 Task: Get directions from Chattahoochee National Forest, Georgia, United States to Myrtle Beach, South Carolina, United States  and reverse  starting point and destination and check the driving options
Action: Mouse moved to (184, 94)
Screenshot: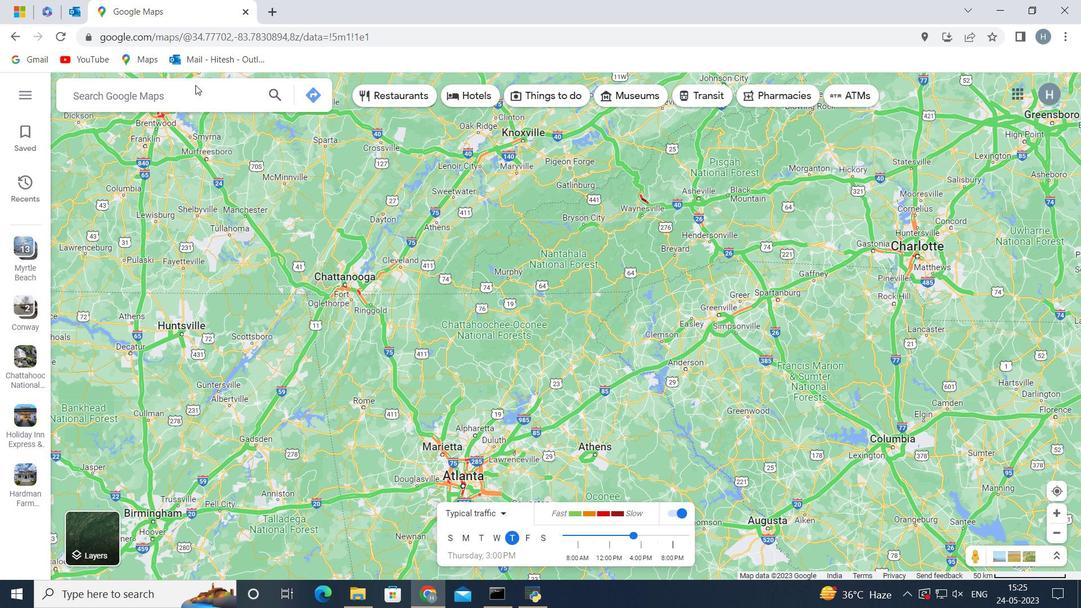 
Action: Mouse pressed left at (184, 94)
Screenshot: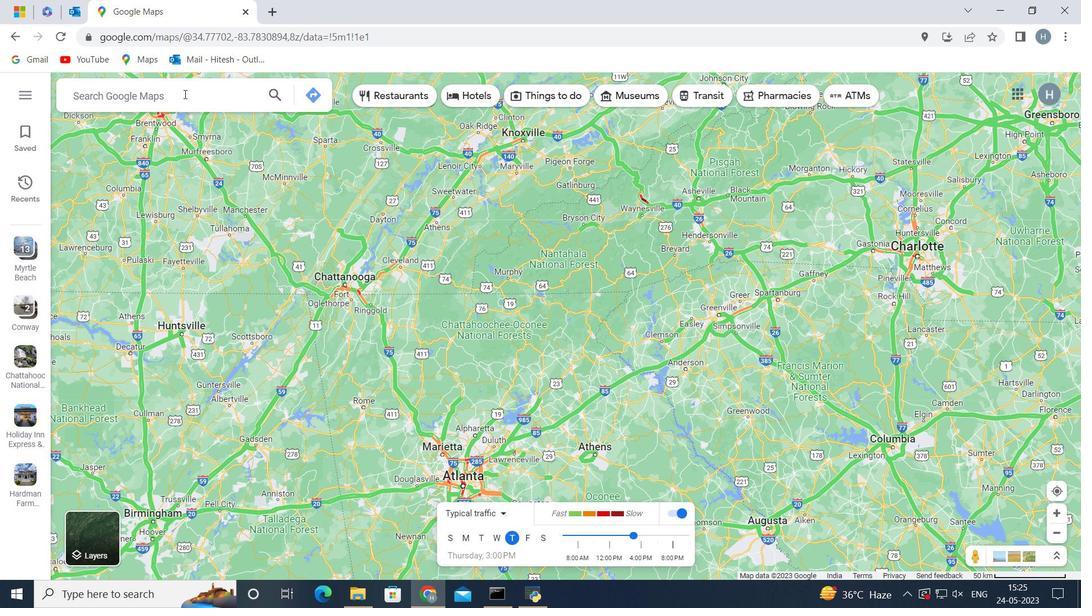
Action: Key pressed chattahoochee<Key.space>national<Key.space>forest<Key.space>georgia<Key.space>united<Key.space>states
Screenshot: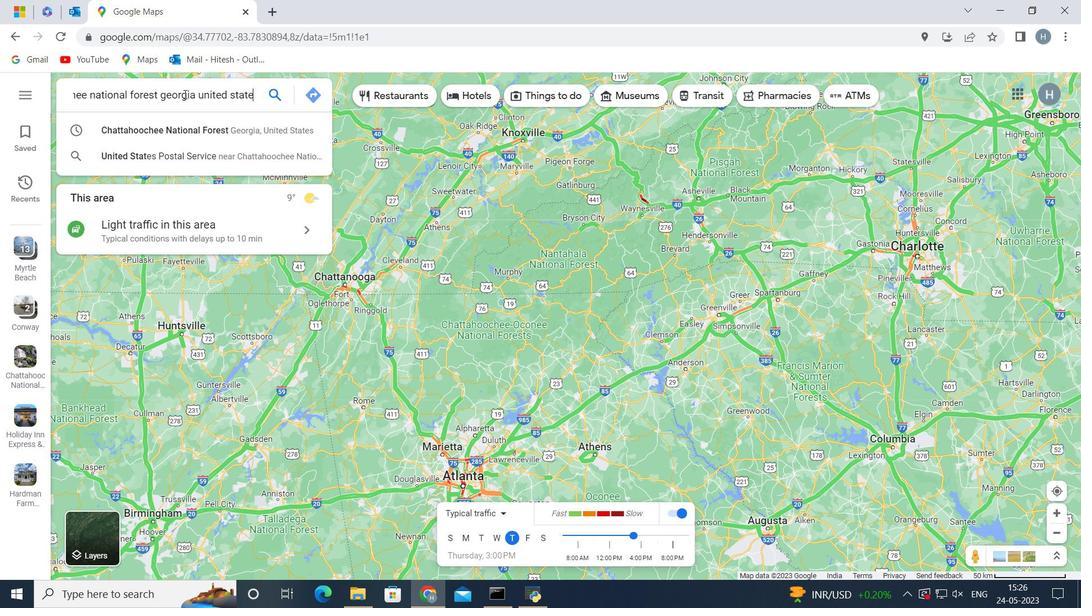 
Action: Mouse moved to (213, 81)
Screenshot: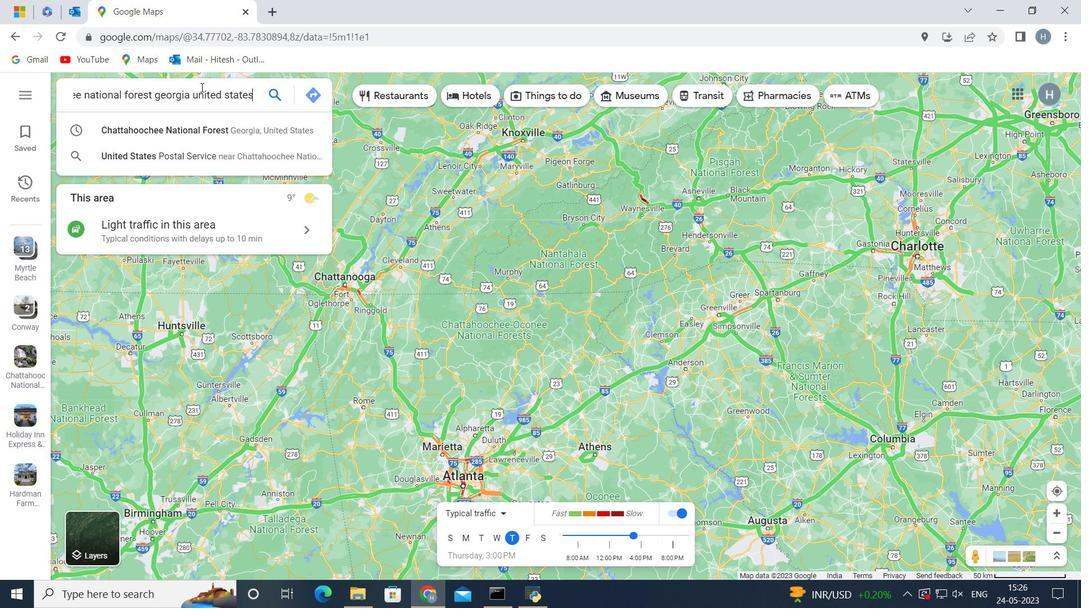 
Action: Key pressed <Key.space>
Screenshot: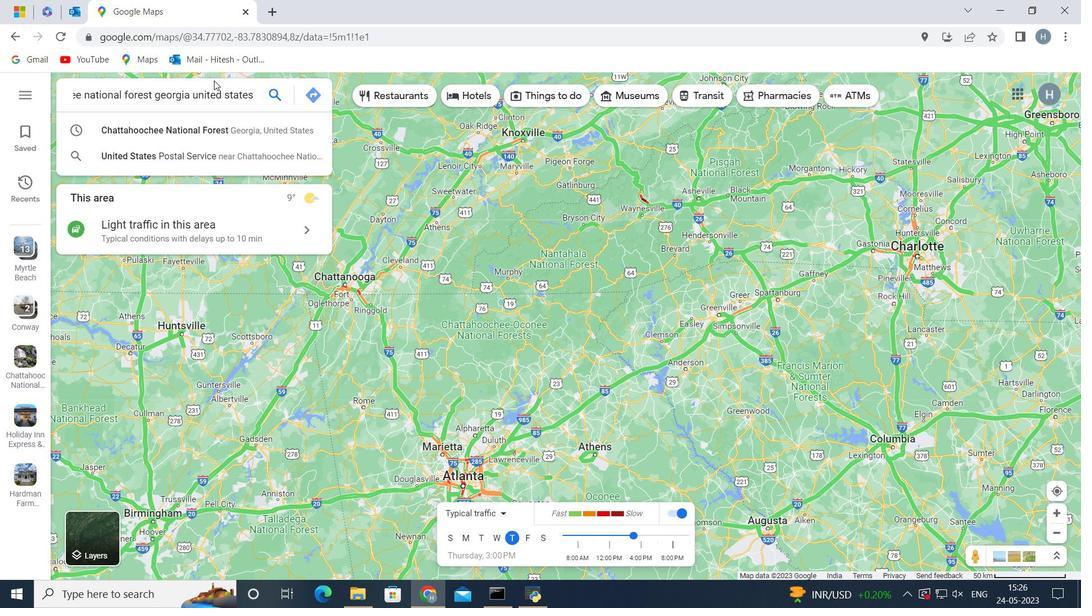 
Action: Mouse moved to (311, 94)
Screenshot: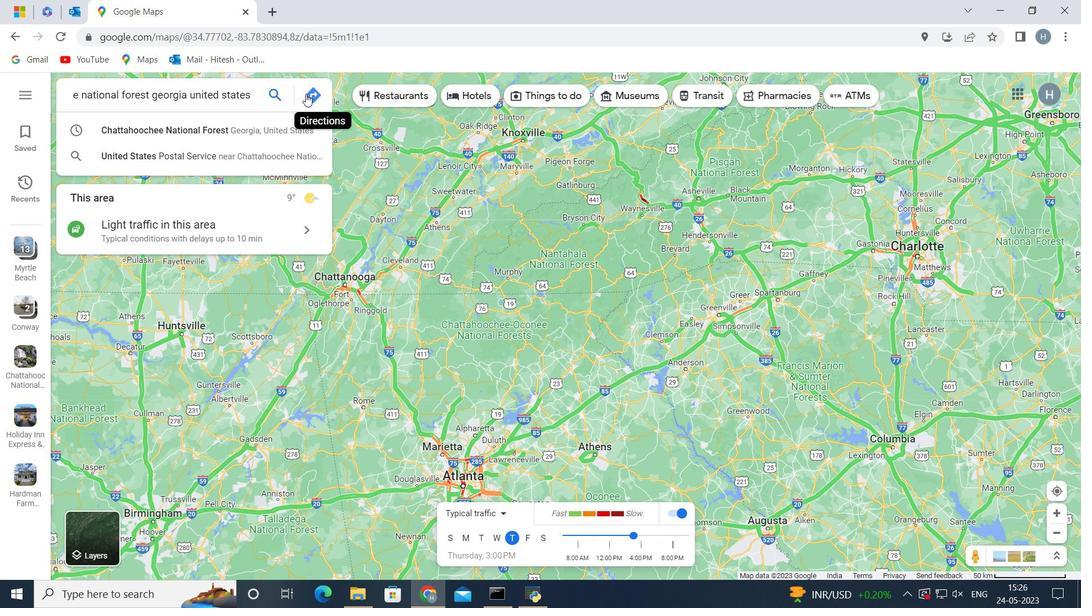 
Action: Mouse pressed left at (311, 94)
Screenshot: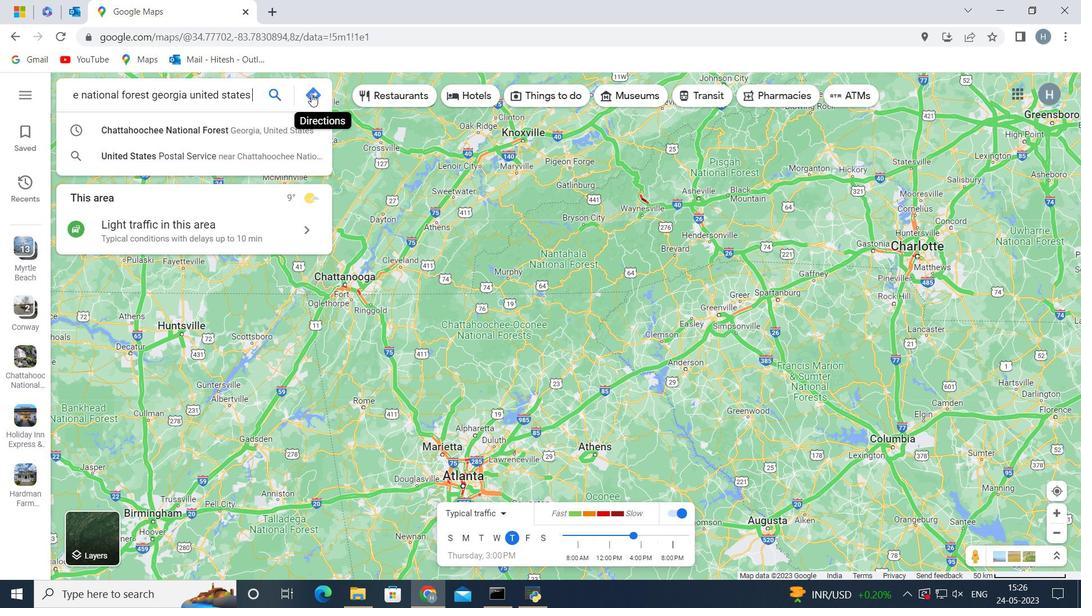 
Action: Mouse moved to (313, 153)
Screenshot: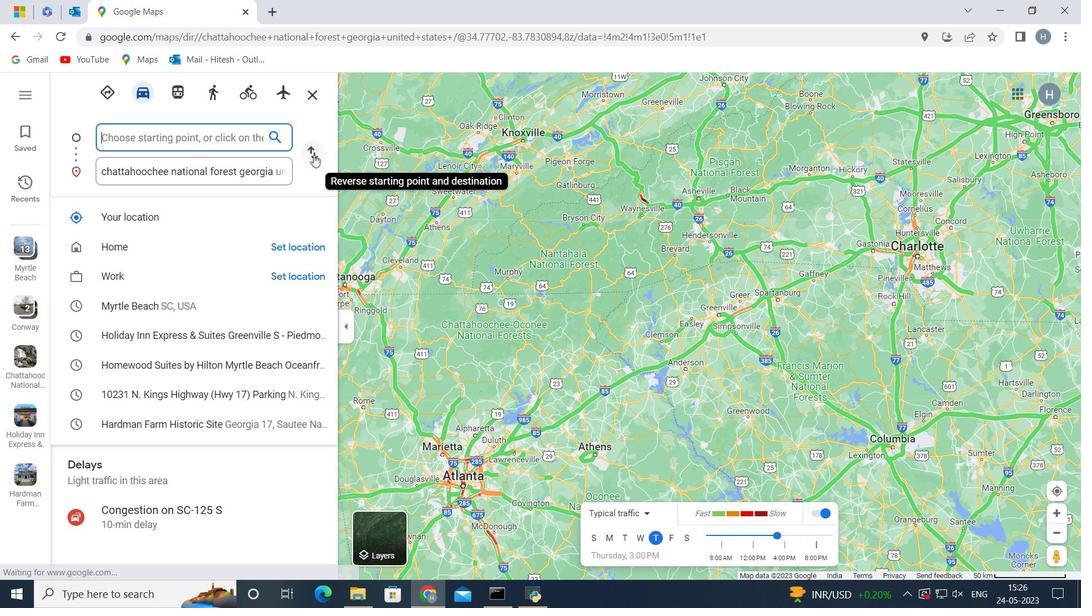 
Action: Mouse pressed left at (313, 153)
Screenshot: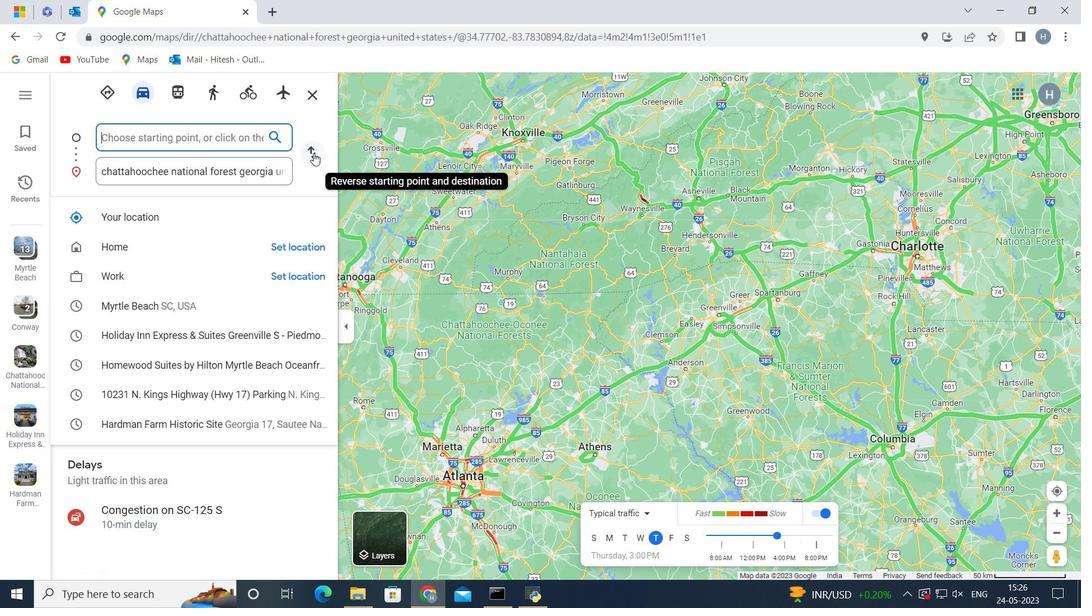 
Action: Mouse moved to (201, 168)
Screenshot: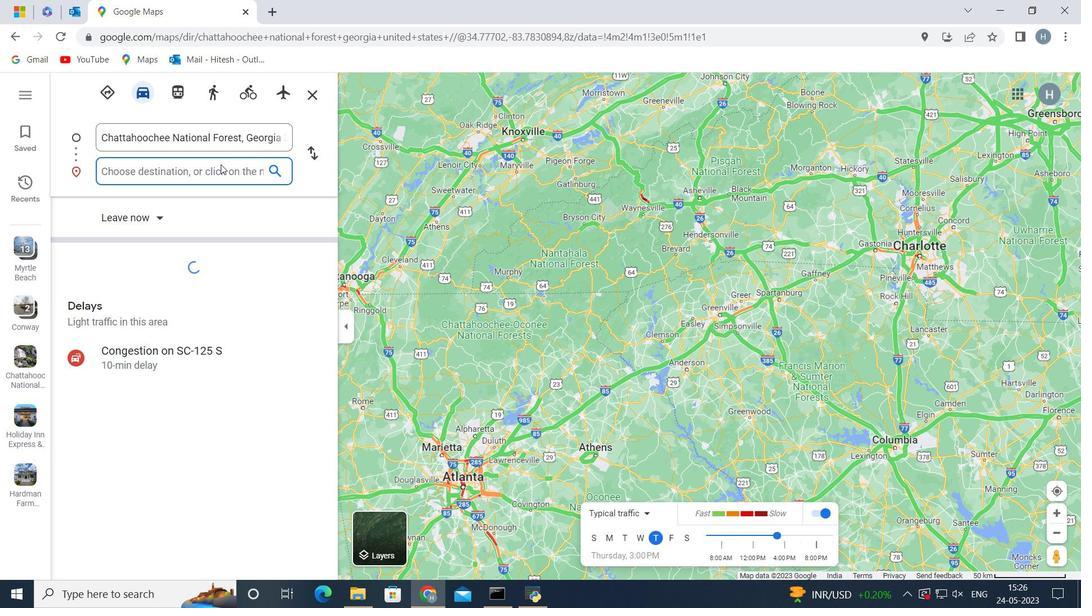 
Action: Mouse pressed left at (201, 168)
Screenshot: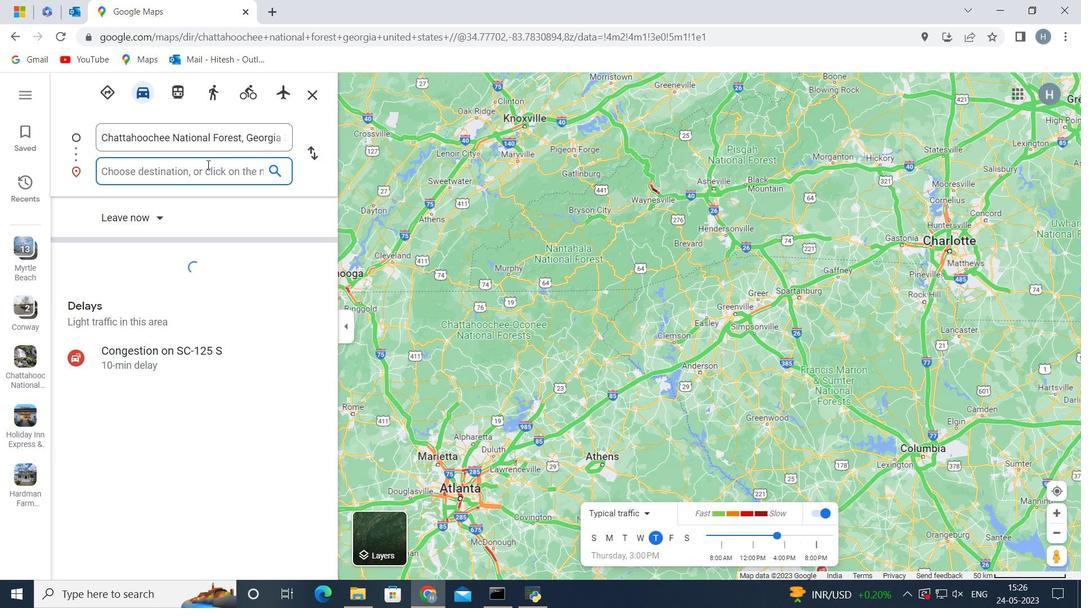 
Action: Mouse moved to (195, 169)
Screenshot: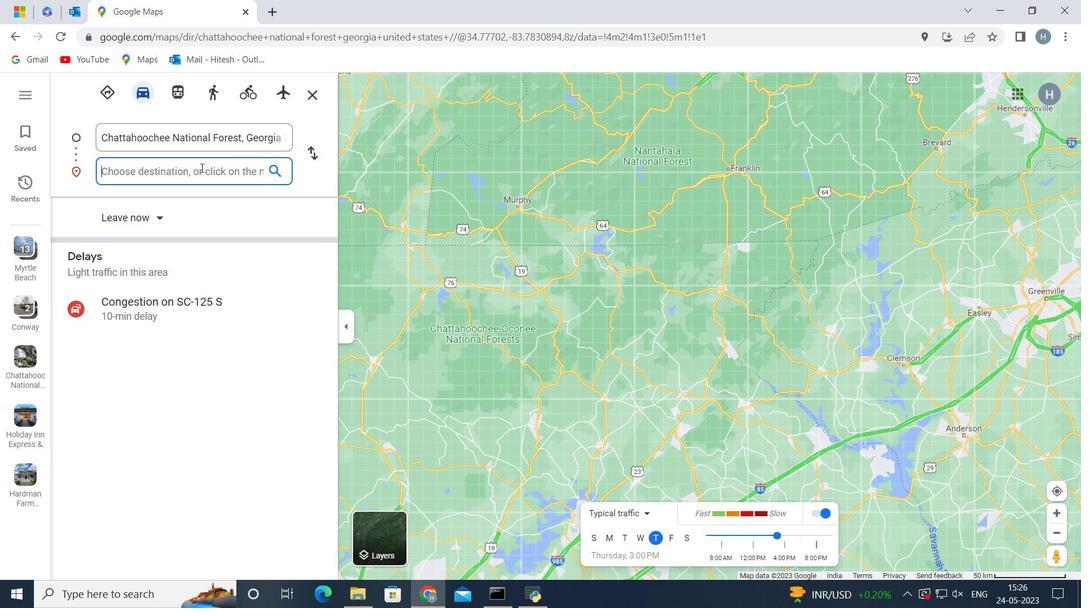 
Action: Key pressed <Key.shift>Myrtle<Key.space>beach<Key.space>south<Key.space>carolina<Key.space>united<Key.space>states<Key.space>
Screenshot: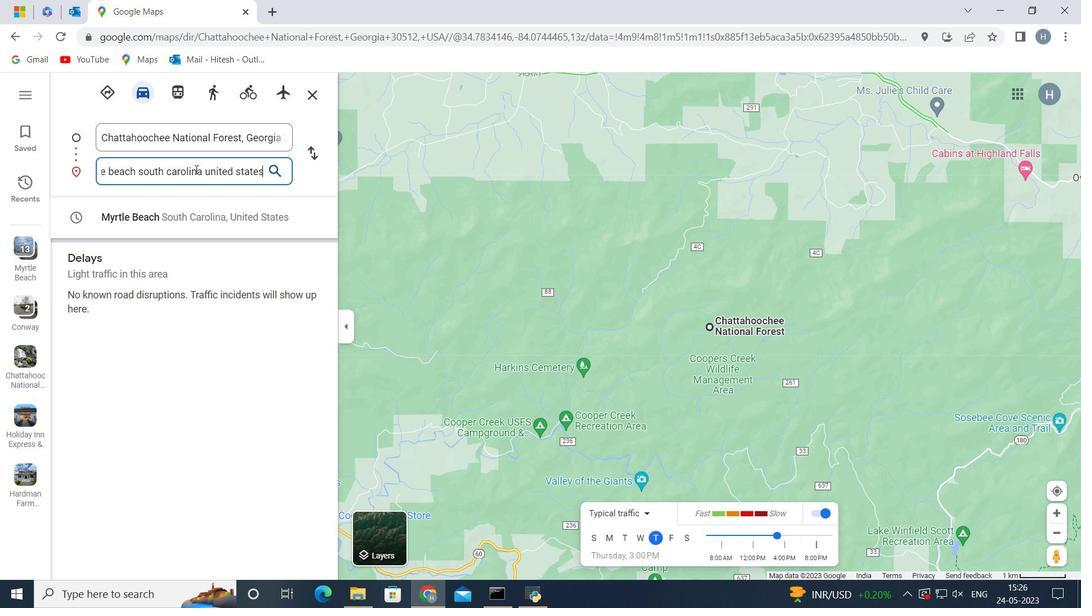 
Action: Mouse moved to (312, 151)
Screenshot: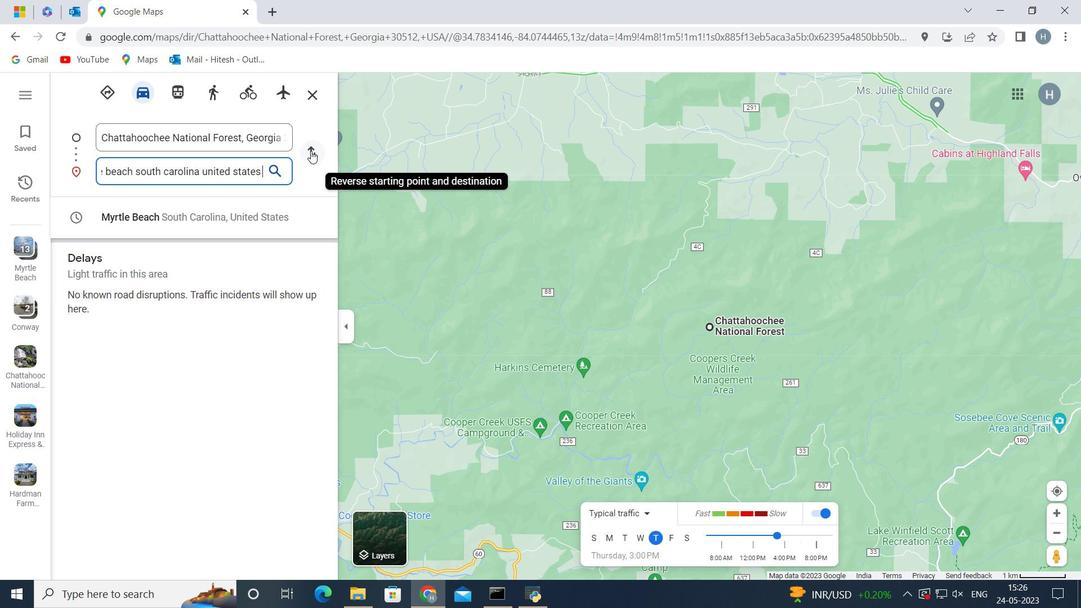
Action: Mouse pressed left at (312, 151)
Screenshot: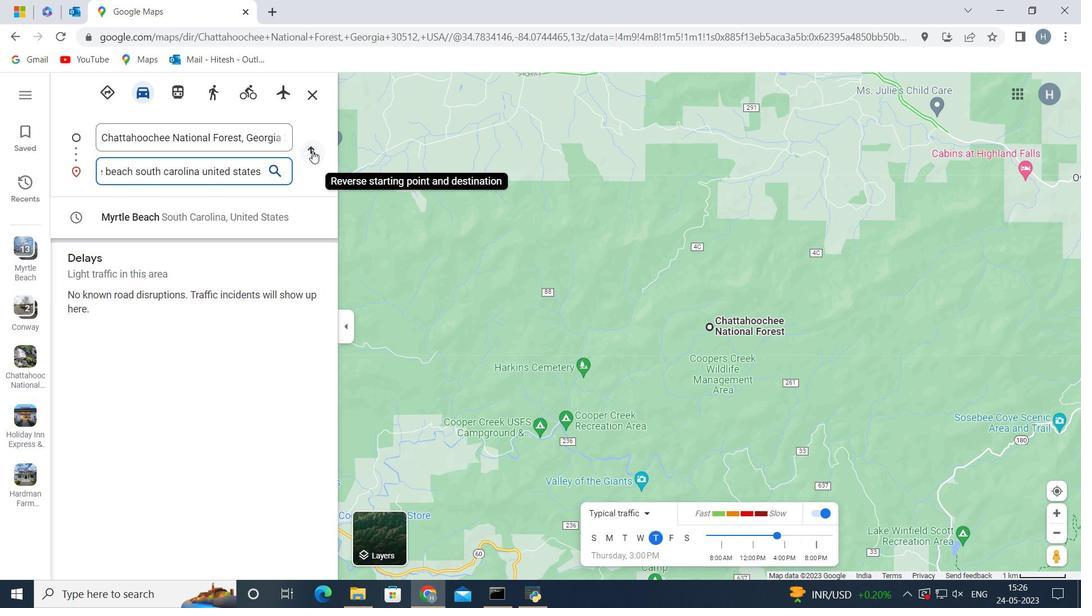 
Action: Mouse moved to (176, 313)
Screenshot: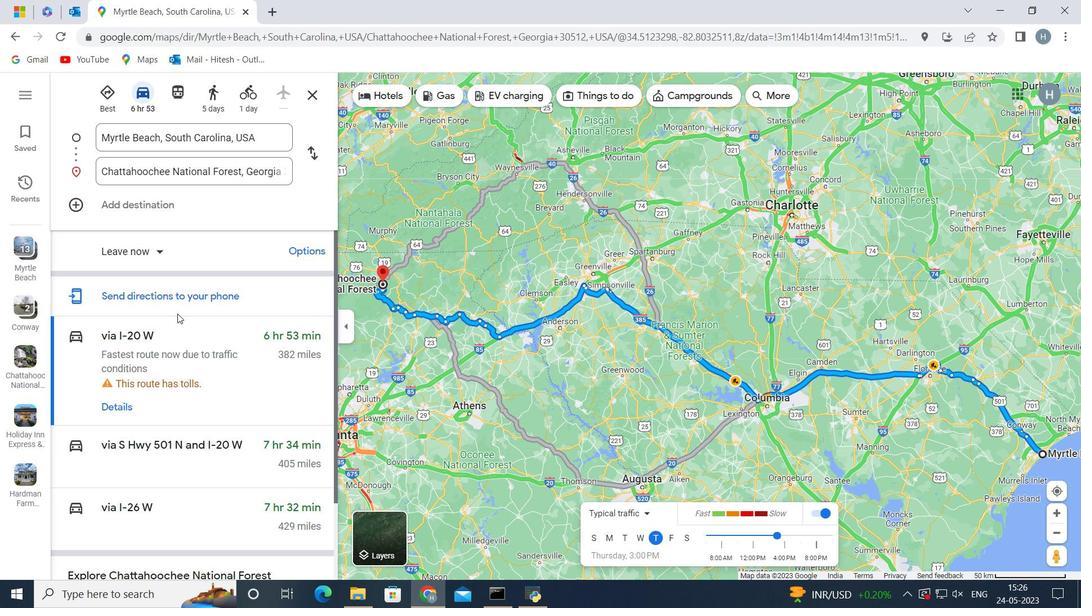 
Action: Mouse scrolled (176, 313) with delta (0, 0)
Screenshot: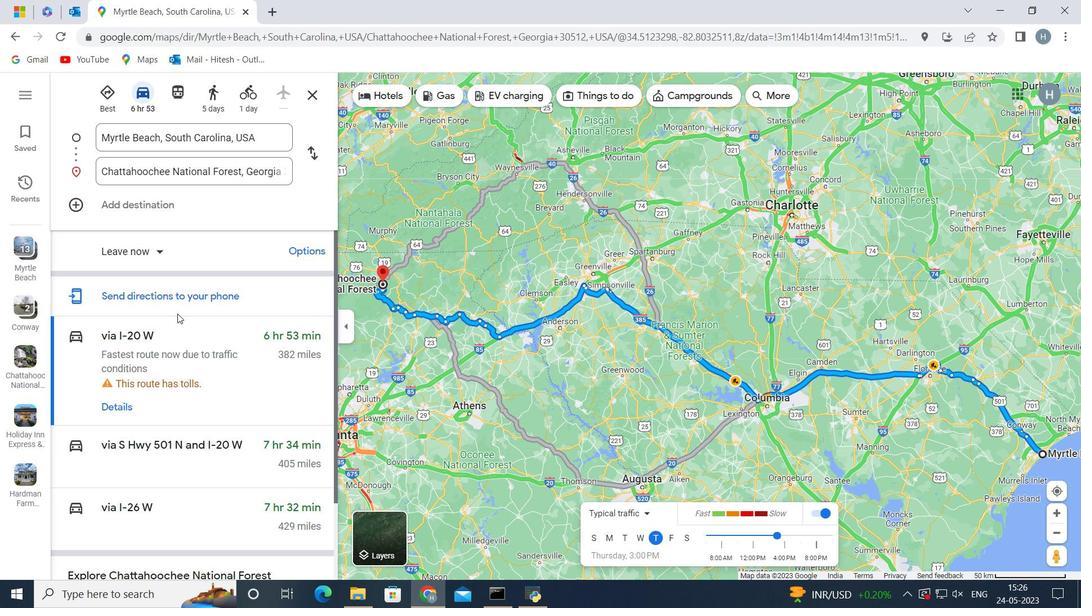 
Action: Mouse scrolled (176, 313) with delta (0, 0)
Screenshot: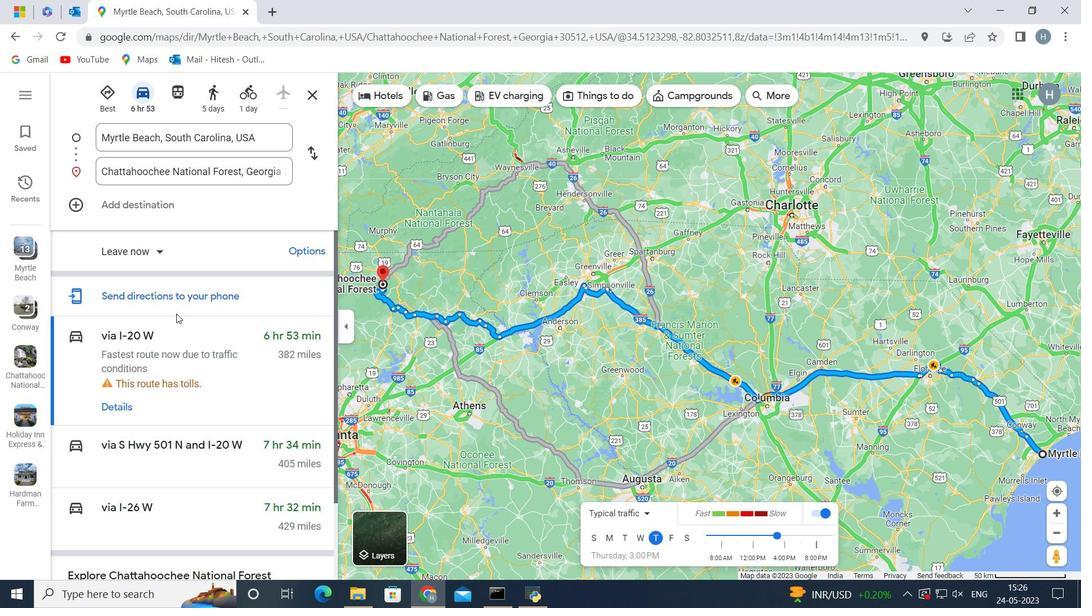 
Action: Mouse scrolled (176, 313) with delta (0, 0)
Screenshot: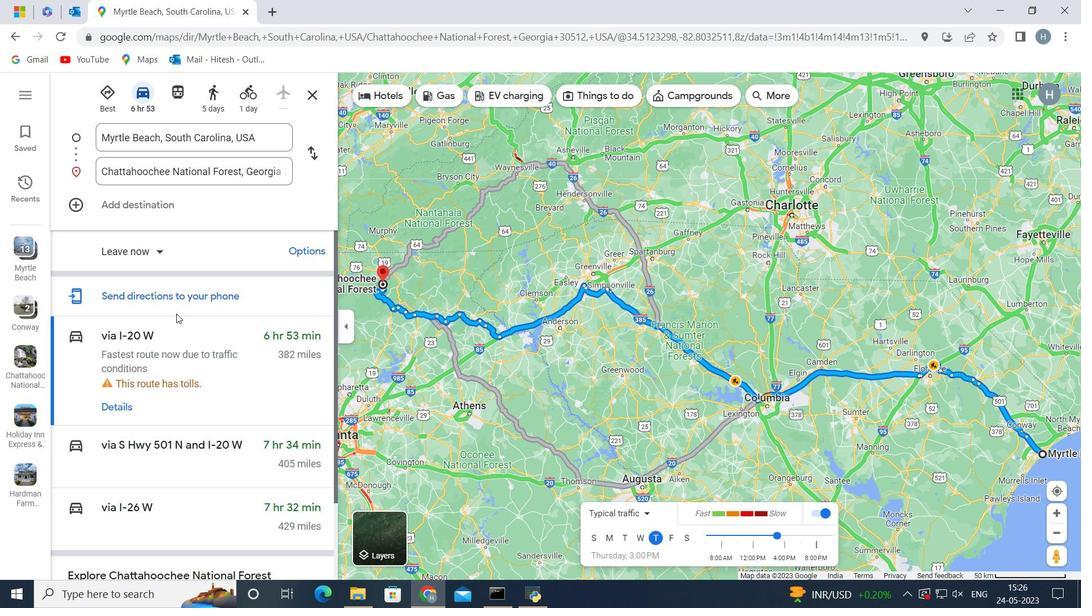 
Action: Mouse moved to (179, 295)
Screenshot: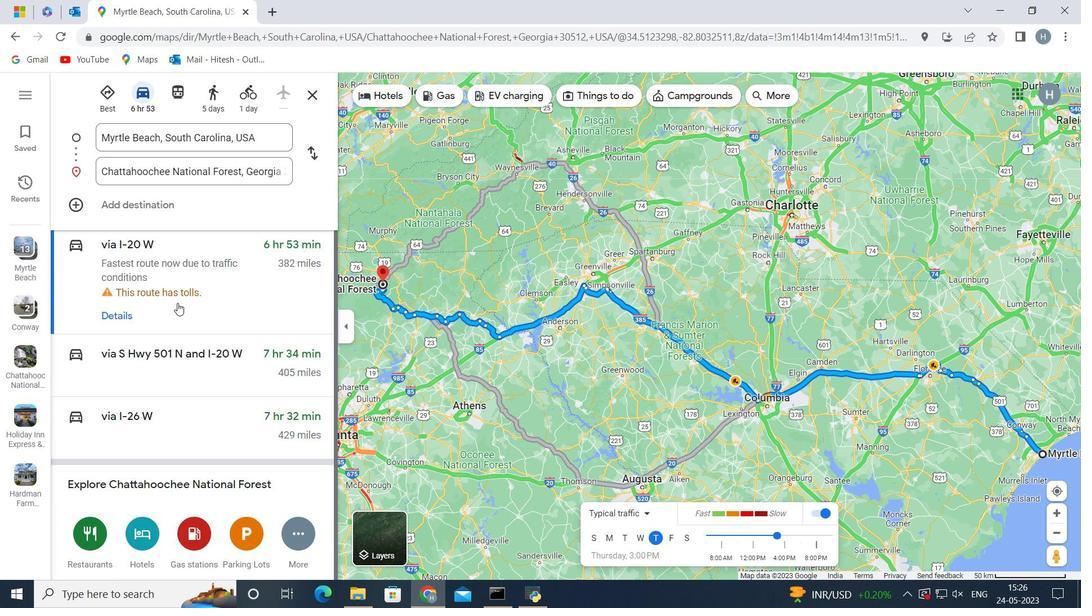 
Action: Mouse scrolled (179, 295) with delta (0, 0)
Screenshot: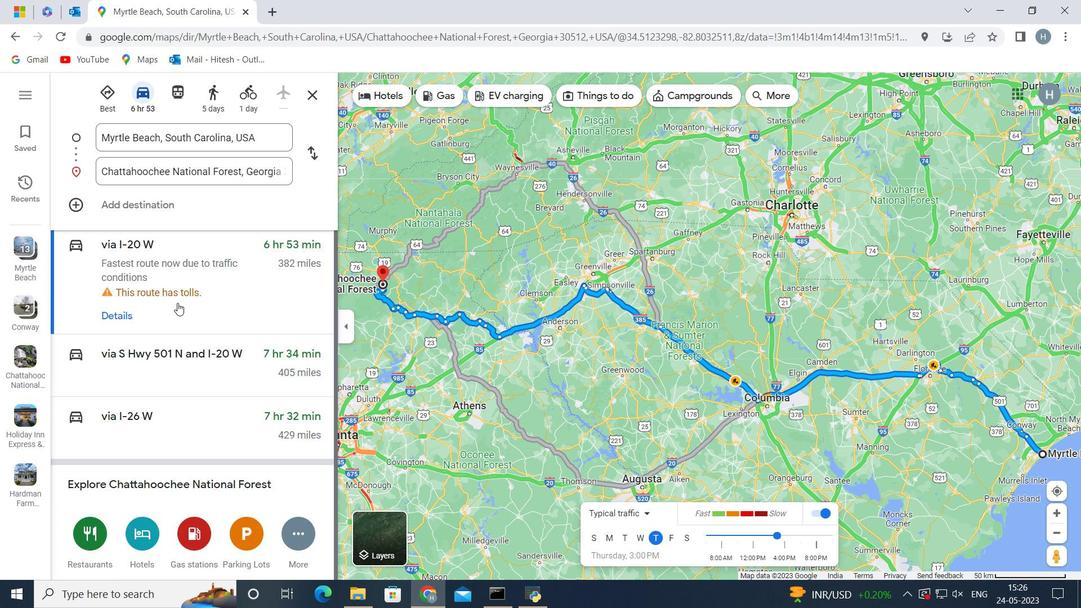
Action: Mouse scrolled (179, 295) with delta (0, 0)
Screenshot: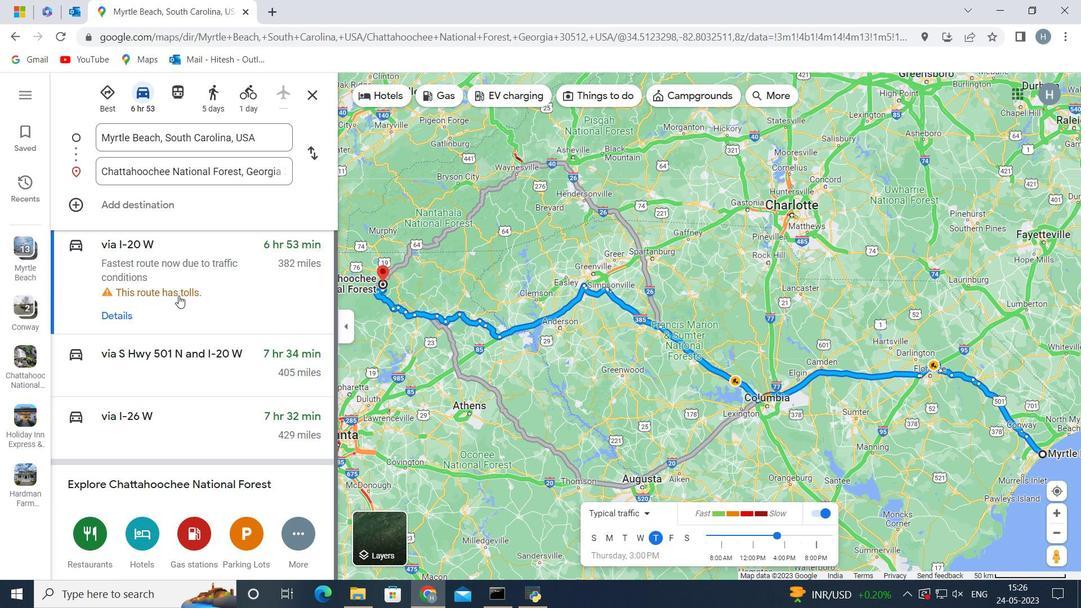 
Action: Mouse moved to (199, 261)
Screenshot: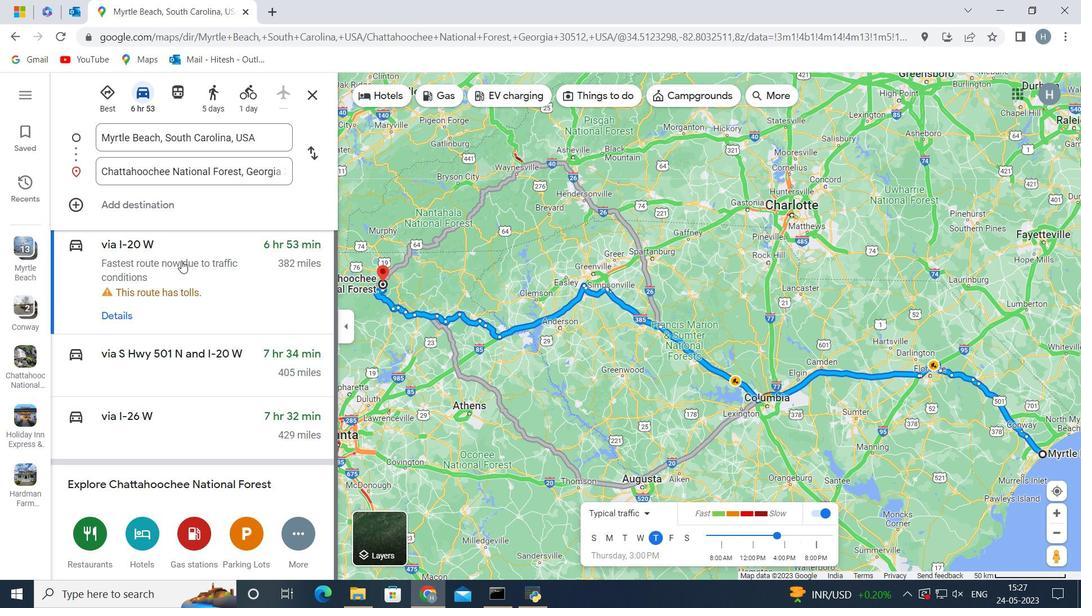 
Action: Mouse scrolled (199, 261) with delta (0, 0)
Screenshot: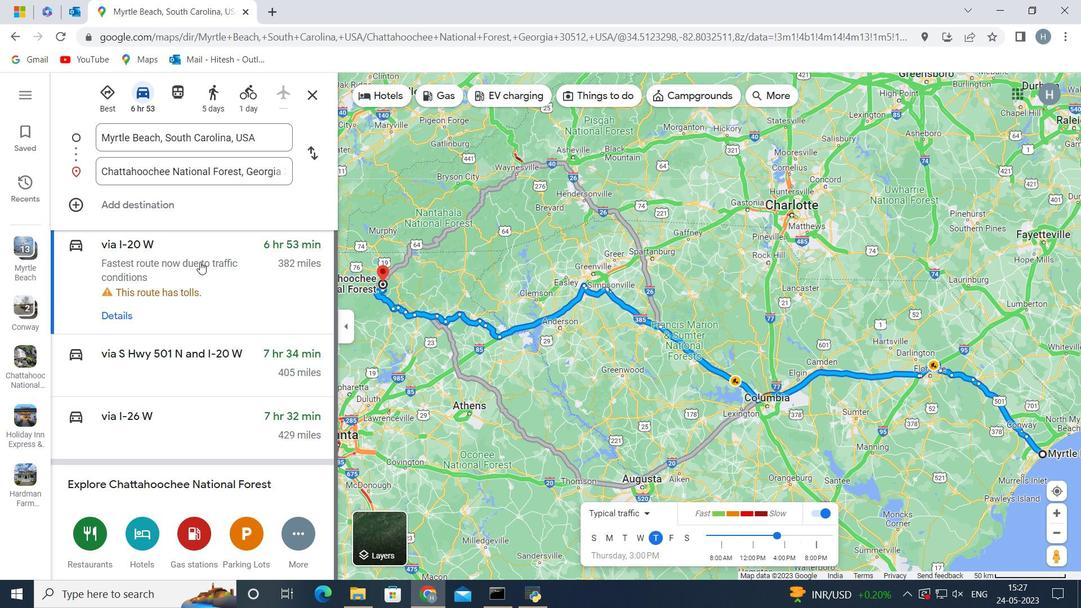 
Action: Mouse scrolled (199, 261) with delta (0, 0)
Screenshot: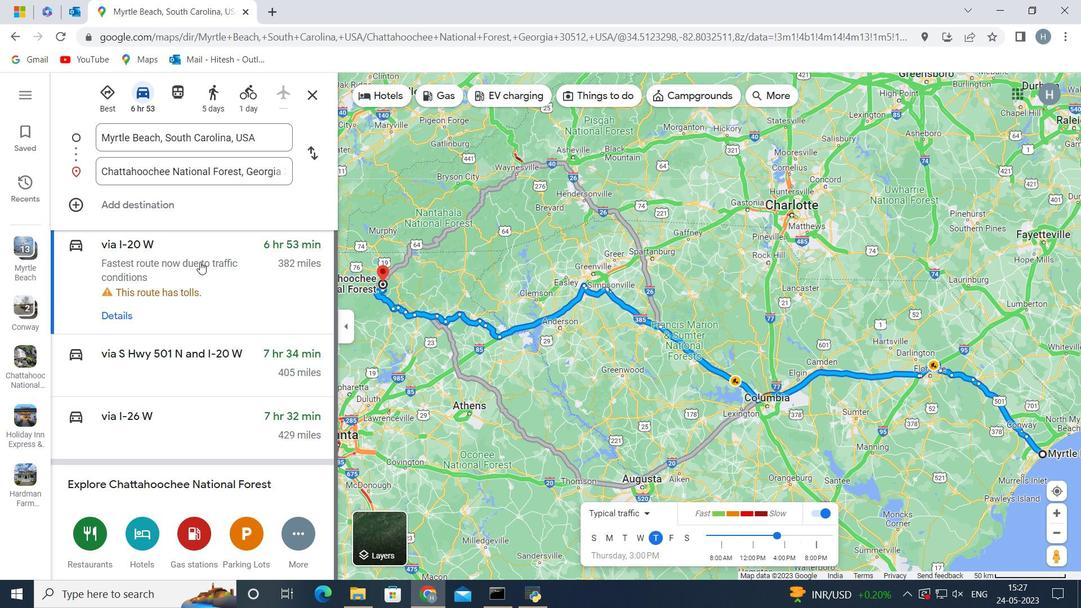 
Action: Mouse scrolled (199, 261) with delta (0, 0)
Screenshot: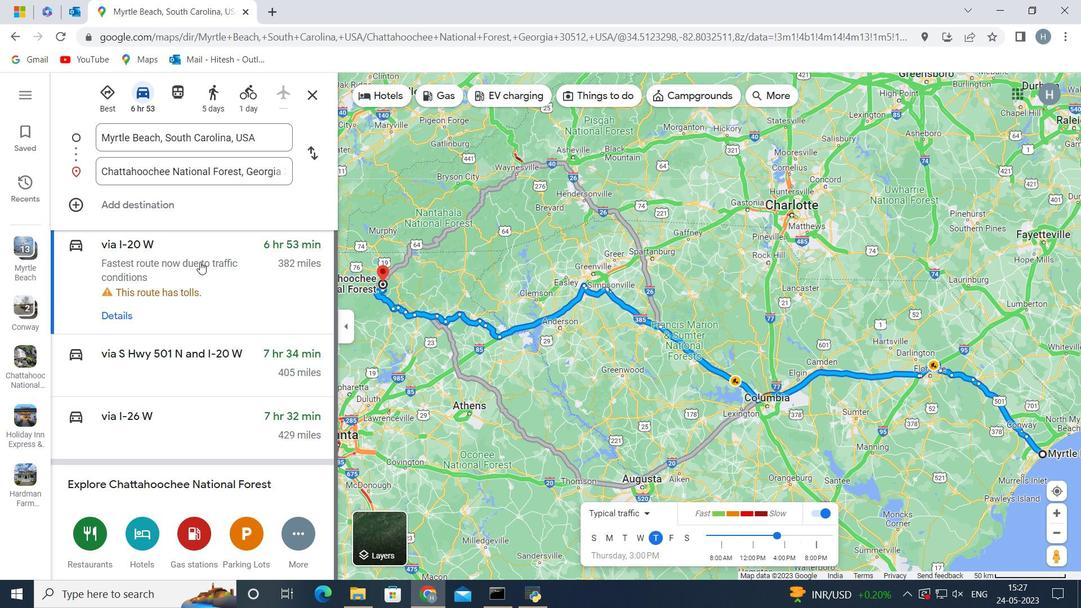 
Action: Mouse scrolled (199, 261) with delta (0, 0)
Screenshot: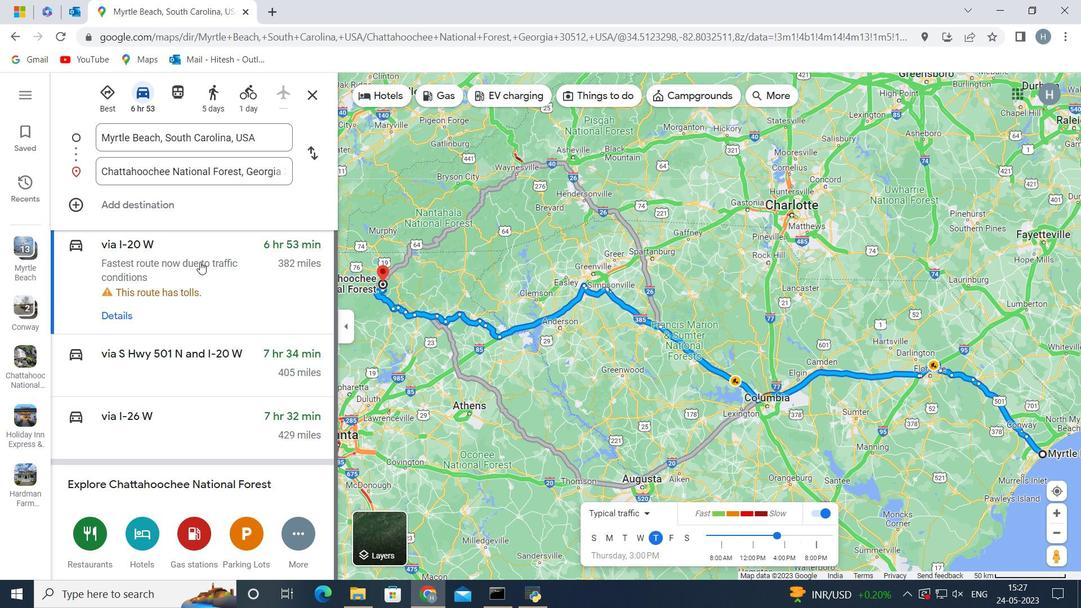 
Action: Mouse moved to (199, 262)
Screenshot: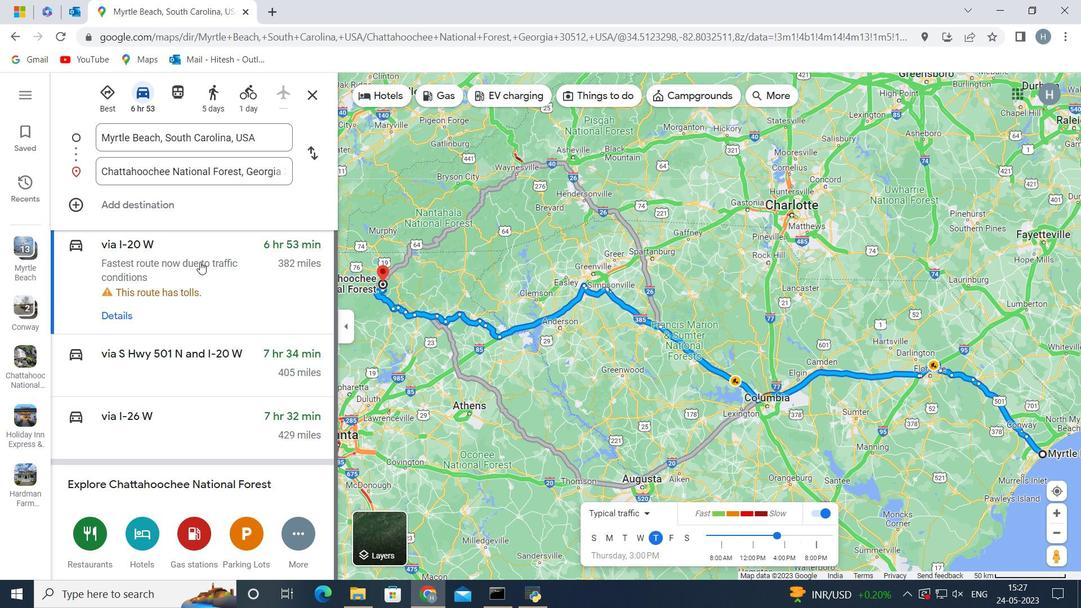 
Action: Mouse scrolled (199, 262) with delta (0, 0)
Screenshot: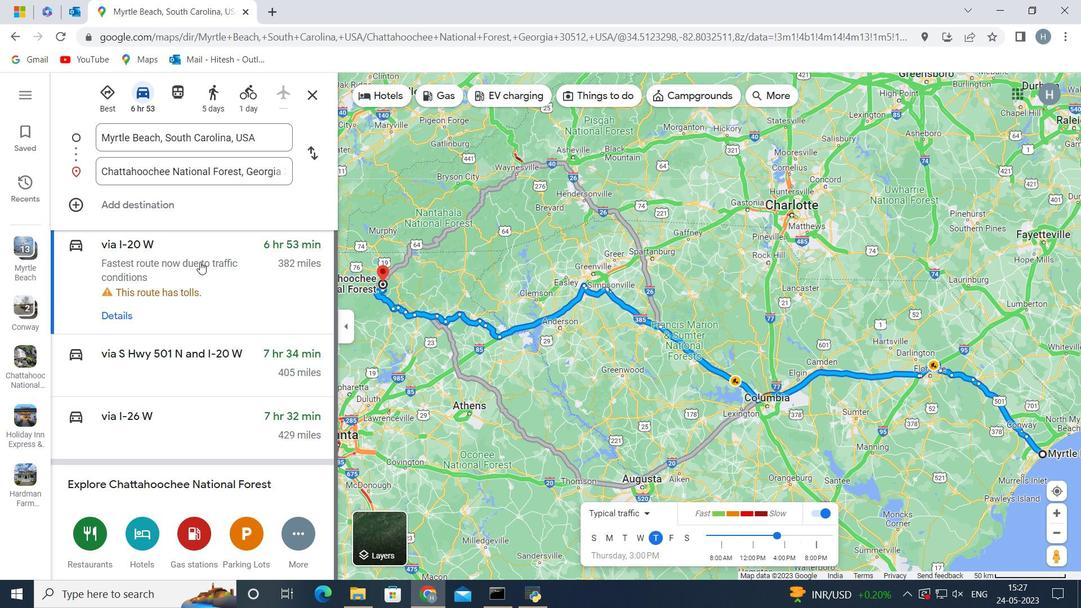 
Action: Mouse moved to (198, 263)
Screenshot: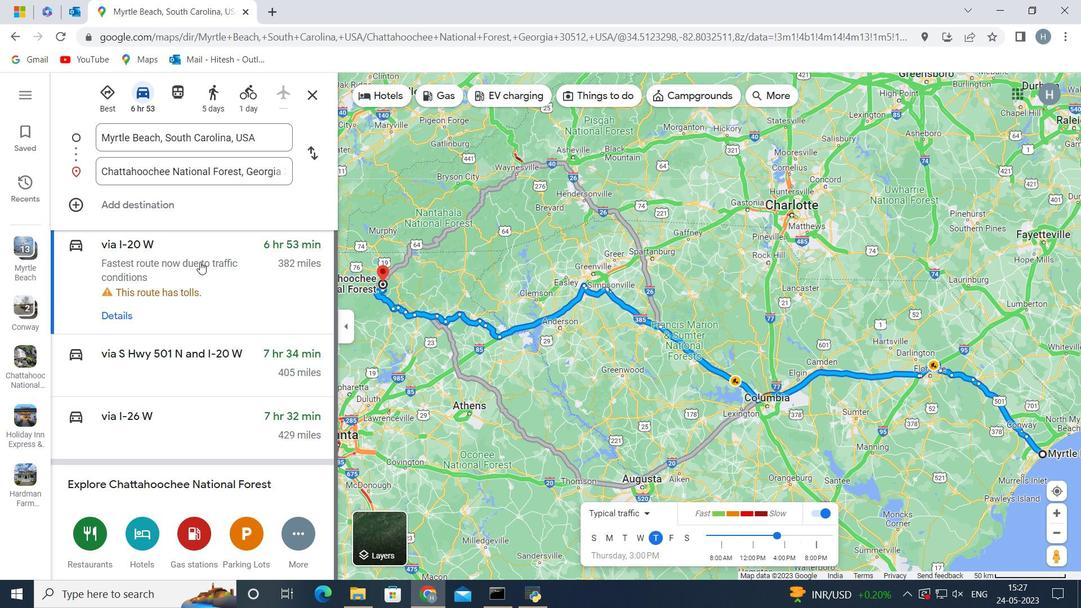 
Action: Mouse scrolled (198, 264) with delta (0, 0)
Screenshot: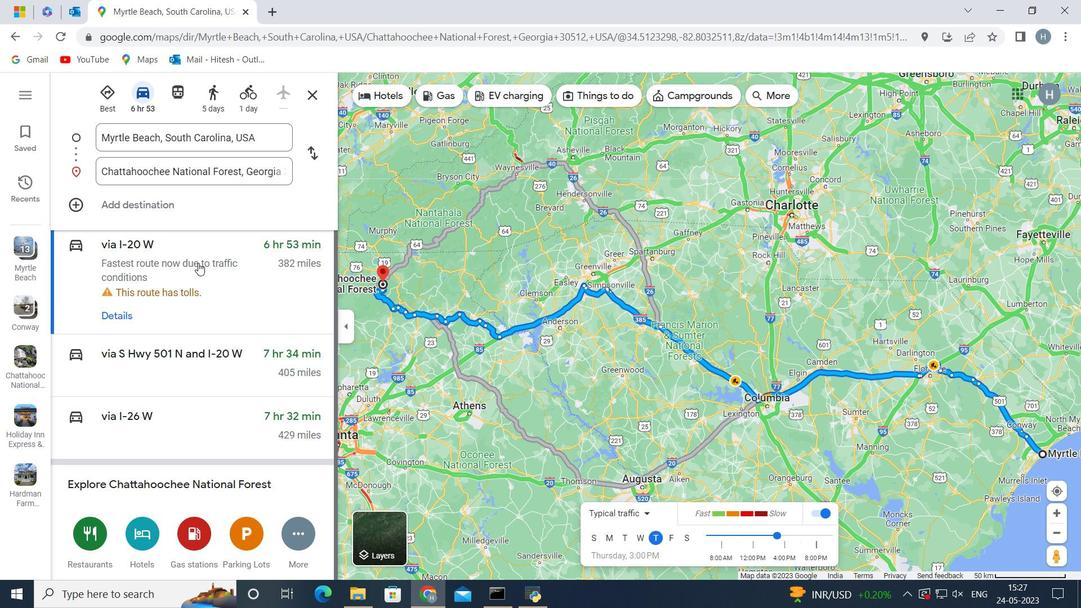 
Action: Mouse moved to (196, 254)
Screenshot: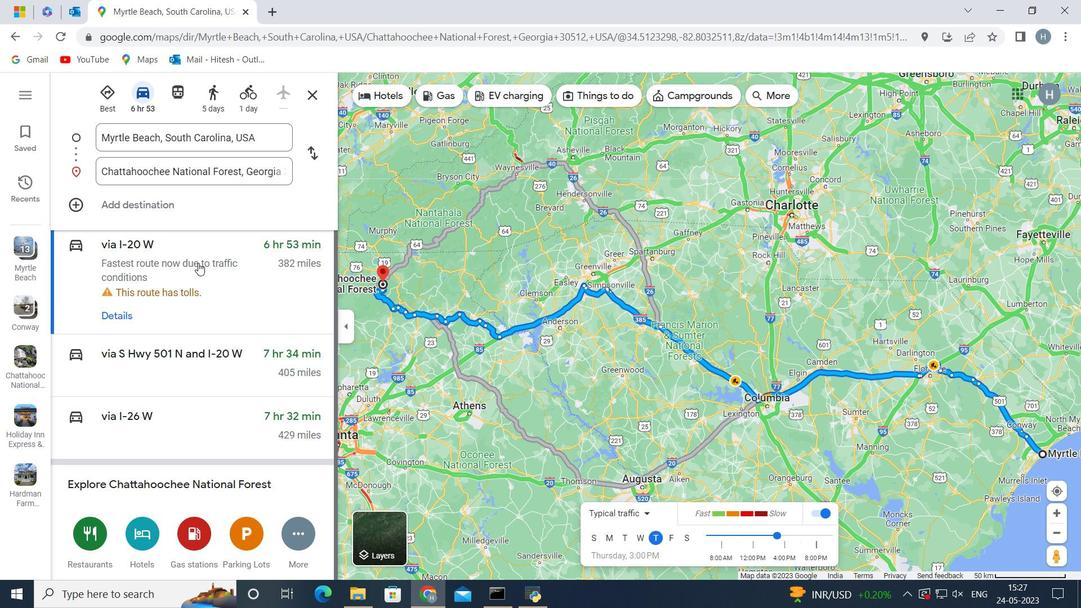 
Action: Mouse scrolled (196, 255) with delta (0, 0)
Screenshot: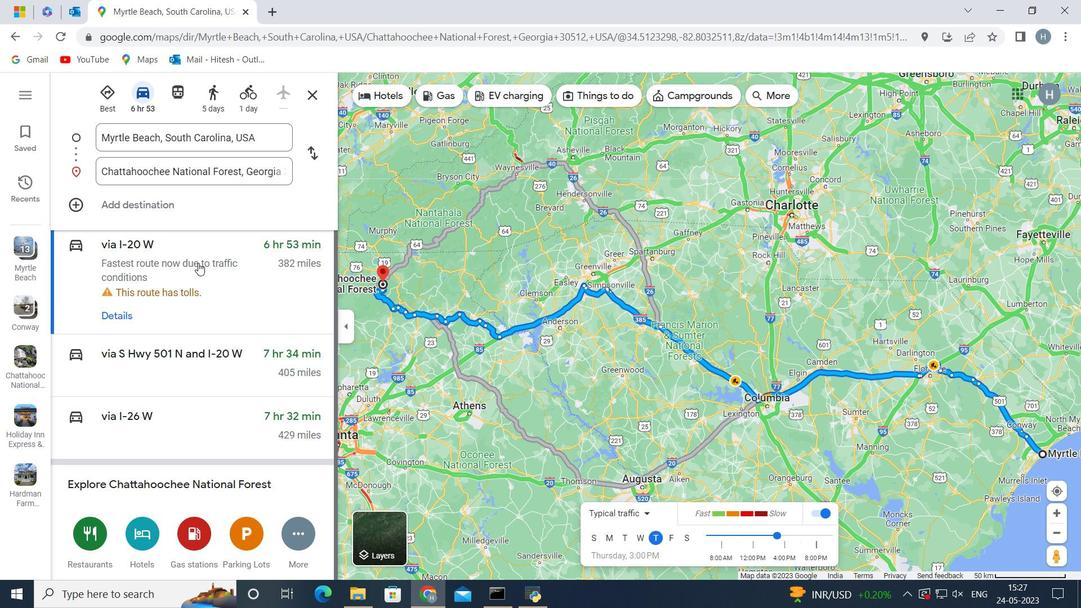 
Action: Mouse moved to (180, 235)
Screenshot: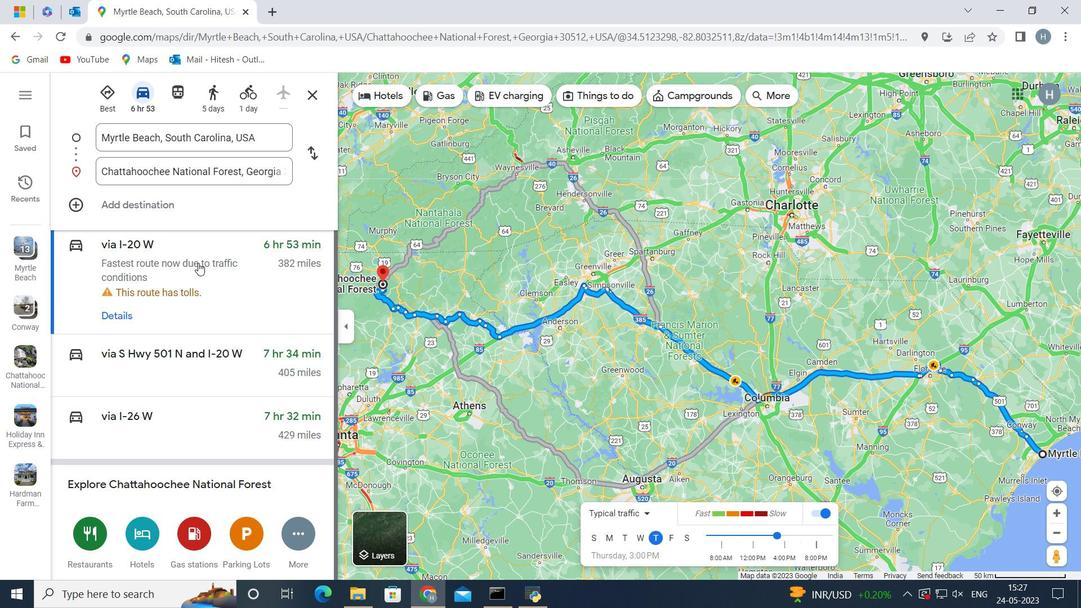 
Action: Mouse scrolled (186, 244) with delta (0, 0)
Screenshot: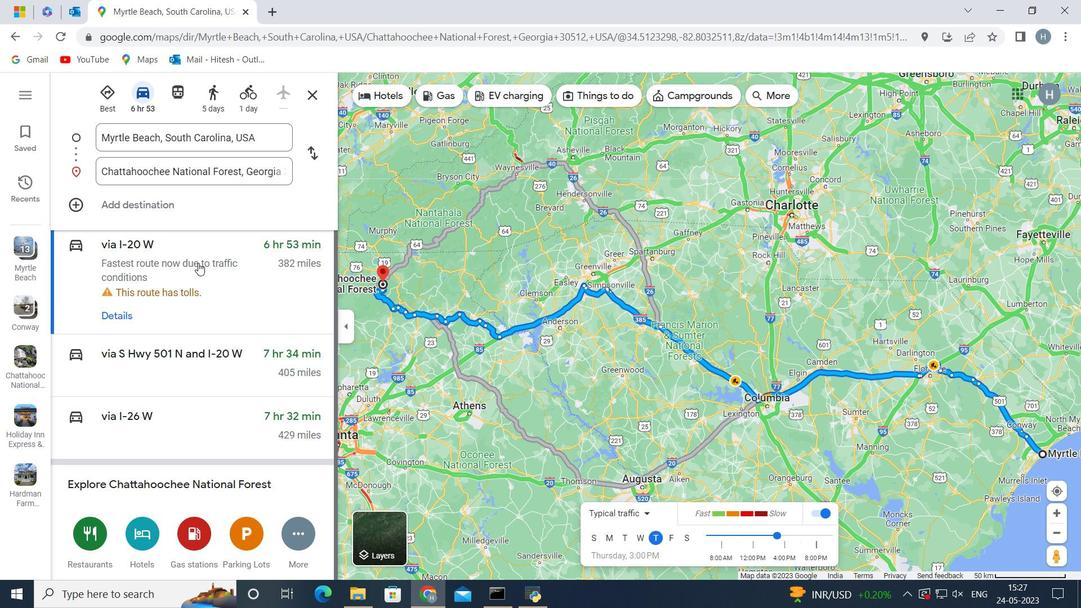 
Action: Mouse moved to (109, 94)
Screenshot: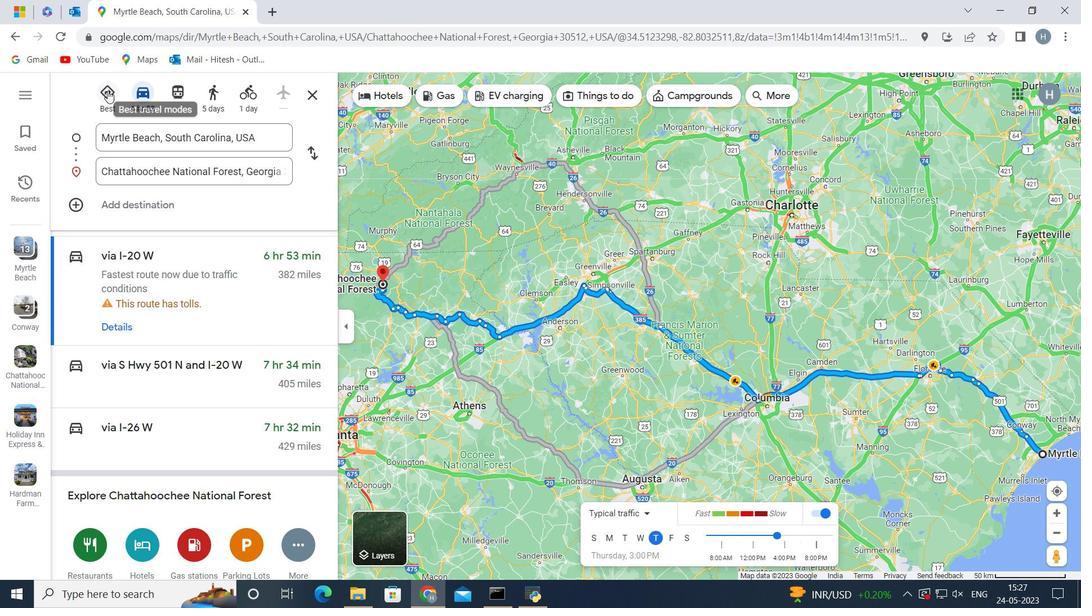 
Action: Mouse pressed left at (109, 94)
Screenshot: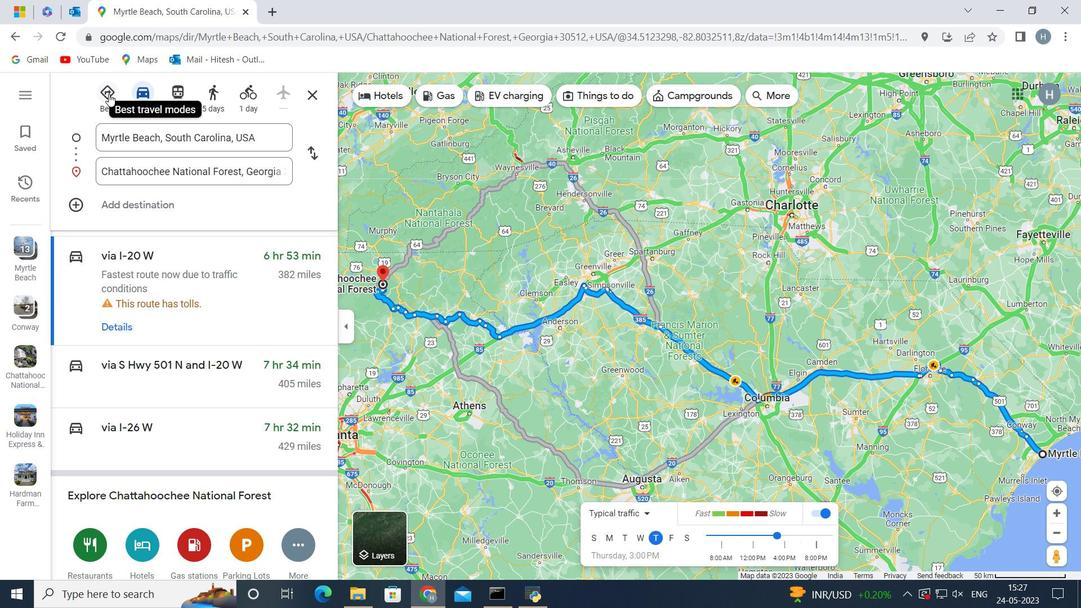 
Action: Mouse pressed left at (109, 94)
Screenshot: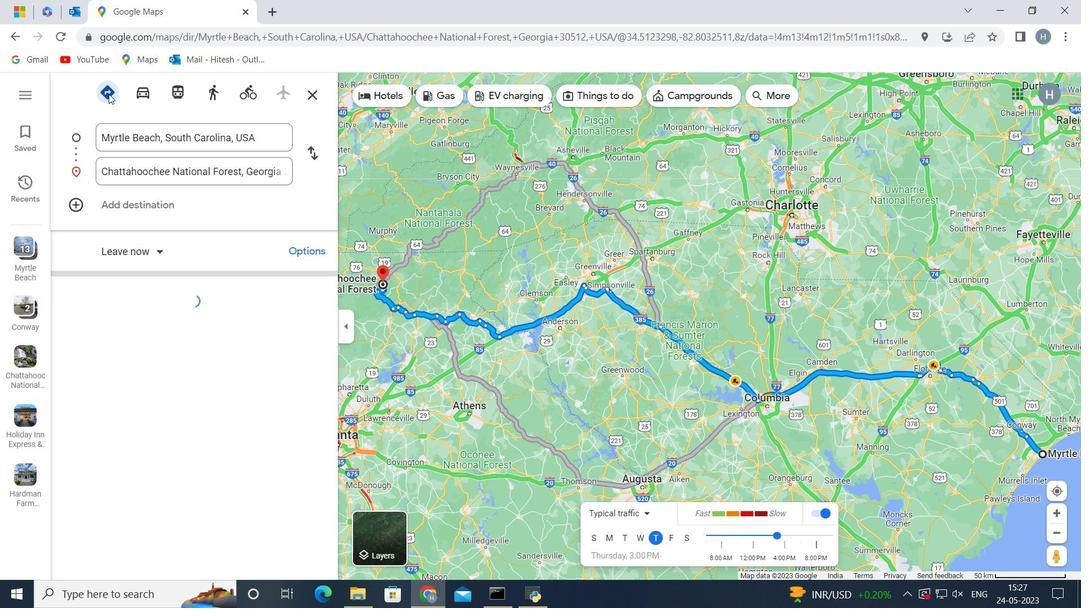 
Action: Mouse moved to (104, 92)
Screenshot: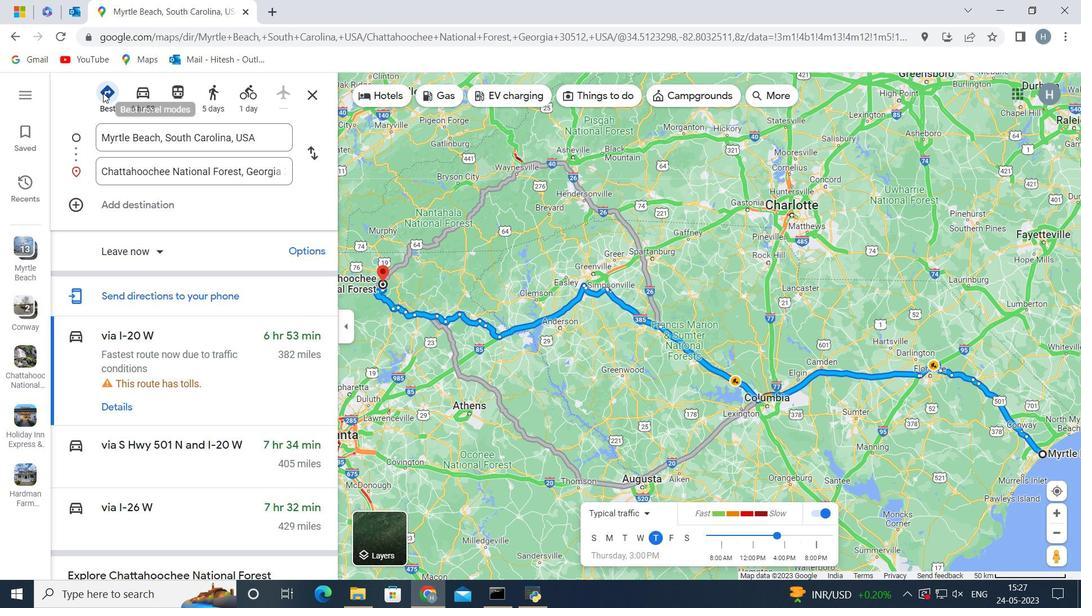 
Action: Mouse pressed left at (104, 92)
Screenshot: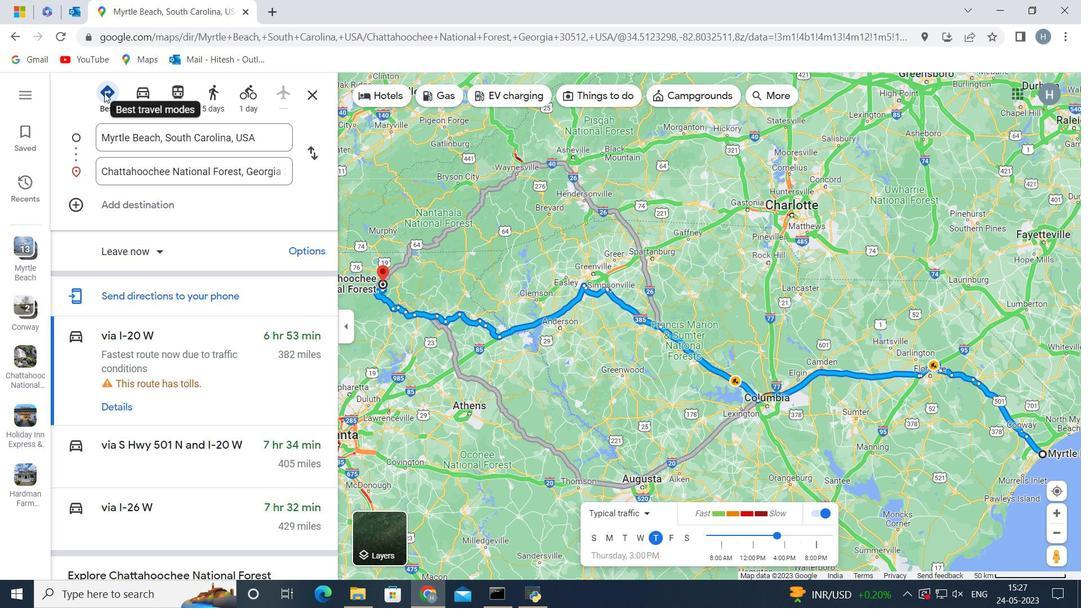 
Action: Mouse moved to (222, 369)
Screenshot: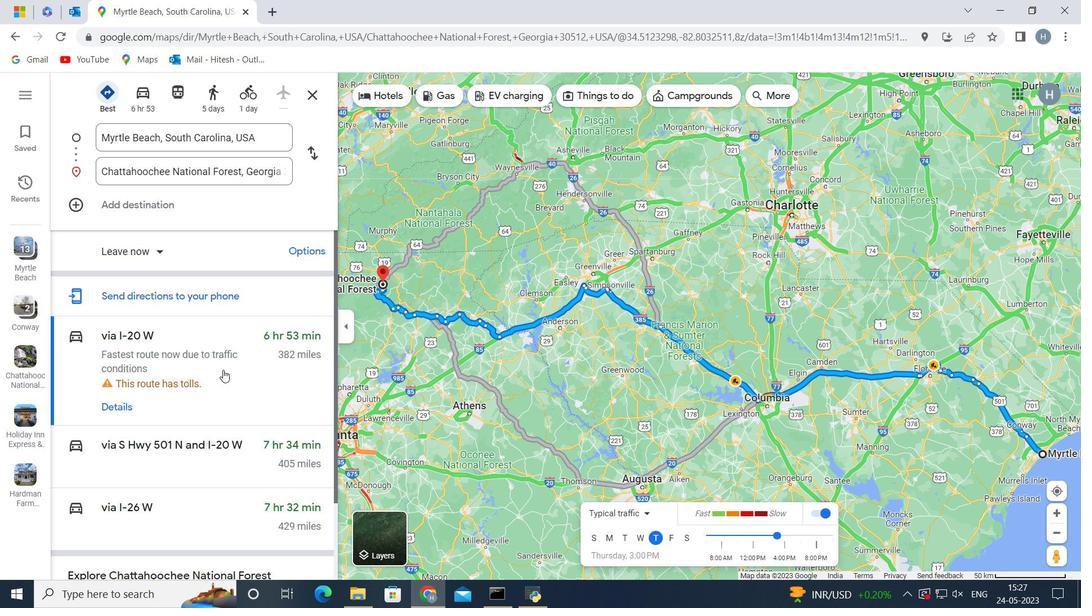 
Action: Mouse pressed left at (222, 369)
Screenshot: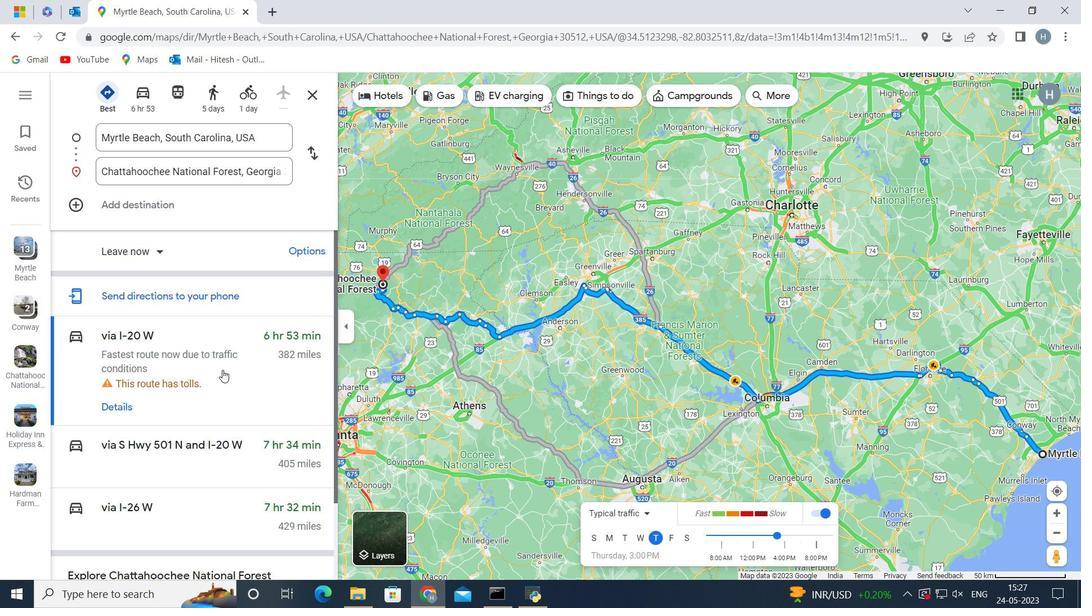 
Action: Mouse moved to (208, 301)
Screenshot: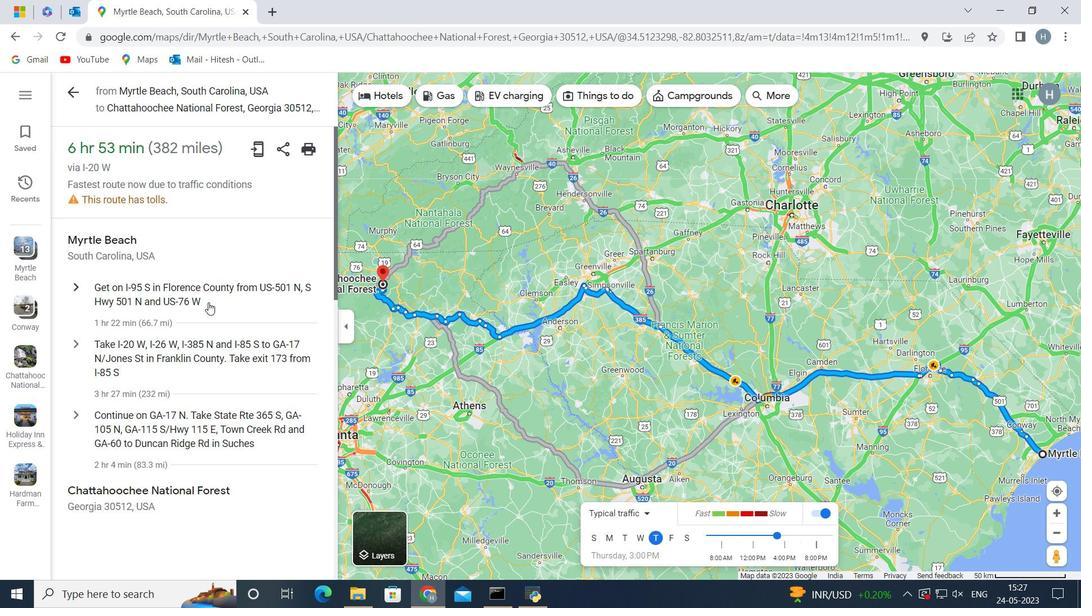 
Action: Mouse pressed left at (208, 301)
Screenshot: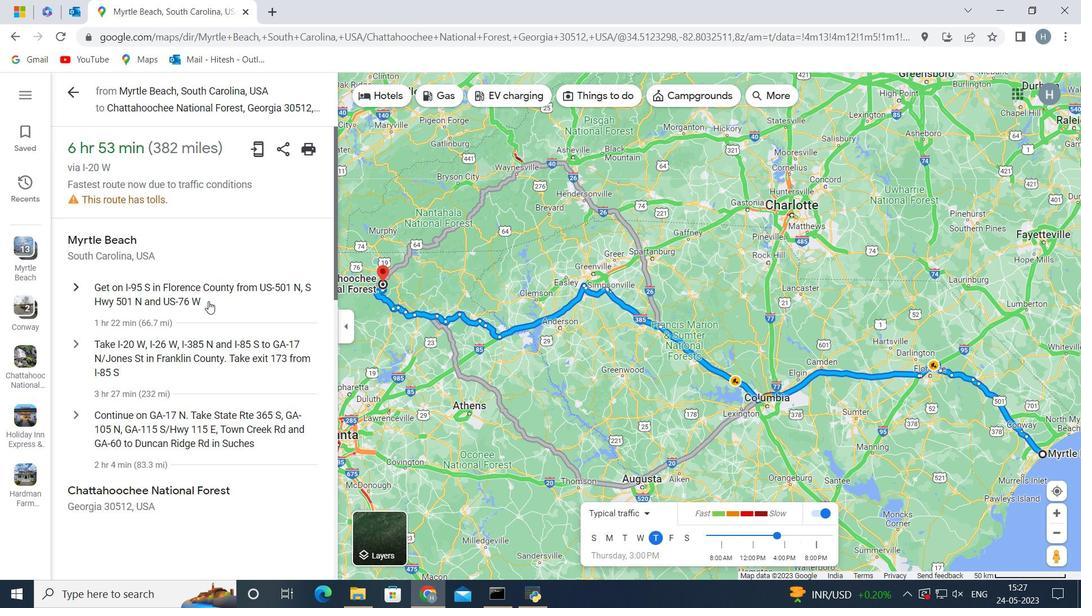 
Action: Mouse moved to (270, 337)
Screenshot: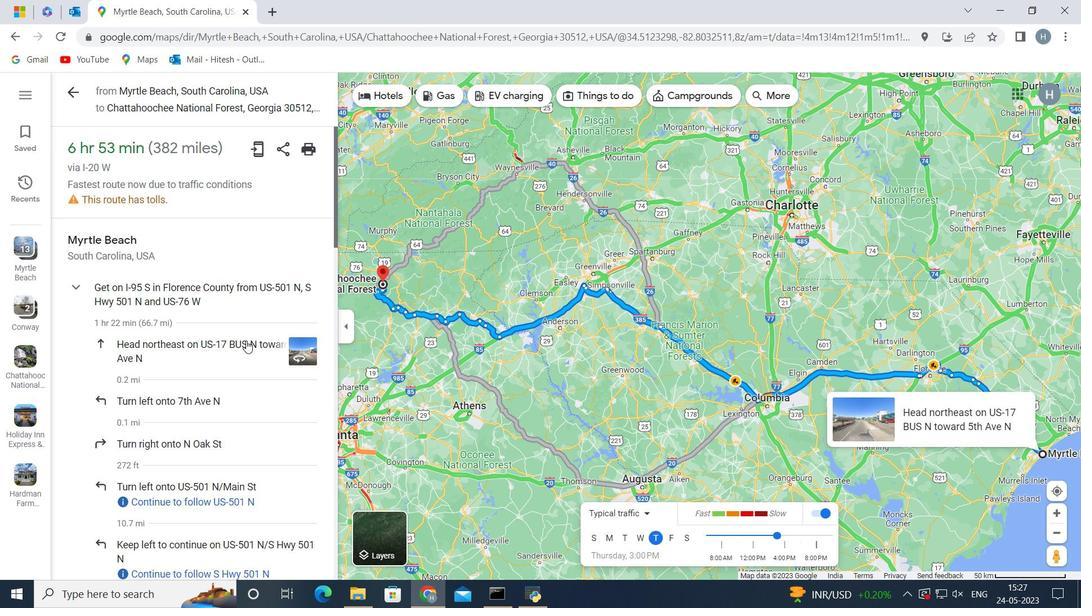 
Action: Mouse scrolled (270, 337) with delta (0, 0)
Screenshot: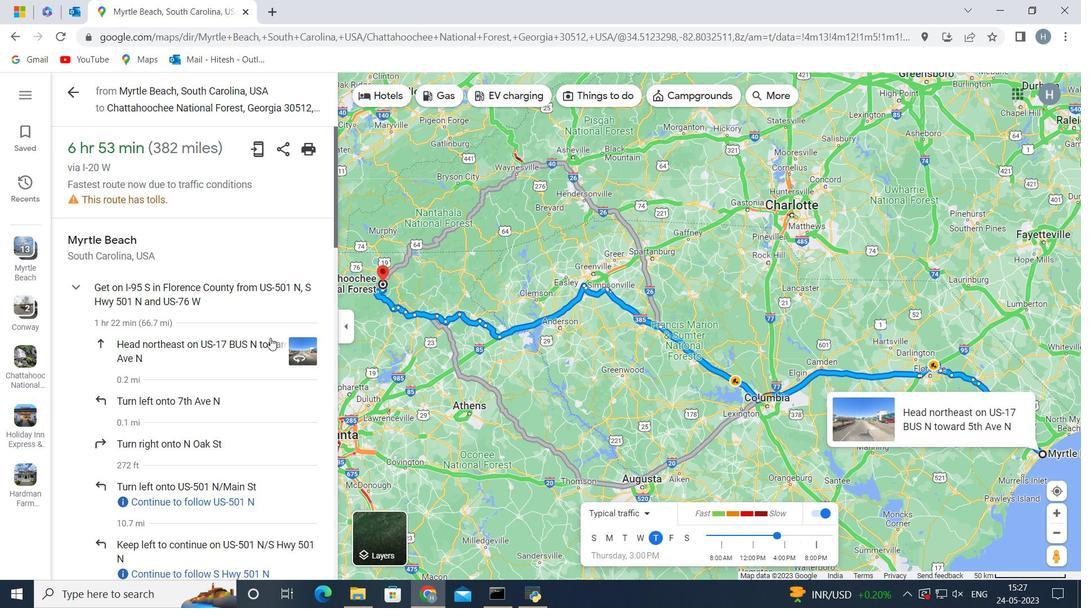
Action: Mouse moved to (295, 283)
Screenshot: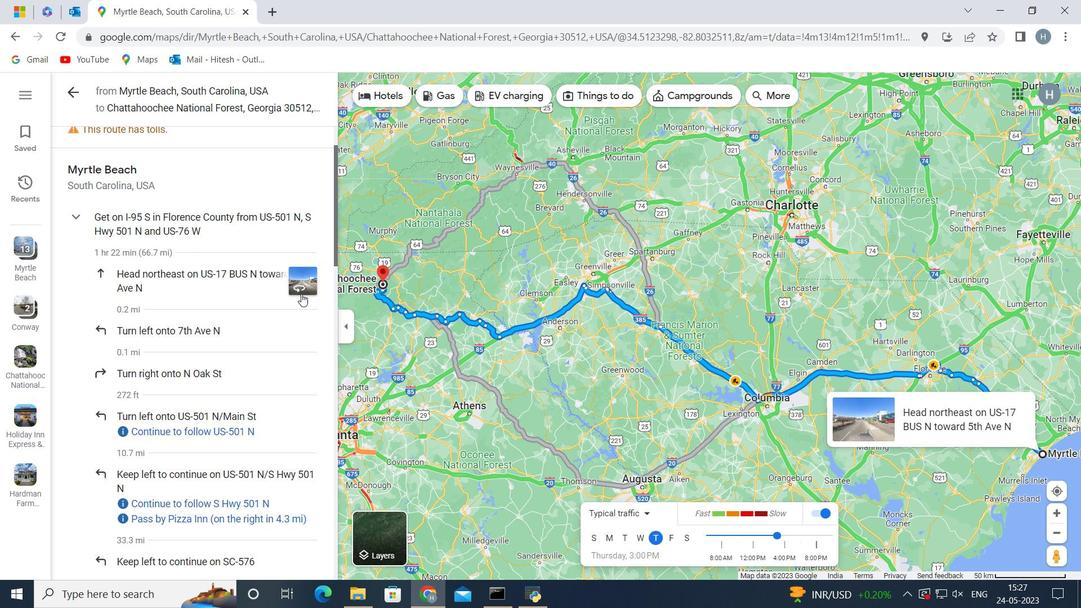 
Action: Mouse pressed left at (295, 283)
Screenshot: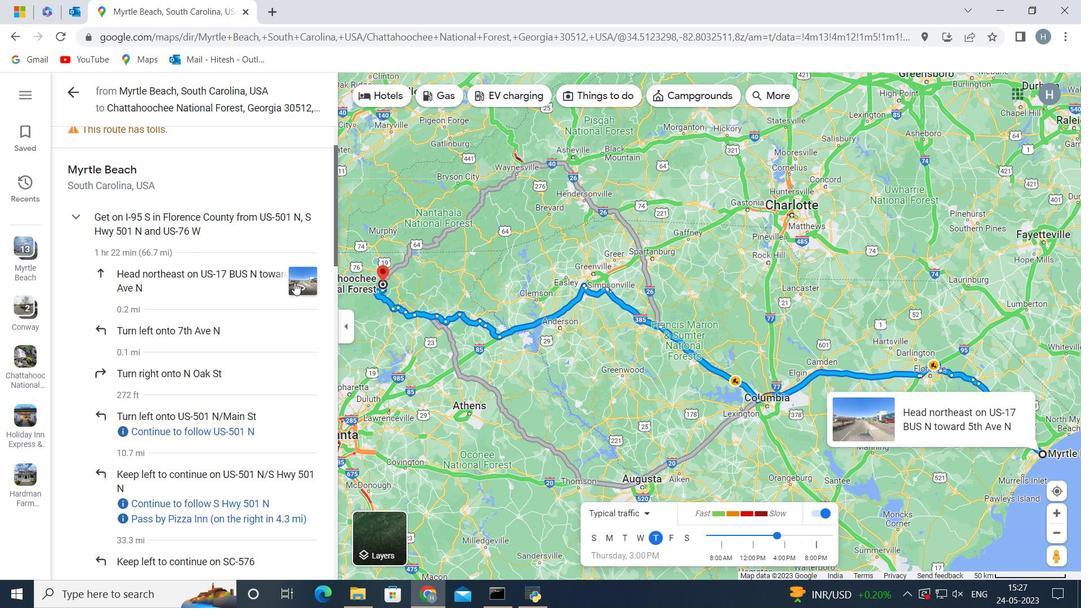 
Action: Mouse moved to (541, 270)
Screenshot: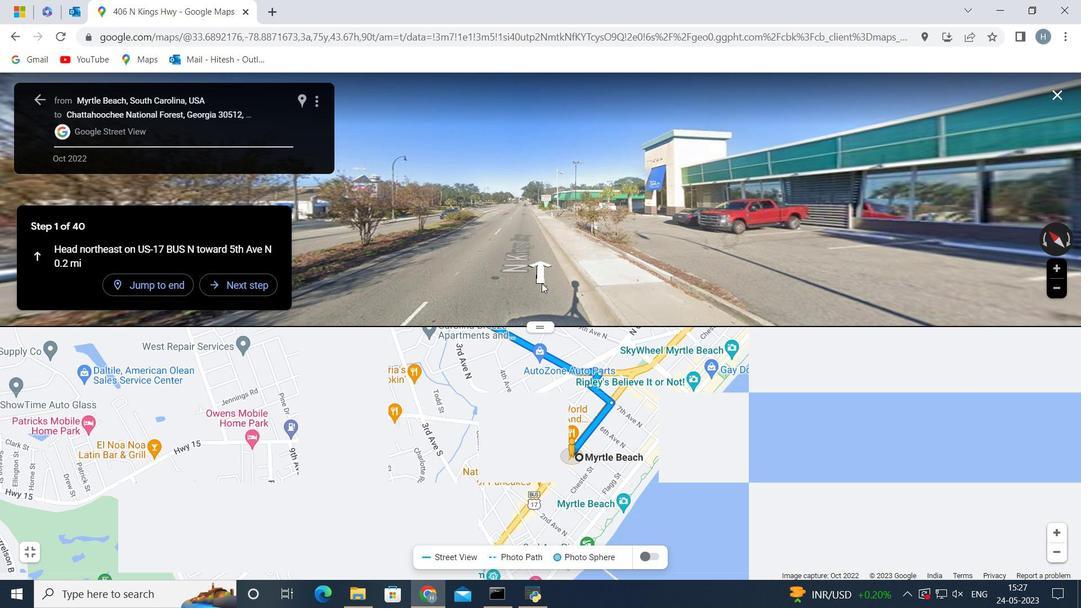 
Action: Key pressed <Key.up>
Screenshot: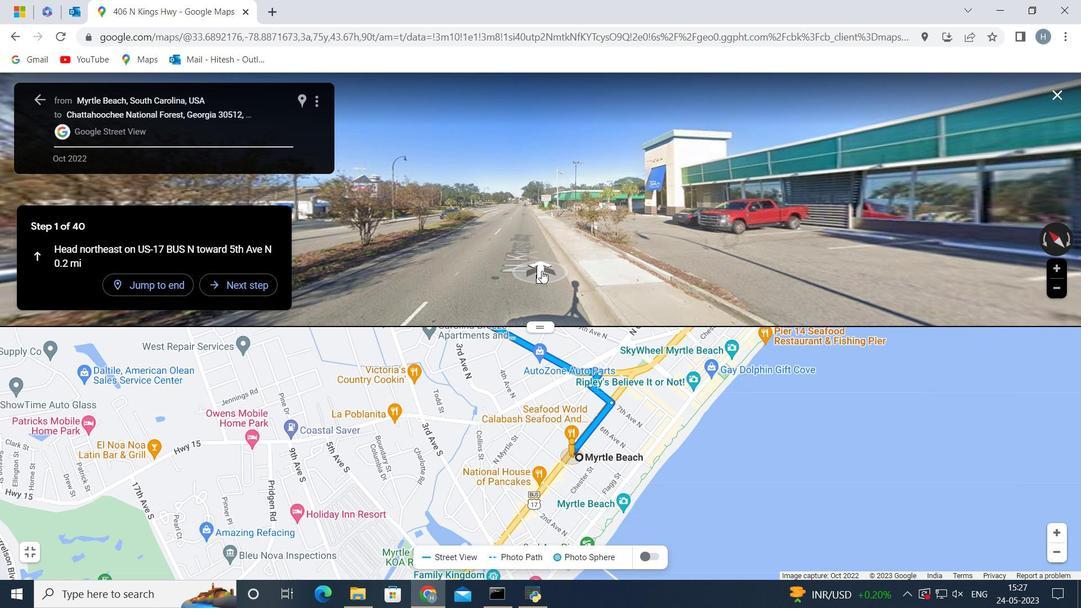 
Action: Mouse moved to (542, 264)
Screenshot: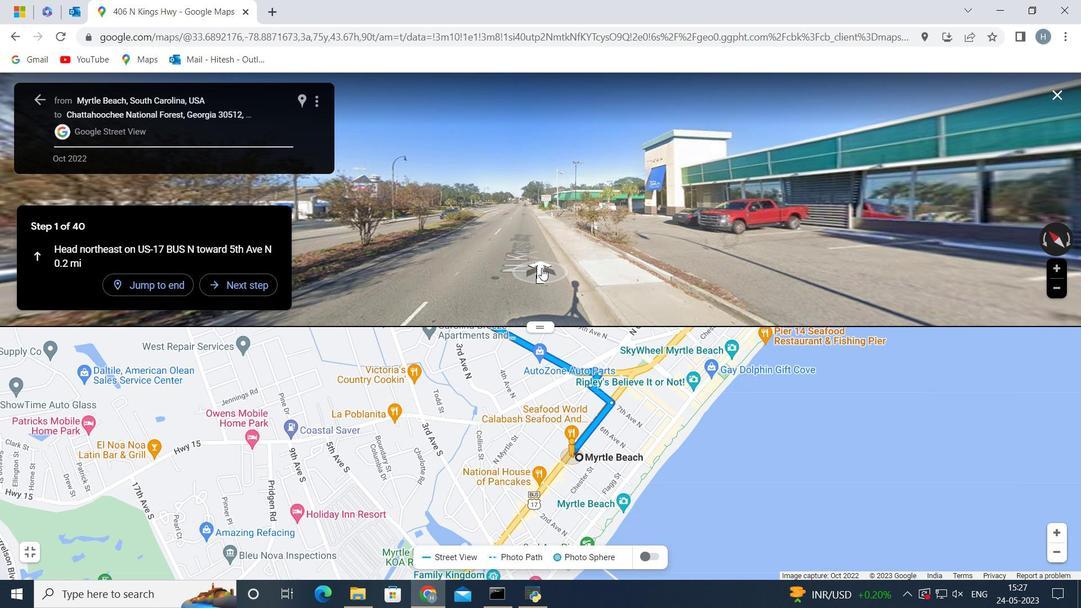 
Action: Mouse pressed left at (542, 264)
Screenshot: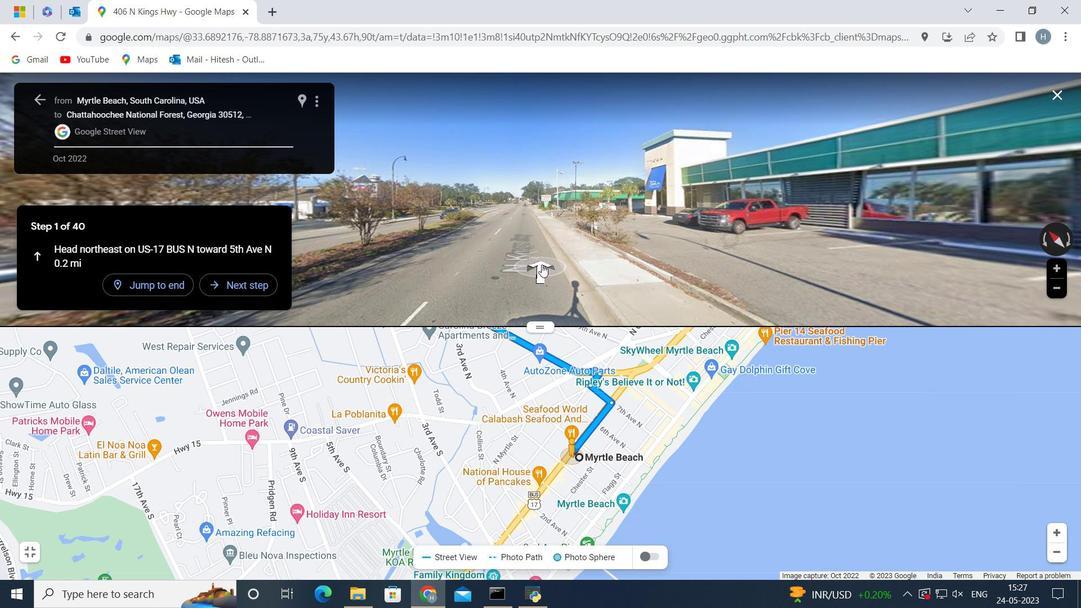 
Action: Mouse moved to (534, 234)
Screenshot: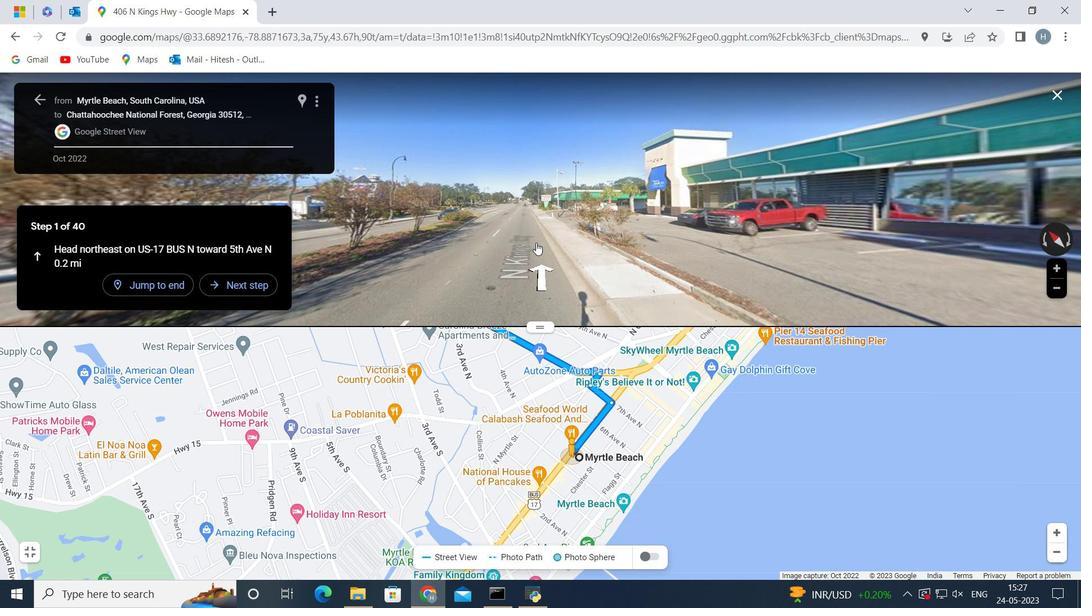 
Action: Mouse pressed left at (534, 234)
Screenshot: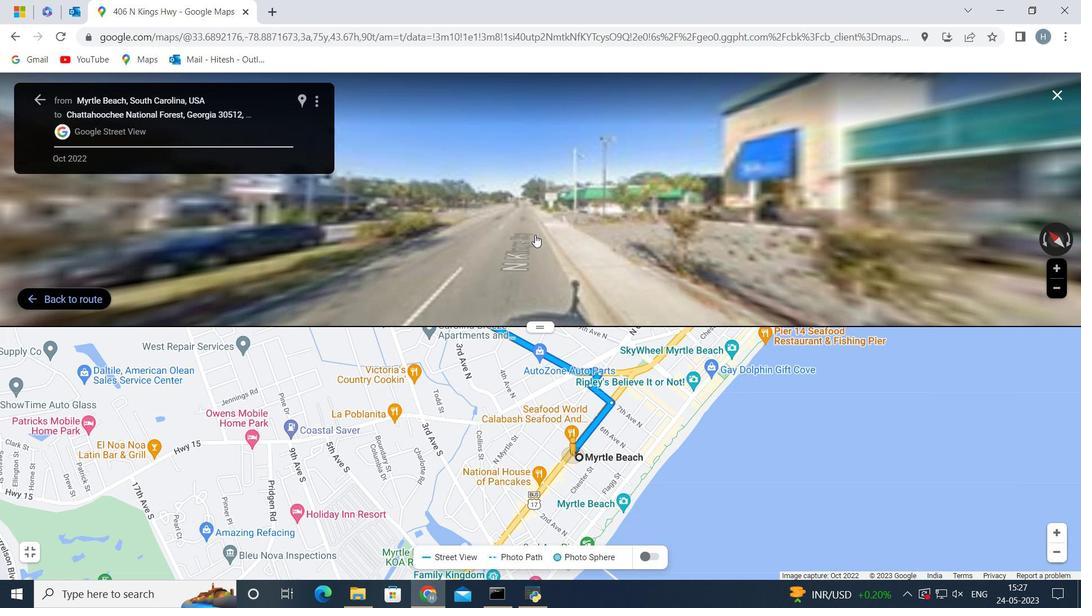 
Action: Mouse moved to (526, 222)
Screenshot: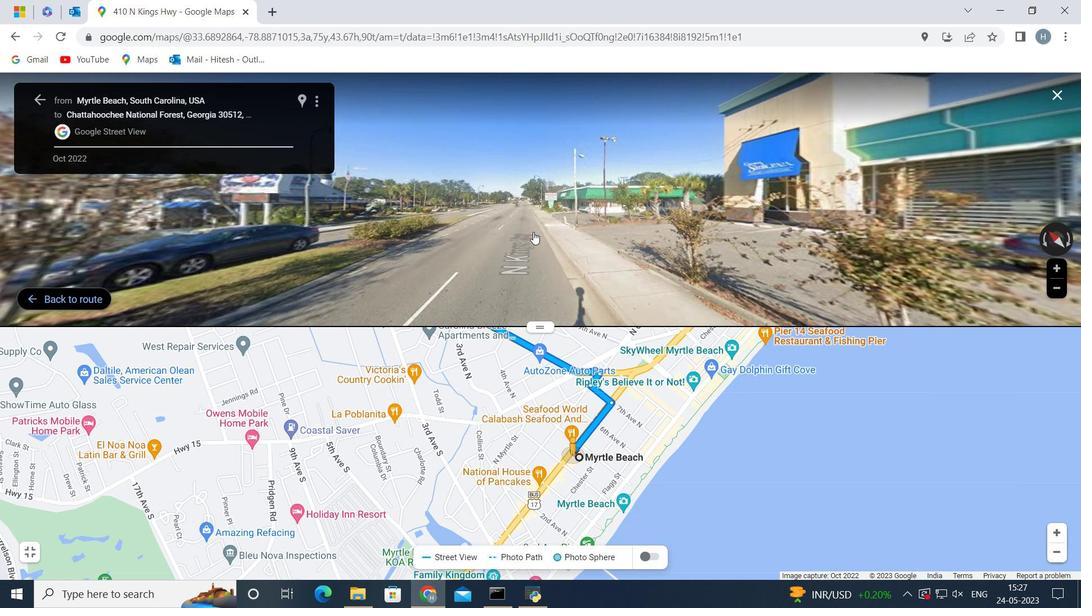 
Action: Mouse pressed left at (526, 222)
Screenshot: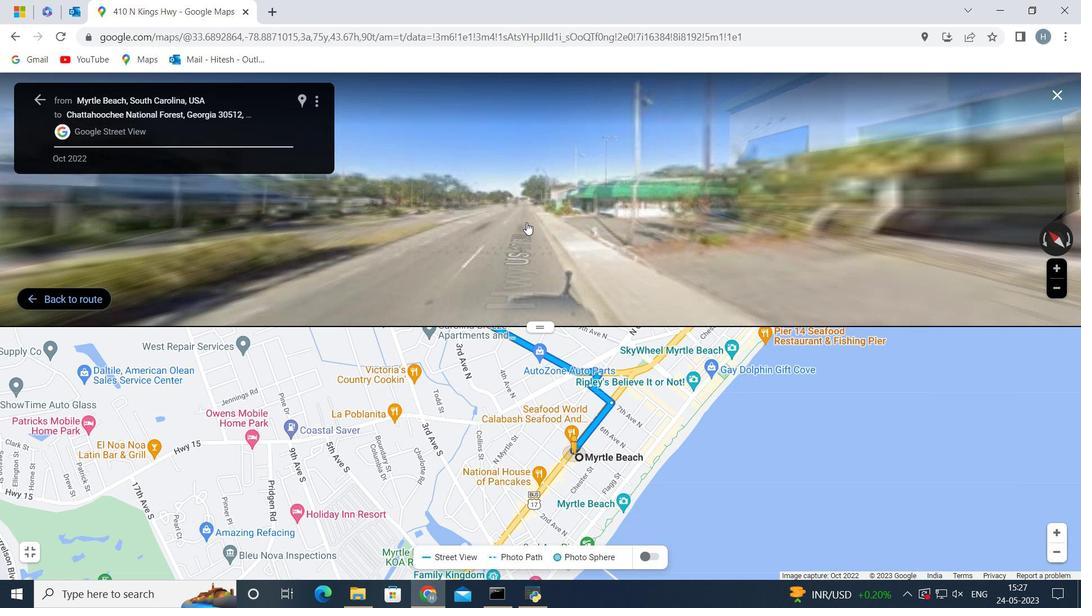 
Action: Mouse moved to (525, 221)
Screenshot: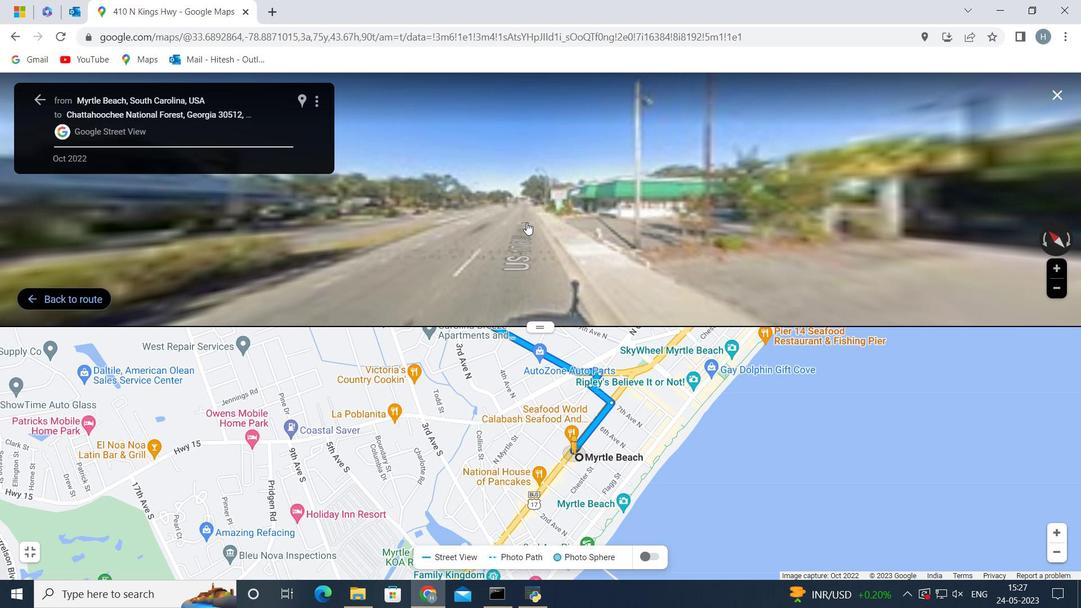 
Action: Mouse pressed left at (525, 221)
Screenshot: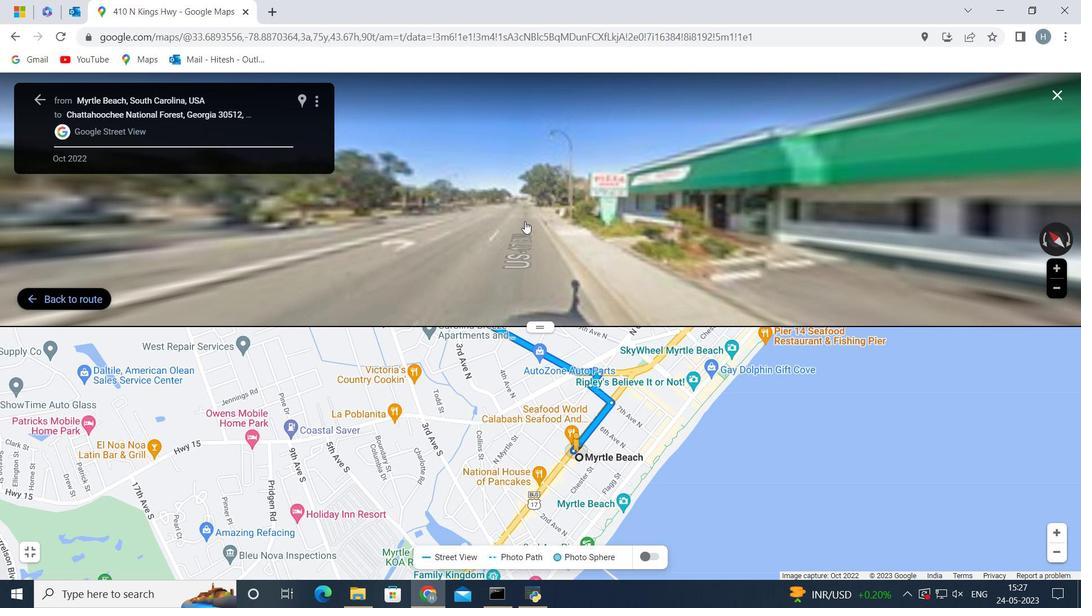 
Action: Mouse pressed left at (525, 221)
Screenshot: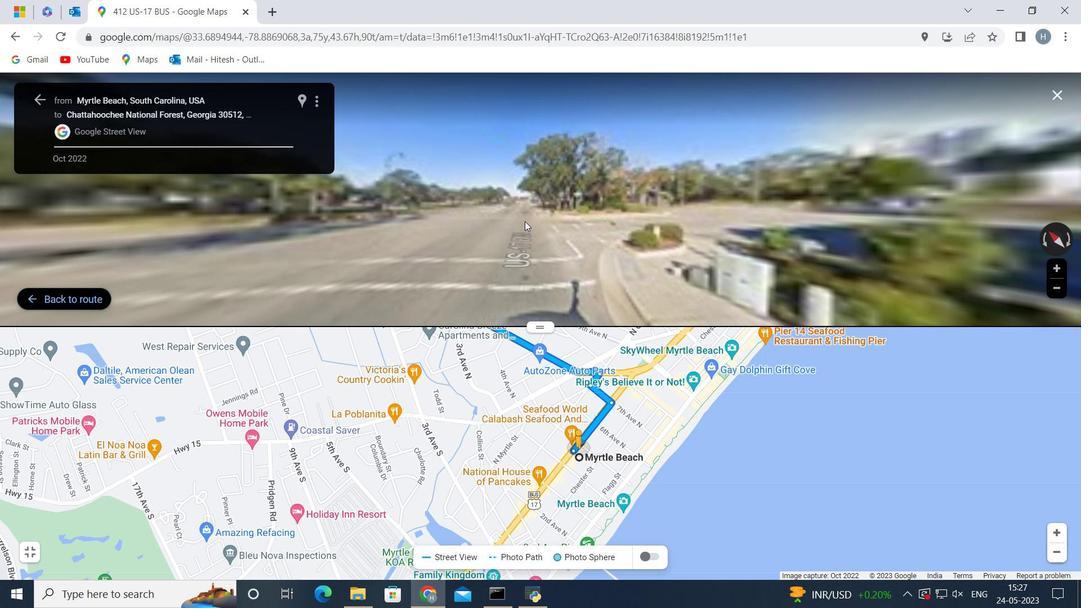 
Action: Mouse pressed left at (525, 221)
Screenshot: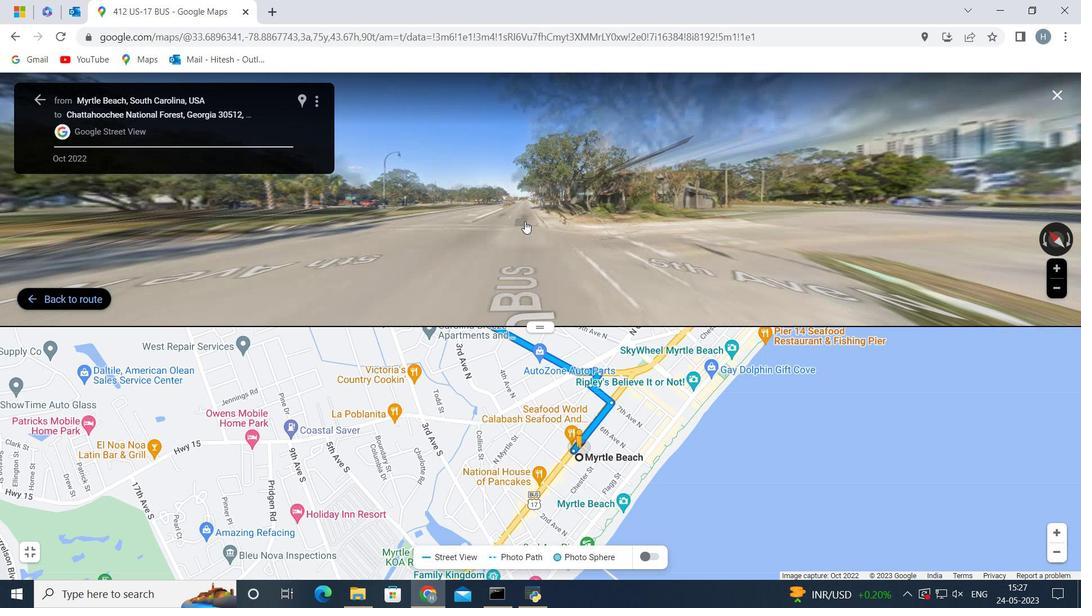 
Action: Mouse pressed left at (525, 221)
Screenshot: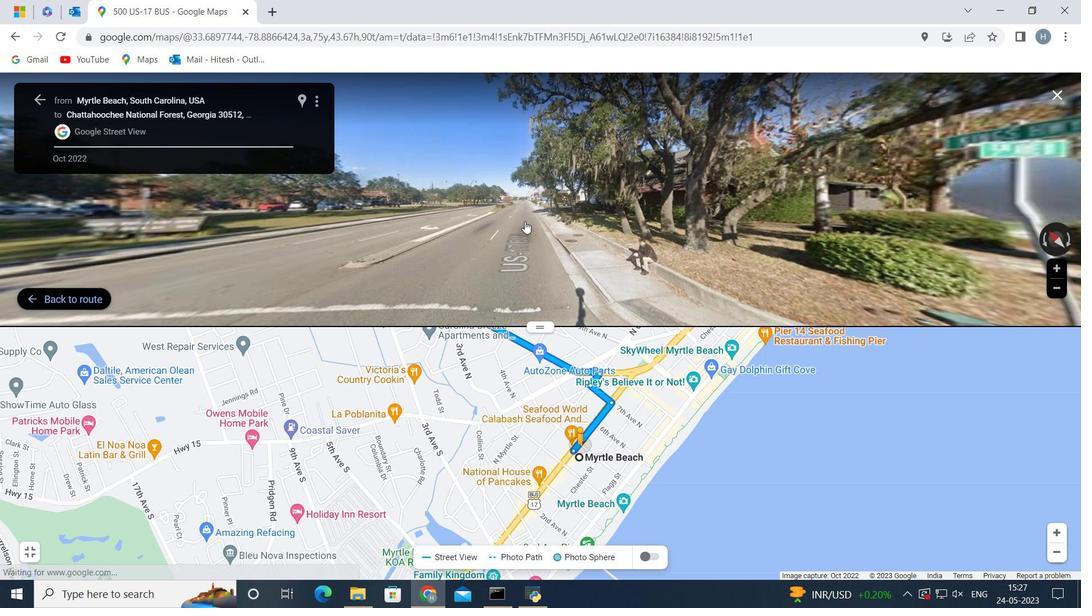 
Action: Mouse pressed left at (525, 221)
Screenshot: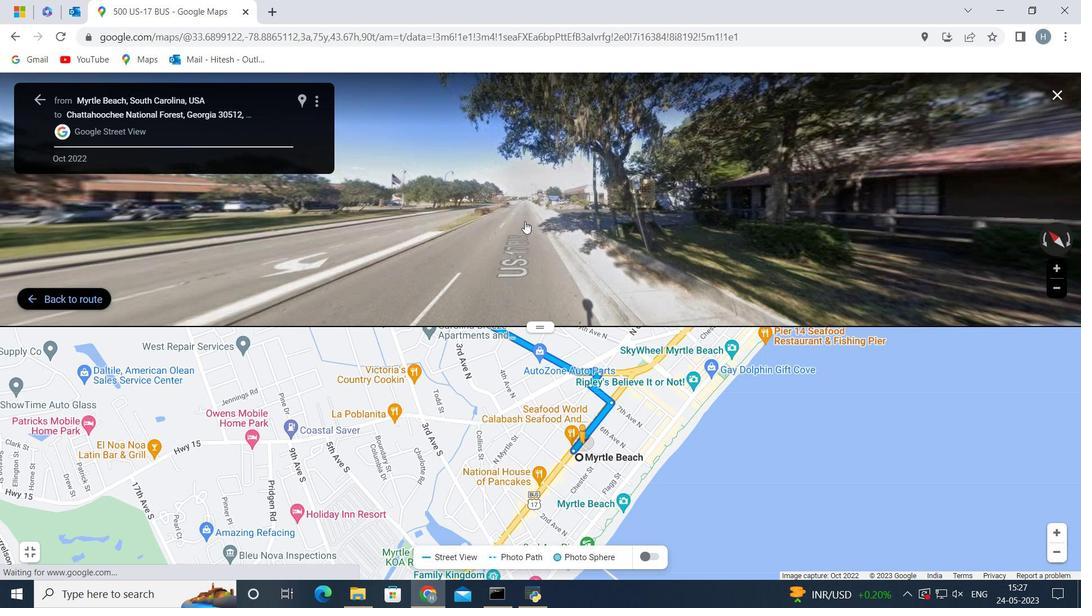 
Action: Mouse pressed left at (525, 221)
Screenshot: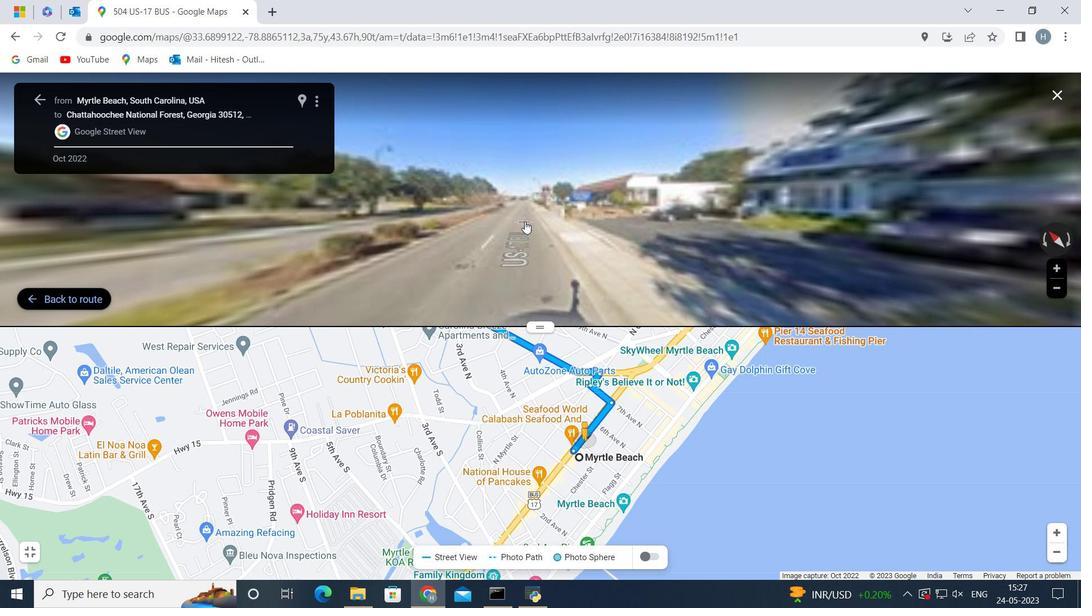
Action: Mouse pressed left at (525, 221)
Screenshot: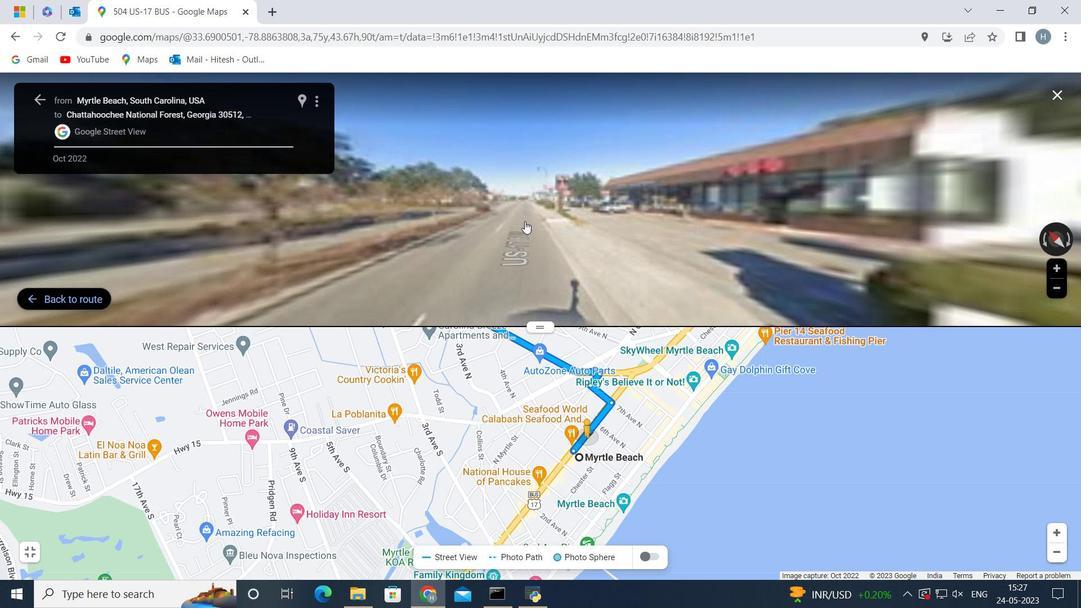 
Action: Mouse pressed left at (525, 221)
Screenshot: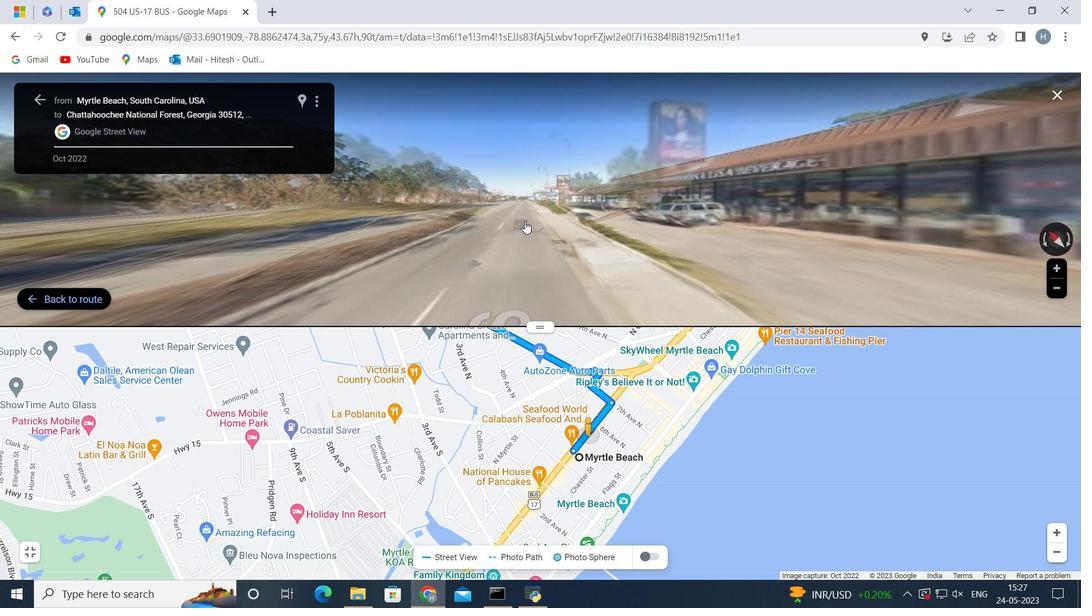 
Action: Mouse pressed left at (525, 221)
Screenshot: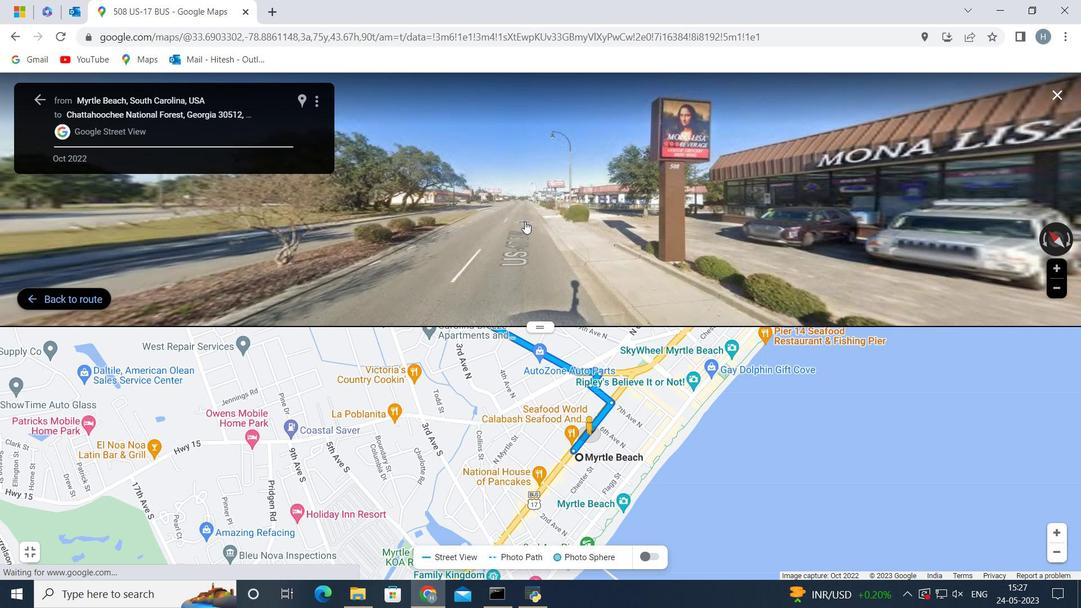 
Action: Mouse moved to (303, 102)
Screenshot: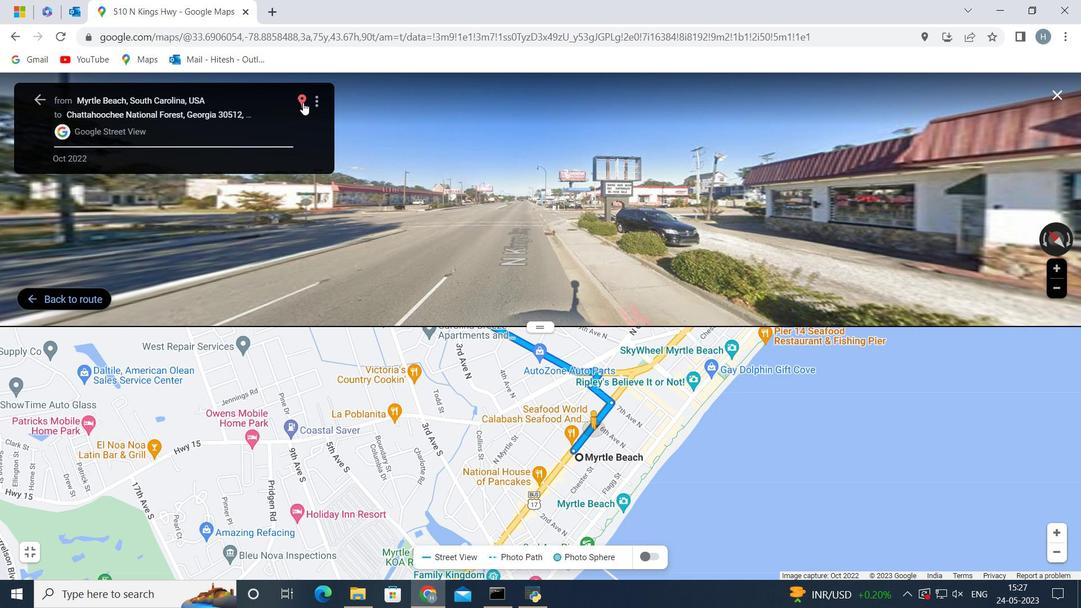 
Action: Mouse pressed left at (303, 102)
Screenshot: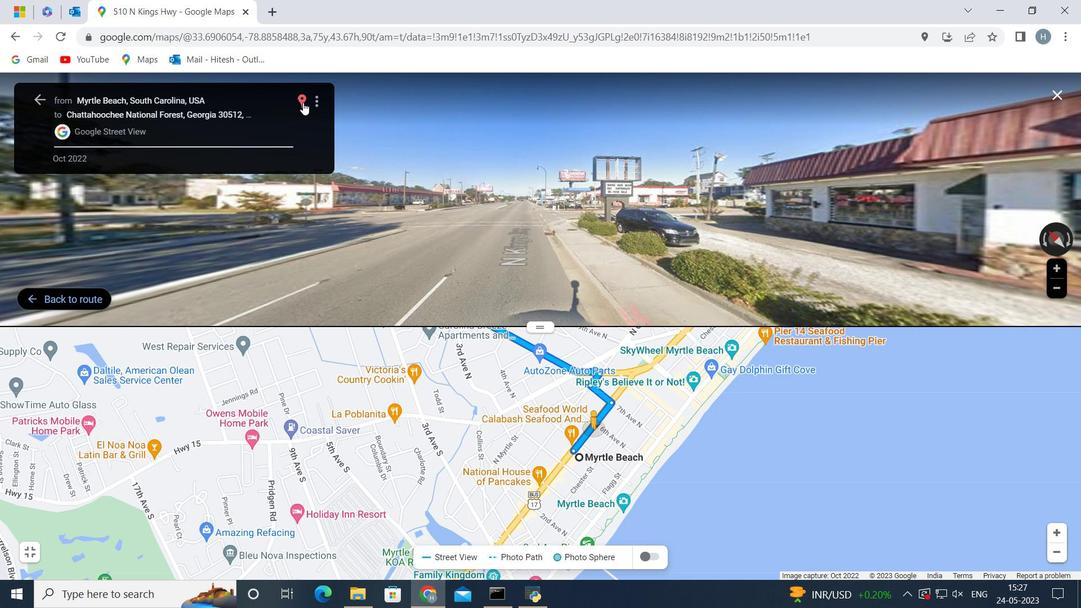 
Action: Mouse moved to (308, 97)
Screenshot: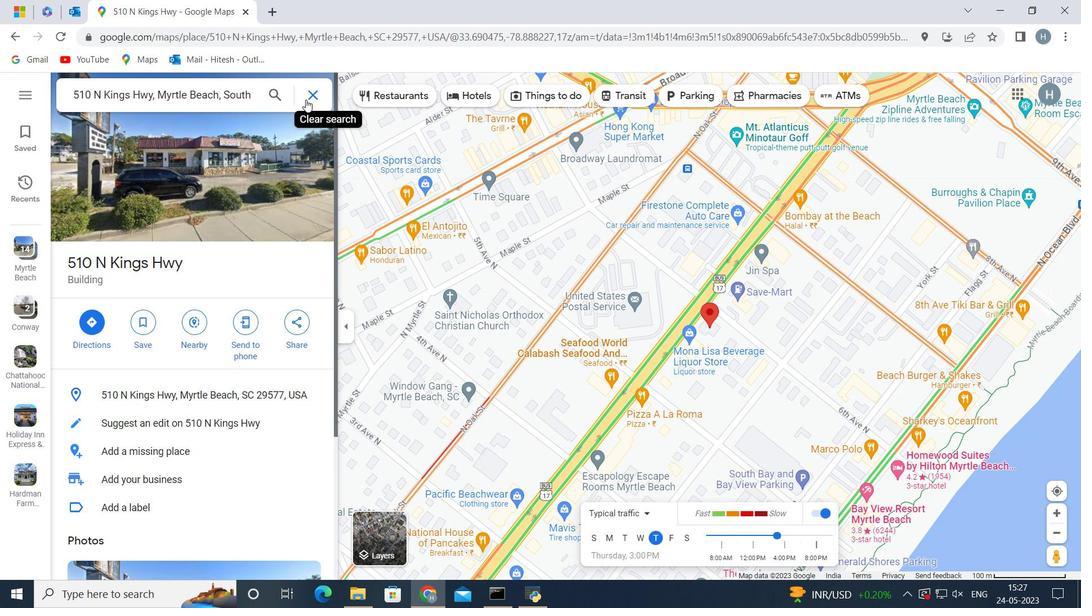 
Action: Mouse pressed left at (308, 97)
Screenshot: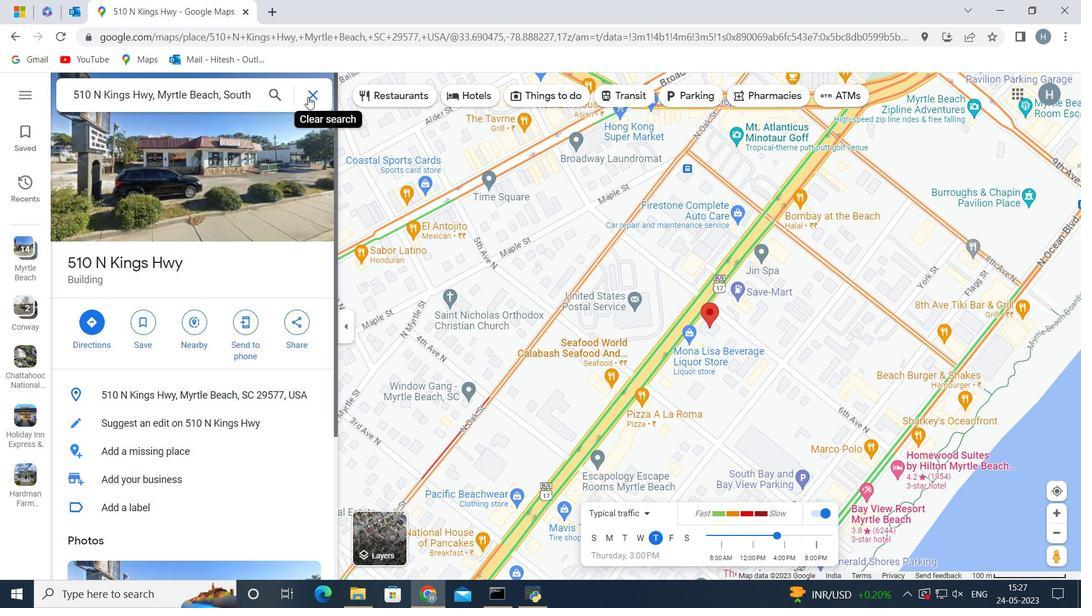 
Action: Mouse moved to (190, 119)
Screenshot: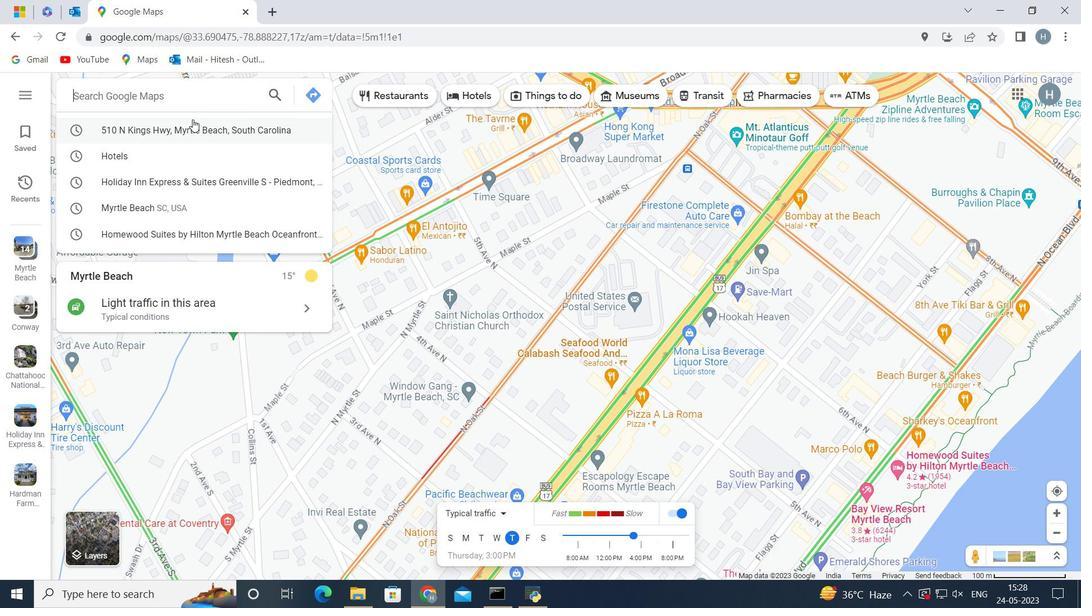 
Action: Key pressed ch
Screenshot: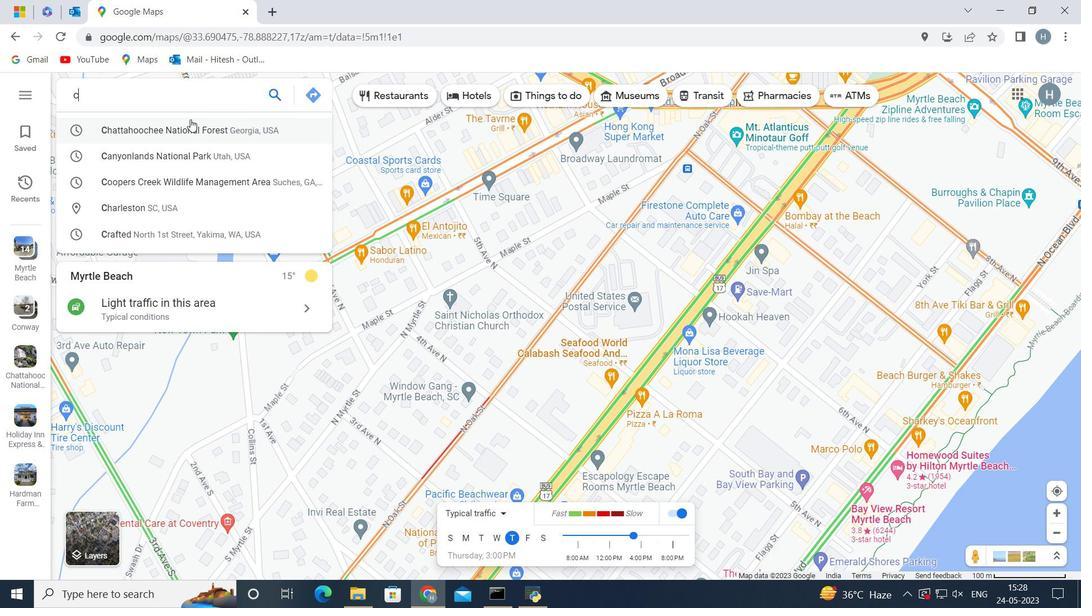 
Action: Mouse moved to (195, 129)
Screenshot: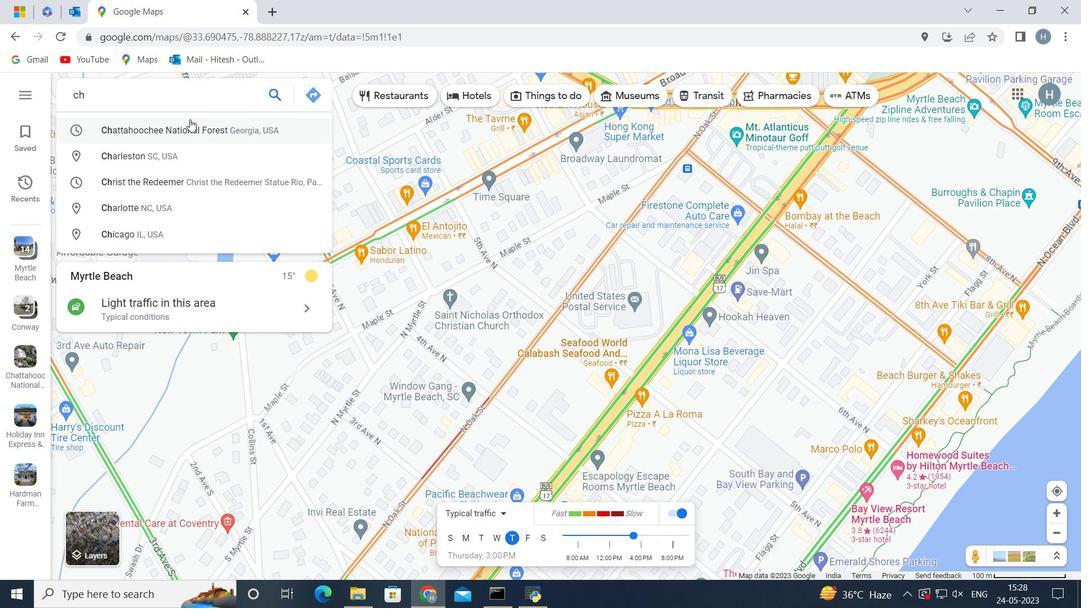 
Action: Mouse pressed left at (195, 129)
Screenshot: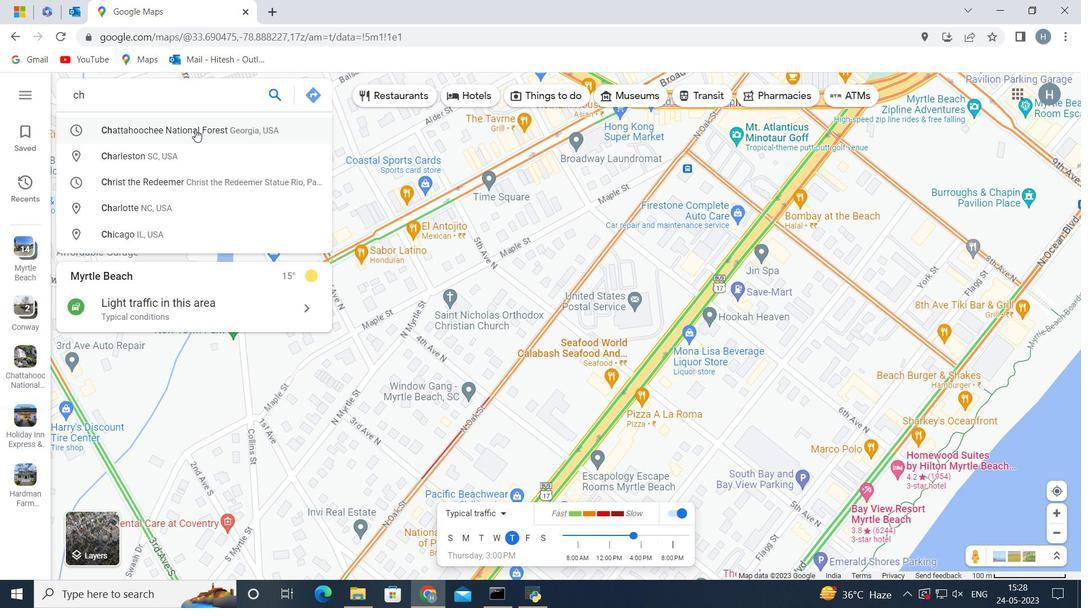 
Action: Mouse moved to (90, 360)
Screenshot: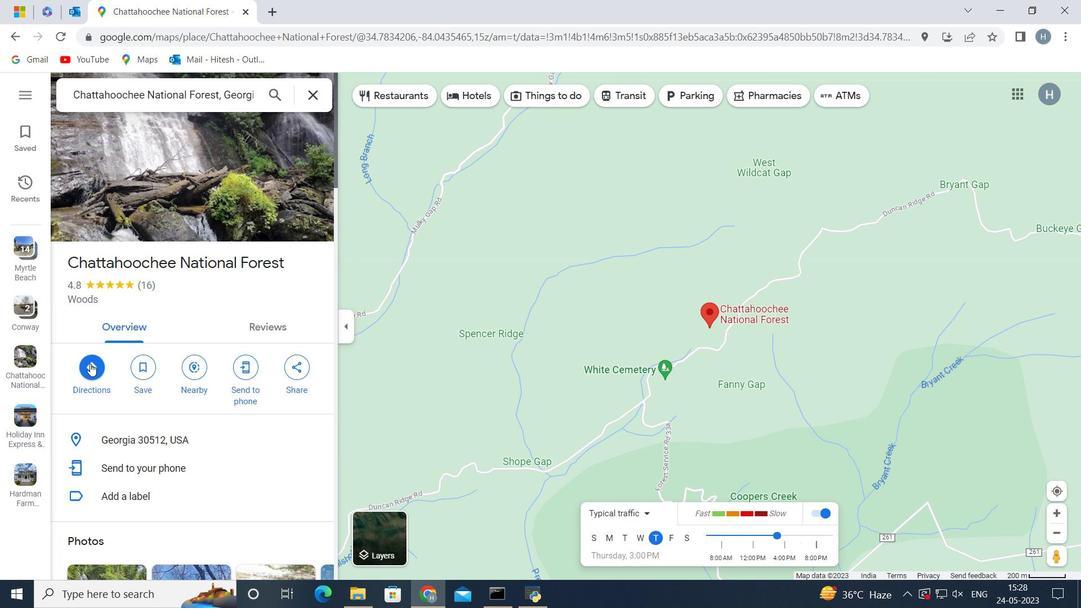 
Action: Mouse pressed left at (90, 360)
Screenshot: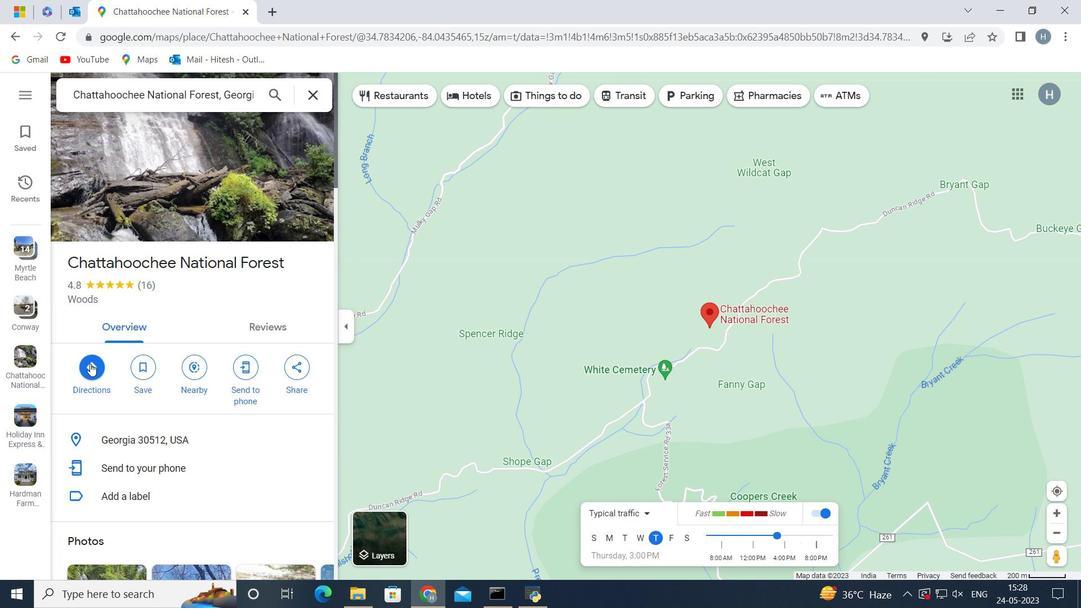 
Action: Mouse moved to (309, 150)
Screenshot: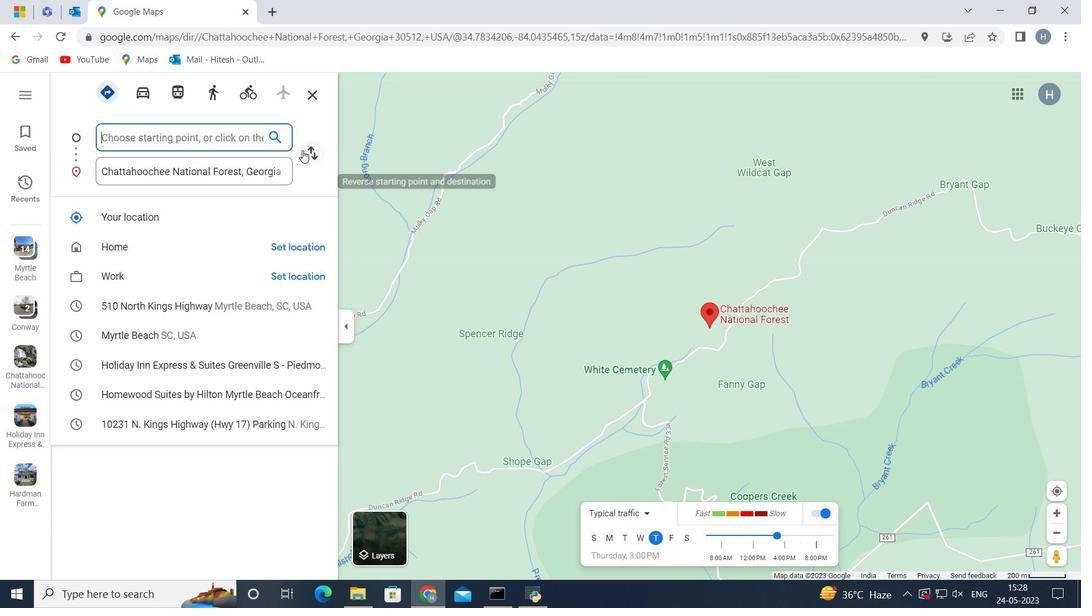 
Action: Mouse pressed left at (309, 150)
Screenshot: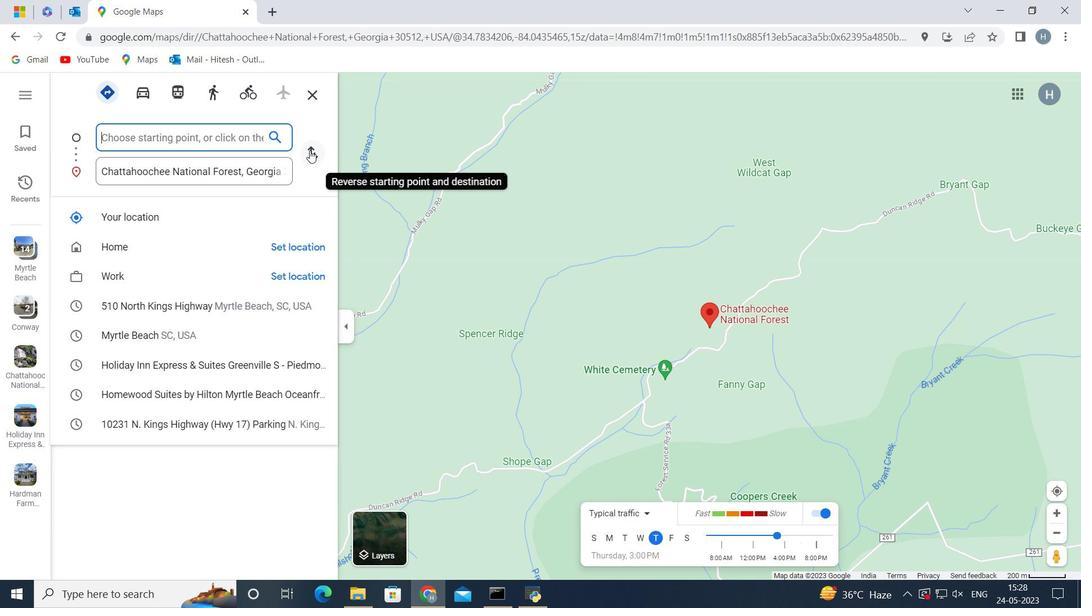 
Action: Mouse moved to (211, 164)
Screenshot: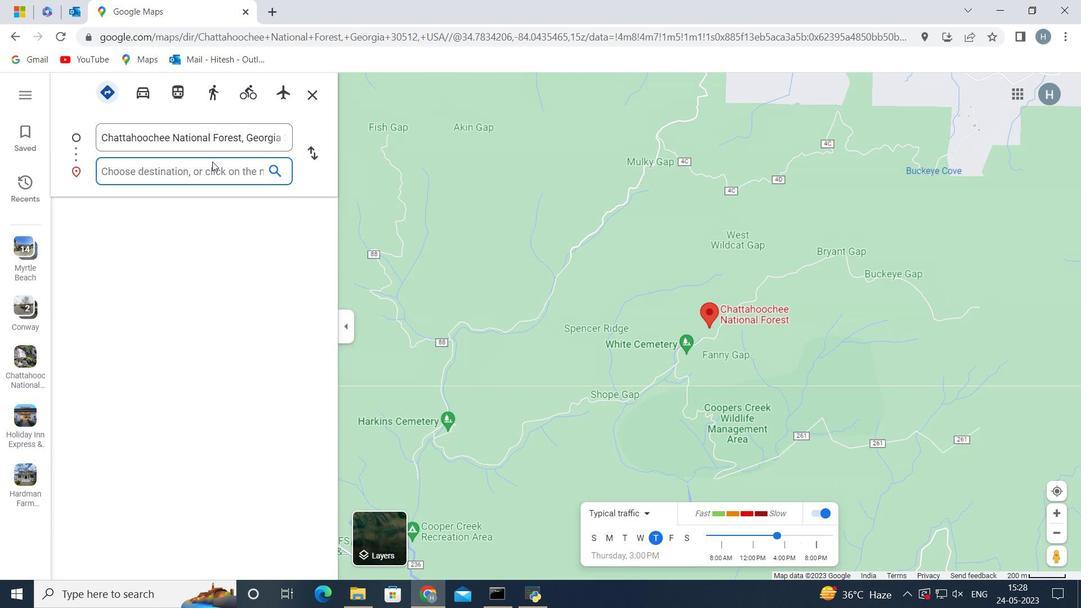 
Action: Mouse pressed left at (211, 164)
Screenshot: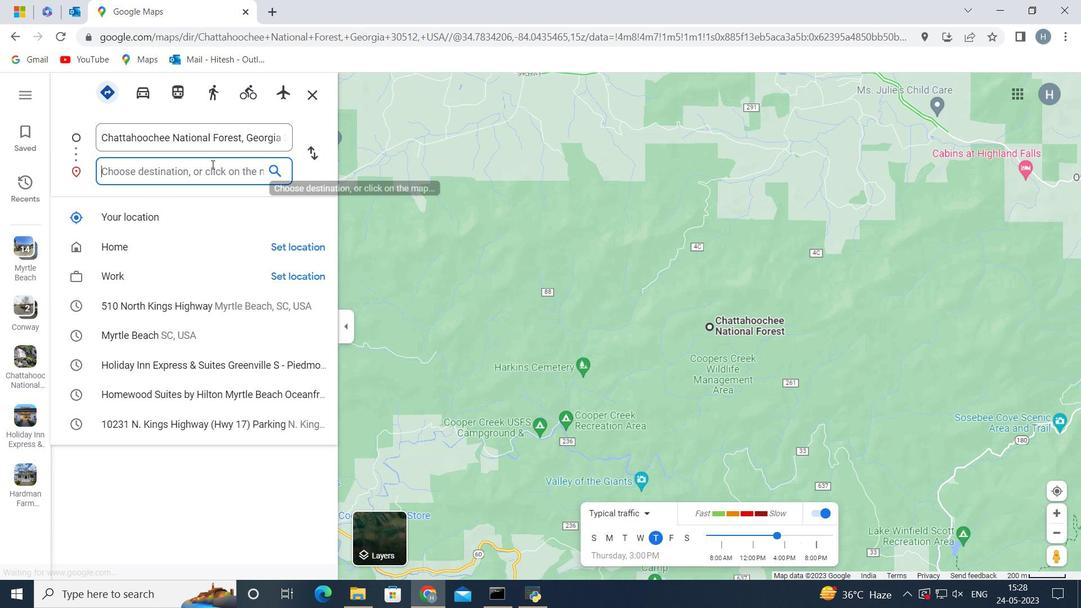 
Action: Key pressed m
Screenshot: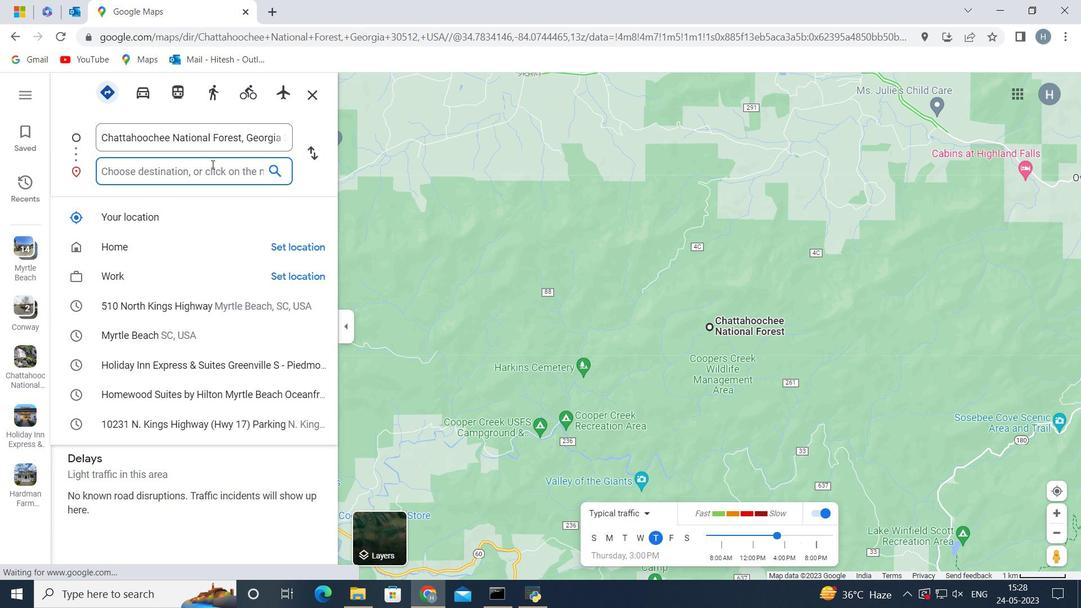 
Action: Mouse moved to (207, 211)
Screenshot: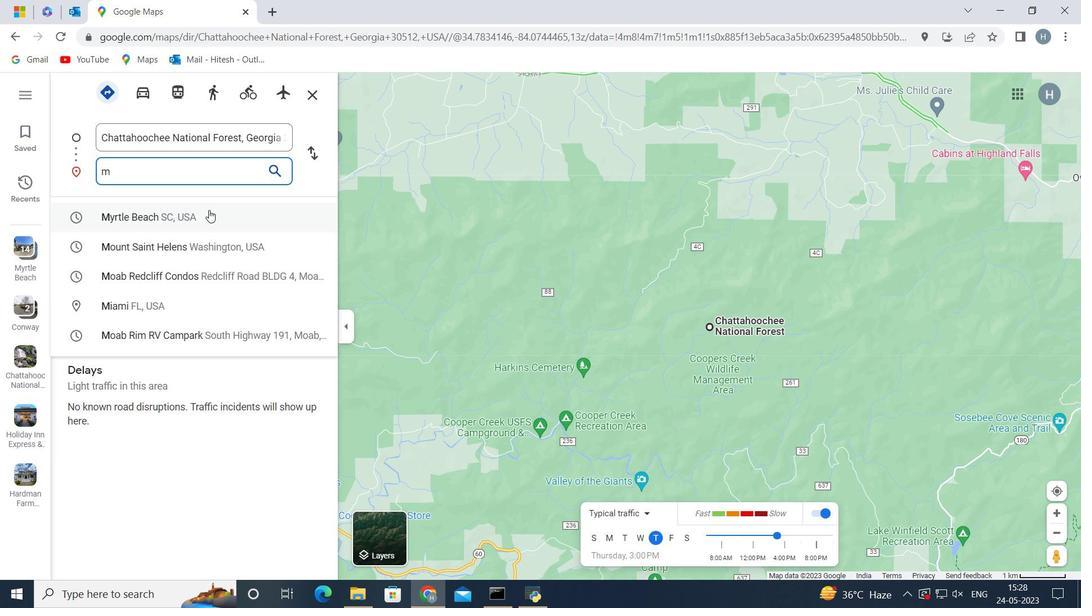 
Action: Key pressed yetle
Screenshot: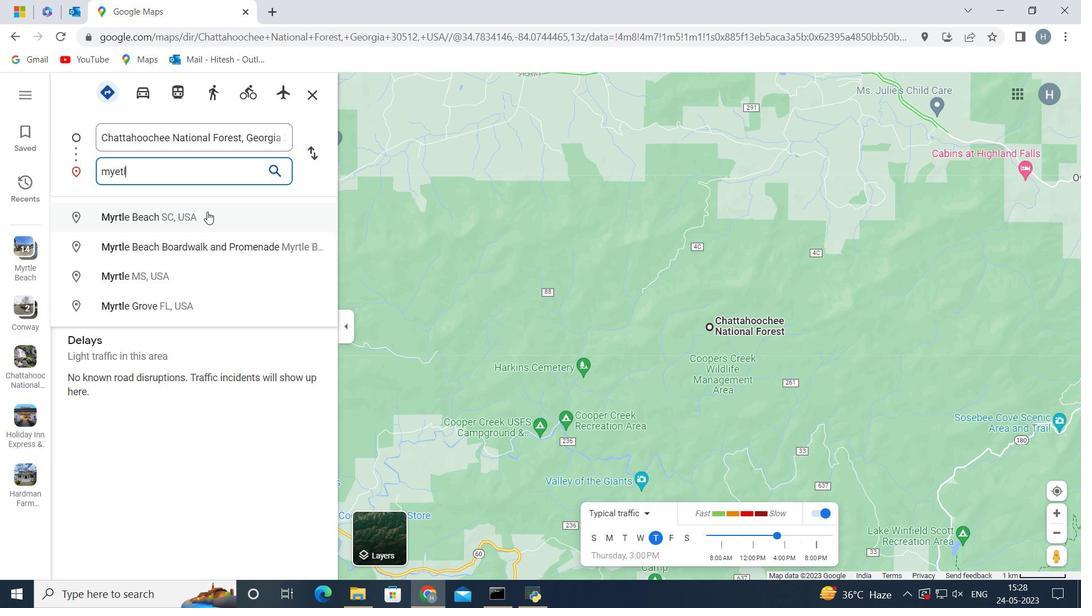 
Action: Mouse moved to (210, 215)
Screenshot: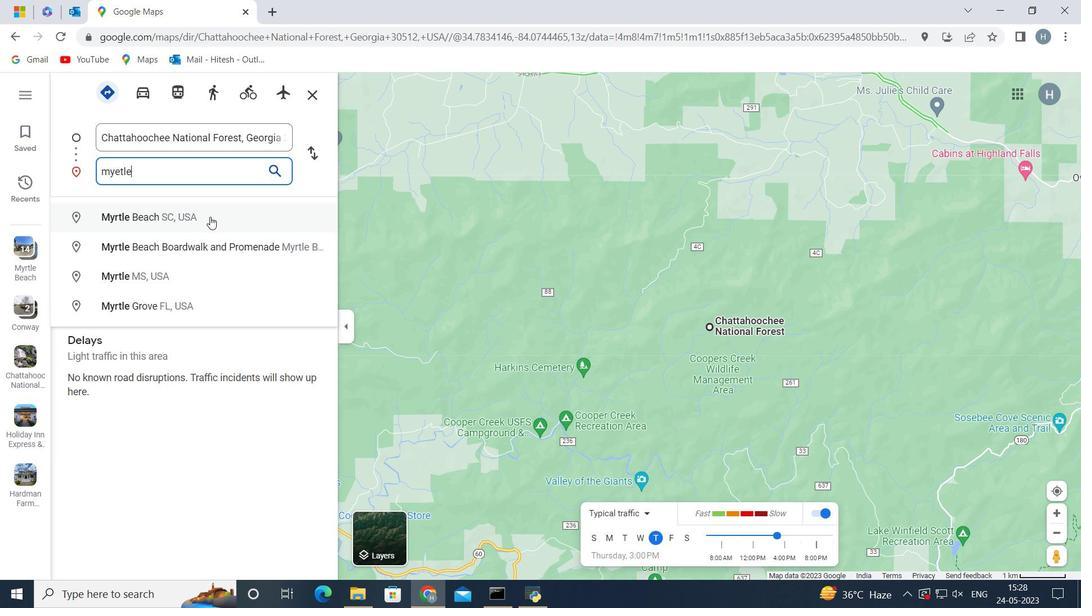 
Action: Key pressed e
Screenshot: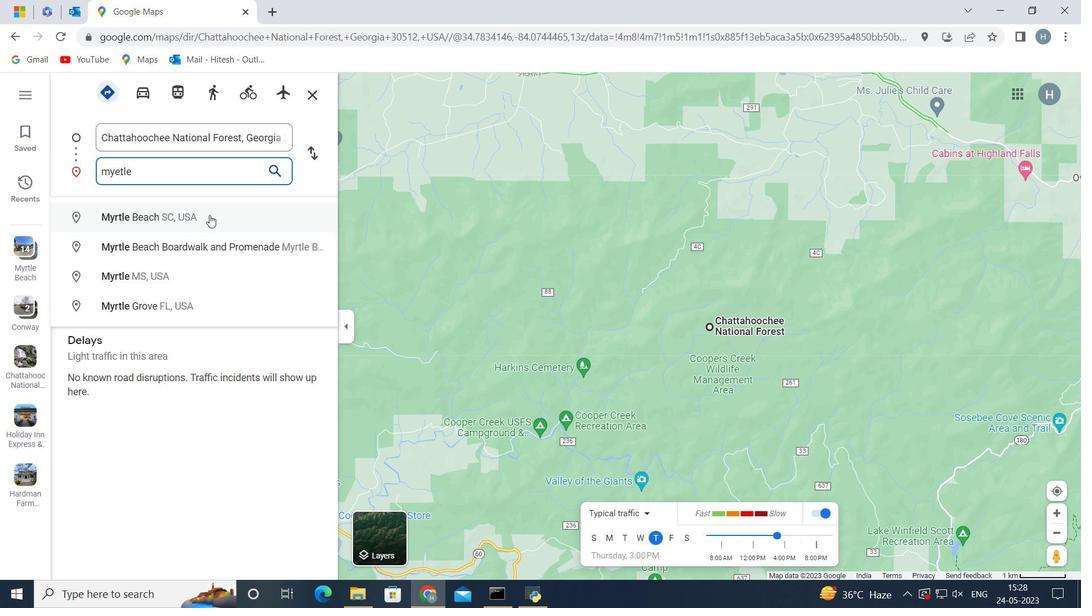 
Action: Mouse moved to (207, 214)
Screenshot: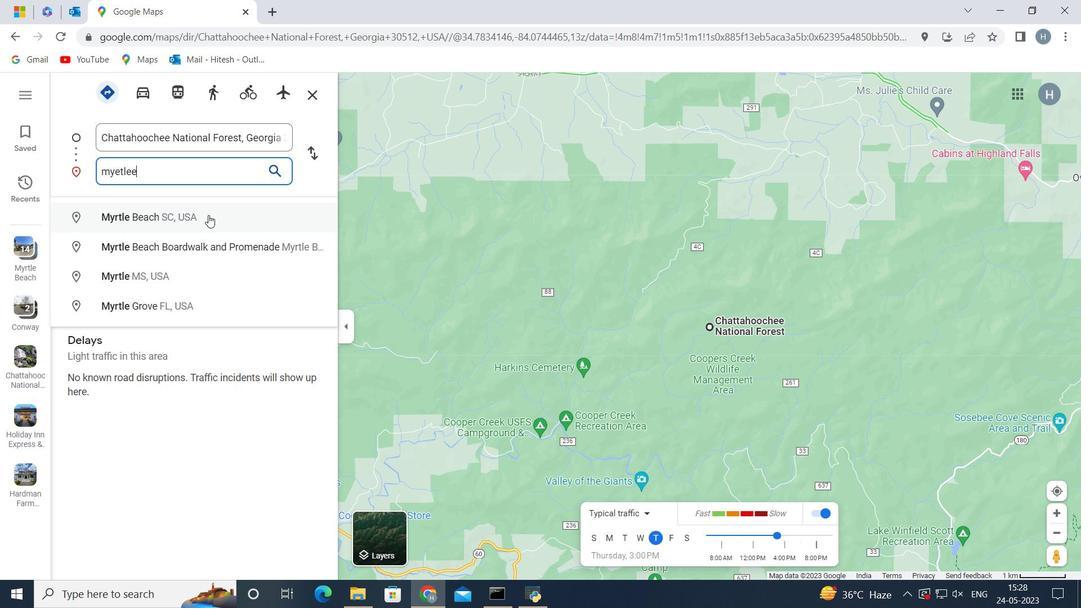 
Action: Key pressed <Key.backspace><Key.space>beach<Key.space>
Screenshot: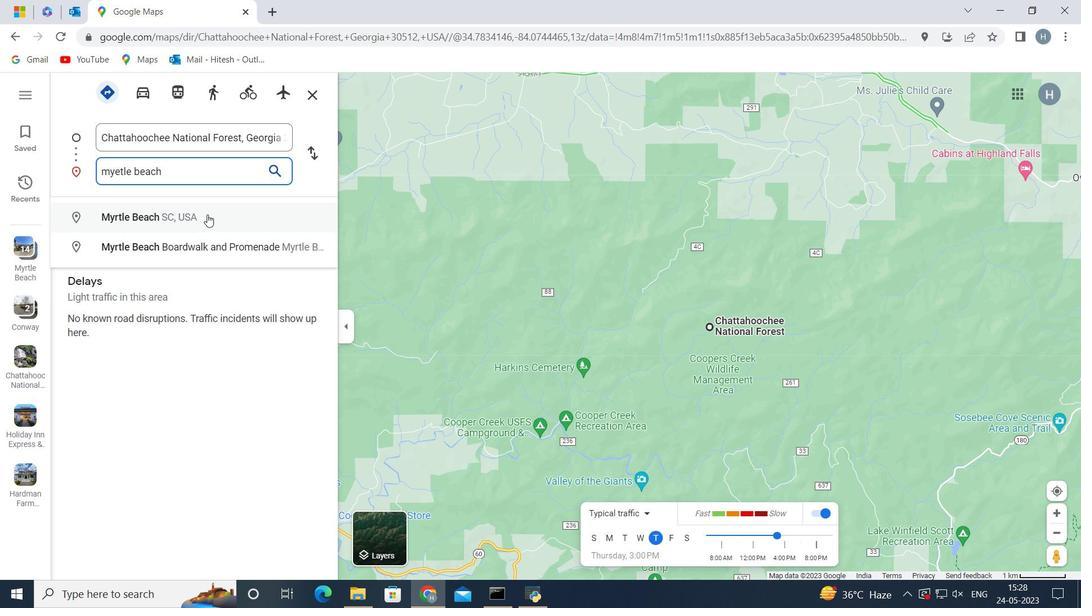 
Action: Mouse moved to (188, 174)
Screenshot: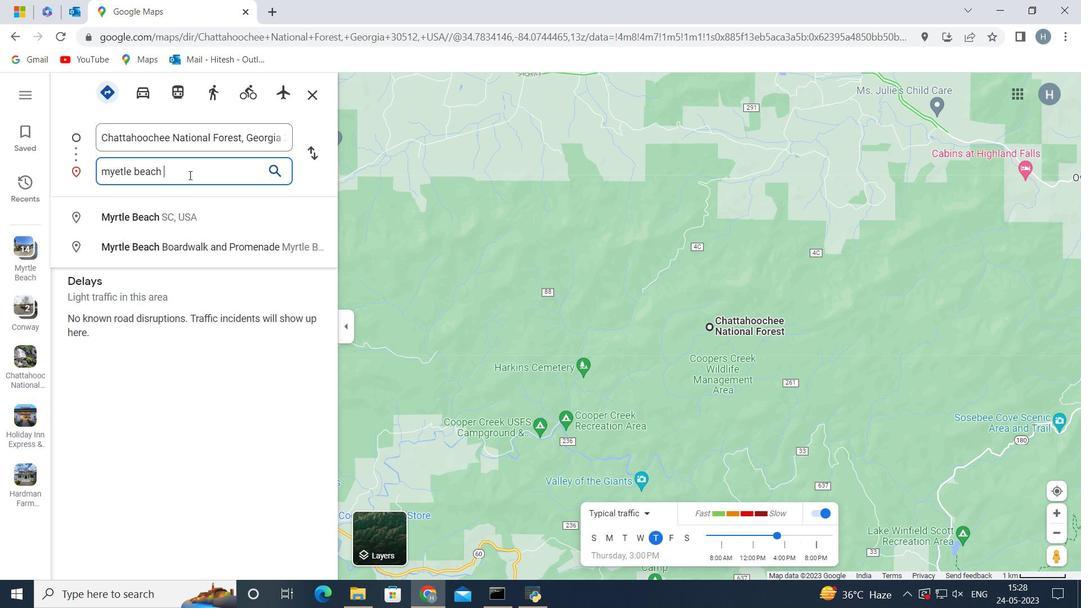 
Action: Key pressed <Key.space>
Screenshot: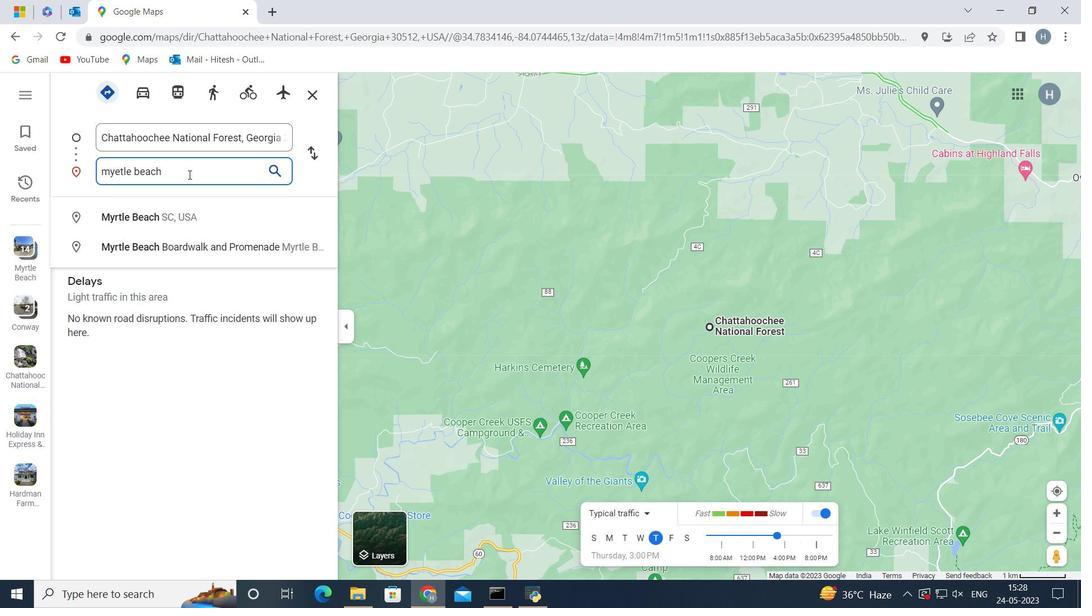 
Action: Mouse moved to (187, 174)
Screenshot: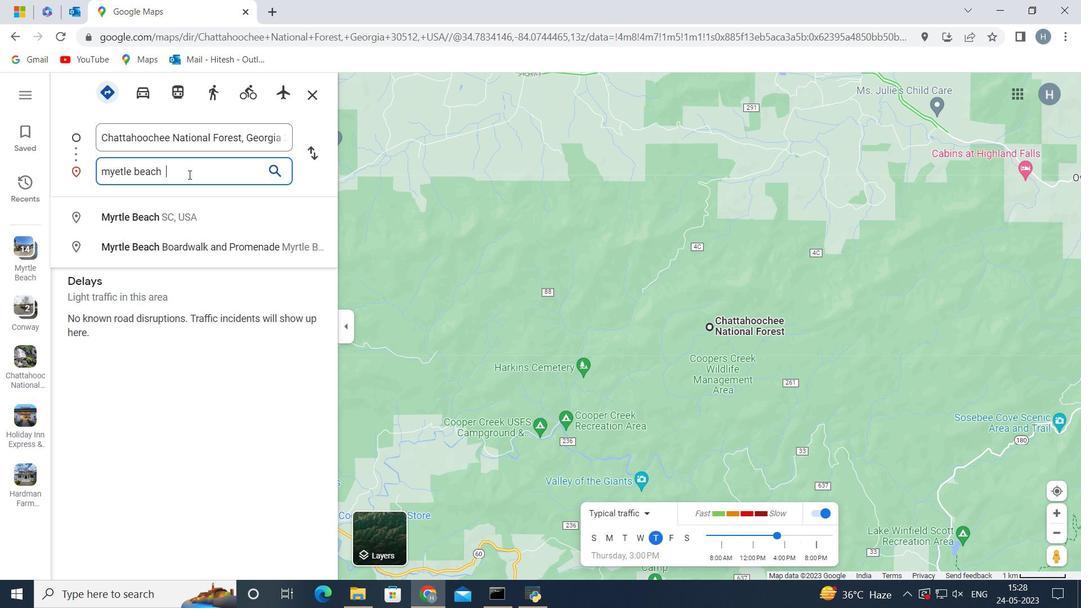
Action: Key pressed south<Key.space>caroline<Key.space>unitr<Key.backspace>ed<Key.space>states
Screenshot: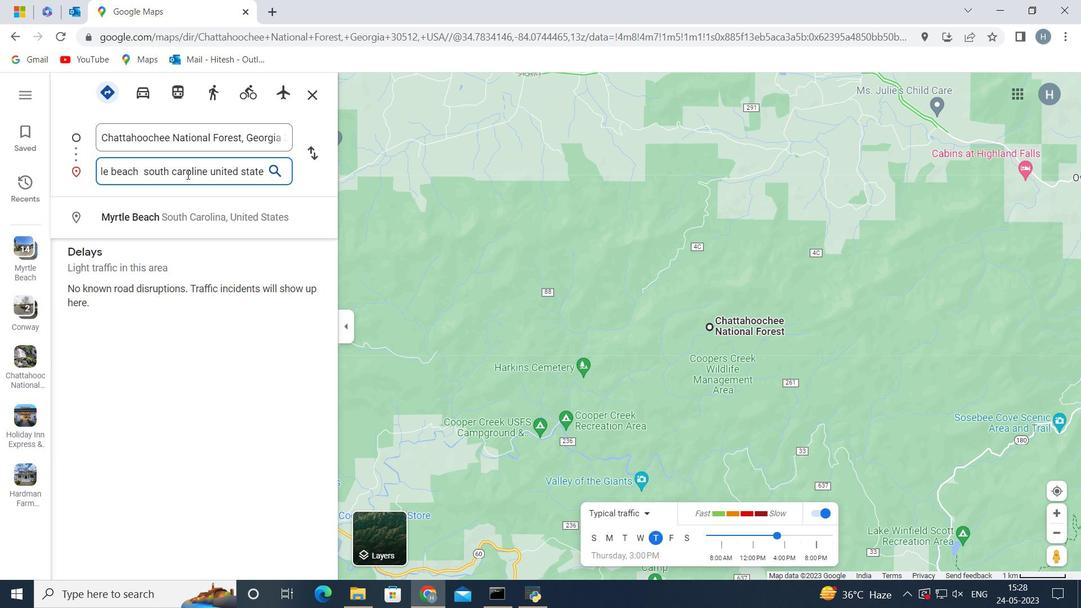 
Action: Mouse moved to (213, 214)
Screenshot: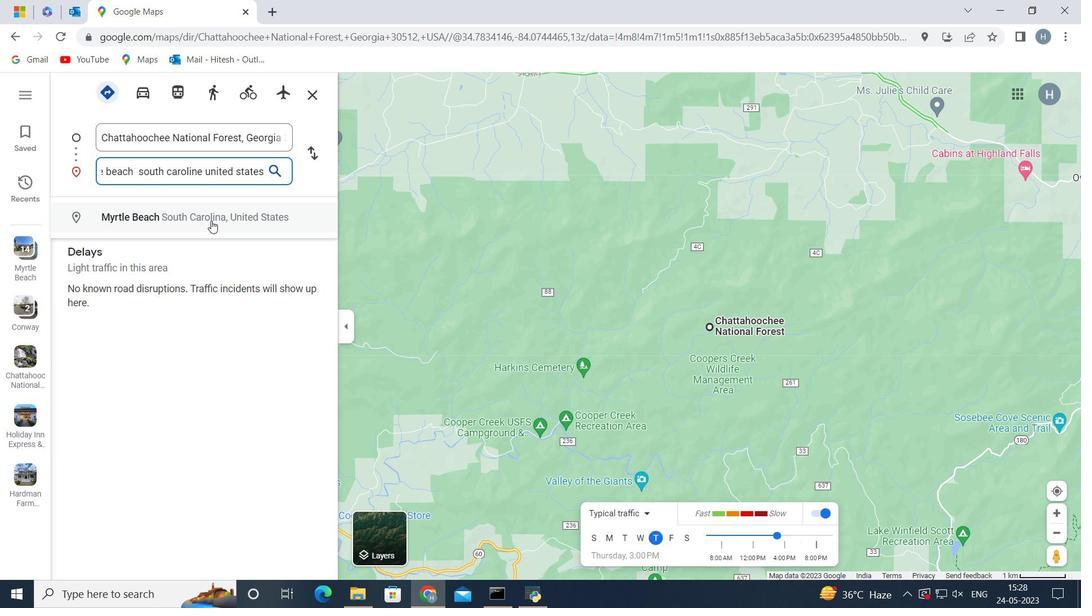 
Action: Mouse pressed left at (213, 214)
Screenshot: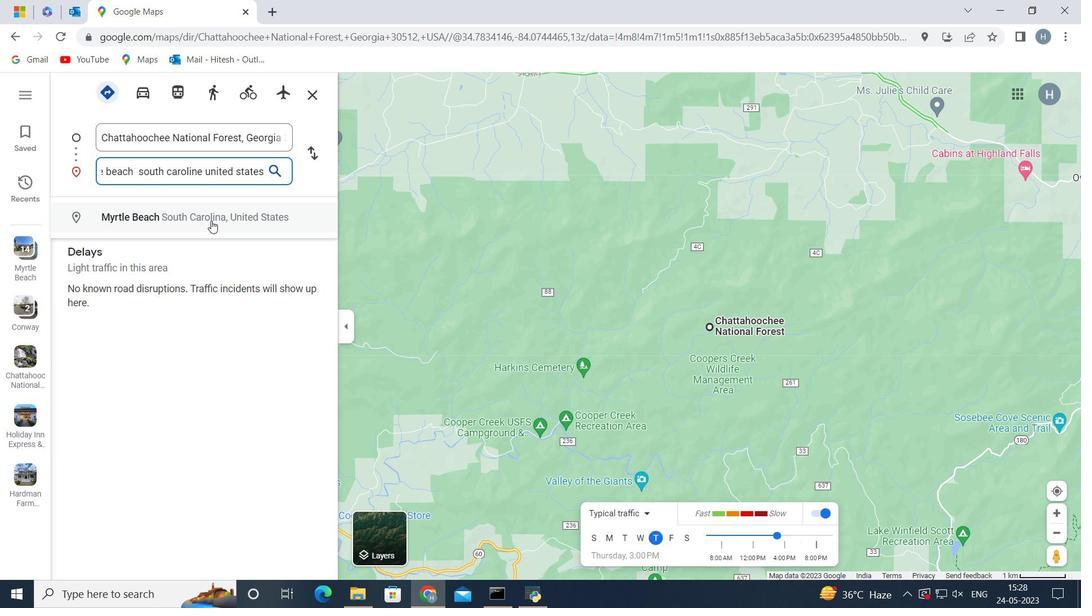 
Action: Mouse moved to (311, 154)
Screenshot: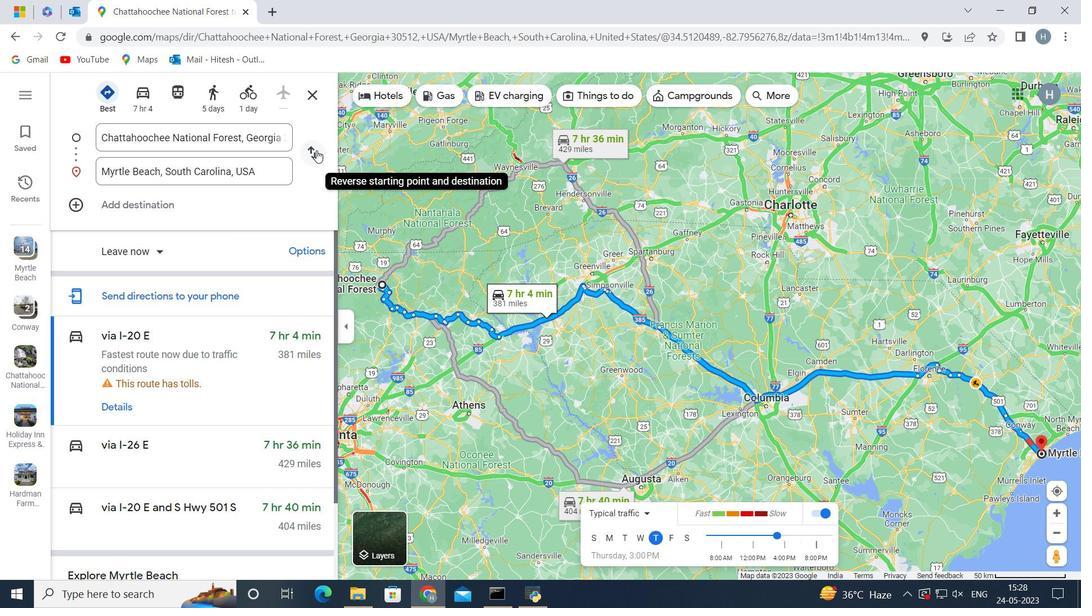 
Action: Mouse pressed left at (311, 154)
Screenshot: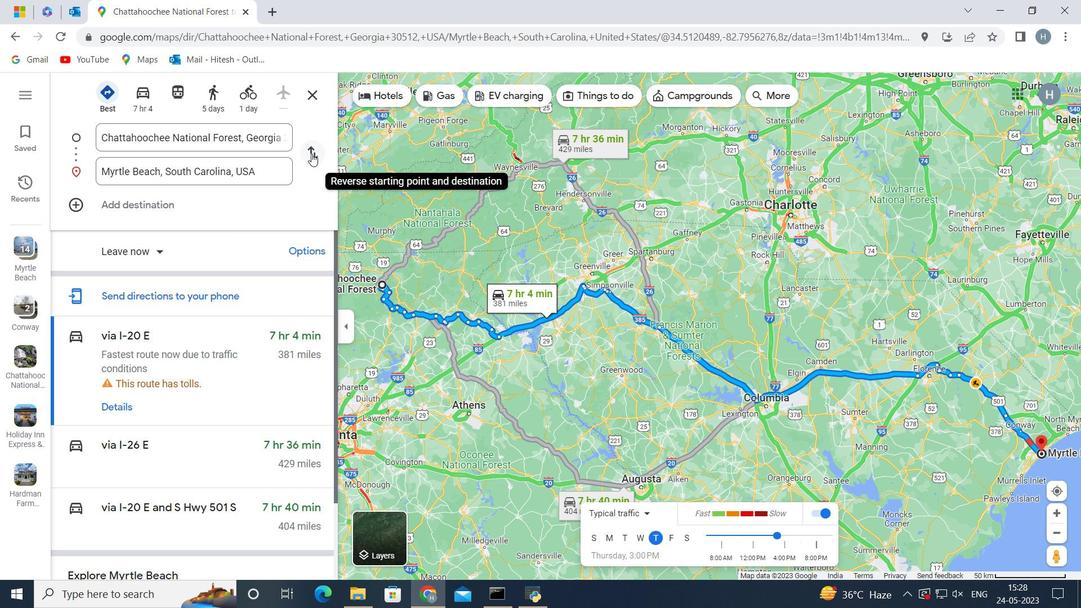 
Action: Mouse moved to (216, 346)
Screenshot: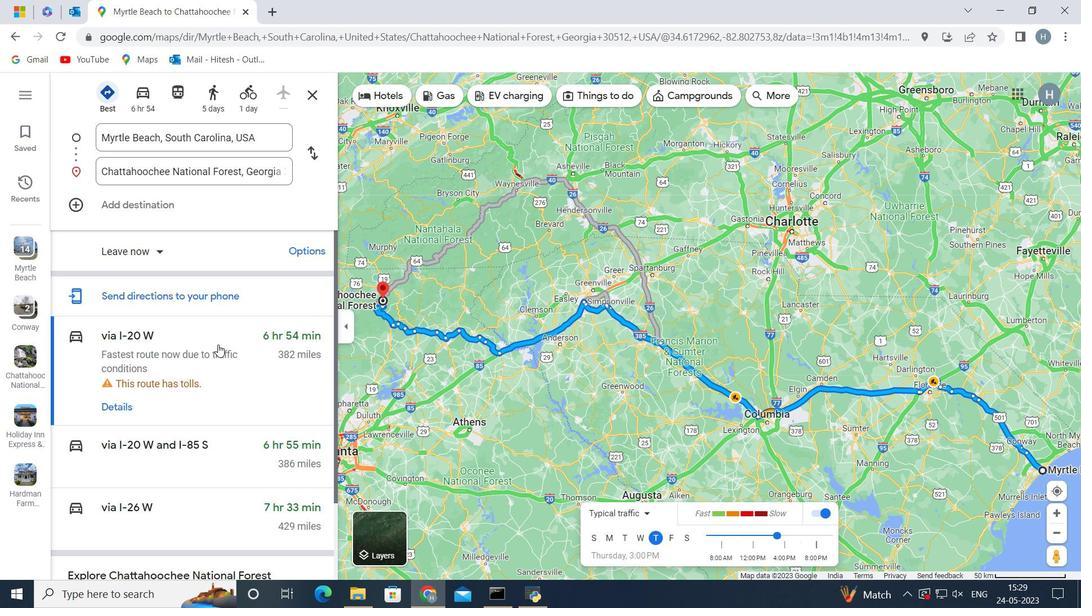 
Action: Mouse pressed left at (216, 346)
Screenshot: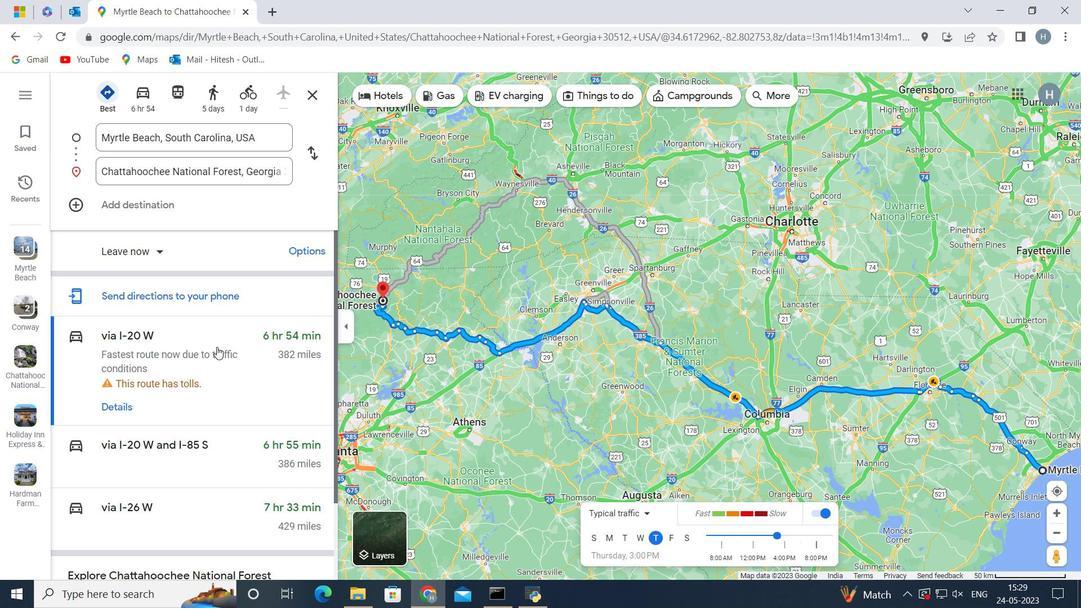 
Action: Mouse moved to (235, 398)
Screenshot: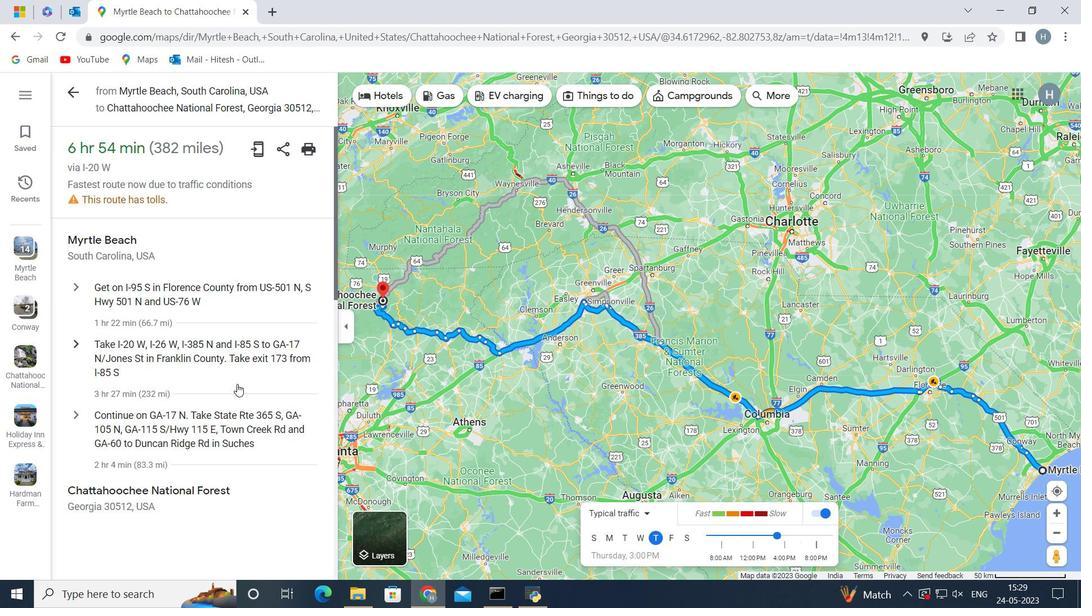 
Action: Mouse scrolled (235, 398) with delta (0, 0)
Screenshot: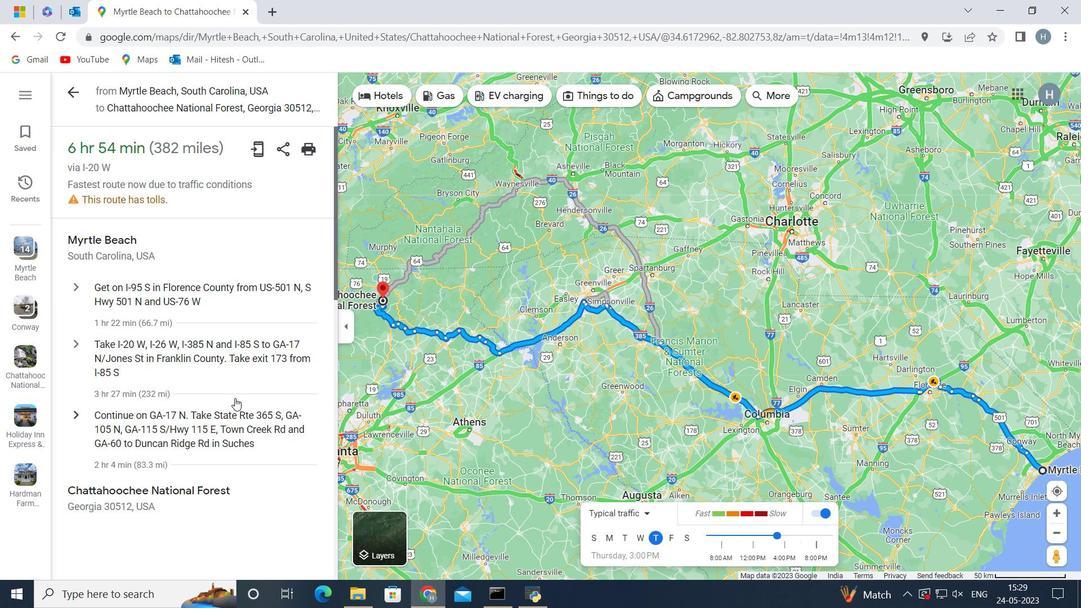 
Action: Mouse scrolled (235, 398) with delta (0, 0)
Screenshot: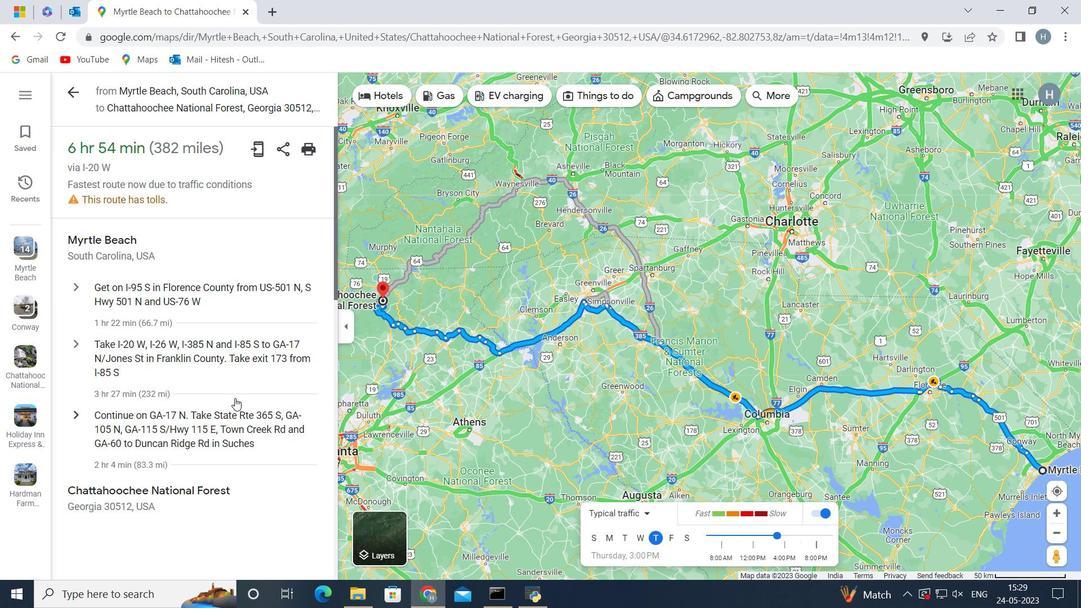 
Action: Mouse moved to (221, 395)
Screenshot: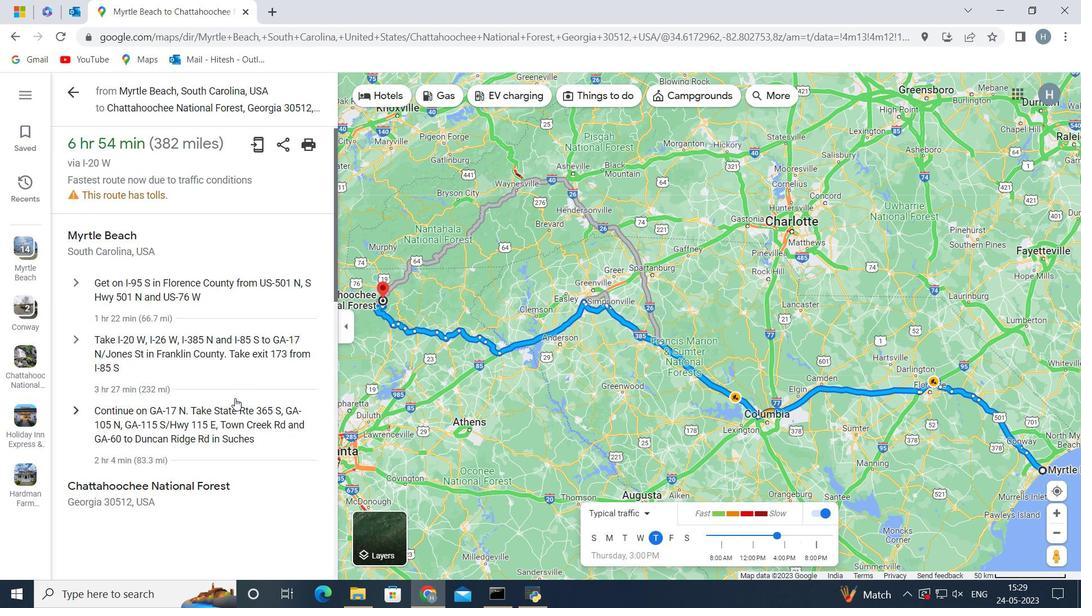 
Action: Mouse scrolled (221, 395) with delta (0, 0)
Screenshot: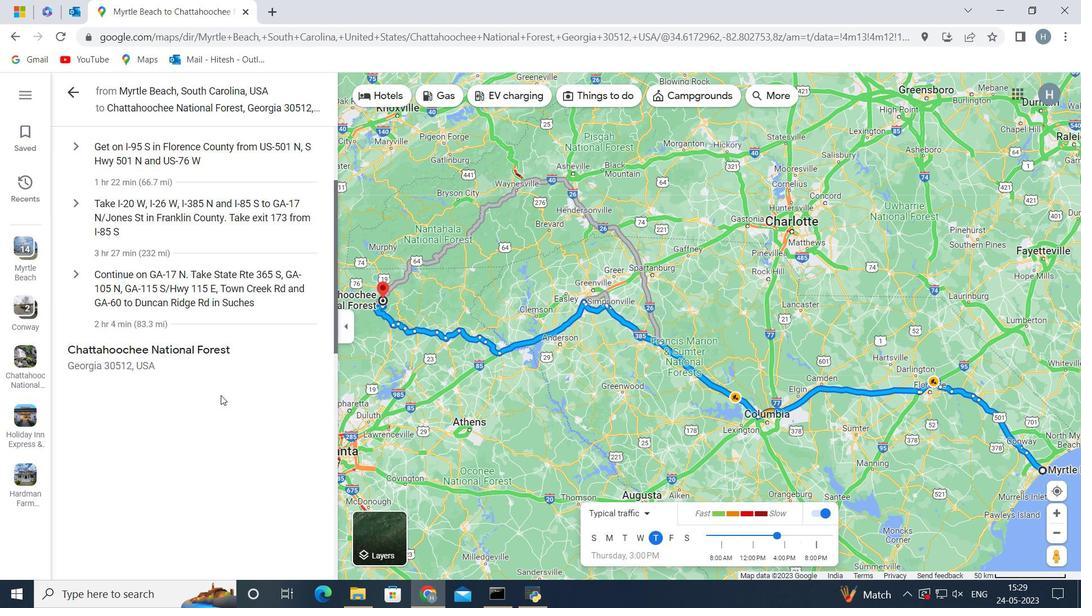 
Action: Mouse scrolled (221, 395) with delta (0, 0)
Screenshot: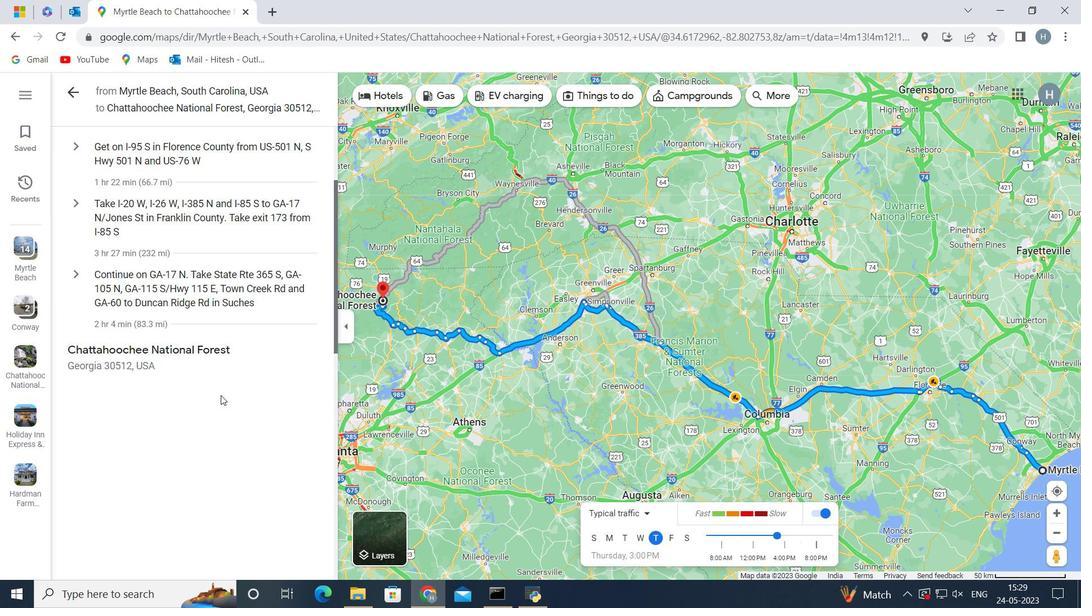 
Action: Mouse moved to (217, 384)
Screenshot: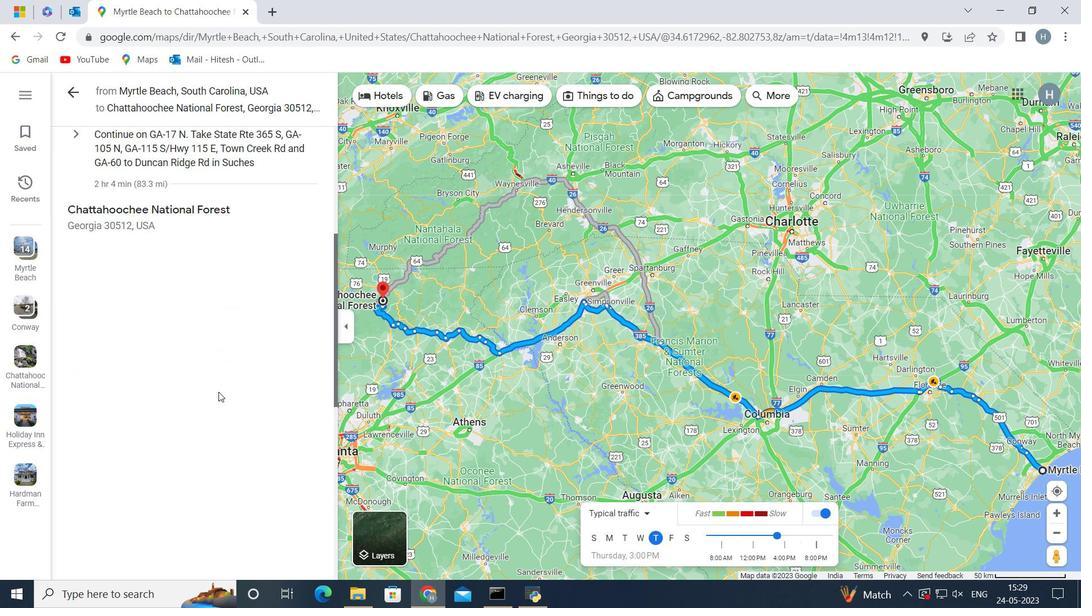 
Action: Mouse scrolled (217, 384) with delta (0, 0)
Screenshot: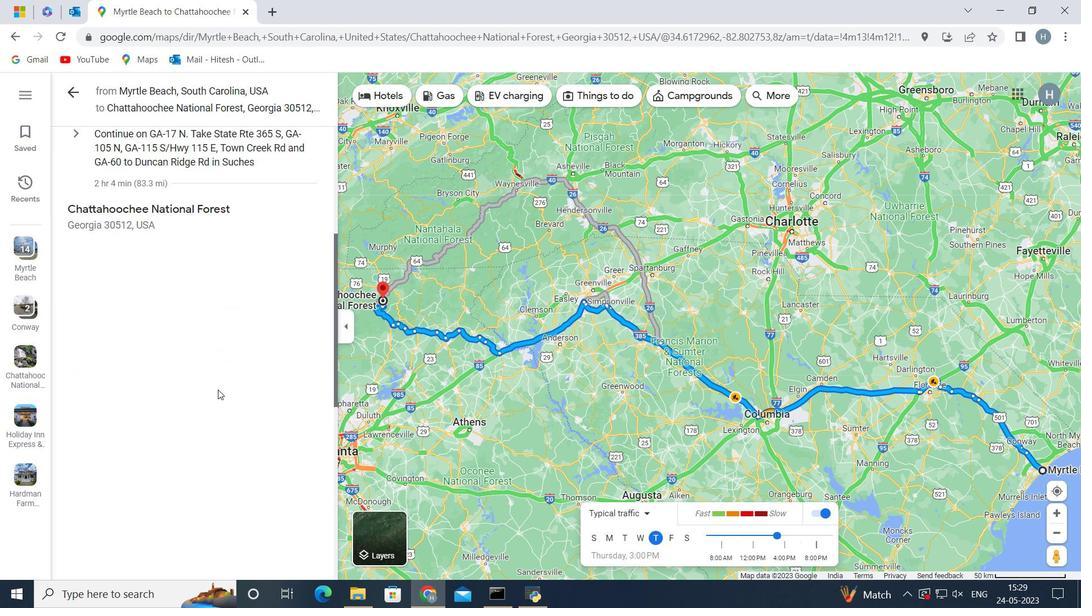 
Action: Mouse scrolled (217, 384) with delta (0, 0)
Screenshot: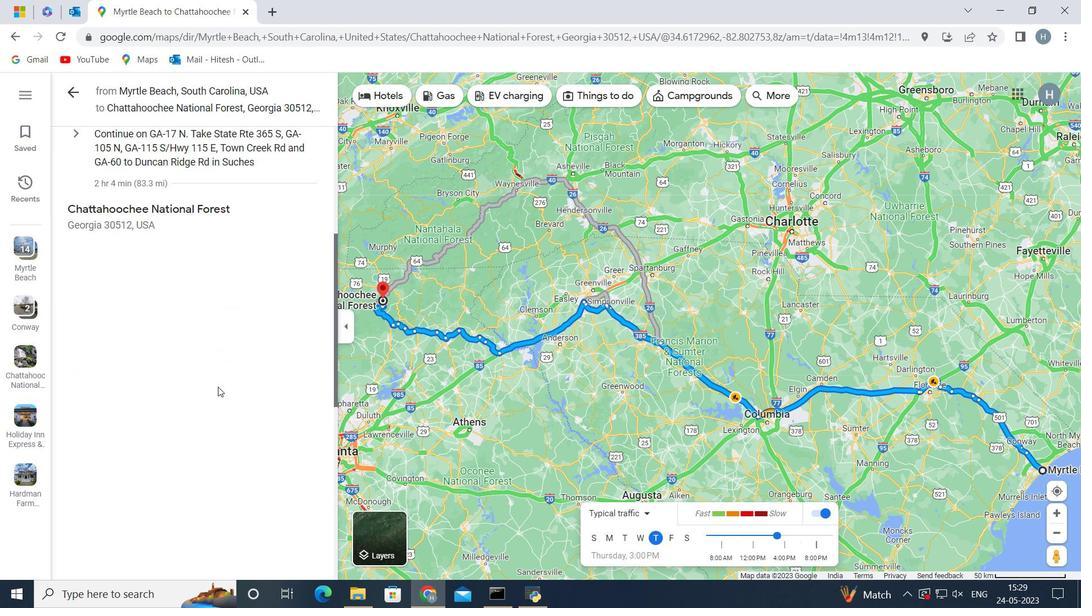 
Action: Mouse scrolled (217, 384) with delta (0, 0)
Screenshot: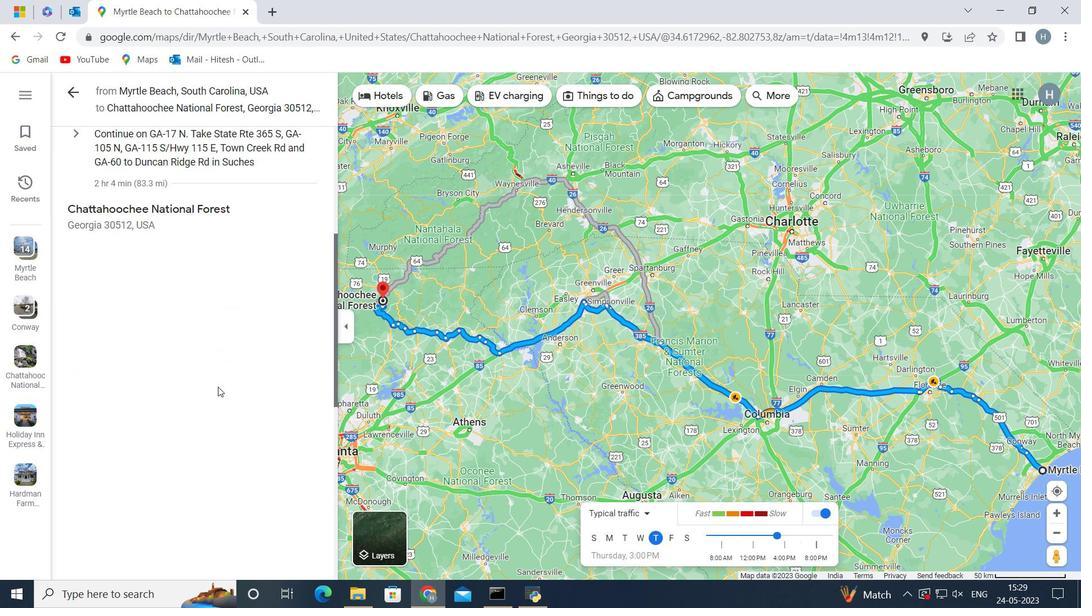 
Action: Mouse scrolled (217, 384) with delta (0, 0)
Screenshot: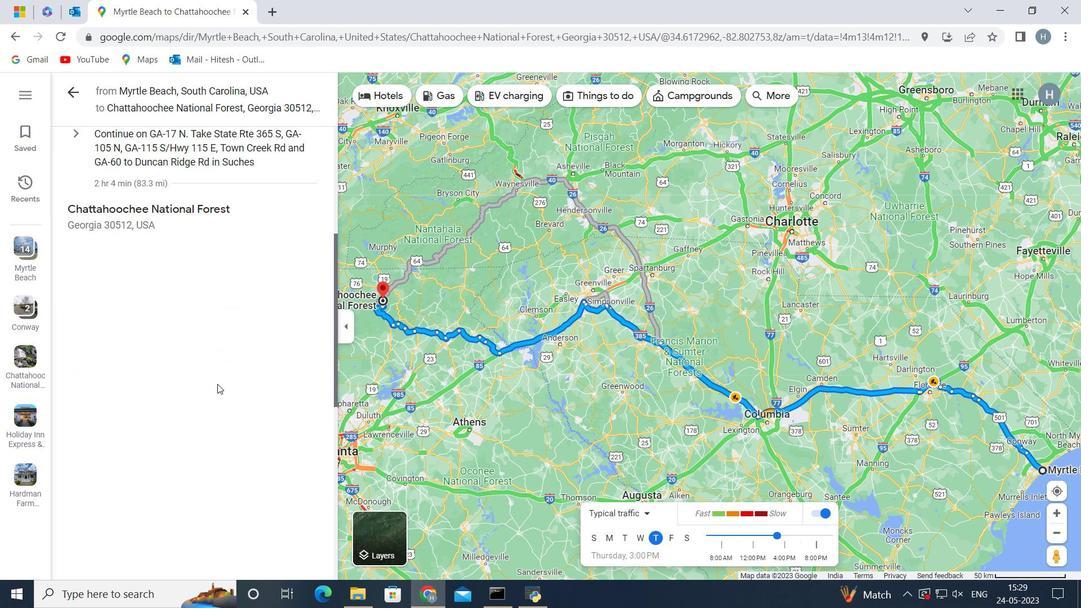 
Action: Mouse scrolled (217, 384) with delta (0, 0)
Screenshot: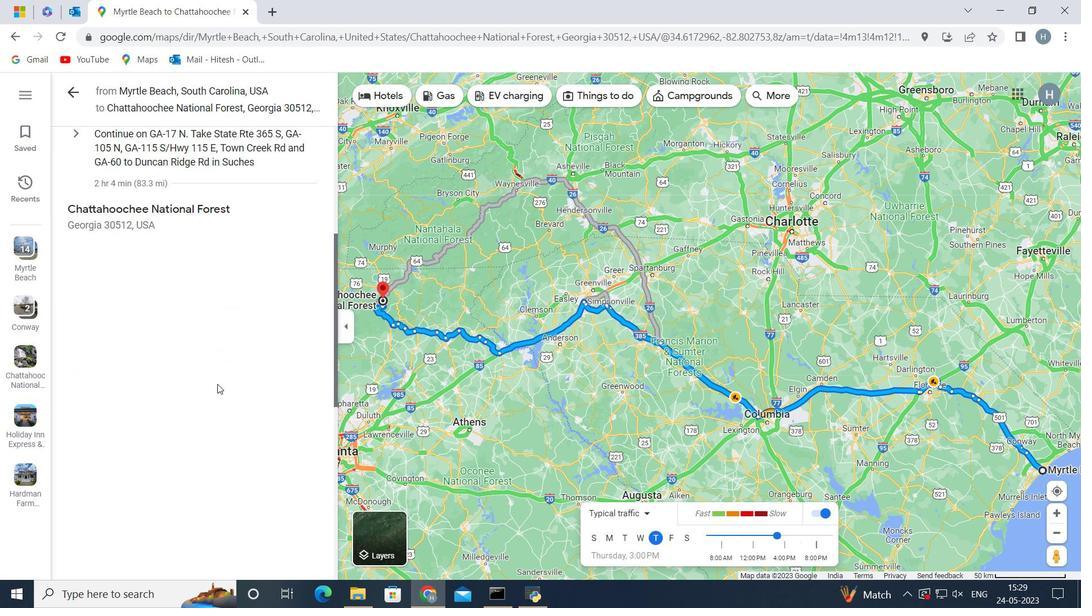 
Action: Mouse moved to (75, 342)
Screenshot: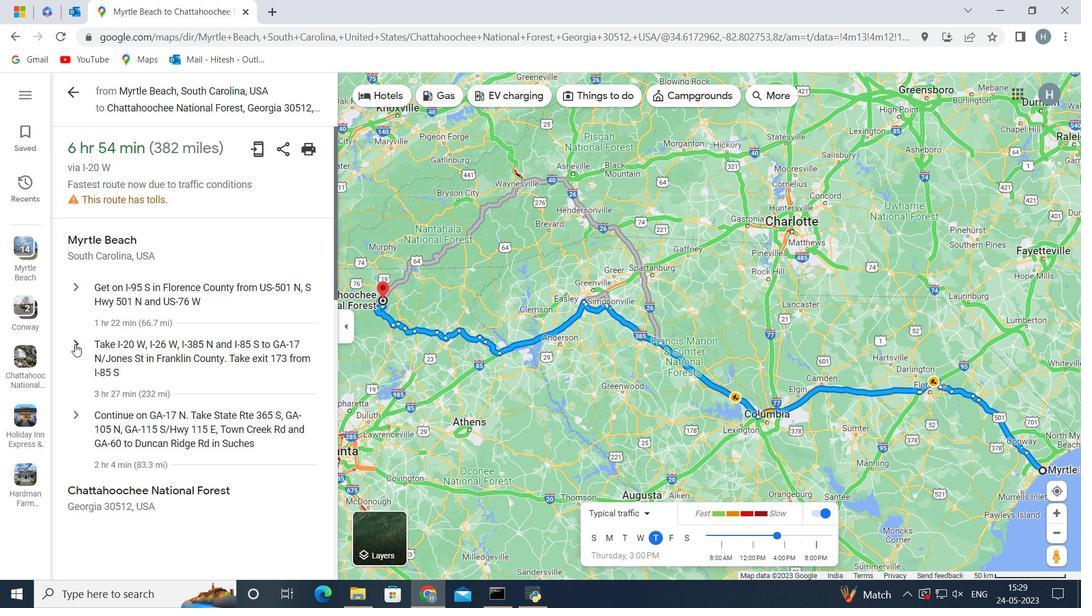 
Action: Mouse pressed left at (75, 342)
Screenshot: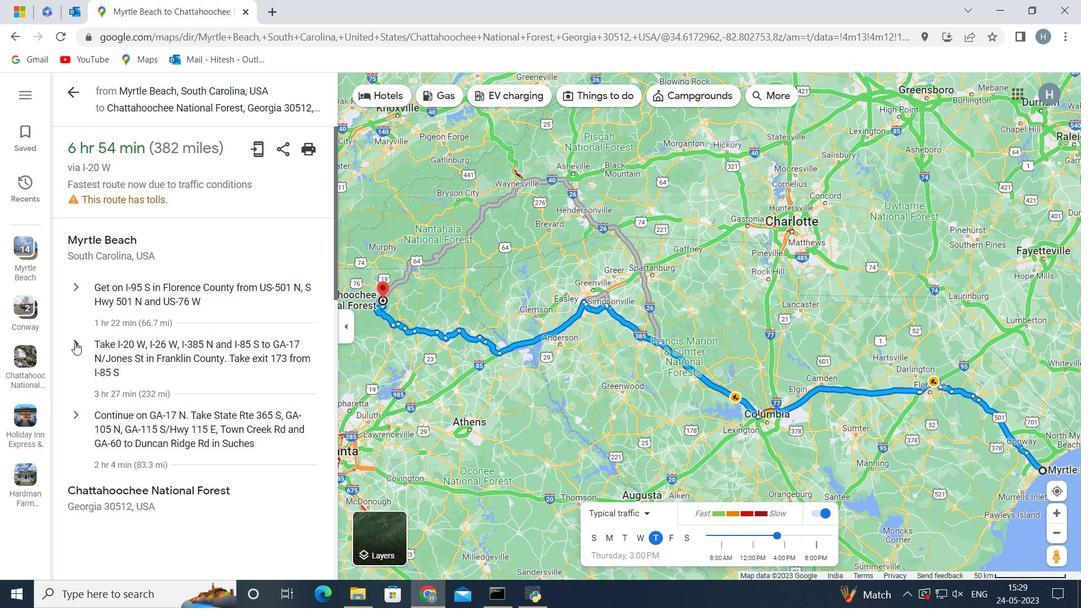 
Action: Mouse moved to (183, 372)
Screenshot: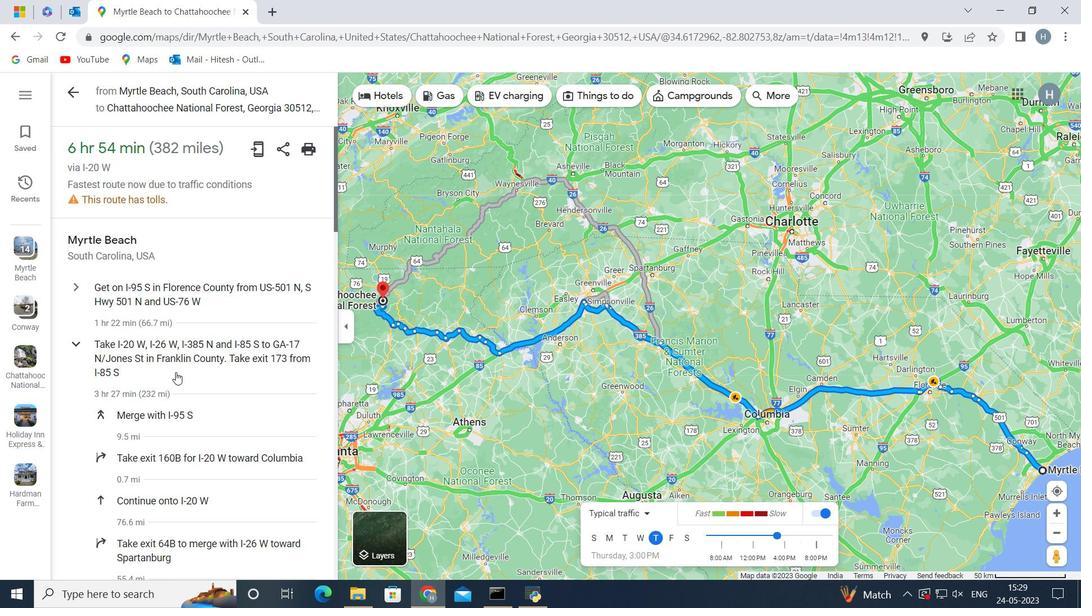 
Action: Mouse scrolled (183, 372) with delta (0, 0)
Screenshot: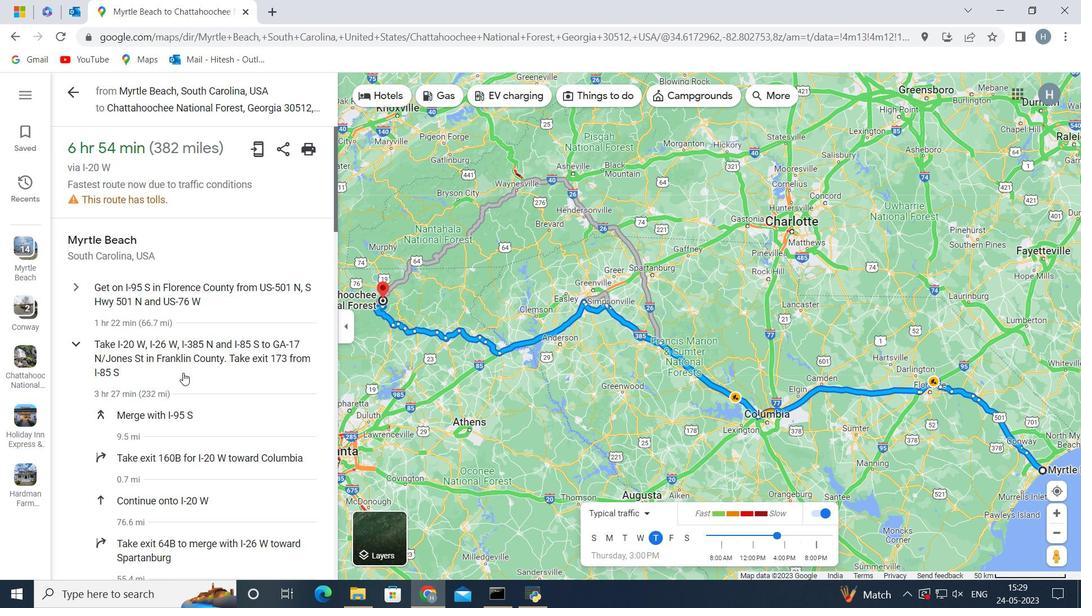 
Action: Mouse scrolled (183, 372) with delta (0, 0)
Screenshot: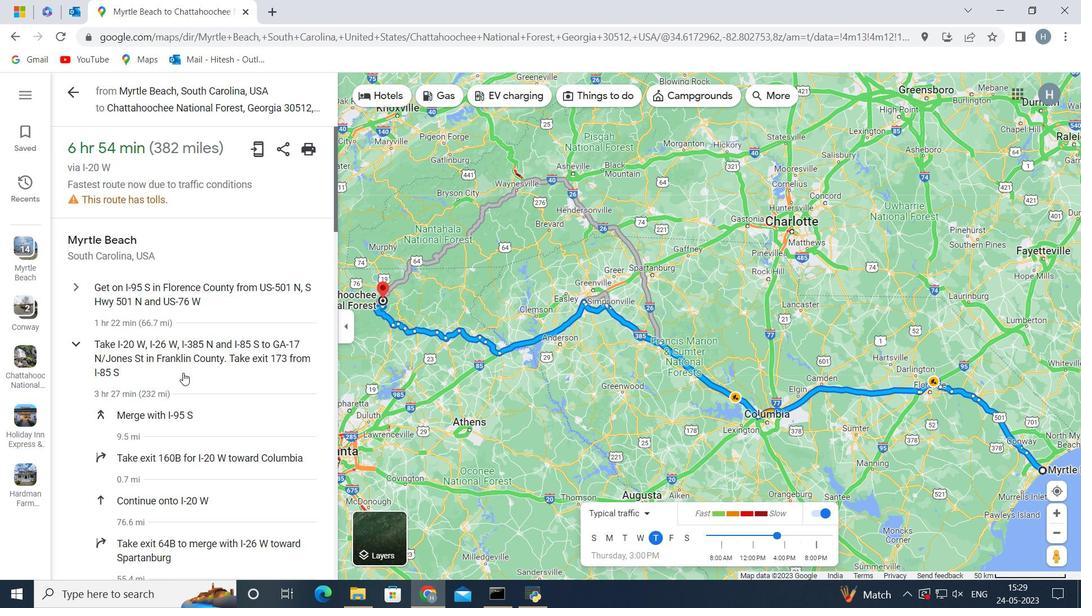 
Action: Mouse moved to (174, 501)
Screenshot: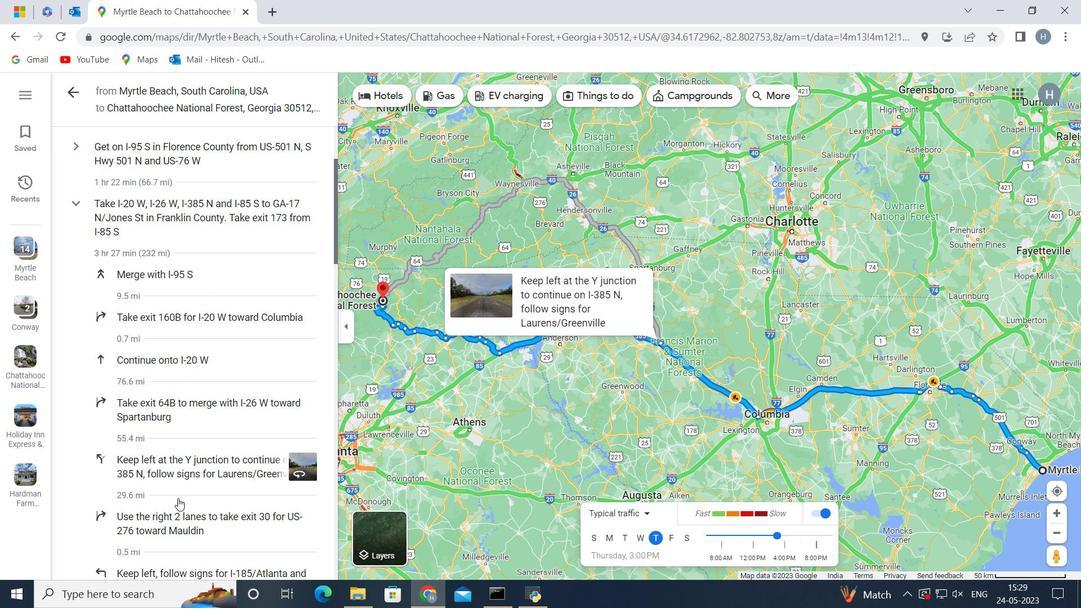
Action: Mouse scrolled (174, 501) with delta (0, 0)
Screenshot: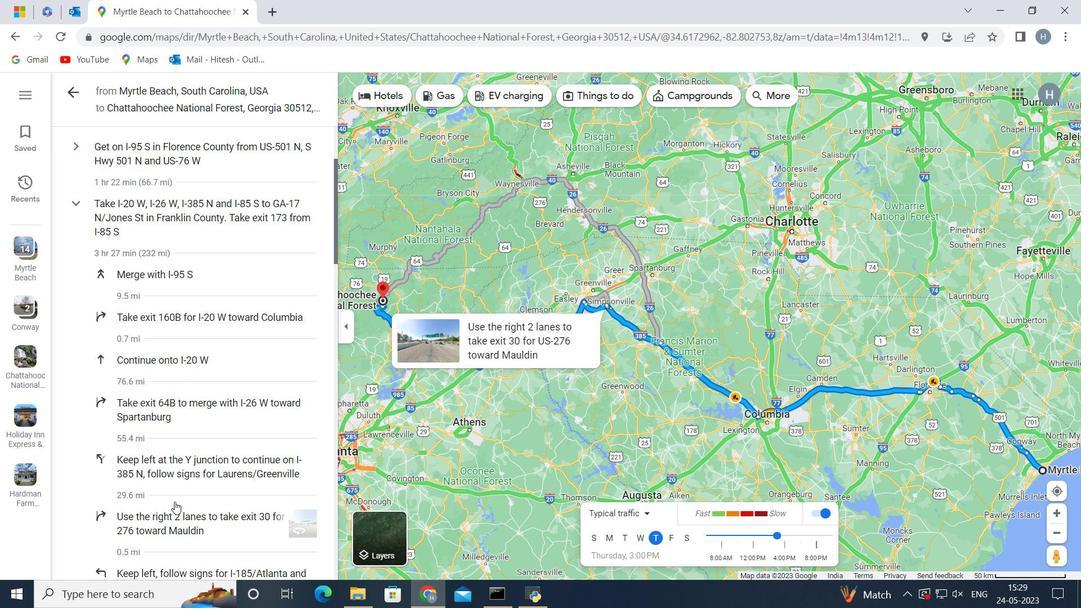 
Action: Mouse moved to (166, 467)
Screenshot: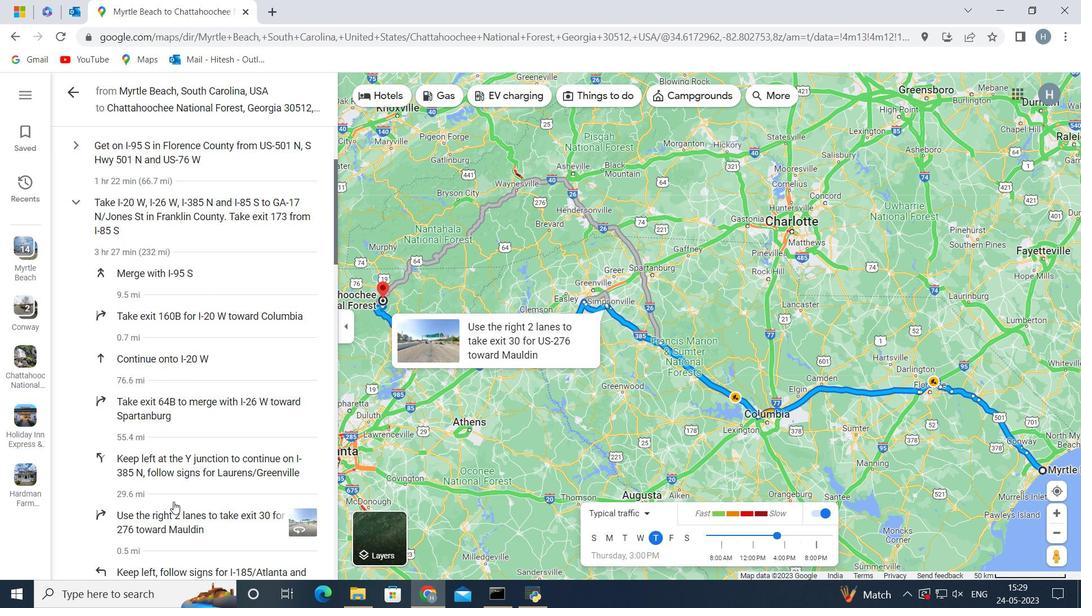 
Action: Mouse scrolled (172, 501) with delta (0, 0)
Screenshot: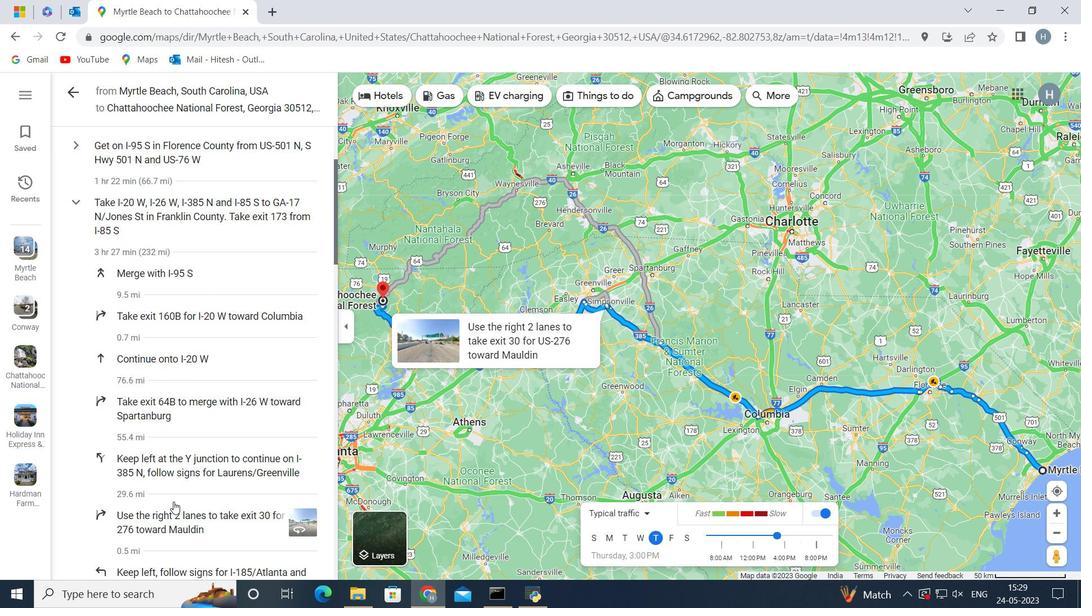 
Action: Mouse moved to (180, 346)
Screenshot: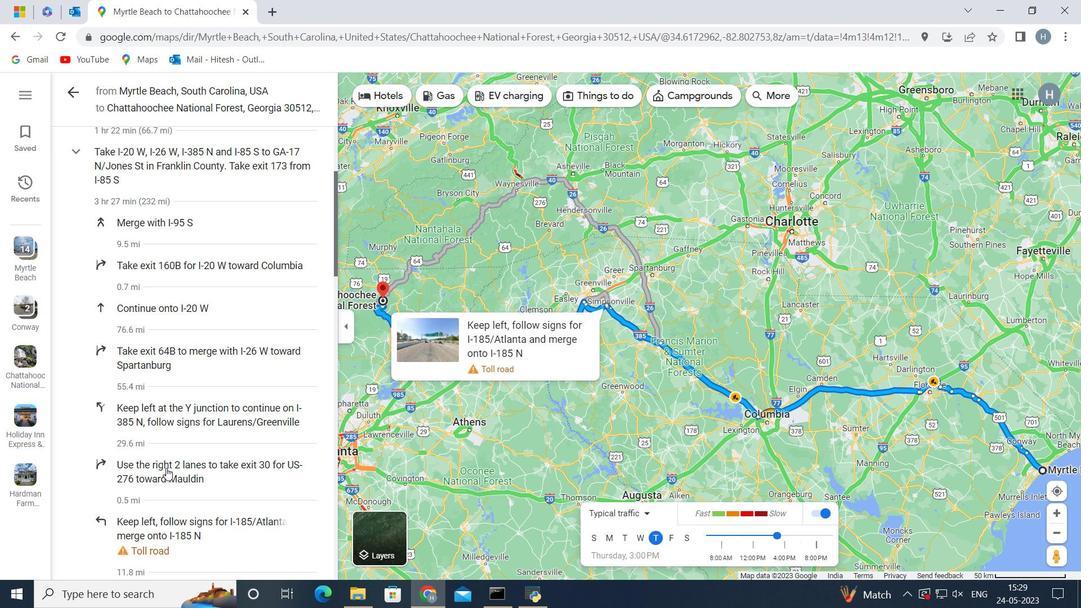 
Action: Mouse scrolled (180, 345) with delta (0, 0)
Screenshot: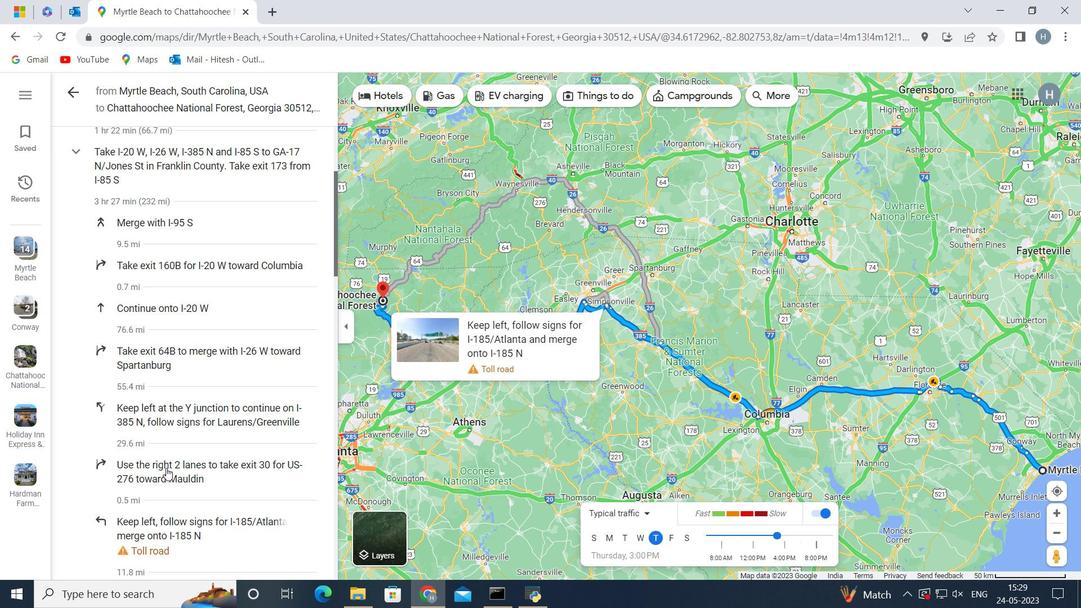 
Action: Mouse scrolled (180, 345) with delta (0, 0)
Screenshot: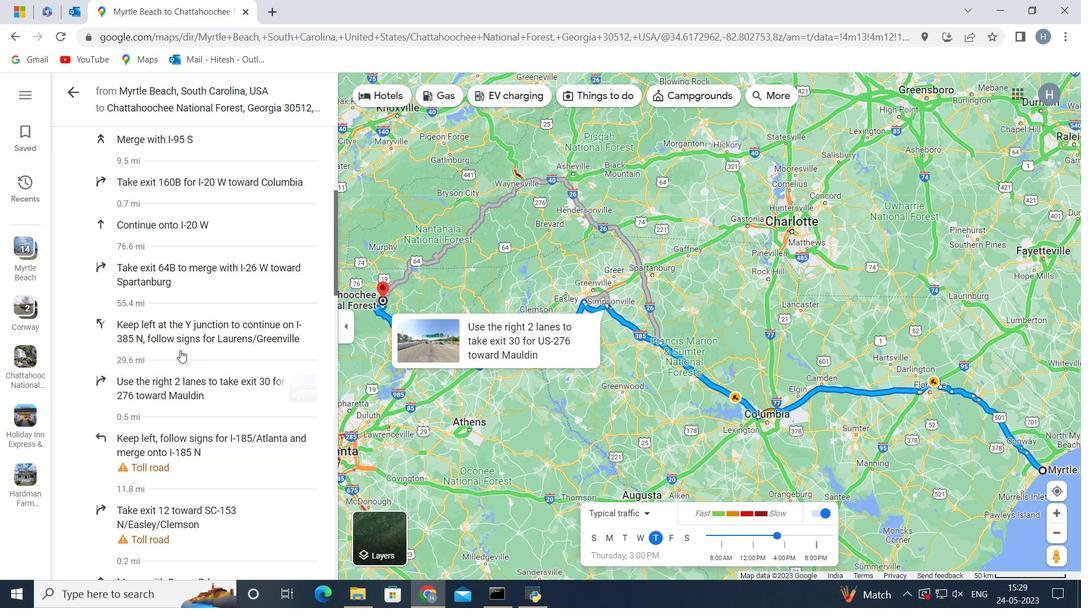 
Action: Mouse moved to (173, 310)
Screenshot: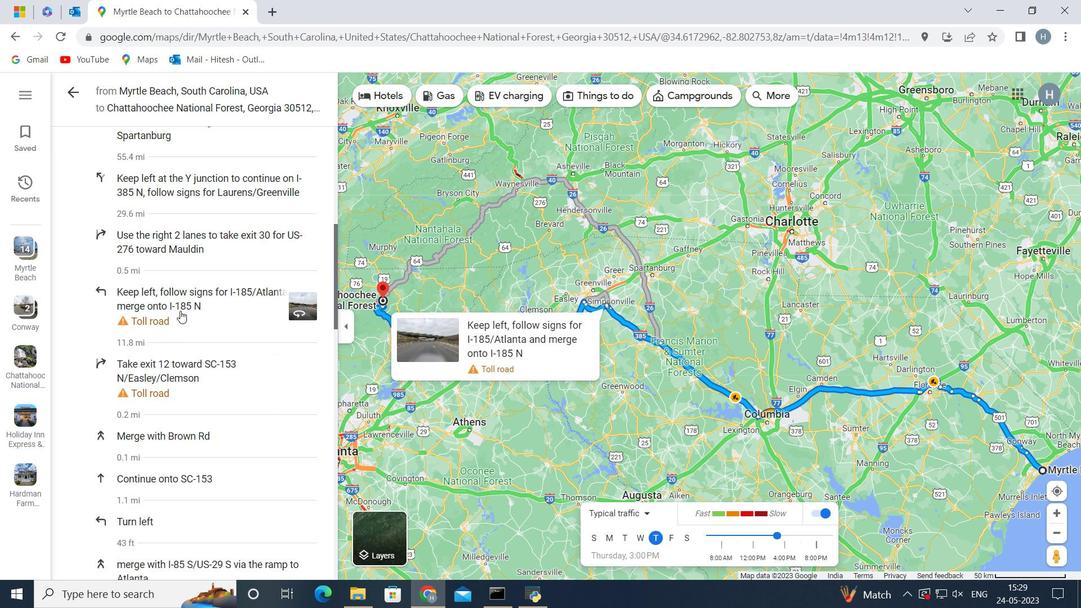 
Action: Mouse scrolled (173, 310) with delta (0, 0)
Screenshot: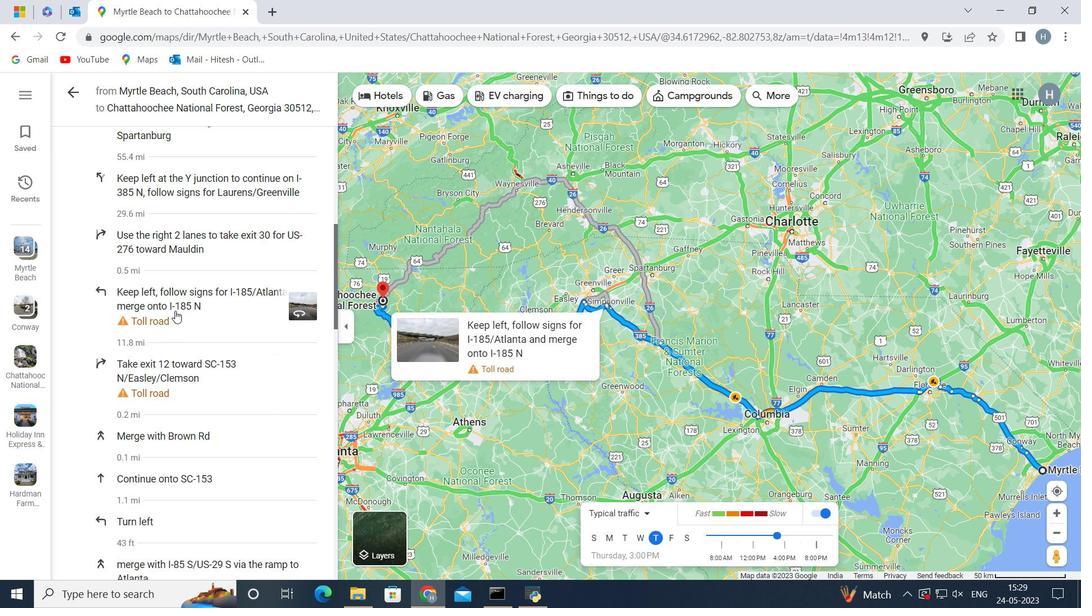 
Action: Mouse moved to (161, 326)
Screenshot: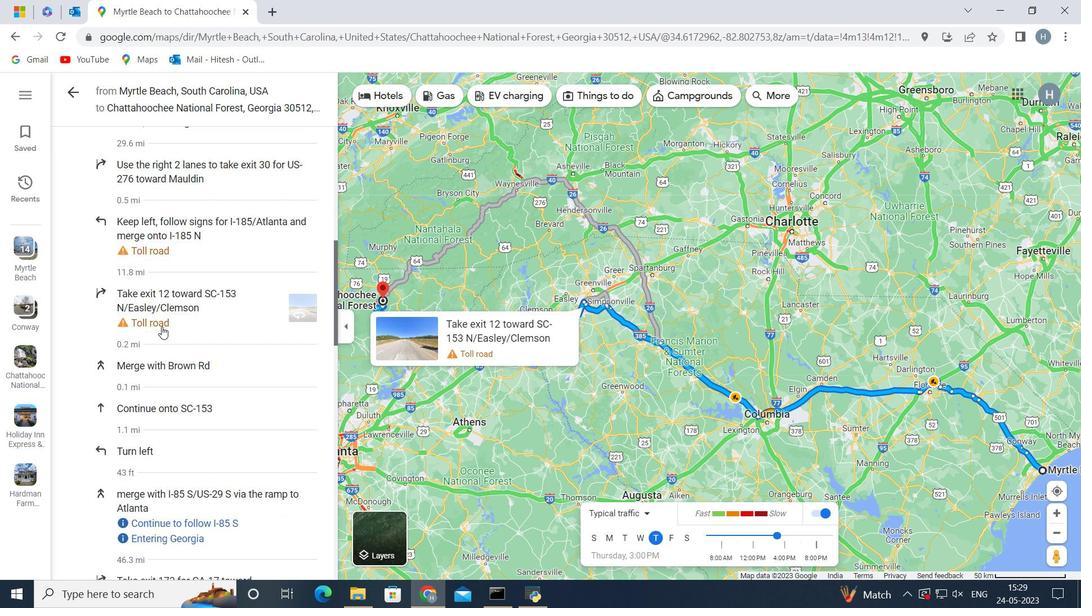 
Action: Mouse scrolled (161, 326) with delta (0, 0)
Screenshot: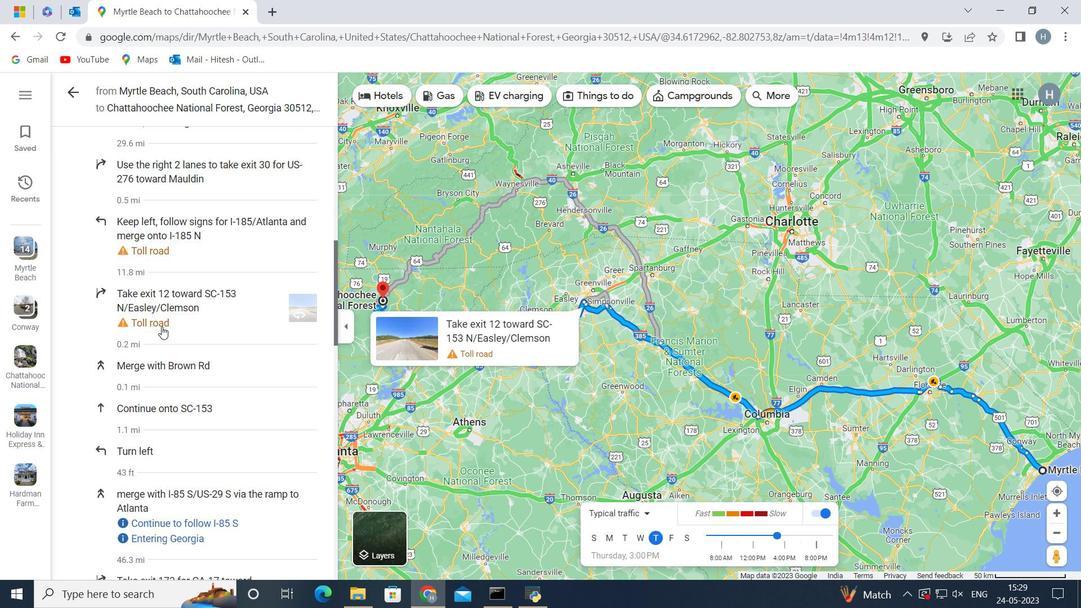 
Action: Mouse scrolled (161, 326) with delta (0, 0)
Screenshot: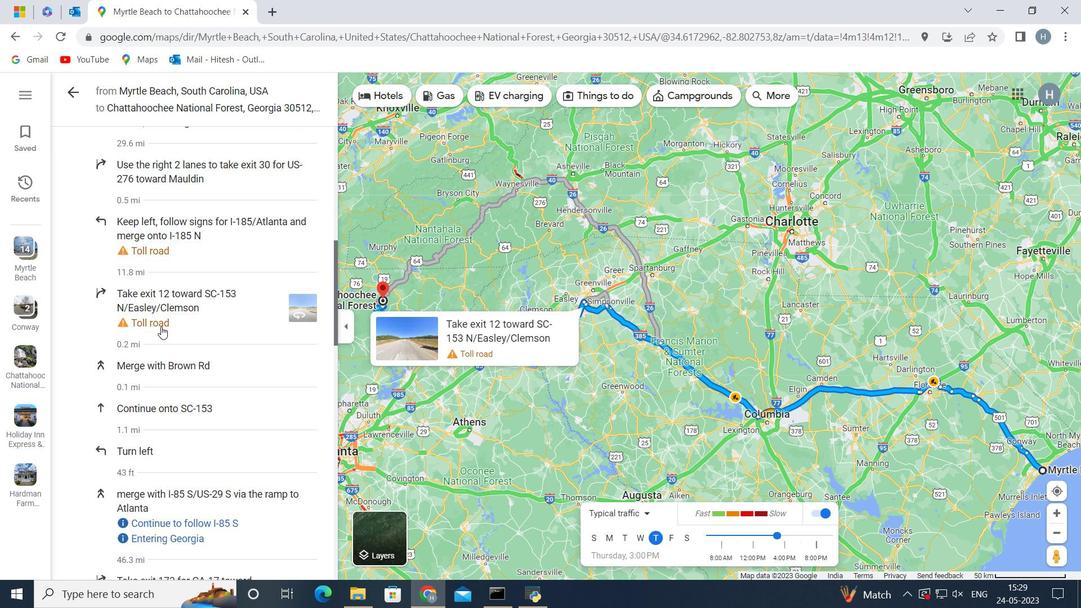 
Action: Mouse moved to (168, 306)
Screenshot: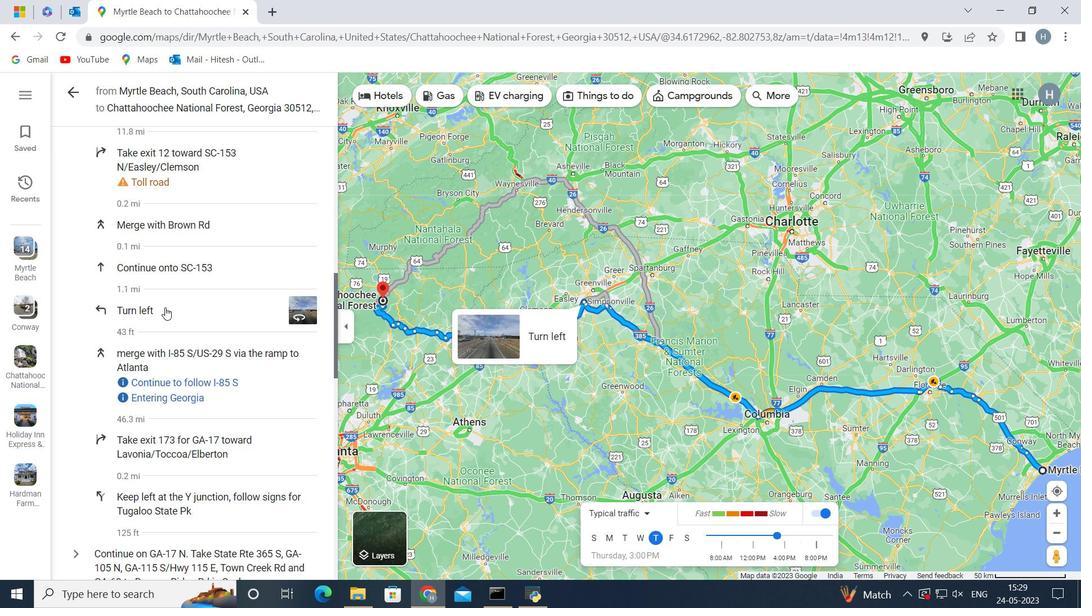 
Action: Mouse scrolled (168, 305) with delta (0, 0)
Screenshot: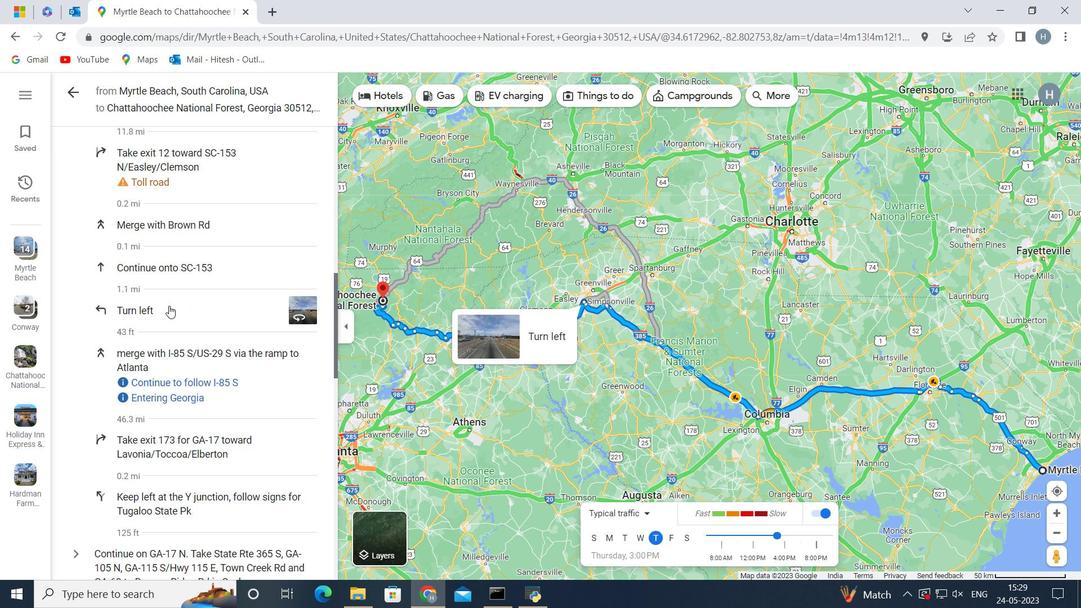 
Action: Mouse moved to (172, 288)
Screenshot: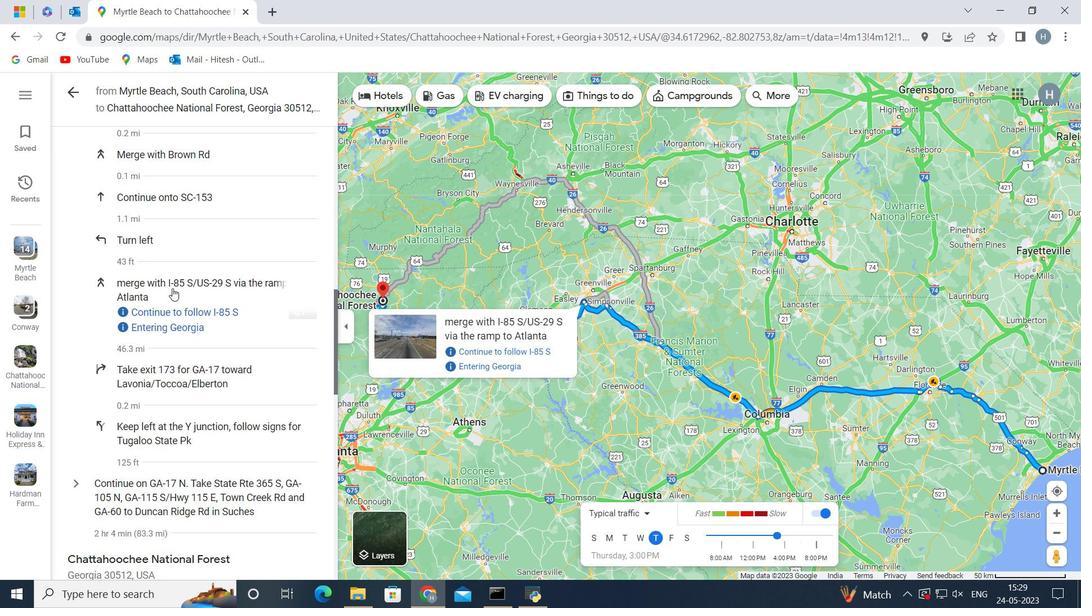 
Action: Mouse scrolled (172, 287) with delta (0, 0)
Screenshot: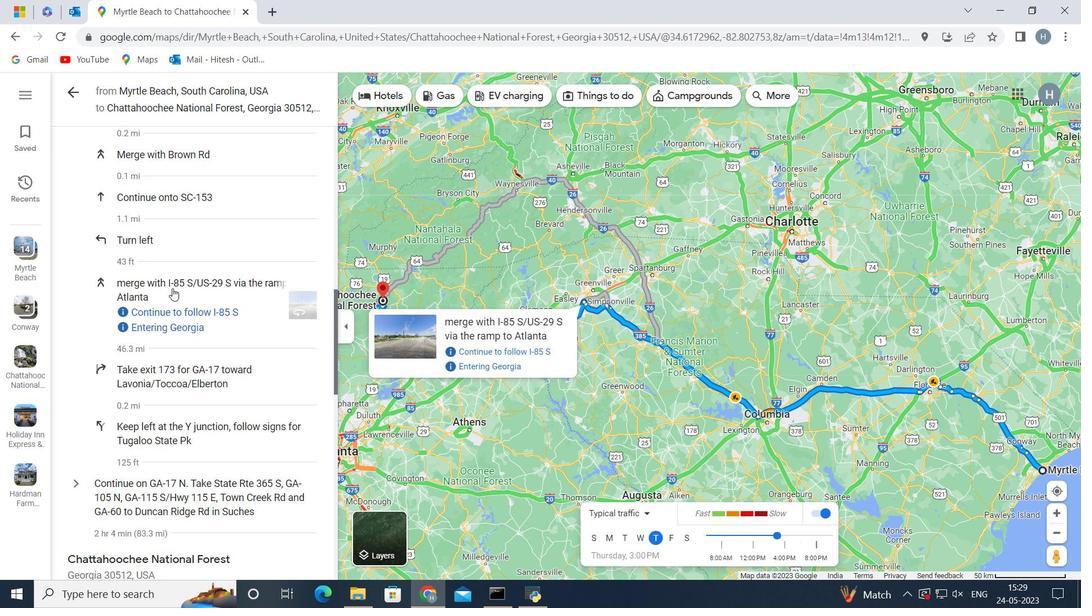
Action: Mouse moved to (184, 319)
Screenshot: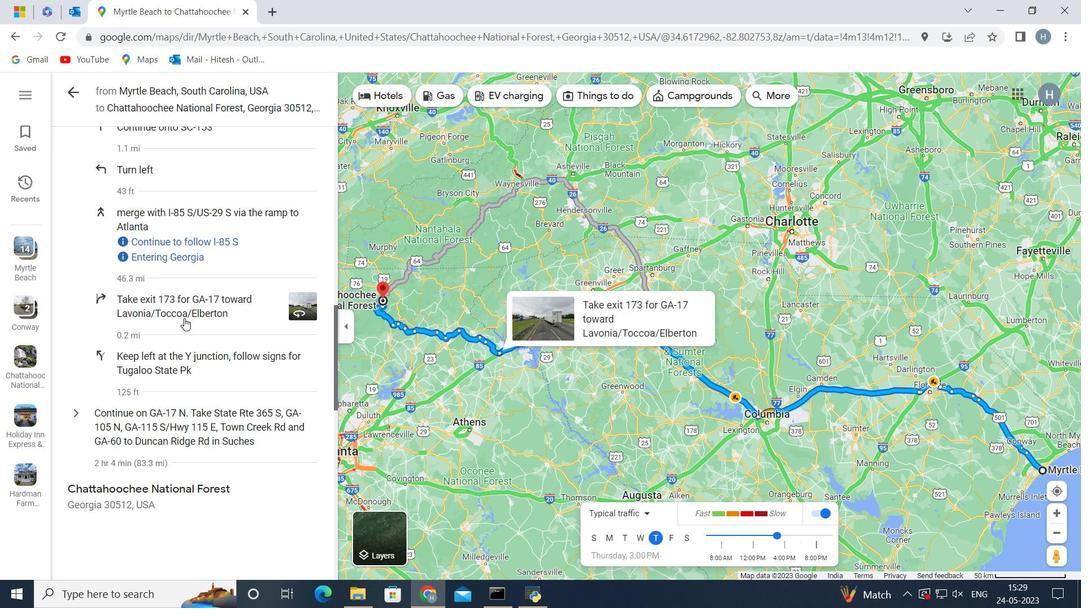 
Action: Mouse scrolled (184, 318) with delta (0, 0)
Screenshot: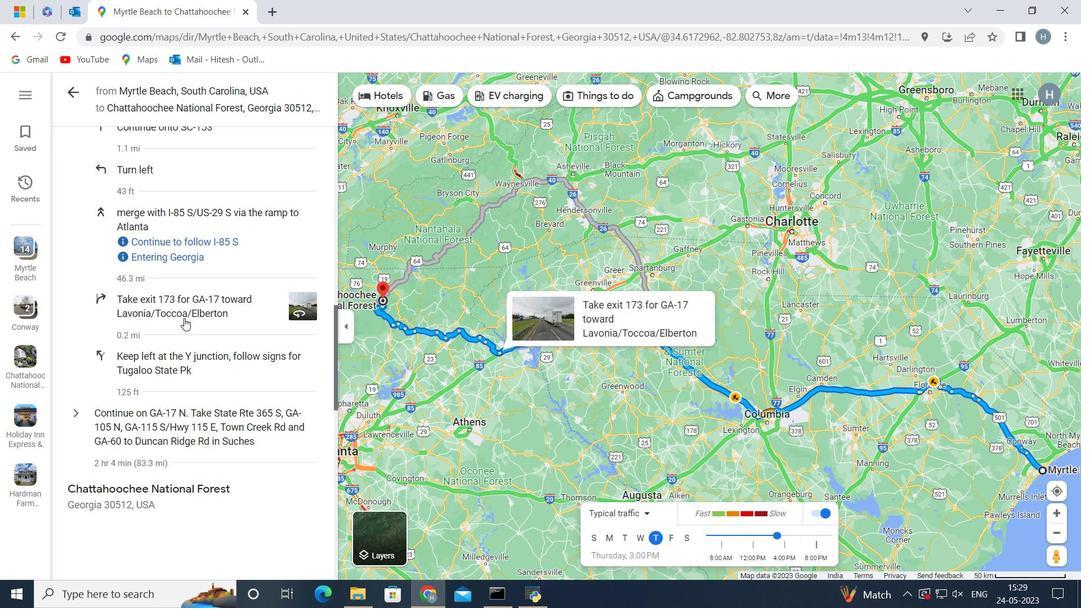 
Action: Mouse moved to (75, 340)
Screenshot: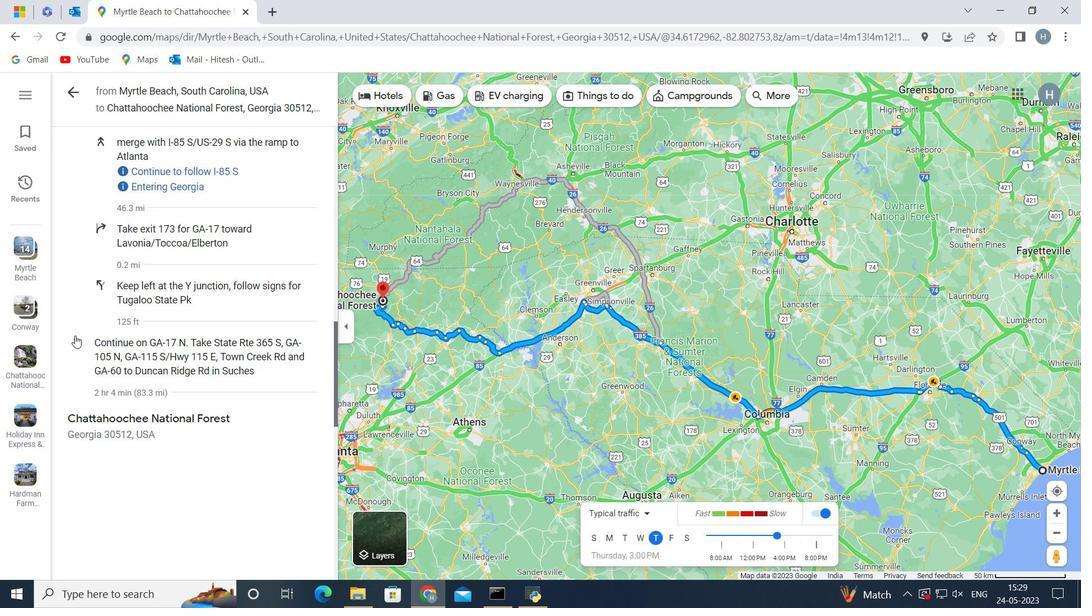 
Action: Mouse pressed left at (75, 340)
Screenshot: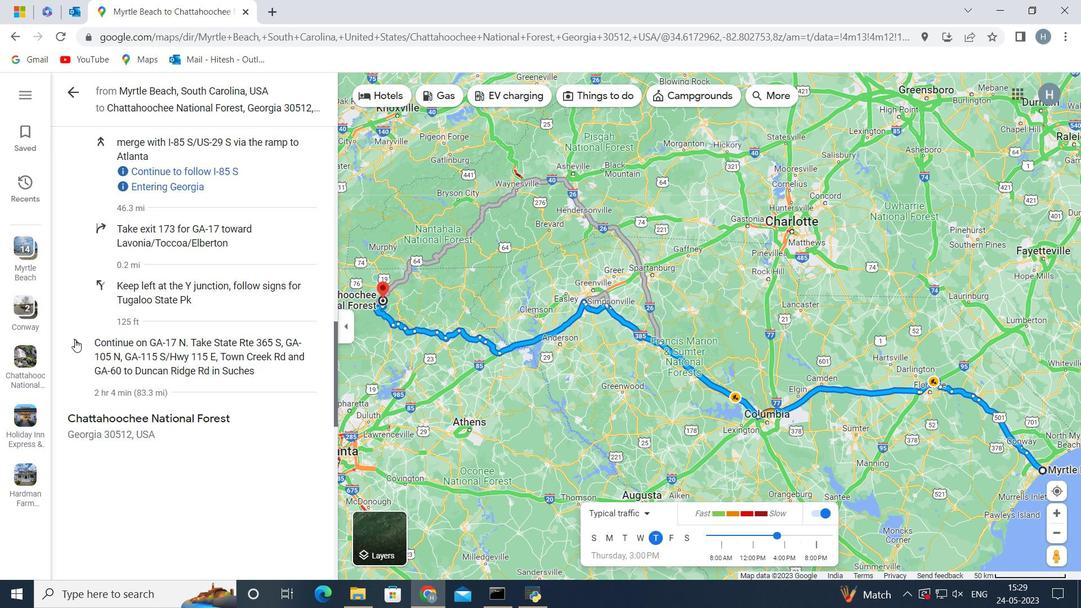 
Action: Mouse moved to (141, 367)
Screenshot: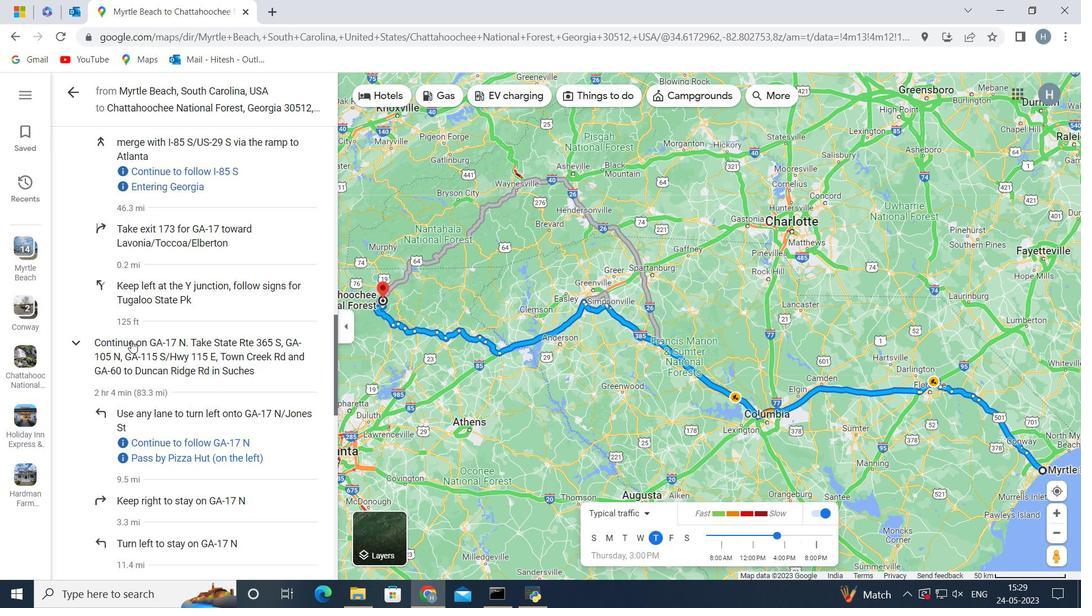 
Action: Mouse scrolled (141, 366) with delta (0, 0)
Screenshot: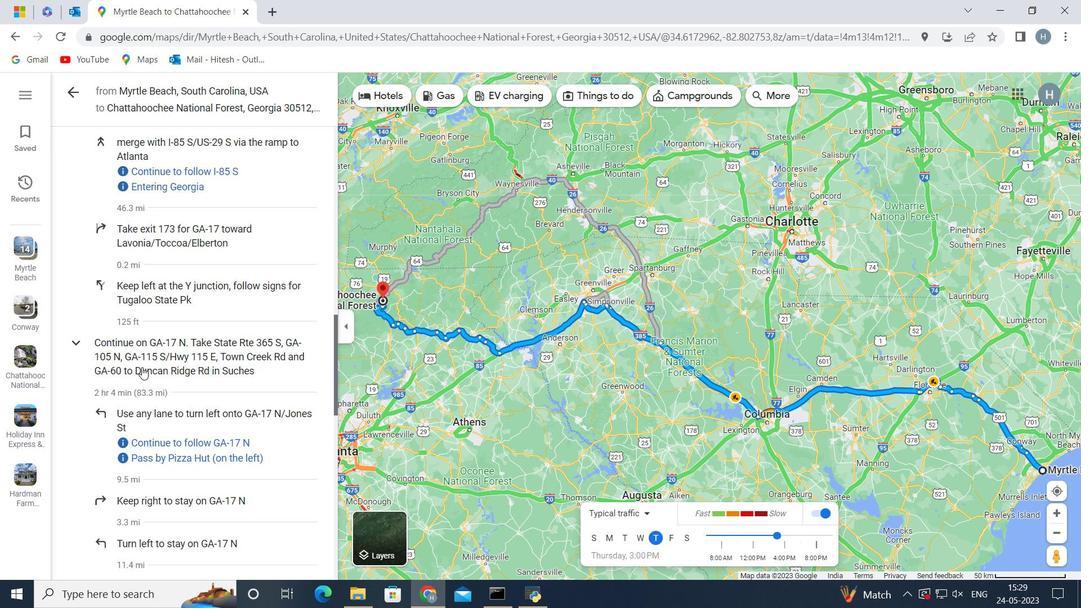 
Action: Mouse scrolled (141, 366) with delta (0, 0)
Screenshot: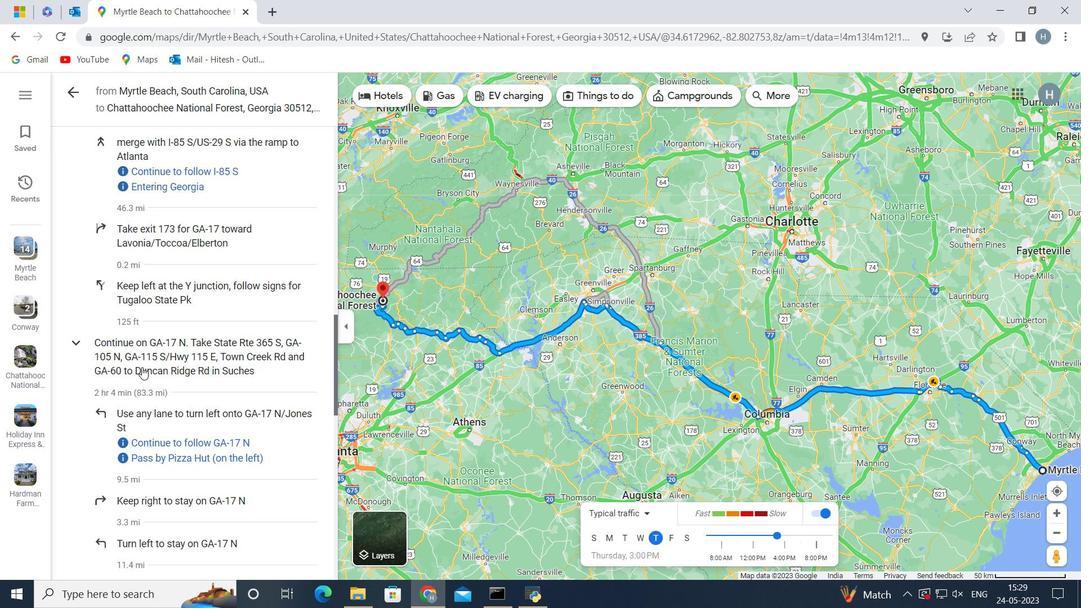 
Action: Mouse moved to (194, 315)
Screenshot: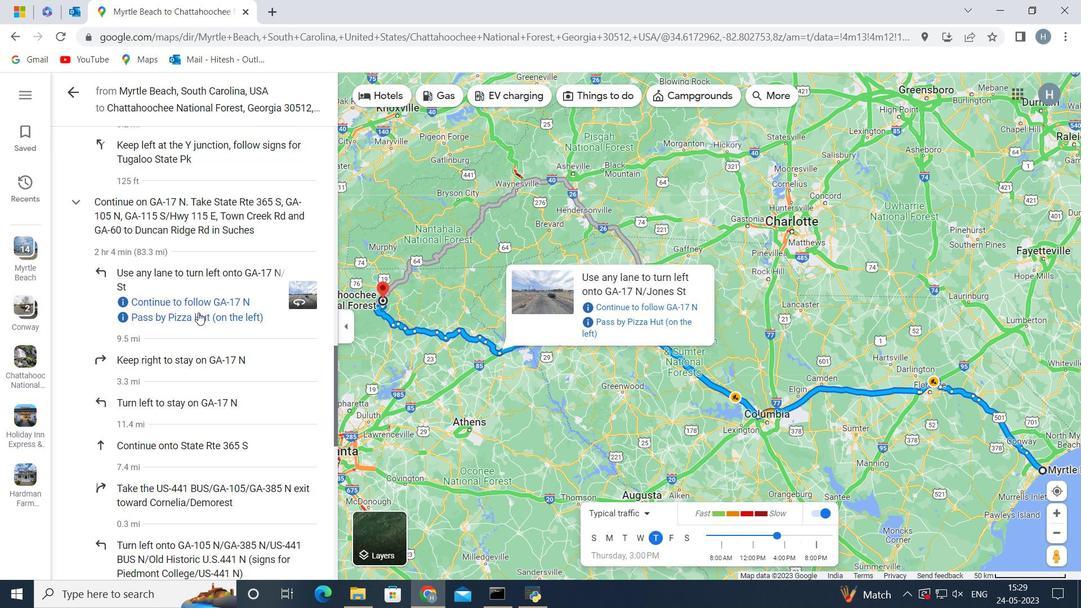 
Action: Mouse scrolled (194, 315) with delta (0, 0)
Screenshot: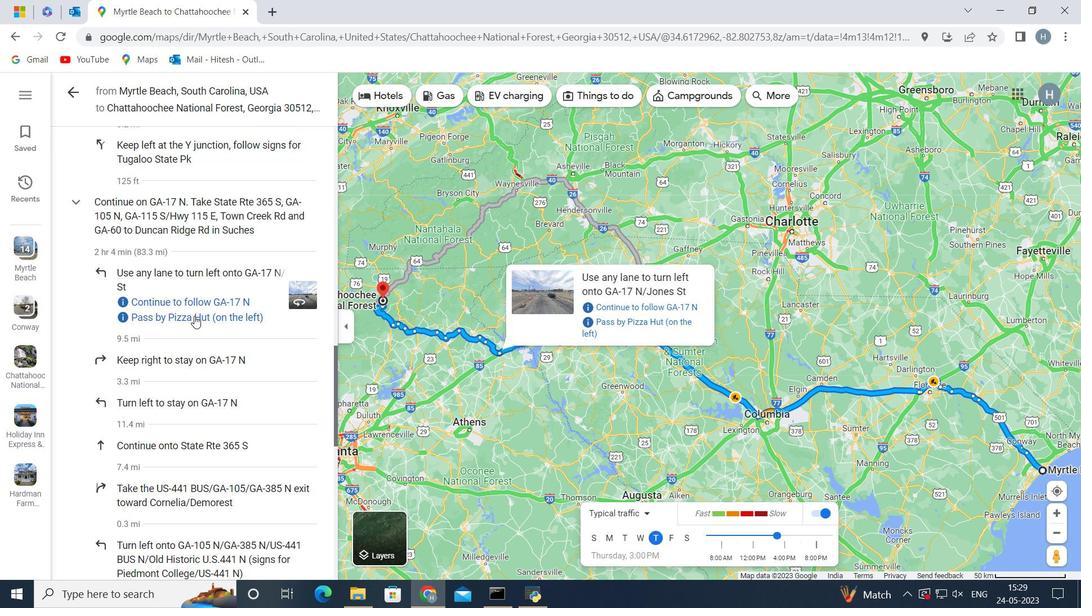 
Action: Mouse moved to (208, 296)
Screenshot: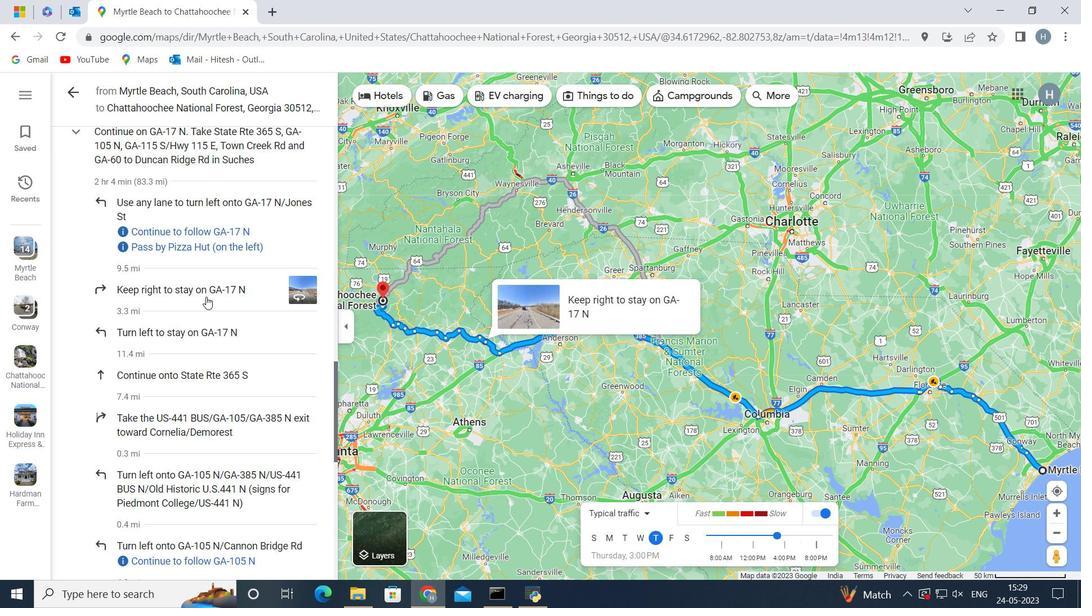 
Action: Mouse scrolled (208, 295) with delta (0, 0)
Screenshot: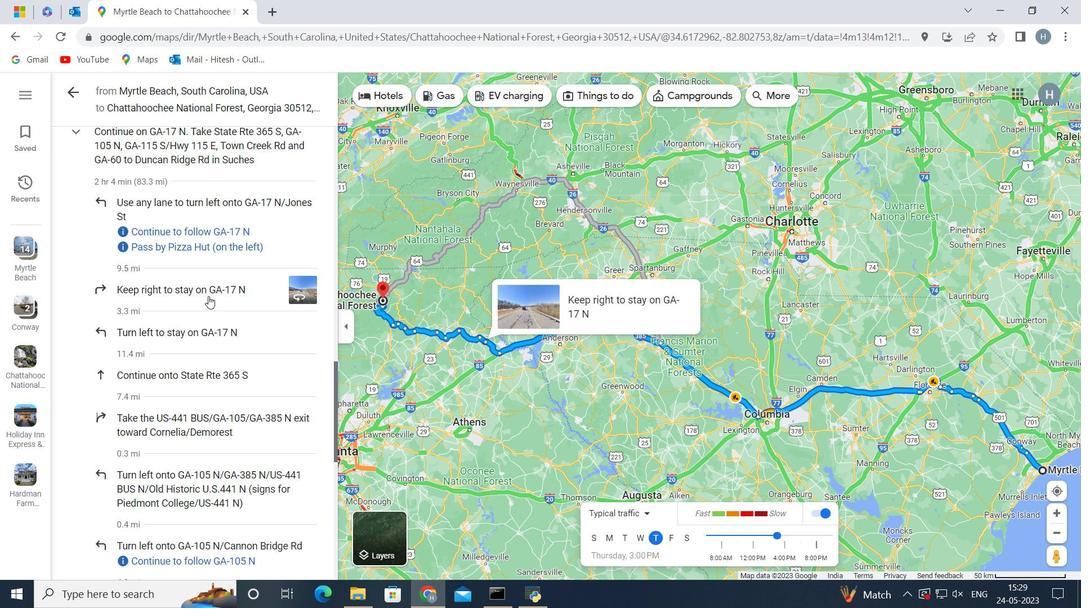 
Action: Mouse moved to (176, 283)
Screenshot: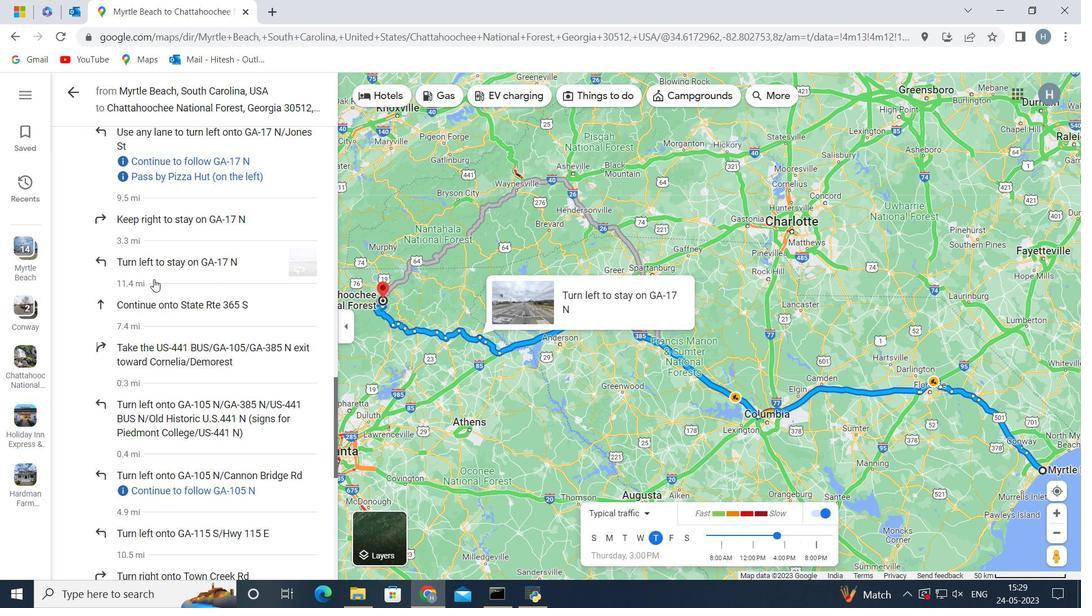
Action: Mouse scrolled (176, 282) with delta (0, 0)
Screenshot: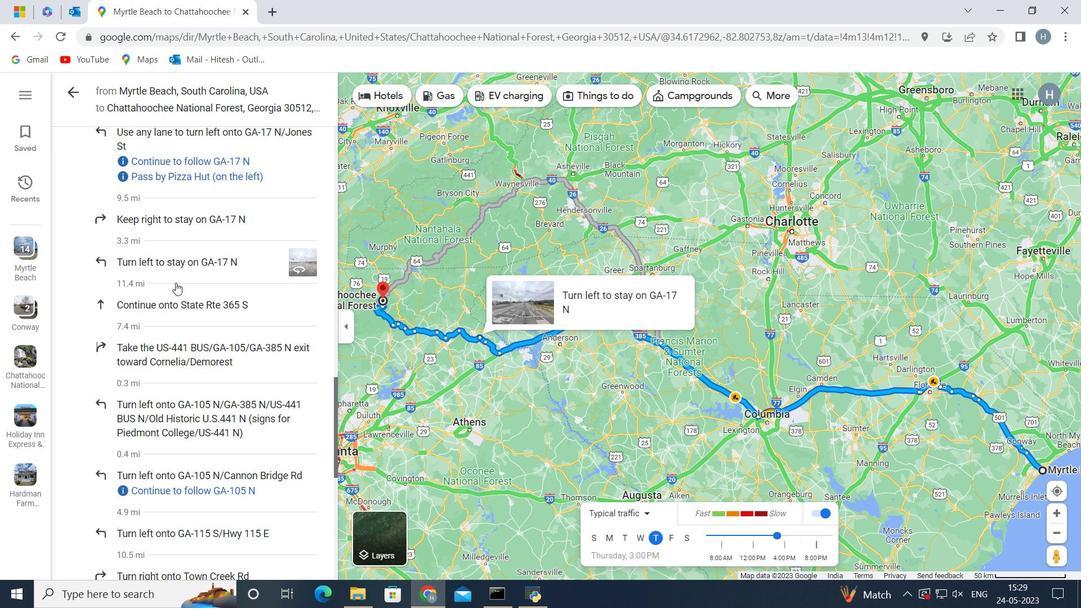 
Action: Mouse moved to (189, 259)
Screenshot: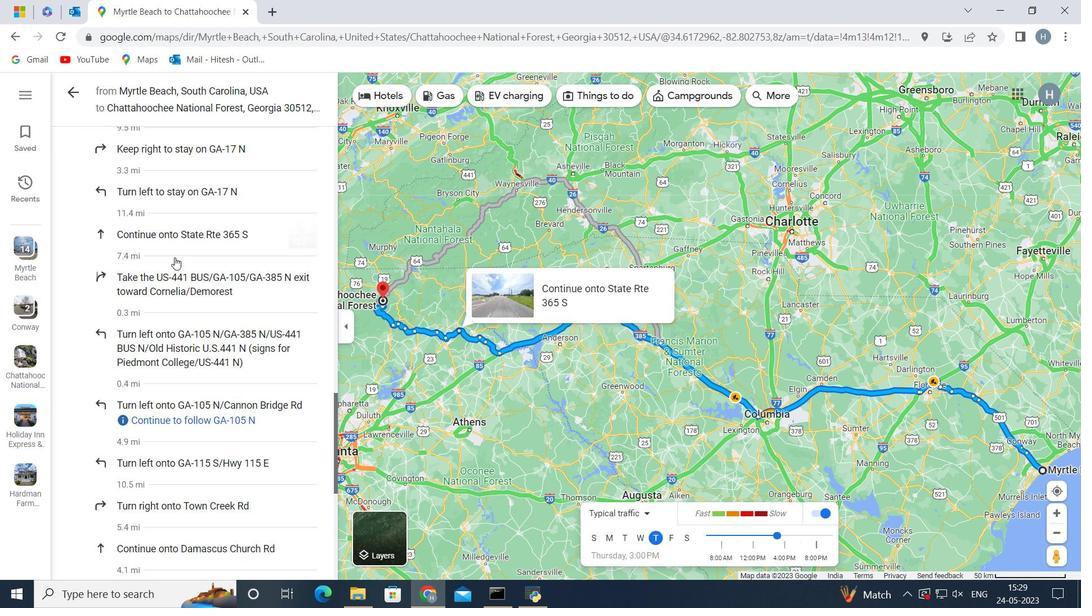 
Action: Mouse scrolled (189, 259) with delta (0, 0)
Screenshot: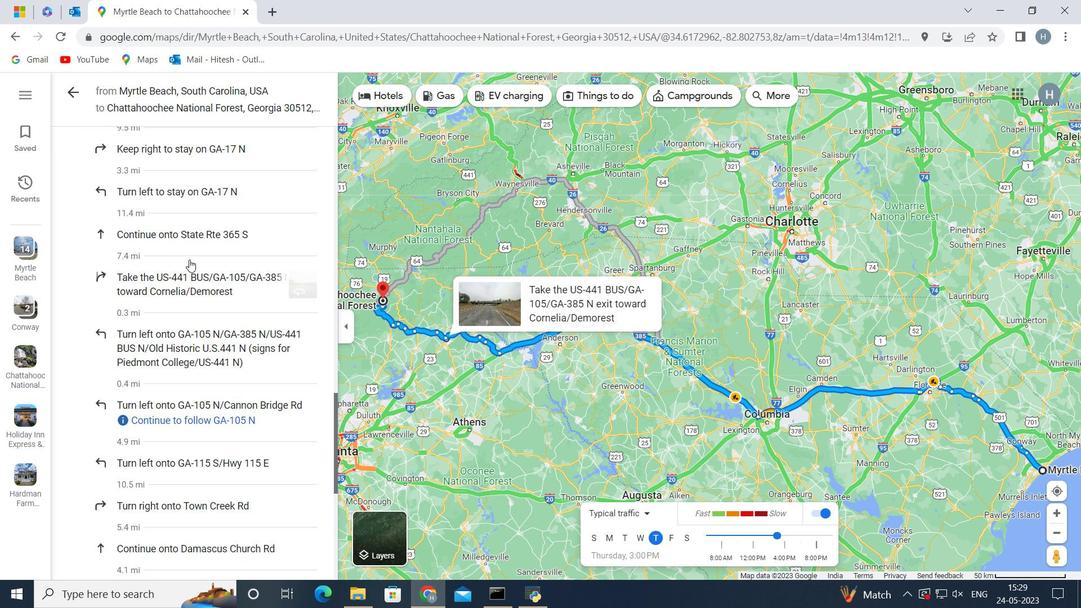 
Action: Mouse moved to (166, 341)
Screenshot: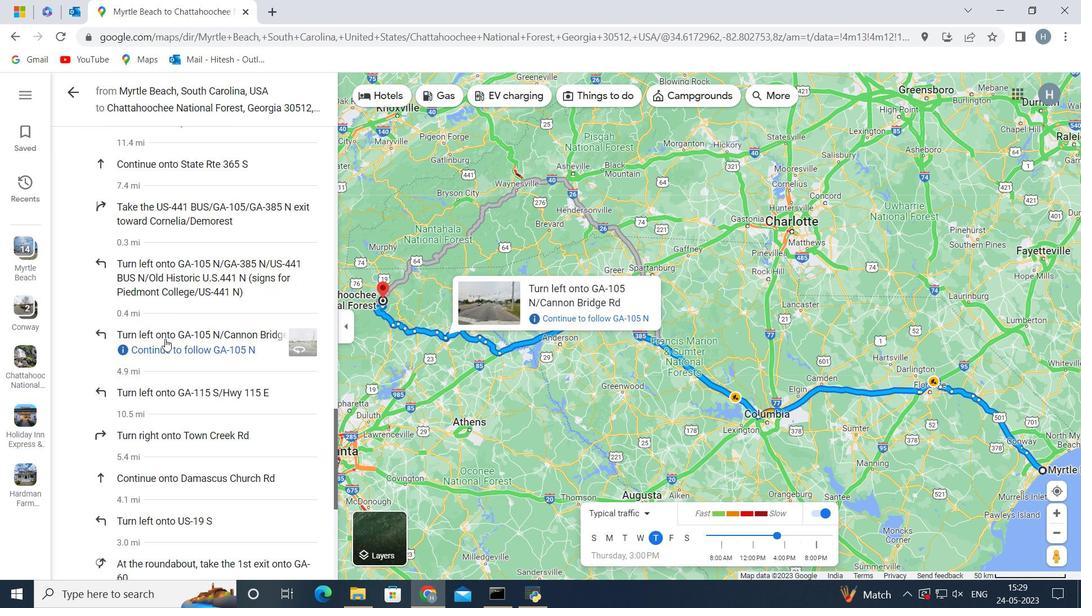 
Action: Mouse scrolled (166, 339) with delta (0, 0)
Screenshot: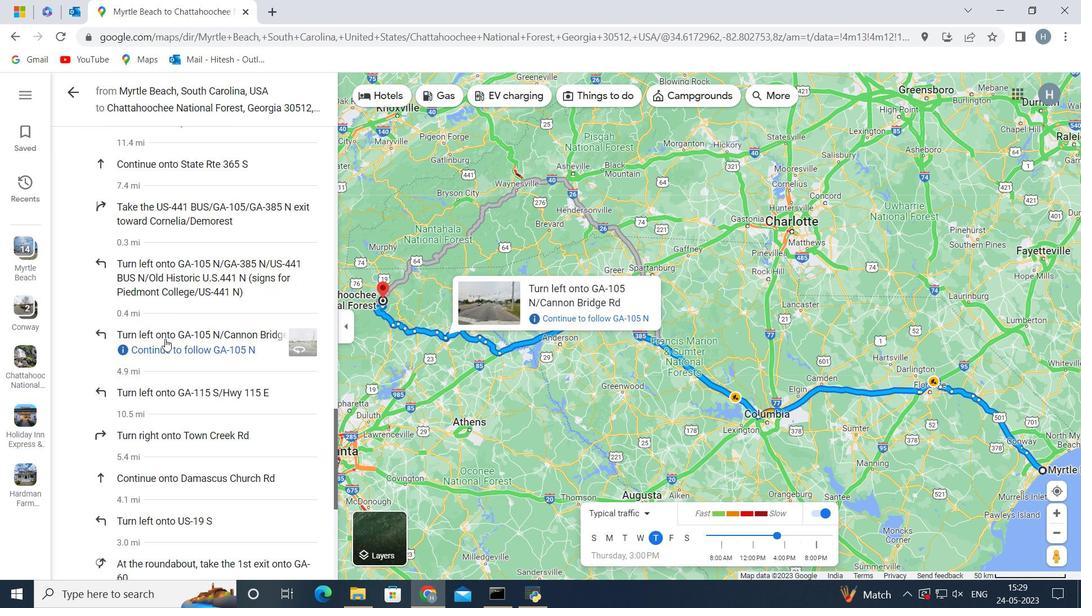 
Action: Mouse moved to (166, 341)
Screenshot: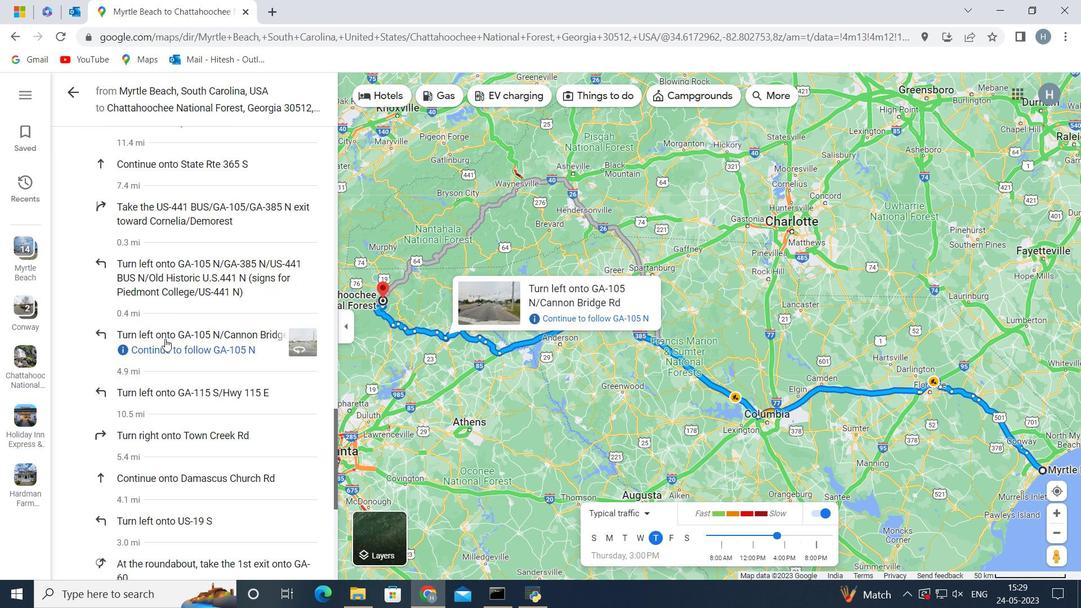 
Action: Mouse scrolled (166, 341) with delta (0, 0)
Screenshot: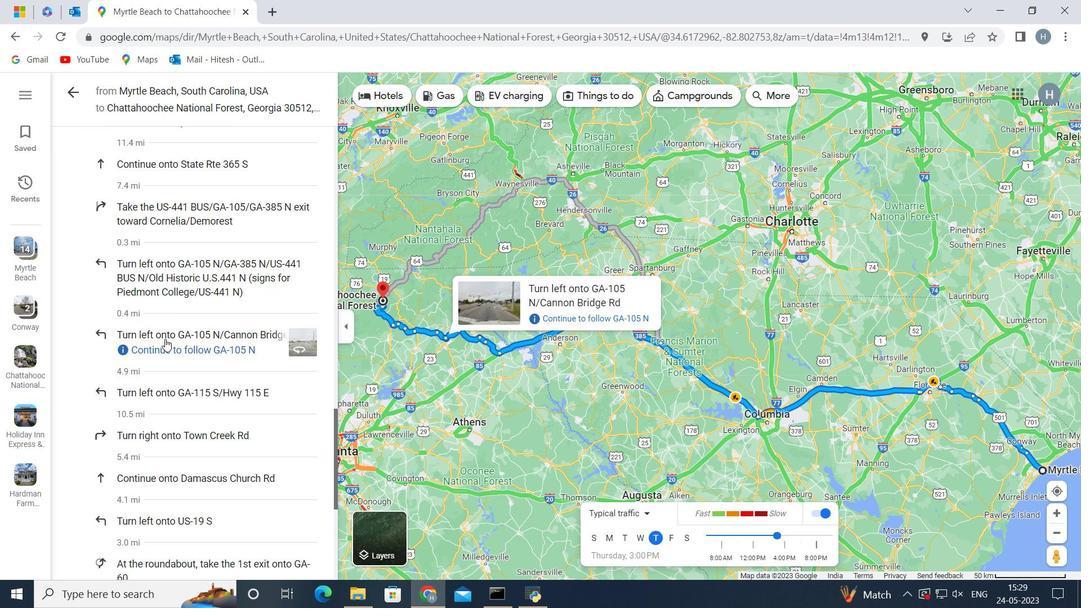 
Action: Mouse moved to (166, 342)
Screenshot: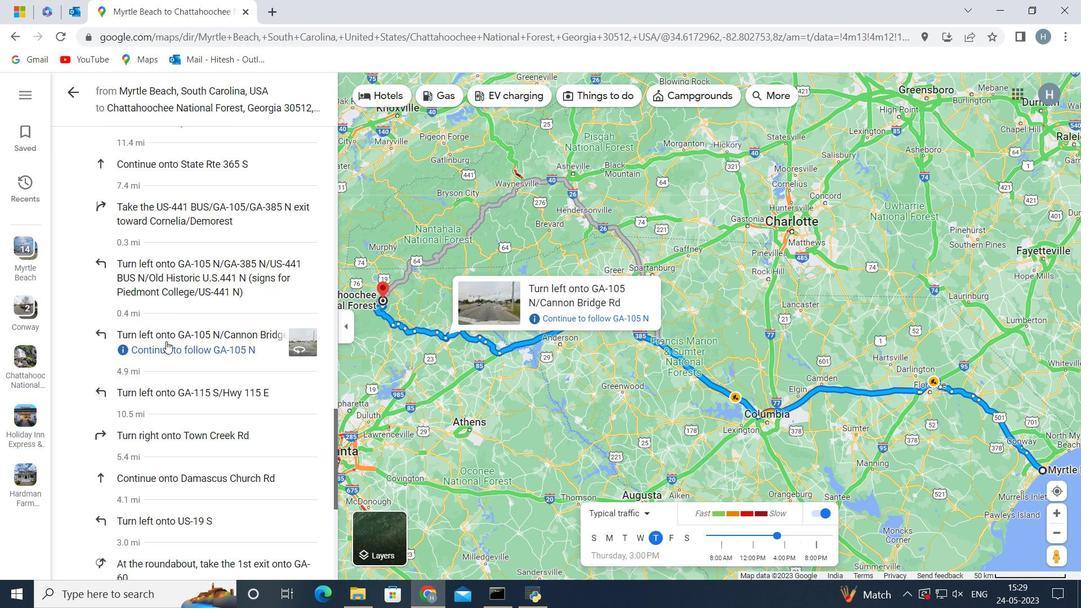 
Action: Mouse scrolled (166, 342) with delta (0, 0)
Screenshot: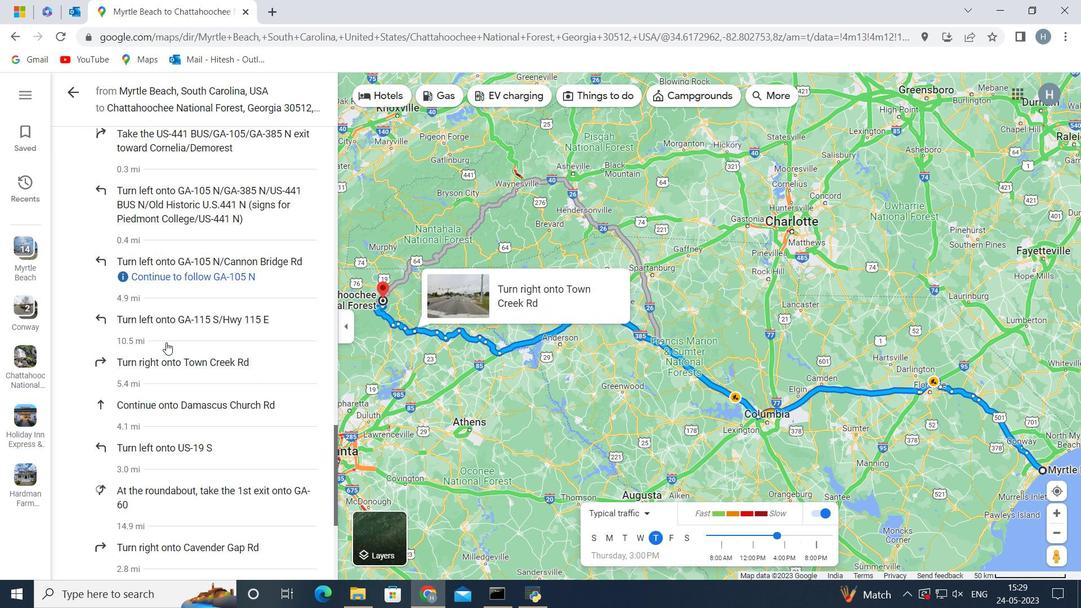 
Action: Mouse moved to (172, 344)
Screenshot: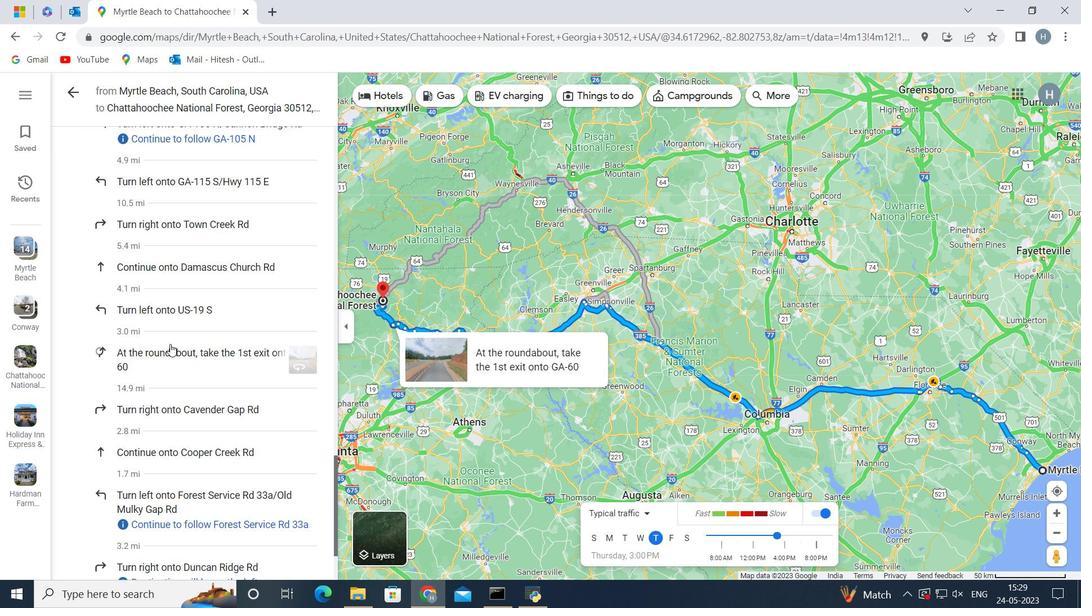 
Action: Mouse scrolled (172, 343) with delta (0, 0)
Screenshot: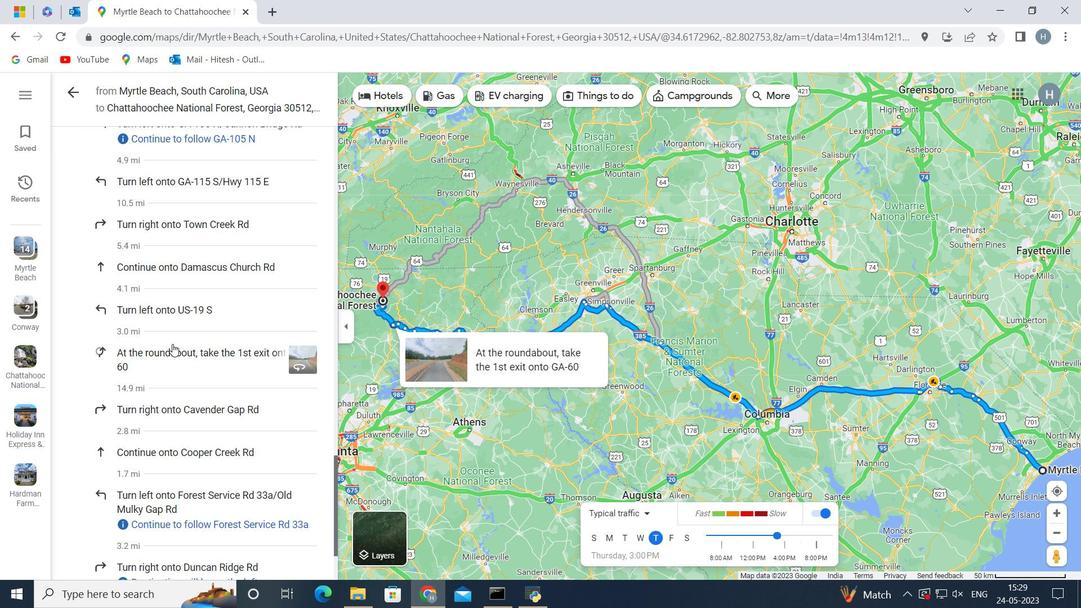 
Action: Mouse scrolled (172, 343) with delta (0, 0)
Screenshot: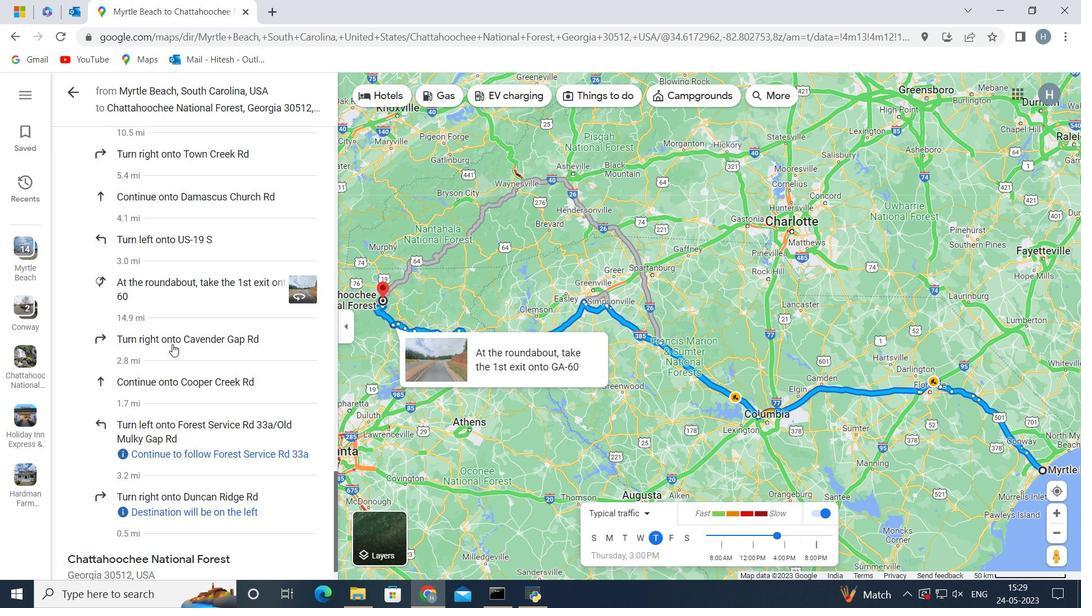 
Action: Mouse moved to (175, 342)
Screenshot: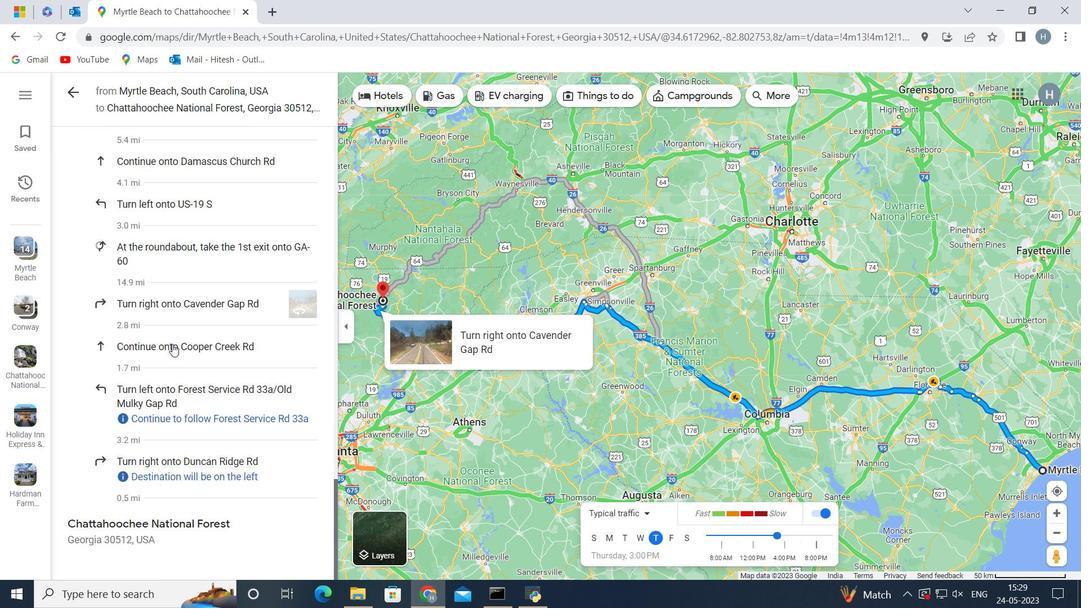 
Action: Mouse scrolled (175, 341) with delta (0, 0)
Screenshot: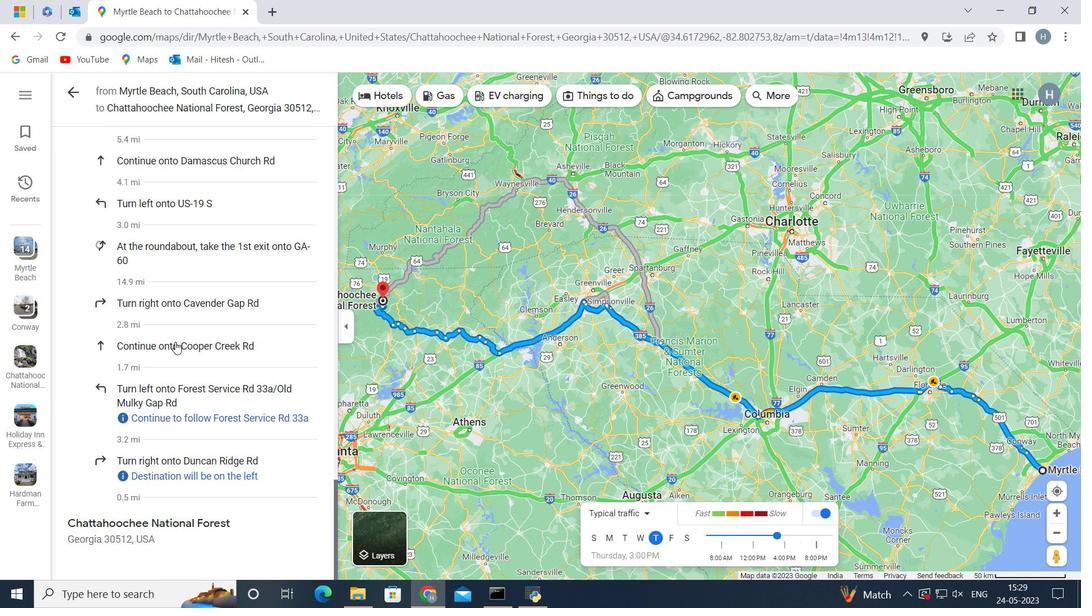 
Action: Mouse moved to (175, 342)
Screenshot: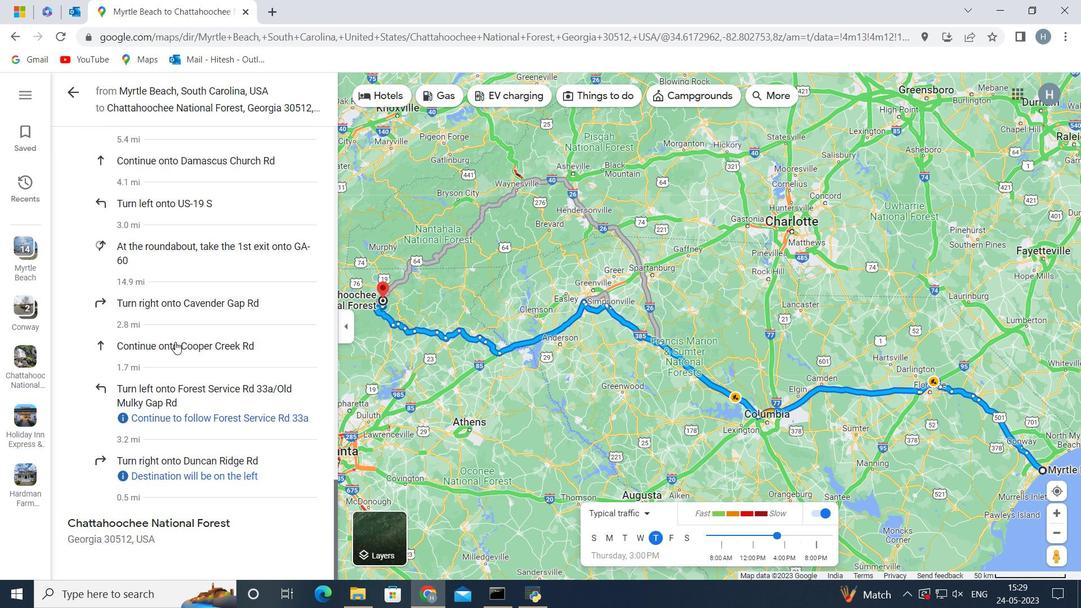 
Action: Mouse scrolled (175, 341) with delta (0, 0)
Screenshot: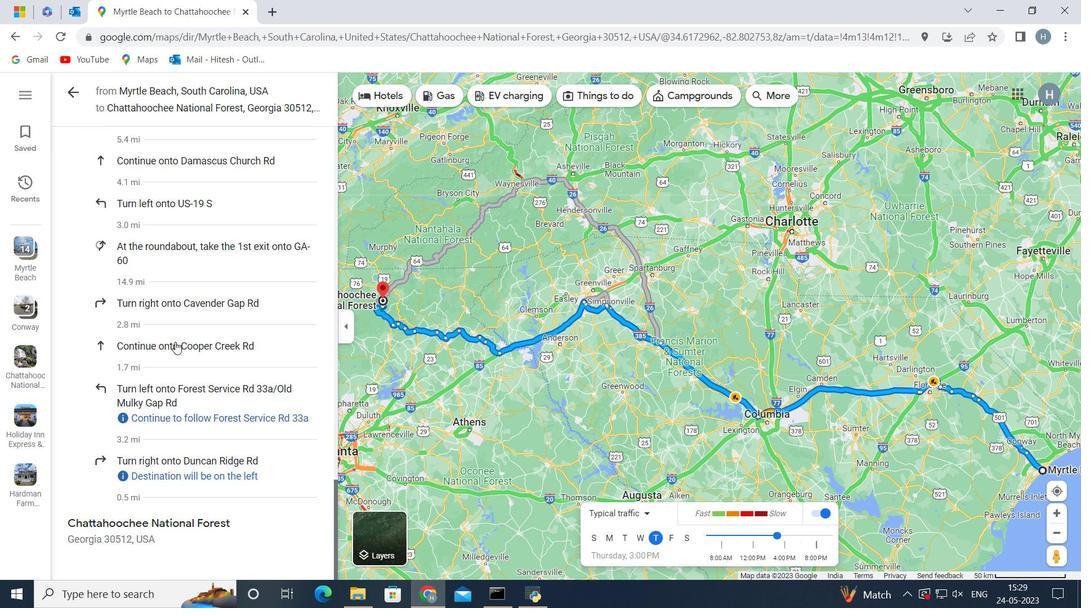 
Action: Mouse moved to (208, 455)
Screenshot: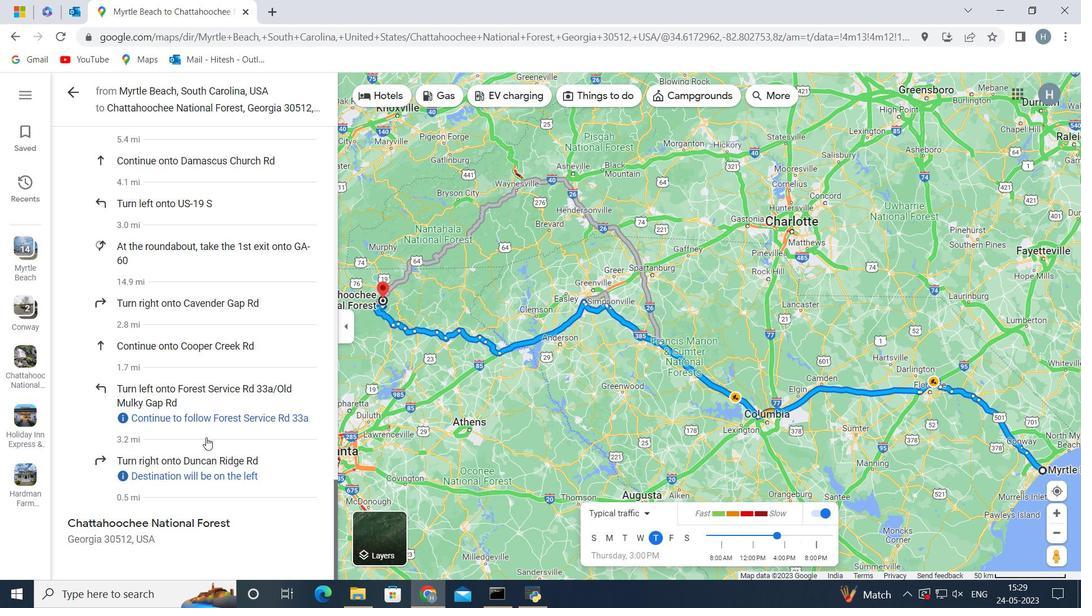
Action: Mouse scrolled (208, 456) with delta (0, 0)
Screenshot: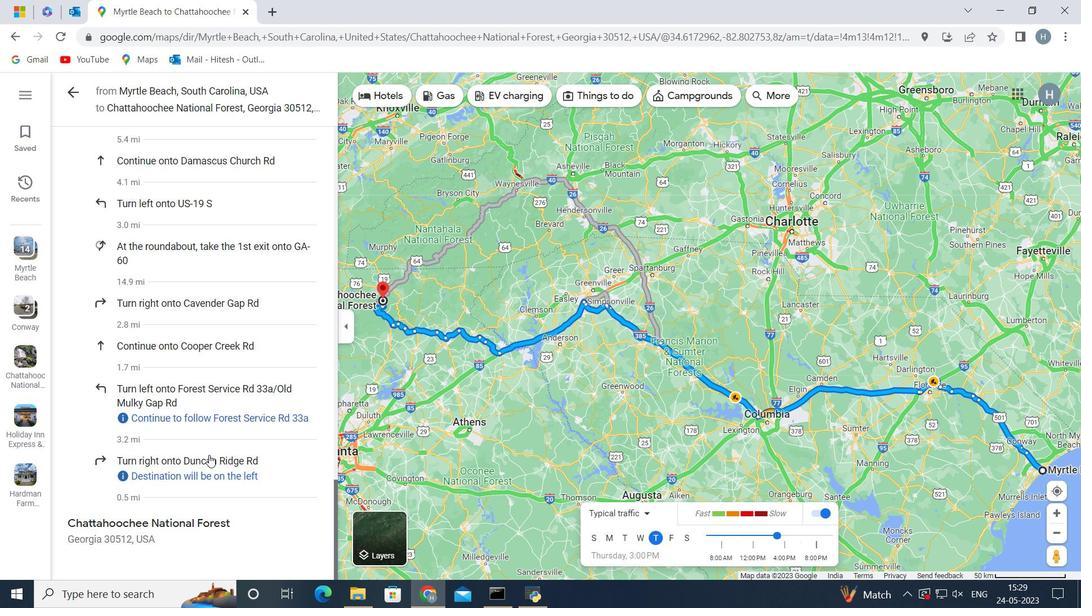 
Action: Mouse scrolled (208, 456) with delta (0, 0)
Screenshot: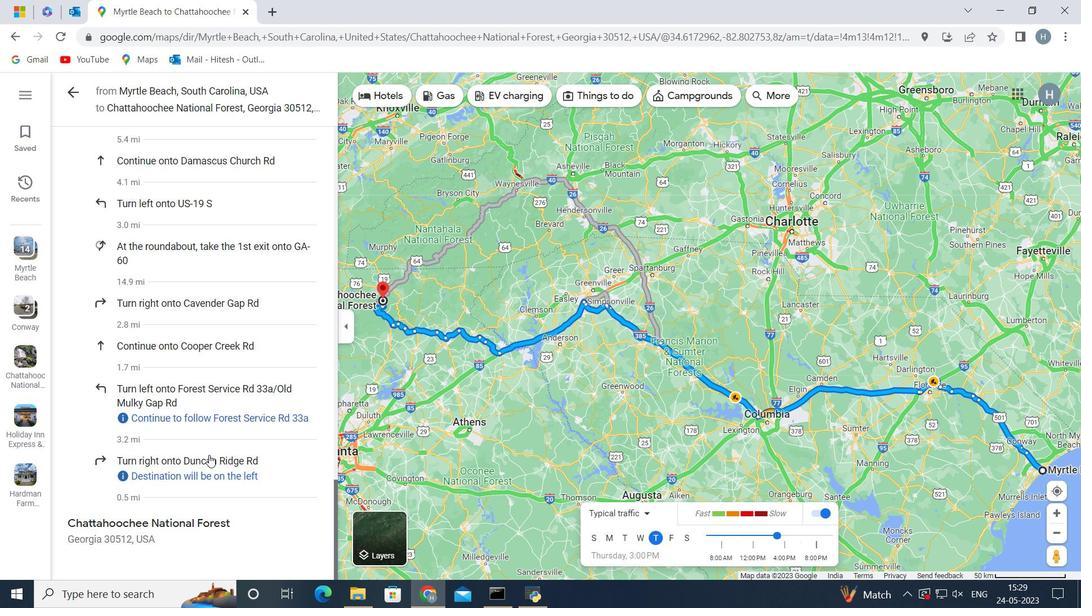 
Action: Mouse scrolled (208, 456) with delta (0, 0)
Screenshot: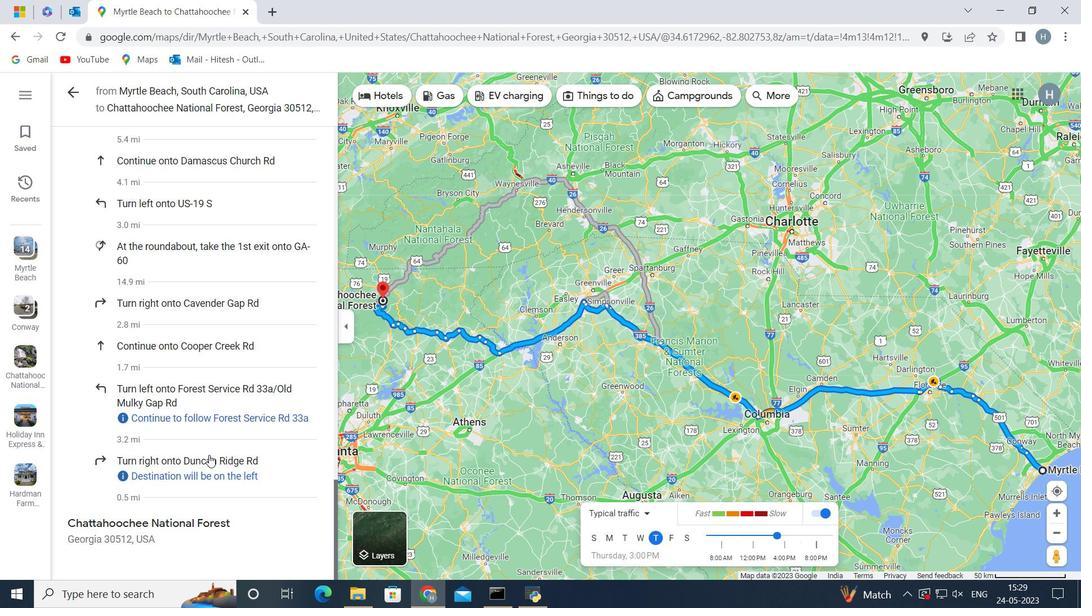 
Action: Mouse scrolled (208, 456) with delta (0, 0)
Screenshot: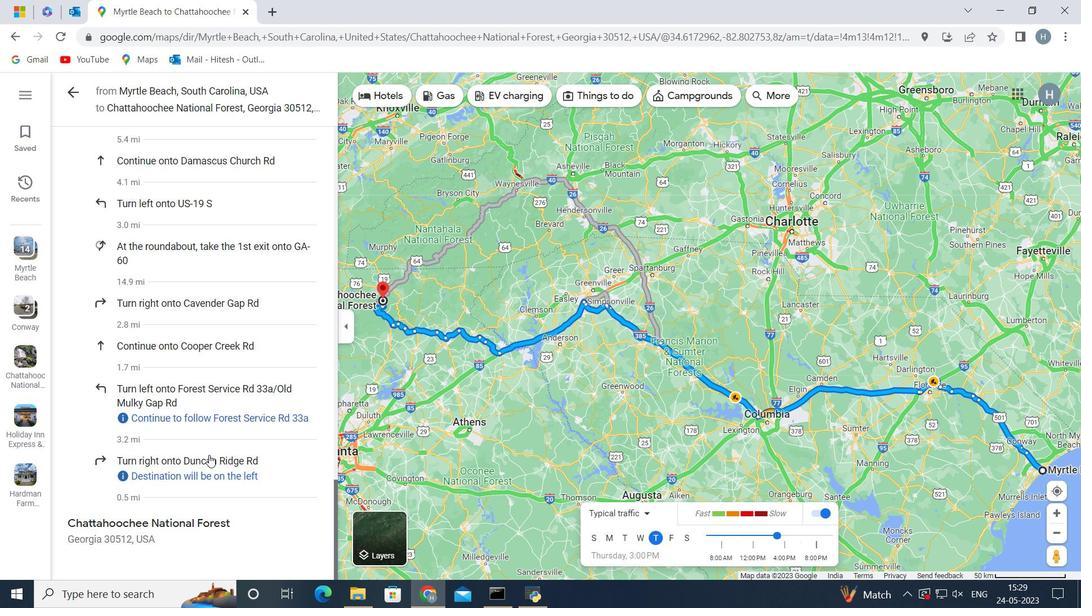 
Action: Mouse moved to (204, 447)
Screenshot: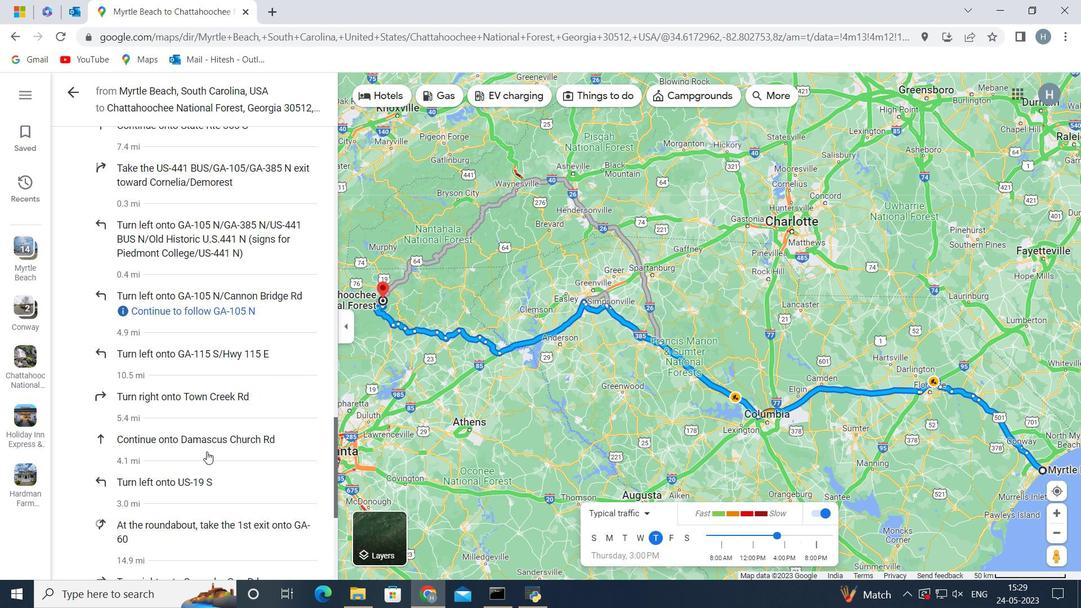 
Action: Mouse scrolled (204, 447) with delta (0, 0)
Screenshot: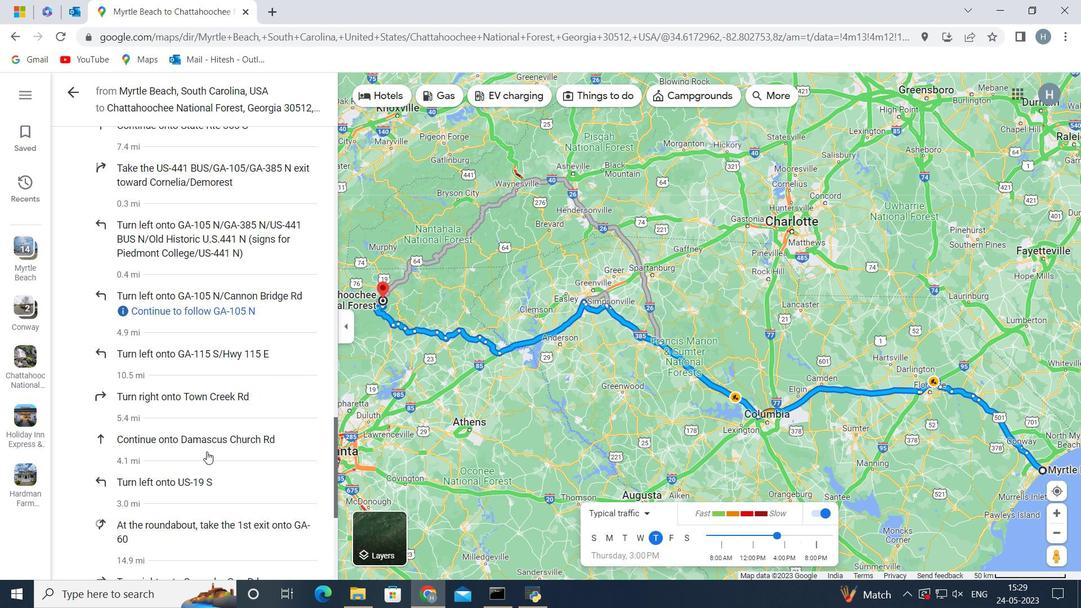
Action: Mouse moved to (203, 446)
Screenshot: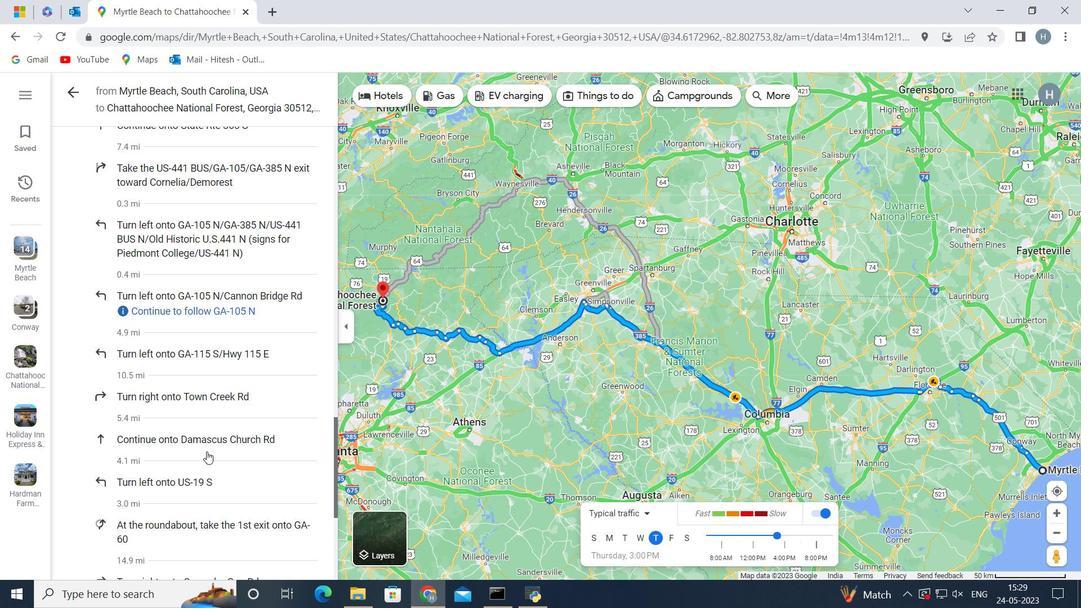 
Action: Mouse scrolled (203, 447) with delta (0, 0)
Screenshot: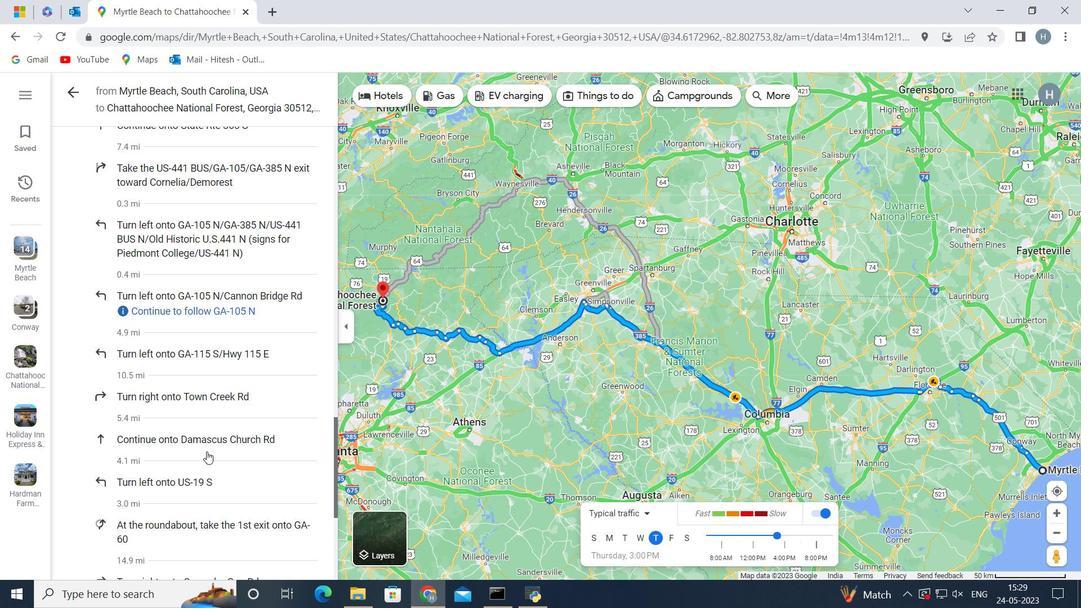 
Action: Mouse moved to (203, 444)
Screenshot: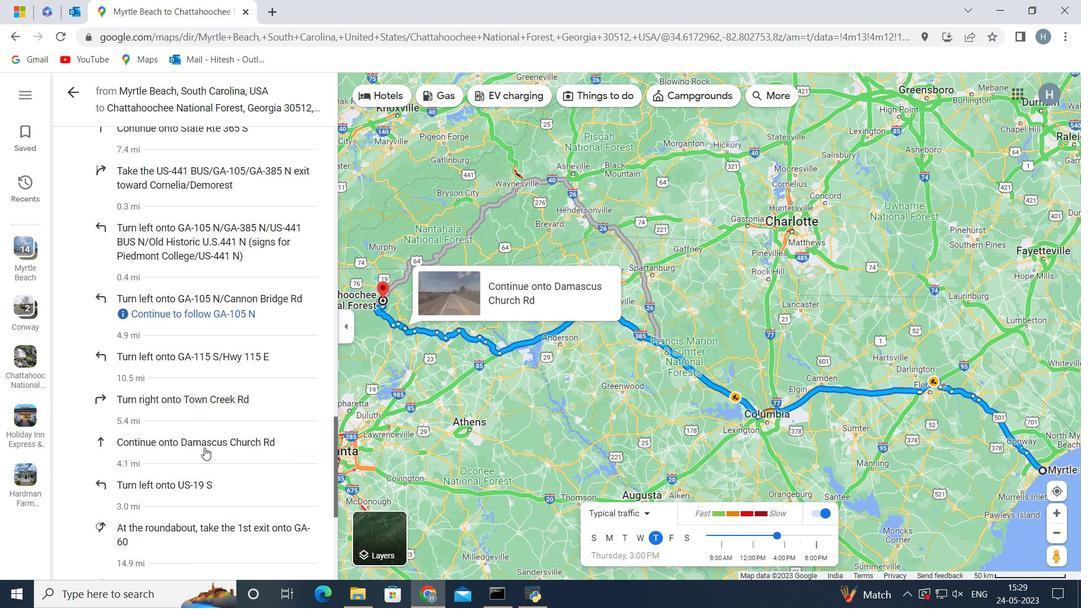 
Action: Mouse scrolled (203, 445) with delta (0, 0)
Screenshot: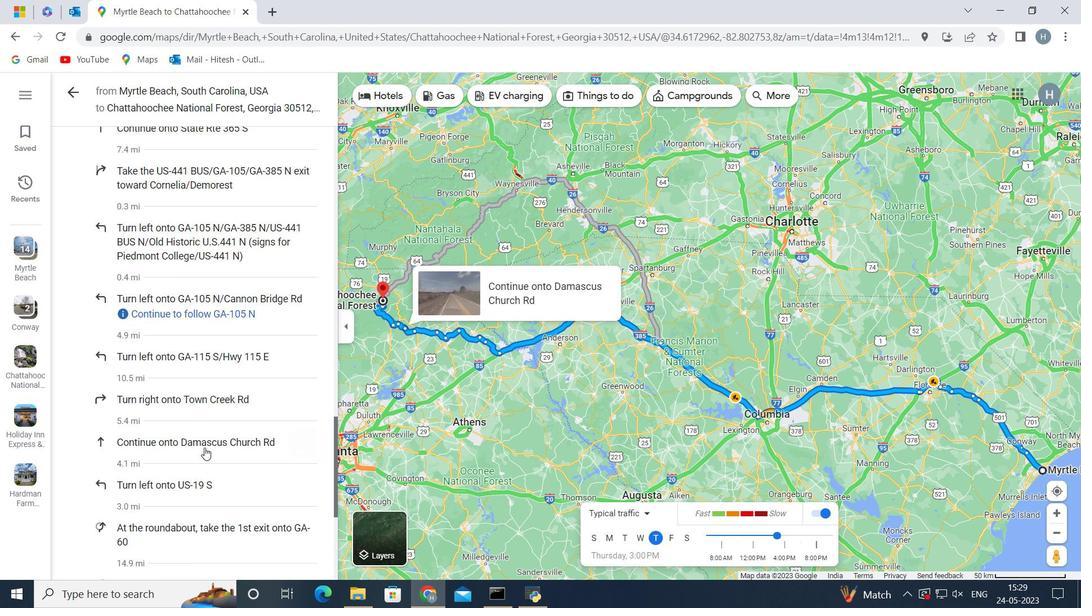 
Action: Mouse moved to (194, 420)
Screenshot: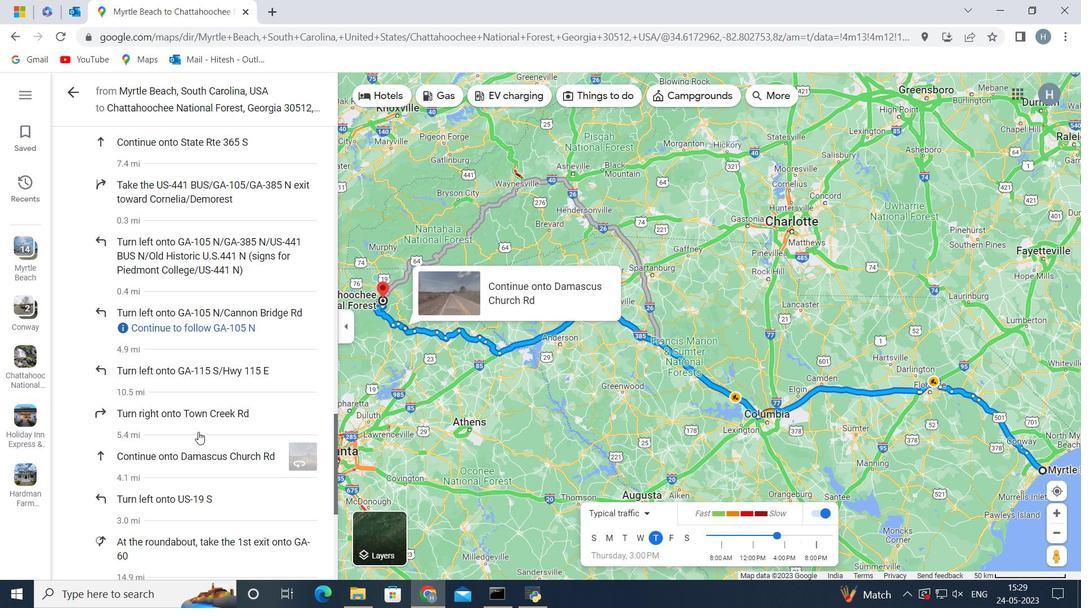 
Action: Mouse scrolled (194, 420) with delta (0, 0)
Screenshot: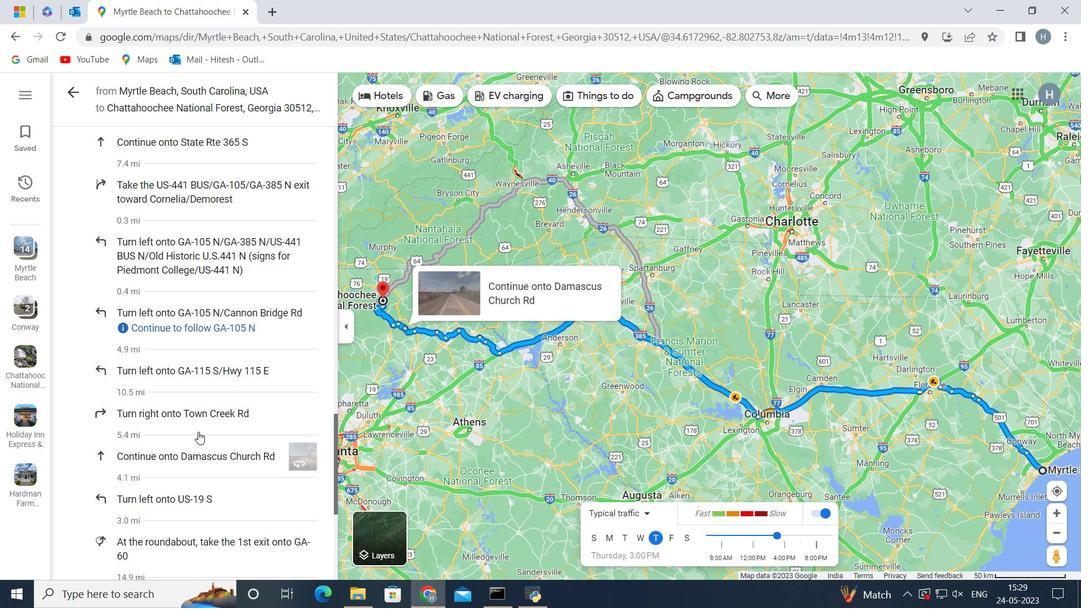
Action: Mouse scrolled (194, 420) with delta (0, 0)
Screenshot: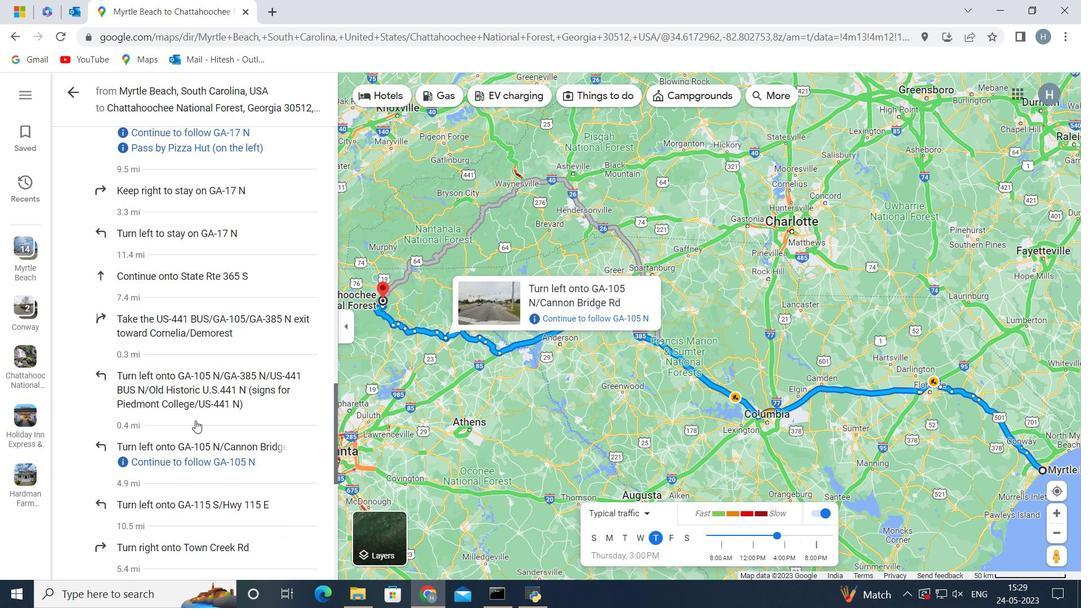
Action: Mouse moved to (204, 369)
Screenshot: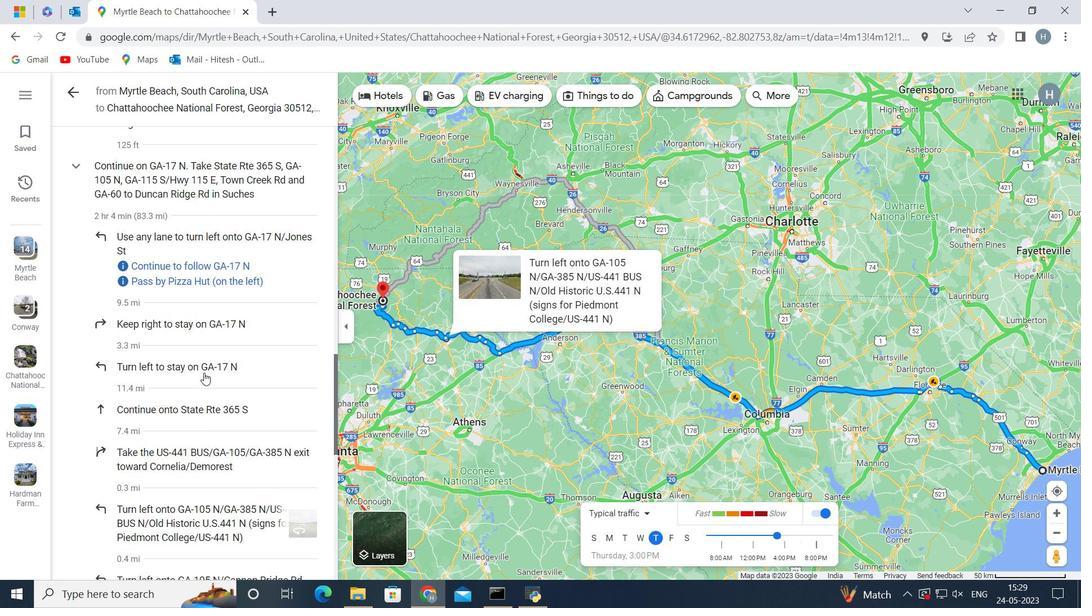 
Action: Mouse scrolled (204, 369) with delta (0, 0)
Screenshot: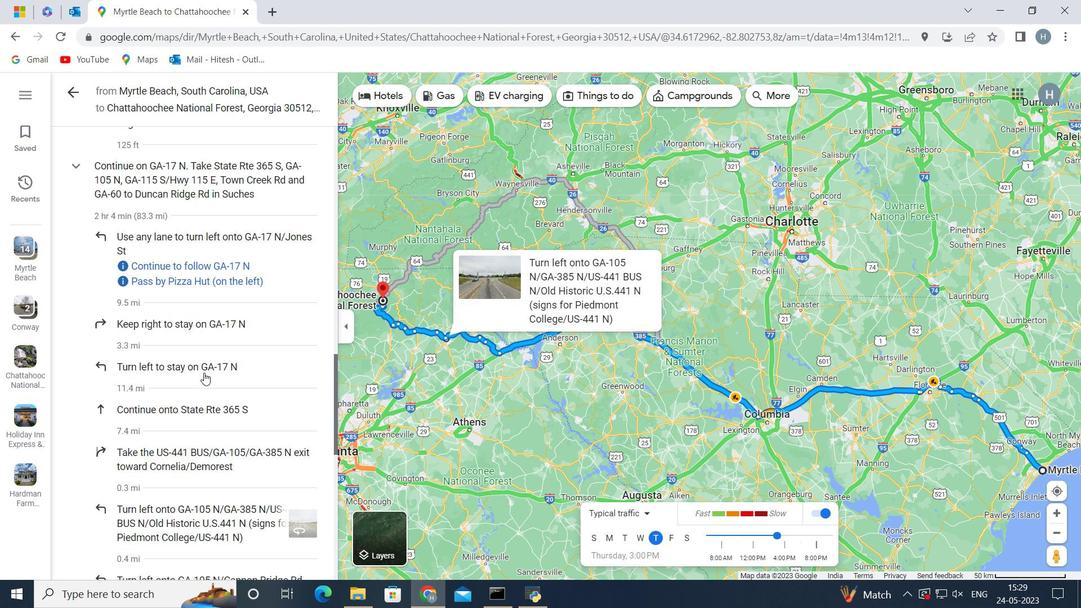
Action: Mouse scrolled (204, 369) with delta (0, 0)
Screenshot: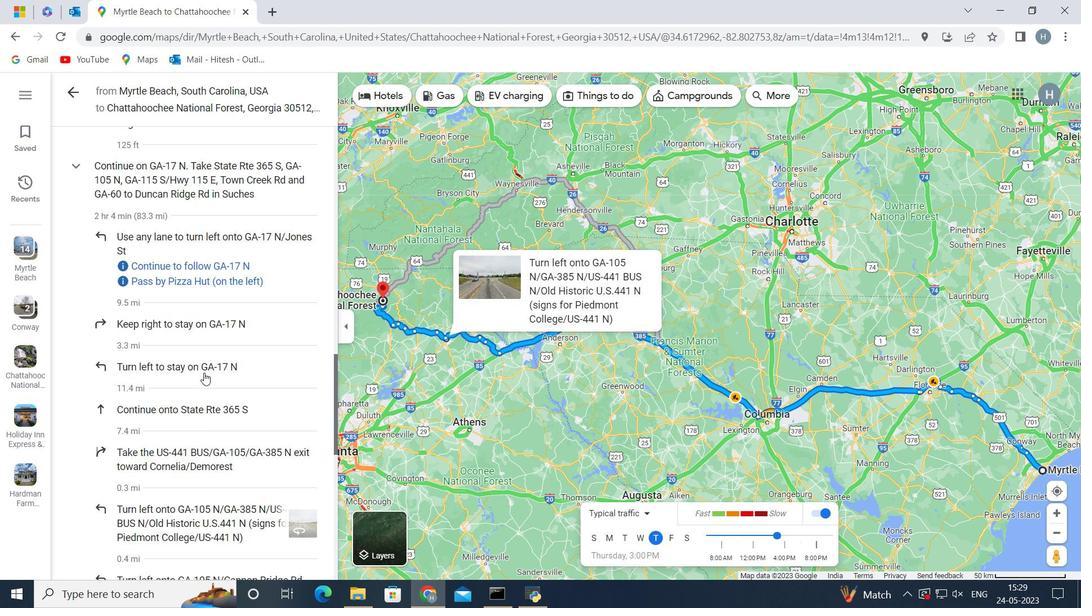 
Action: Mouse scrolled (204, 369) with delta (0, 0)
Screenshot: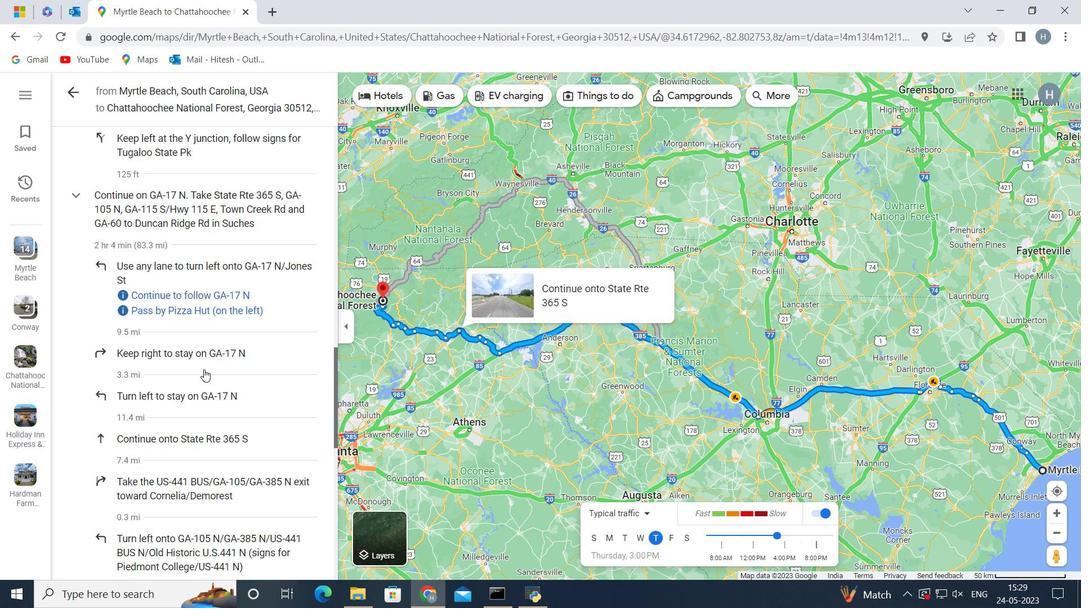 
Action: Mouse scrolled (204, 369) with delta (0, 0)
Screenshot: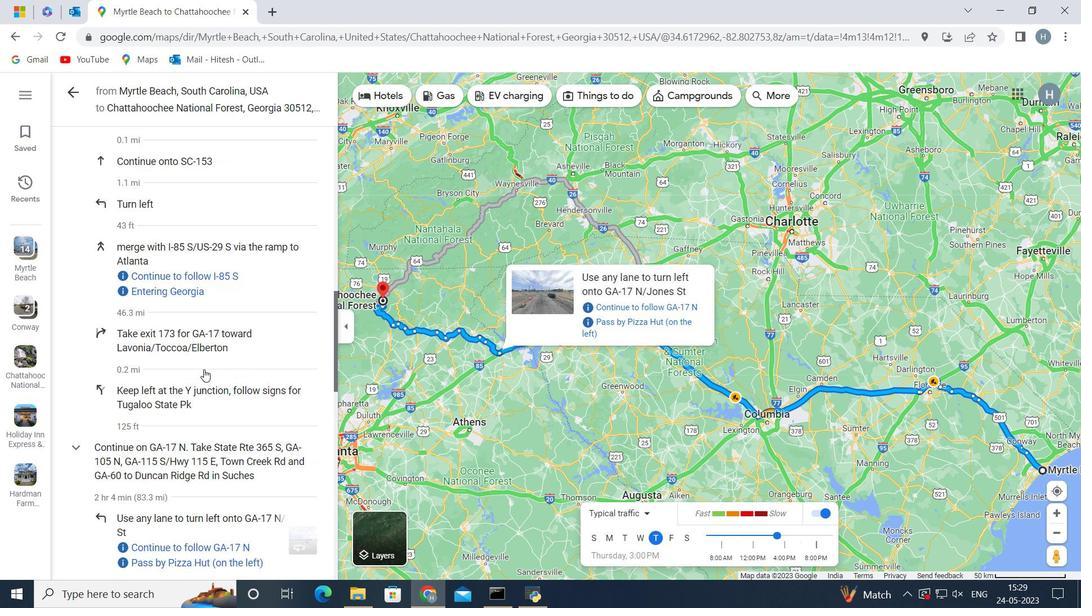 
Action: Mouse scrolled (204, 369) with delta (0, 0)
Screenshot: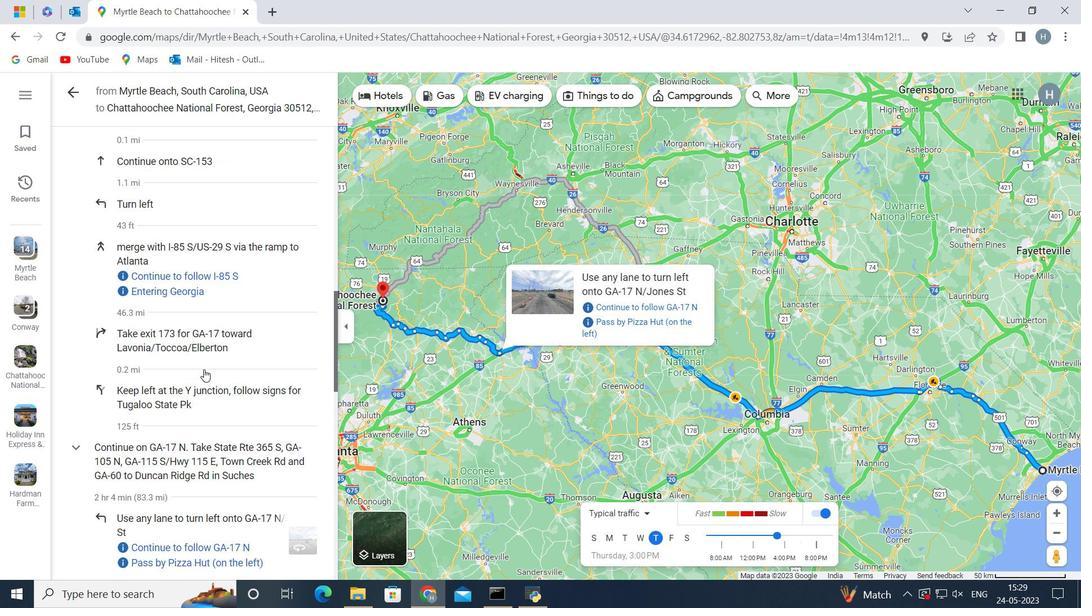 
Action: Mouse scrolled (204, 369) with delta (0, 0)
Screenshot: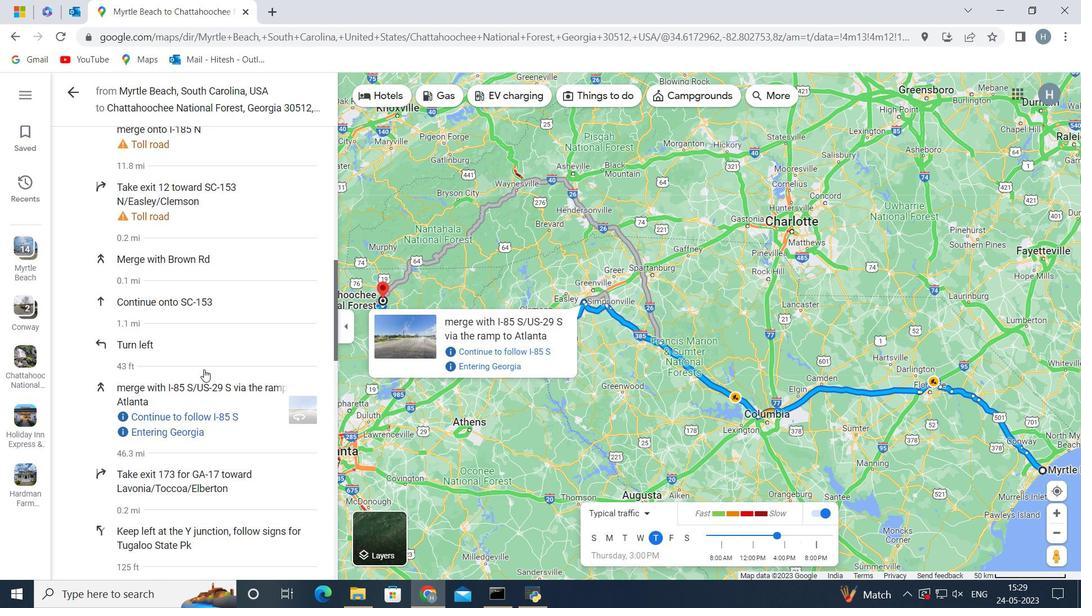 
Action: Mouse scrolled (204, 369) with delta (0, 0)
Screenshot: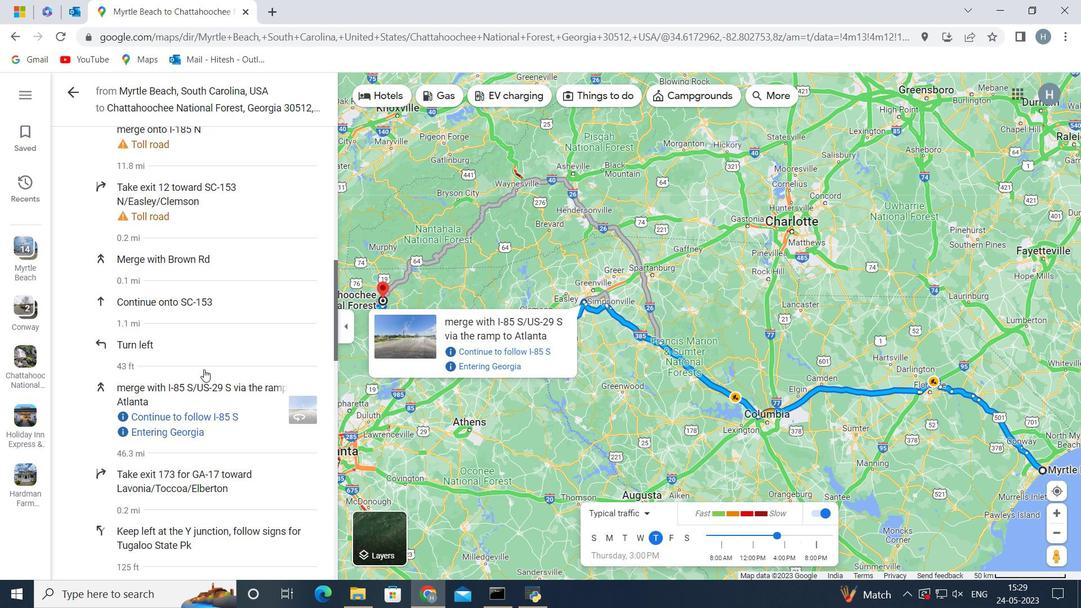 
Action: Mouse scrolled (204, 369) with delta (0, 0)
Screenshot: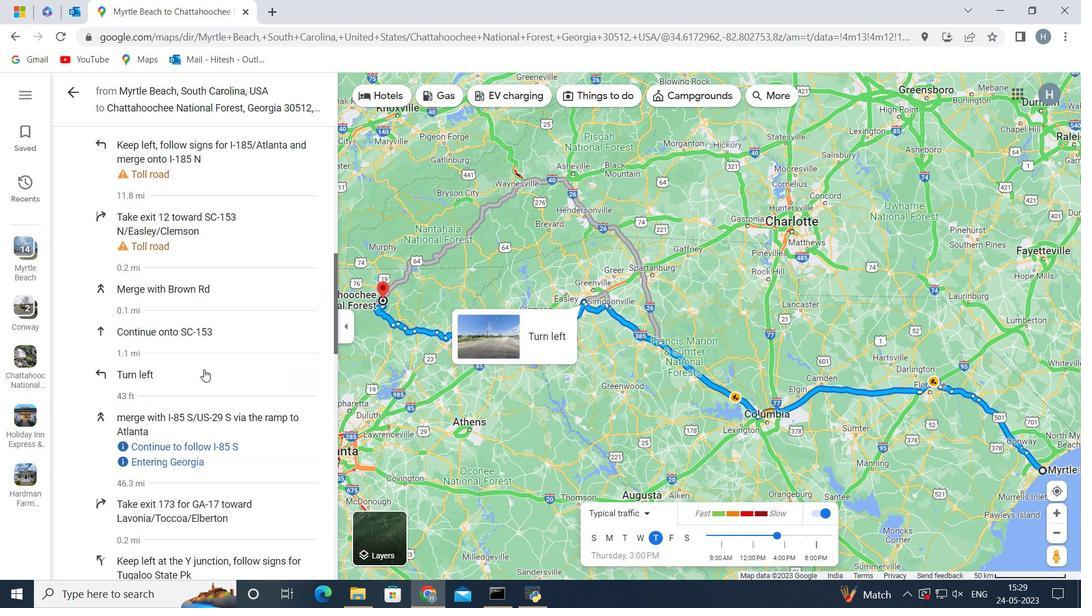 
Action: Mouse scrolled (204, 369) with delta (0, 0)
Screenshot: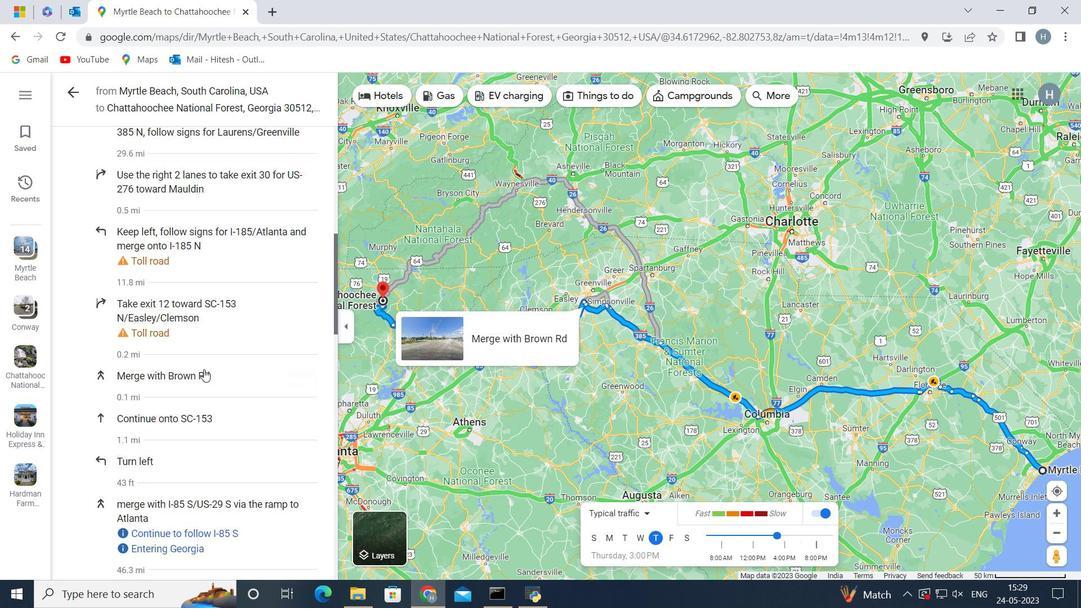 
Action: Mouse scrolled (204, 369) with delta (0, 0)
Screenshot: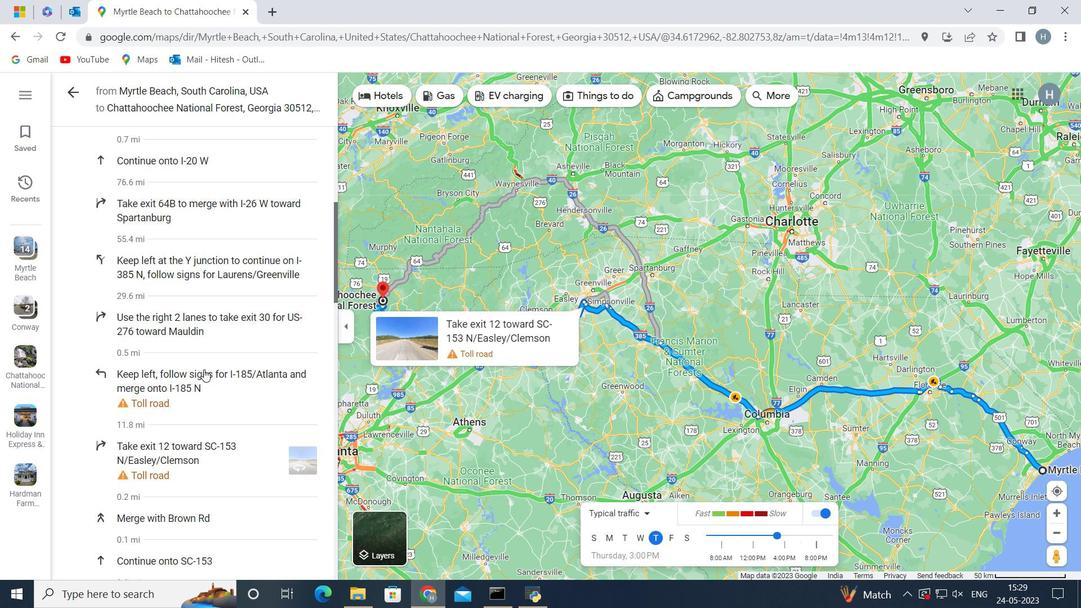 
Action: Mouse scrolled (204, 369) with delta (0, 0)
Screenshot: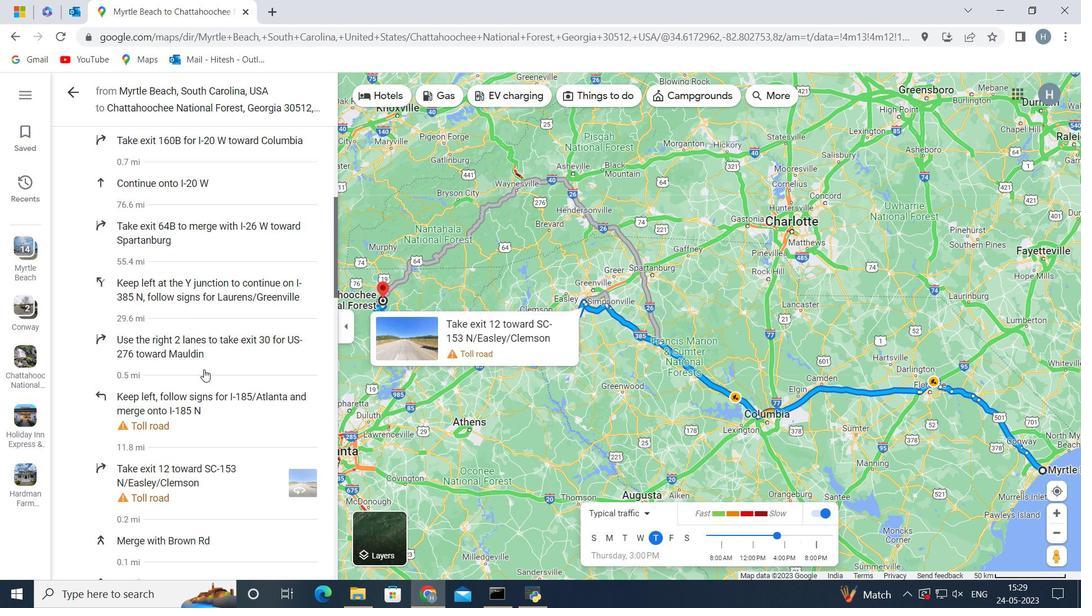 
Action: Mouse scrolled (204, 369) with delta (0, 0)
Screenshot: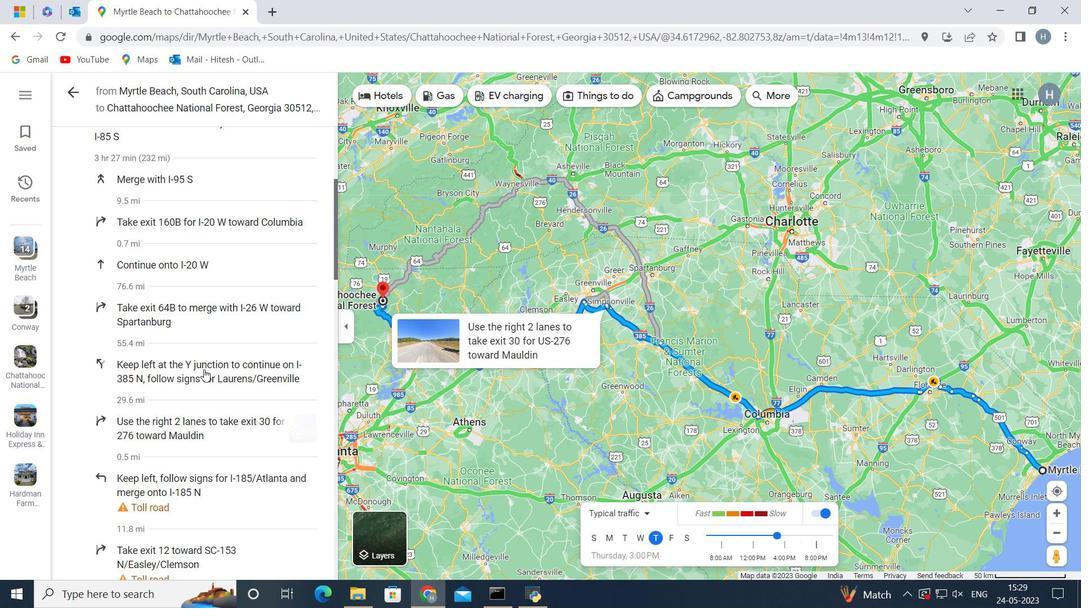 
Action: Mouse scrolled (204, 369) with delta (0, 0)
Screenshot: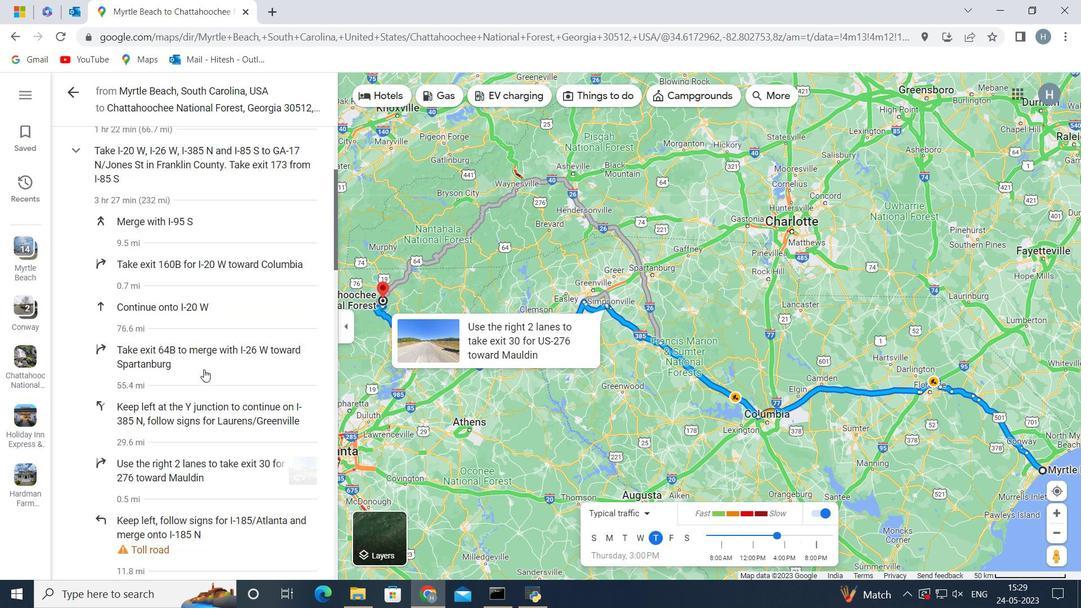 
Action: Mouse scrolled (204, 369) with delta (0, 0)
Screenshot: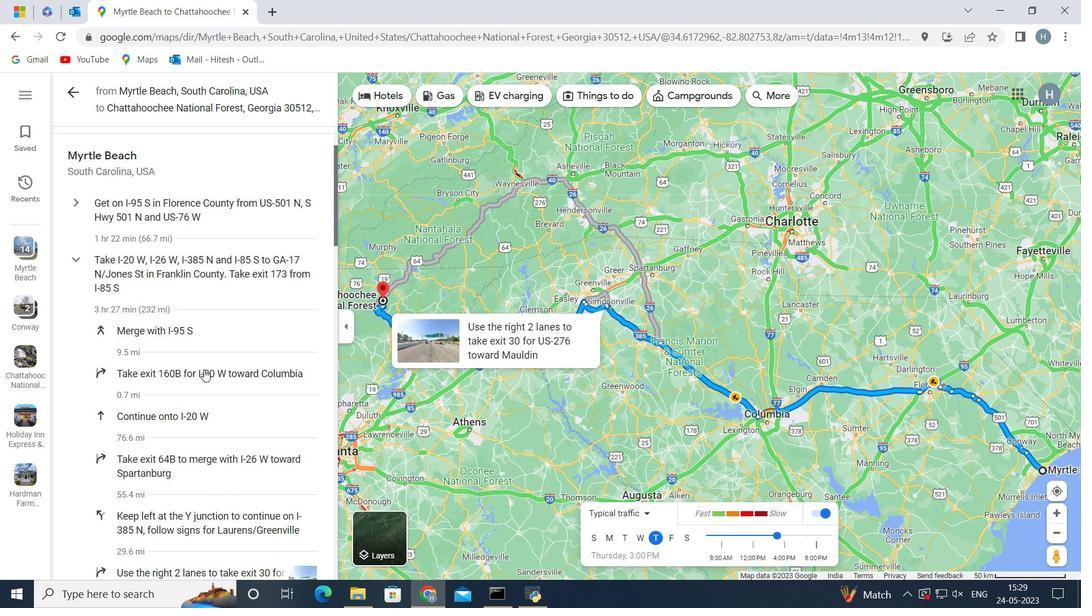 
Action: Mouse scrolled (204, 369) with delta (0, 0)
Screenshot: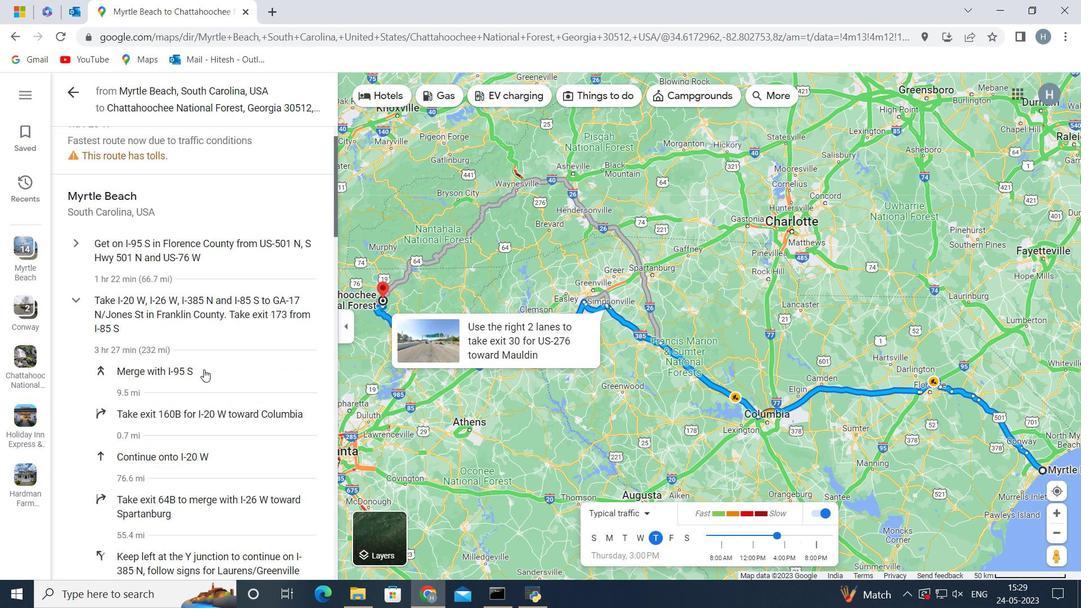 
Action: Mouse scrolled (204, 369) with delta (0, 0)
Screenshot: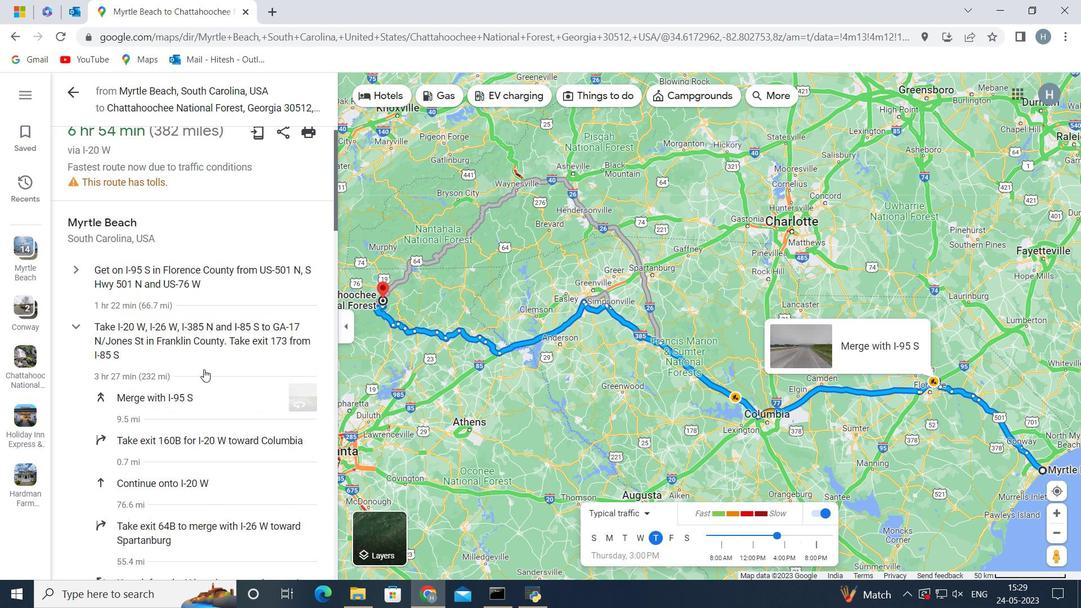 
Action: Mouse scrolled (204, 369) with delta (0, 0)
Screenshot: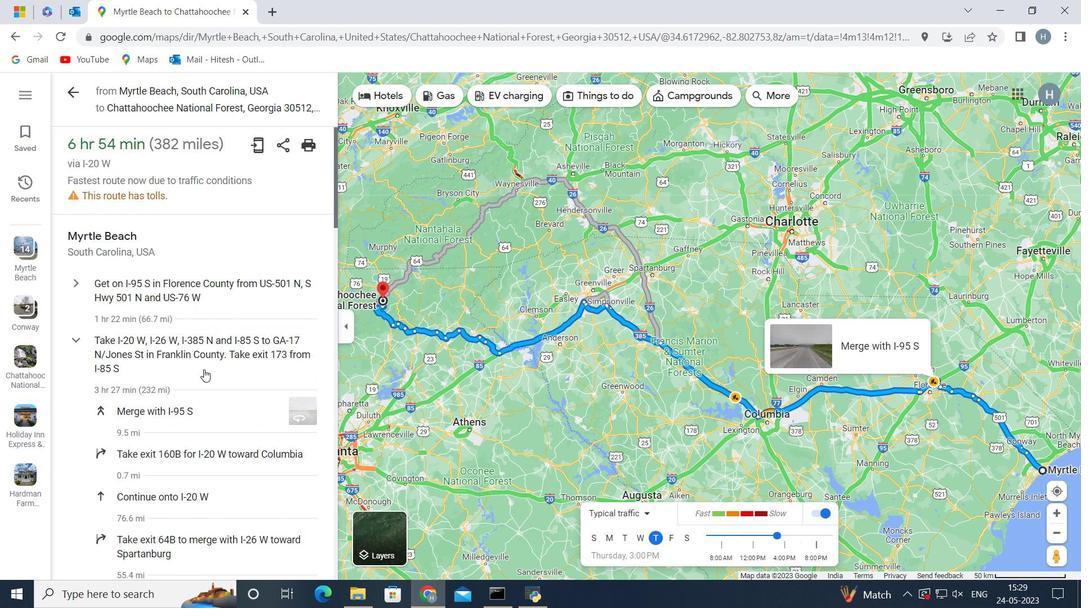 
Action: Mouse moved to (74, 285)
Screenshot: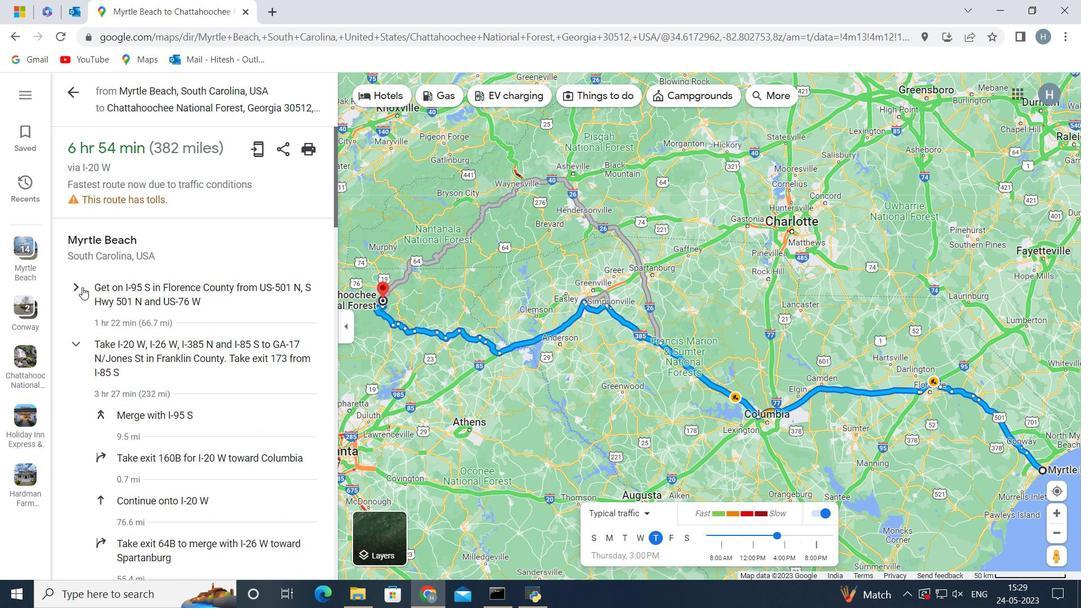 
Action: Mouse pressed left at (74, 285)
Screenshot: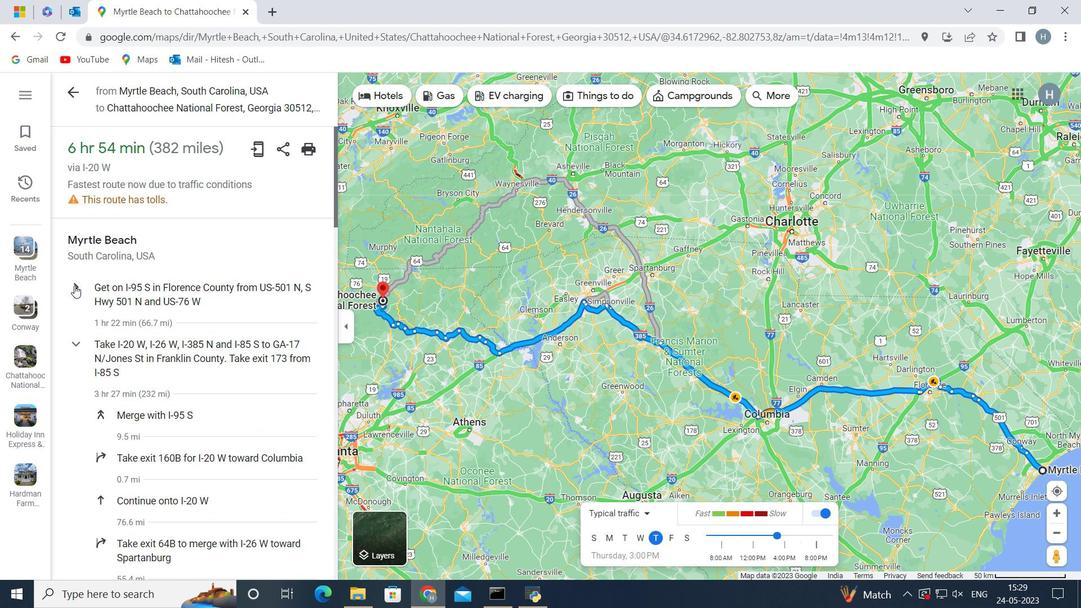 
Action: Mouse moved to (203, 338)
Screenshot: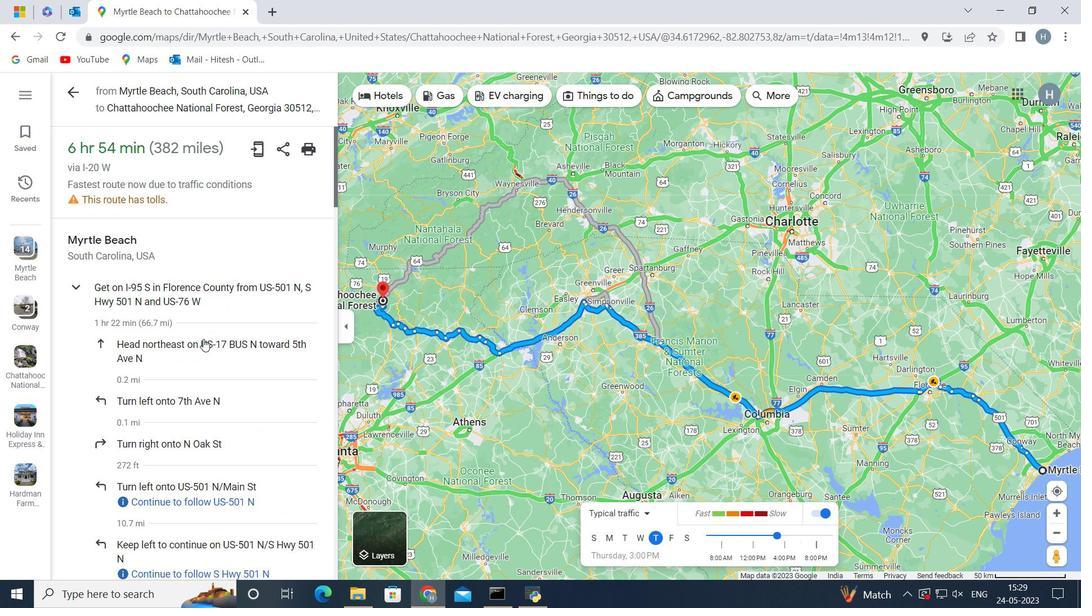 
Action: Mouse scrolled (203, 338) with delta (0, 0)
Screenshot: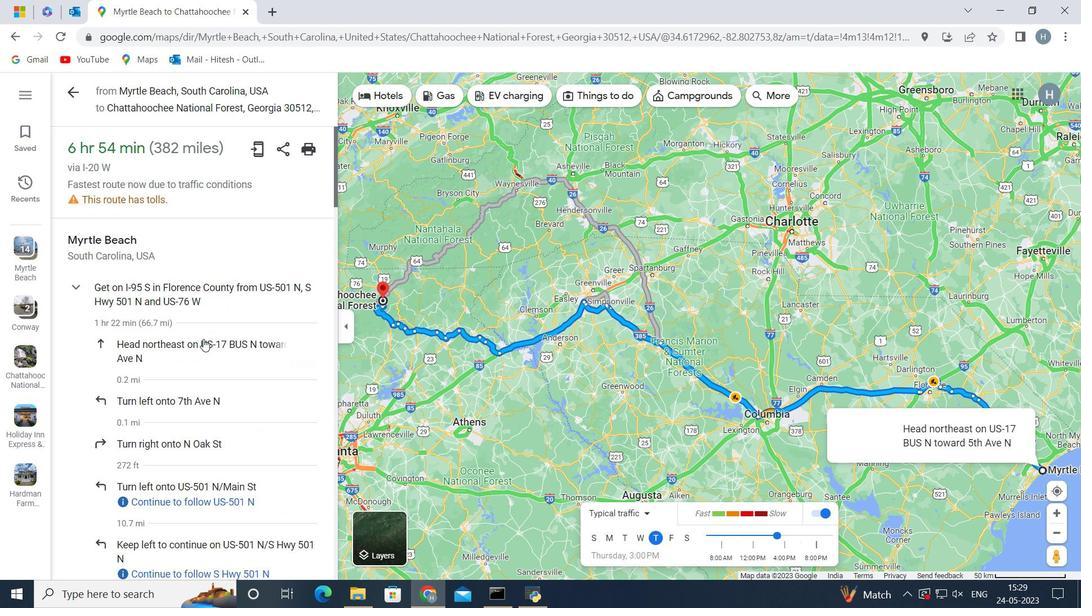 
Action: Mouse moved to (211, 286)
Screenshot: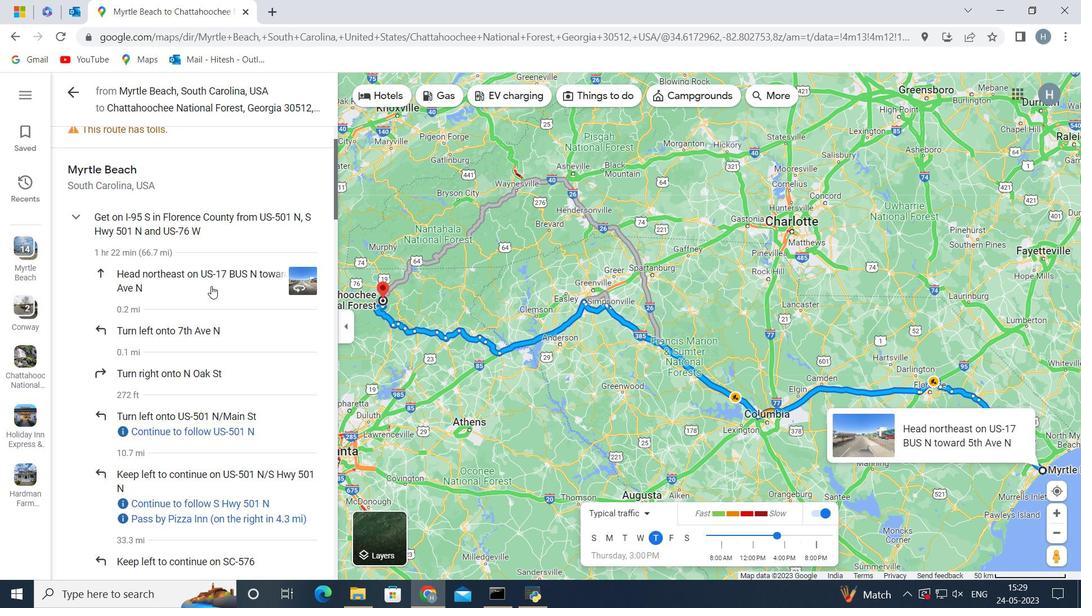 
Action: Mouse scrolled (211, 286) with delta (0, 0)
Screenshot: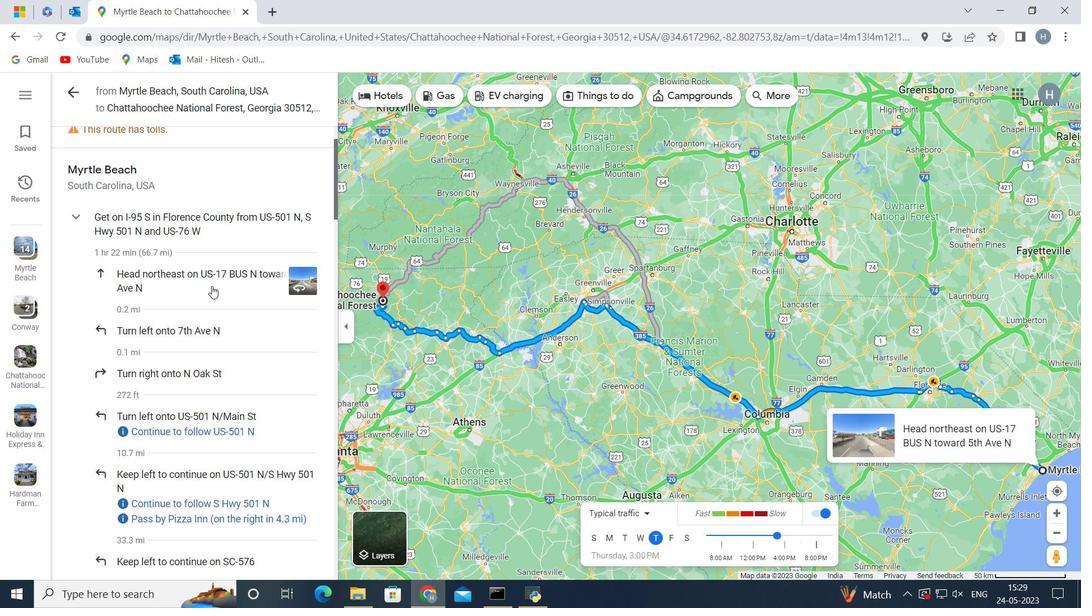 
Action: Mouse scrolled (211, 286) with delta (0, 0)
Screenshot: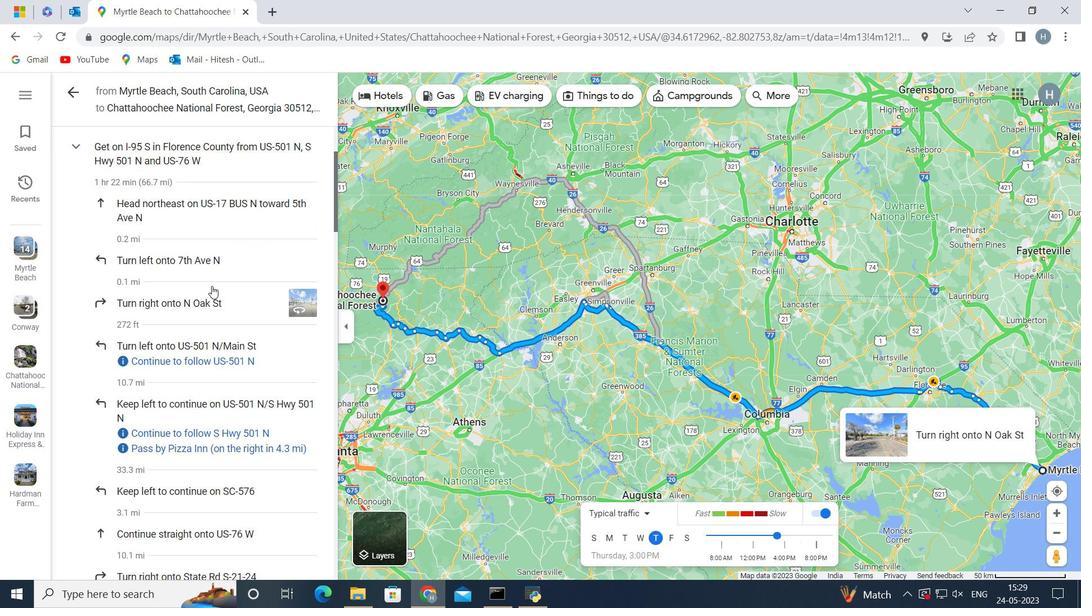 
Action: Mouse moved to (210, 204)
Screenshot: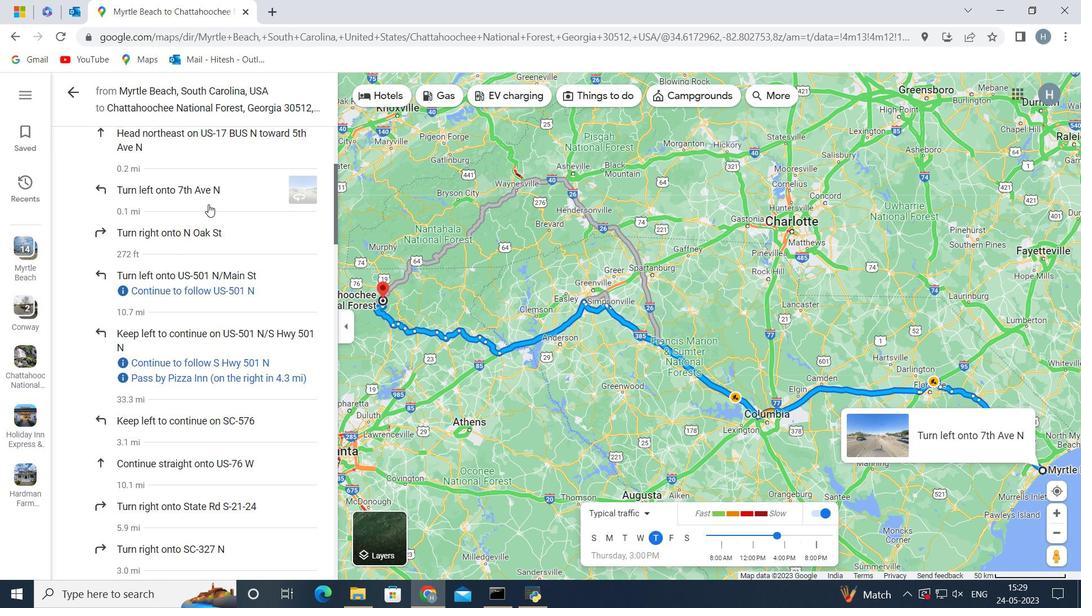 
Action: Mouse scrolled (210, 204) with delta (0, 0)
Screenshot: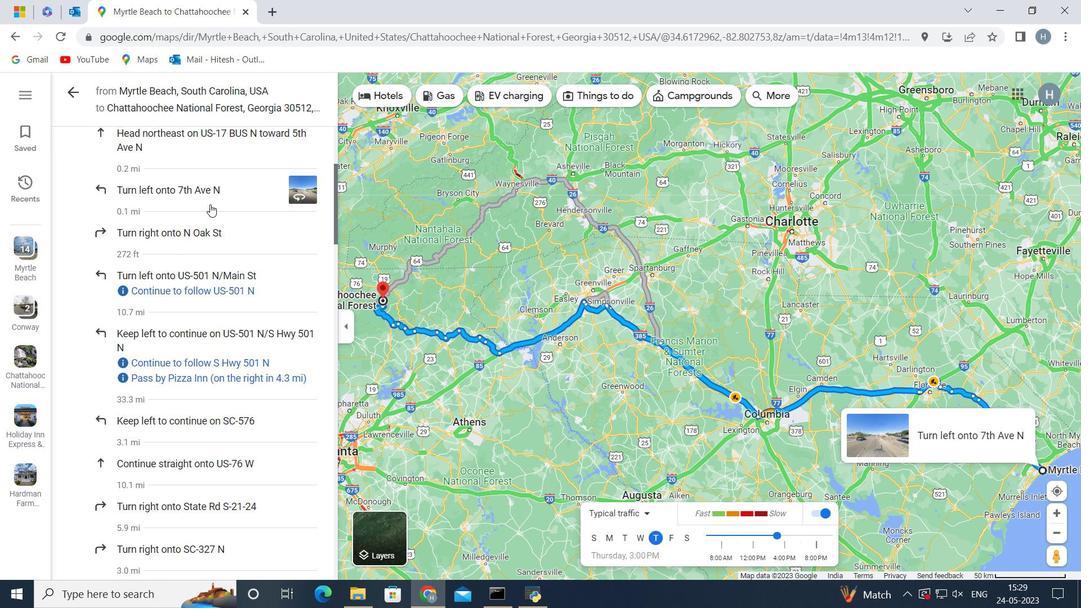 
Action: Mouse moved to (211, 205)
Screenshot: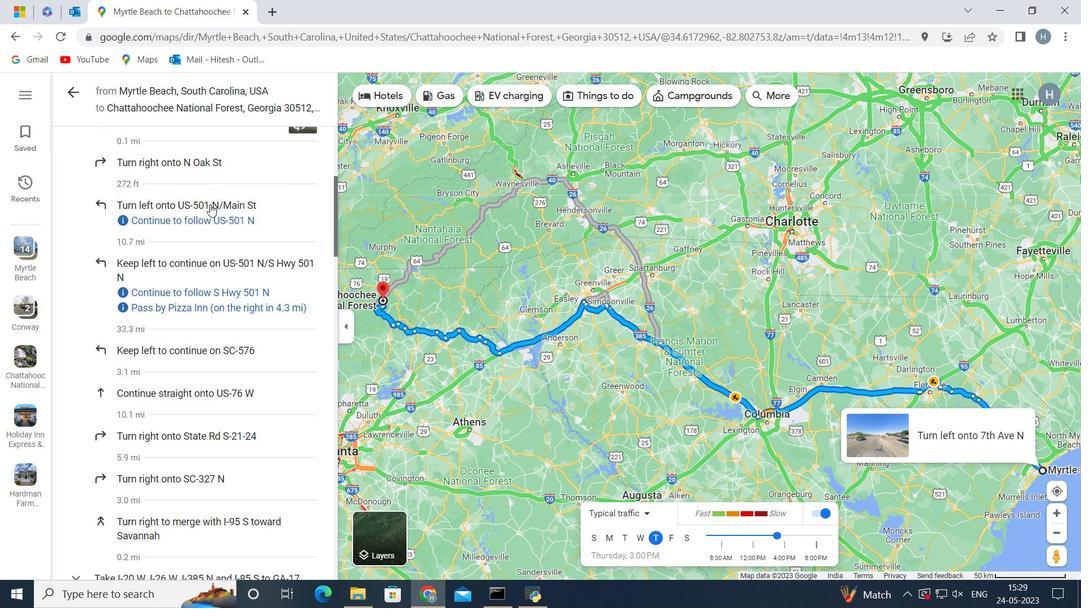
Action: Mouse scrolled (211, 204) with delta (0, 0)
Screenshot: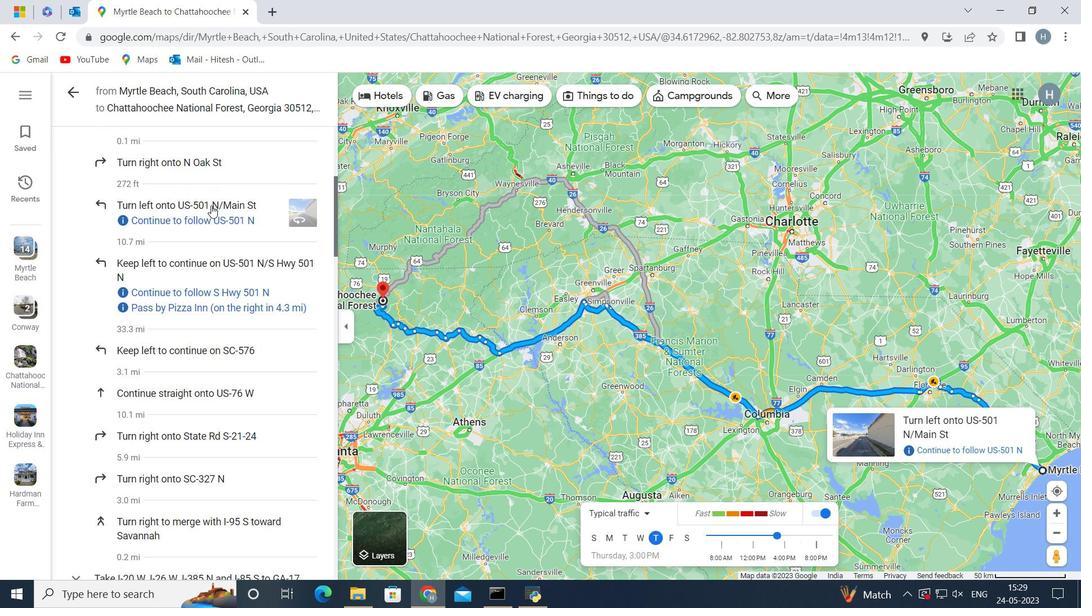 
Action: Mouse scrolled (211, 204) with delta (0, 0)
Screenshot: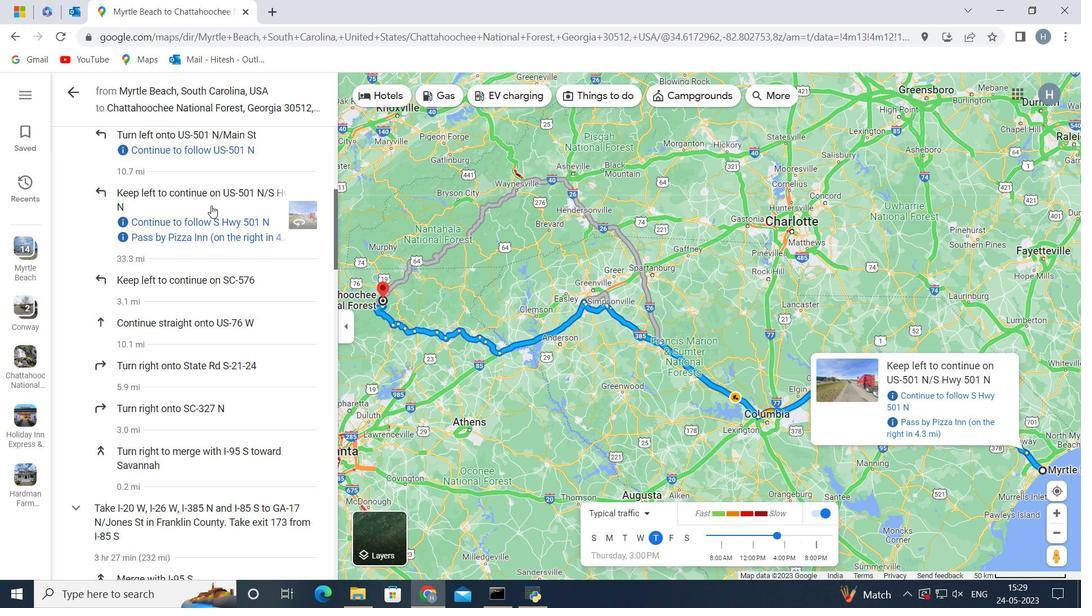 
Action: Mouse scrolled (211, 204) with delta (0, 0)
Screenshot: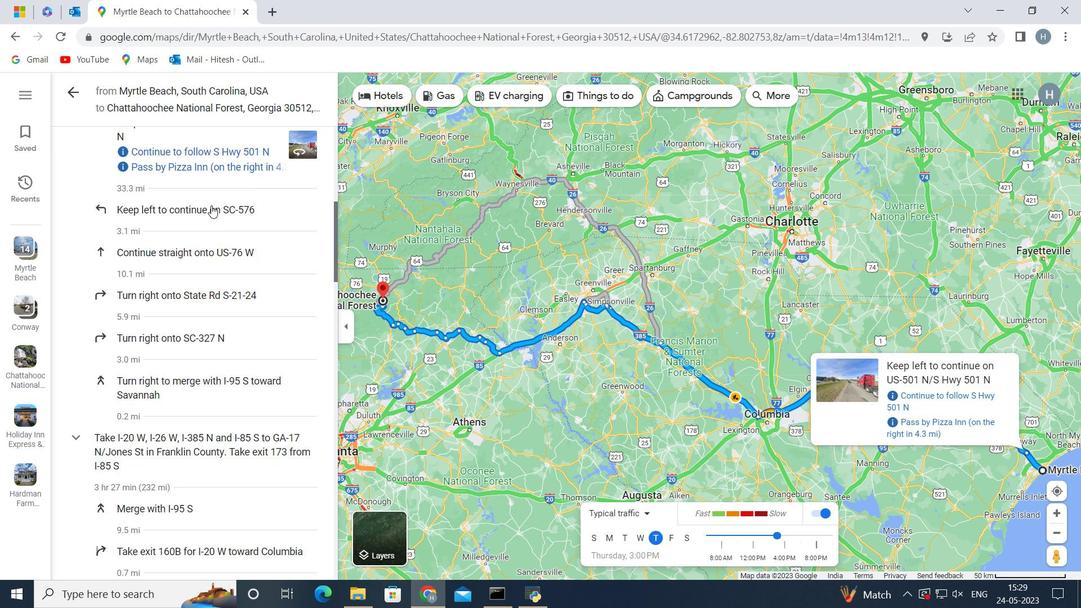 
Action: Mouse scrolled (211, 204) with delta (0, 0)
Screenshot: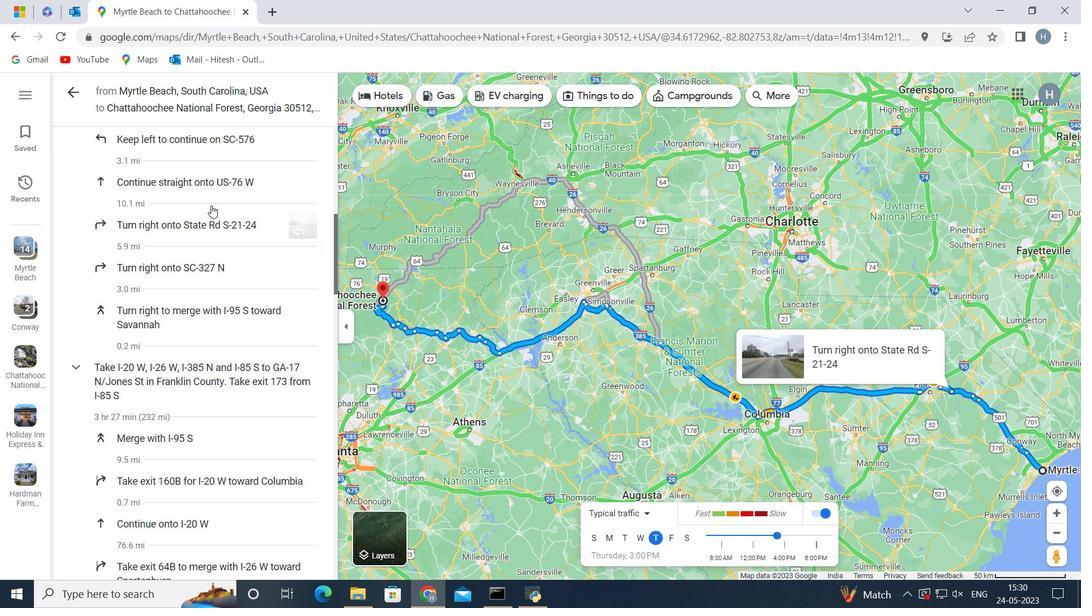 
Action: Mouse scrolled (211, 204) with delta (0, 0)
Screenshot: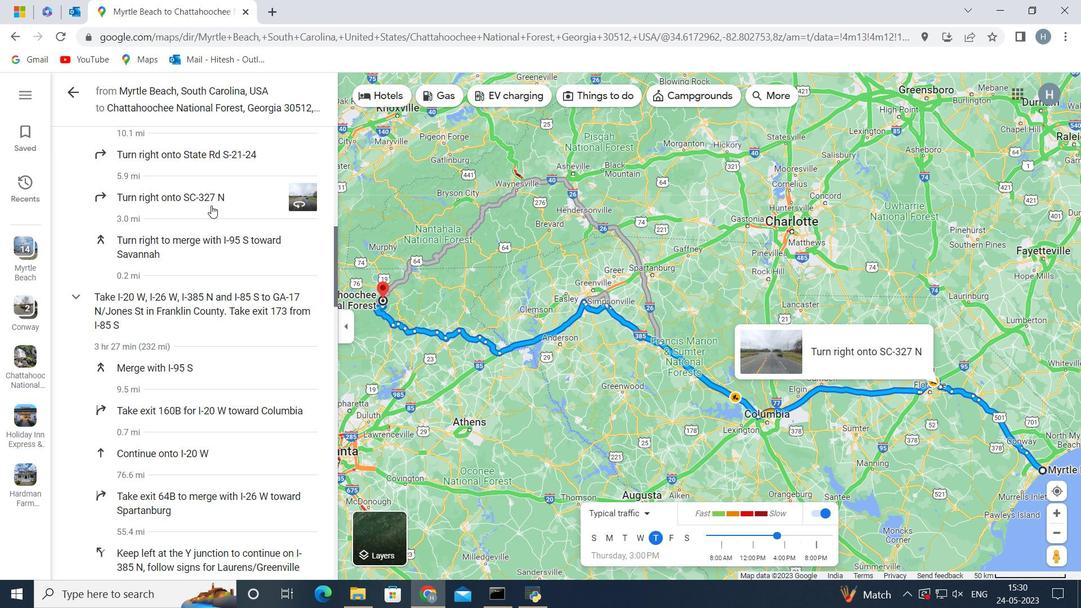 
Action: Mouse moved to (567, 354)
Screenshot: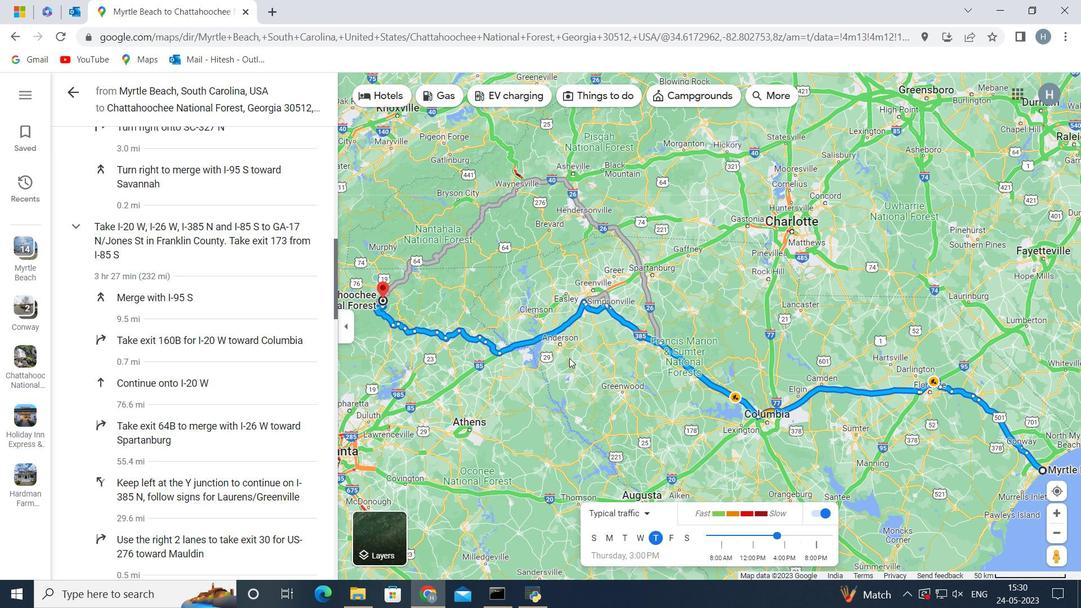 
Action: Mouse scrolled (567, 355) with delta (0, 0)
Screenshot: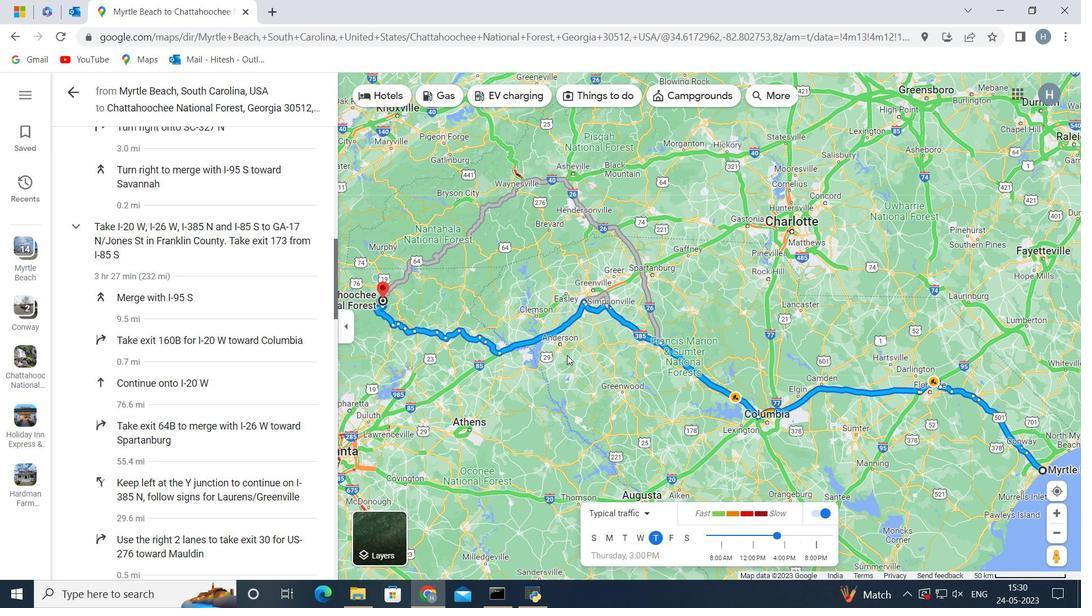 
Action: Mouse moved to (567, 354)
Screenshot: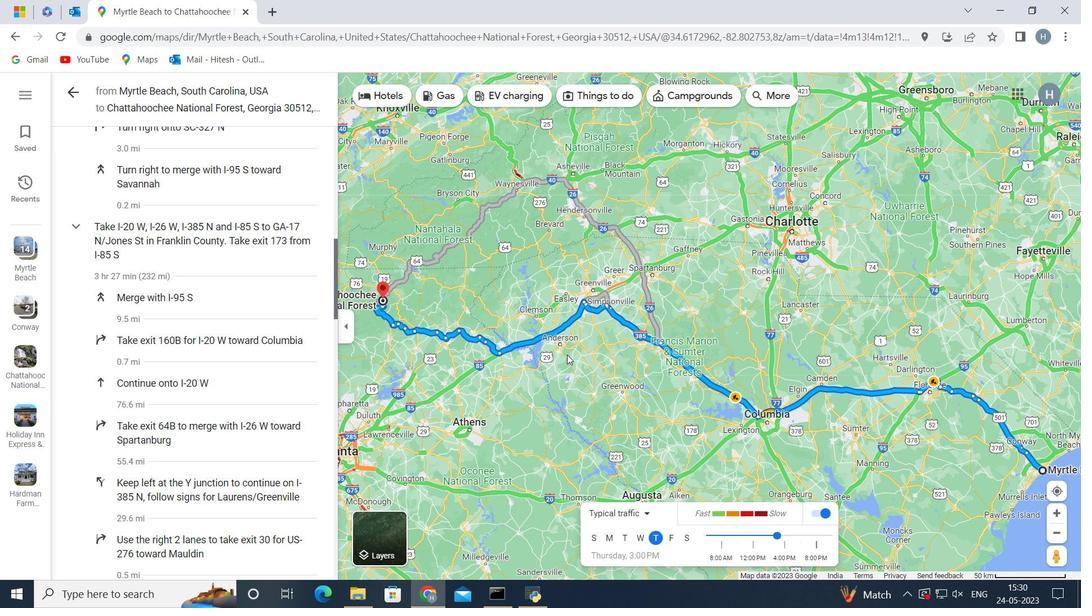
Action: Mouse scrolled (567, 355) with delta (0, 0)
Screenshot: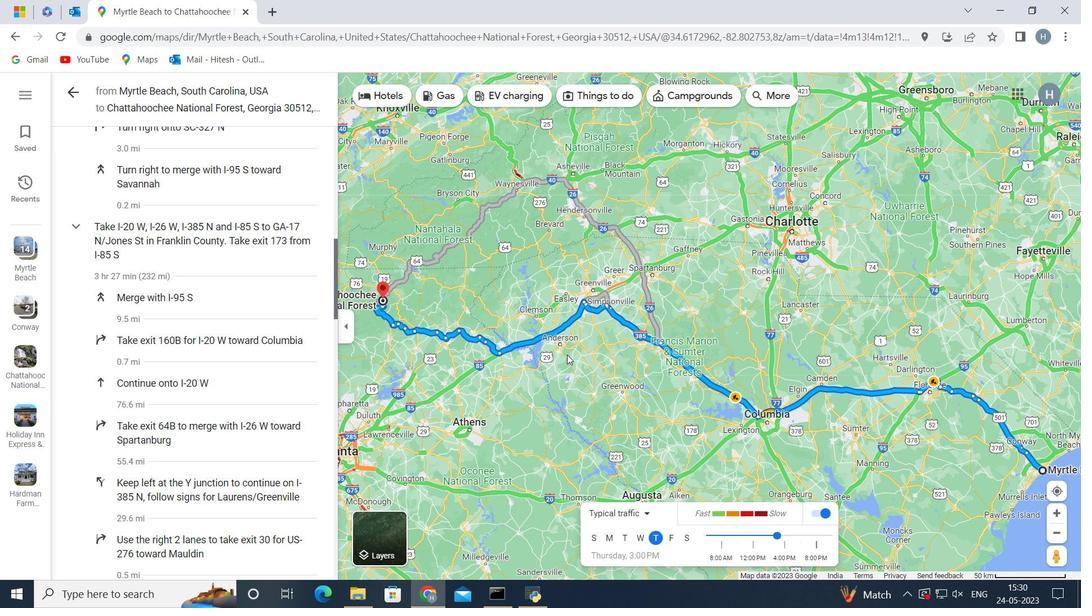 
Action: Mouse moved to (545, 355)
Screenshot: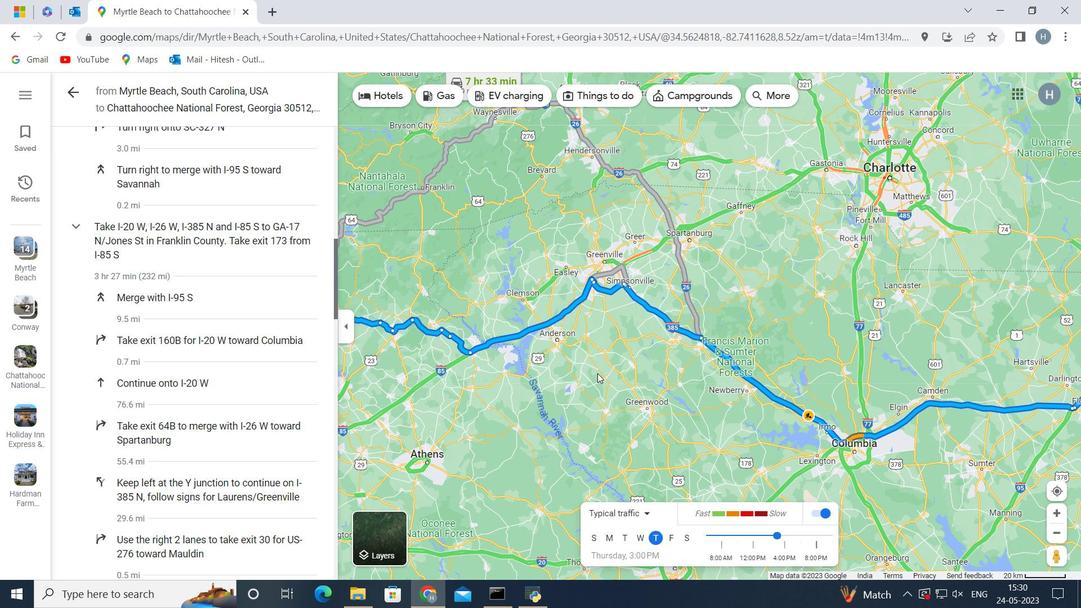 
Action: Mouse pressed left at (598, 373)
Screenshot: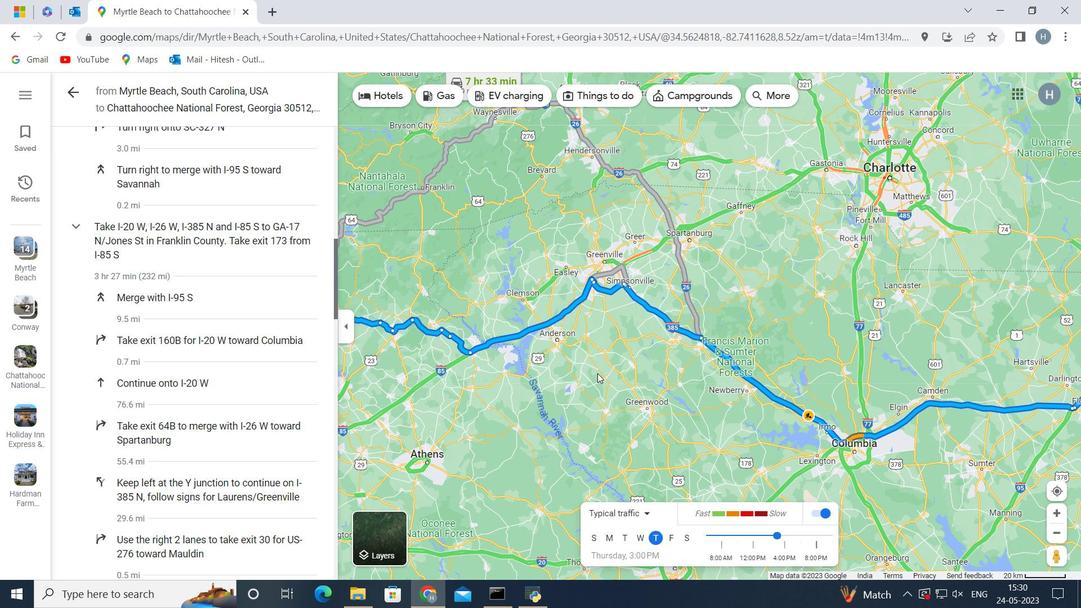 
Action: Mouse moved to (755, 361)
Screenshot: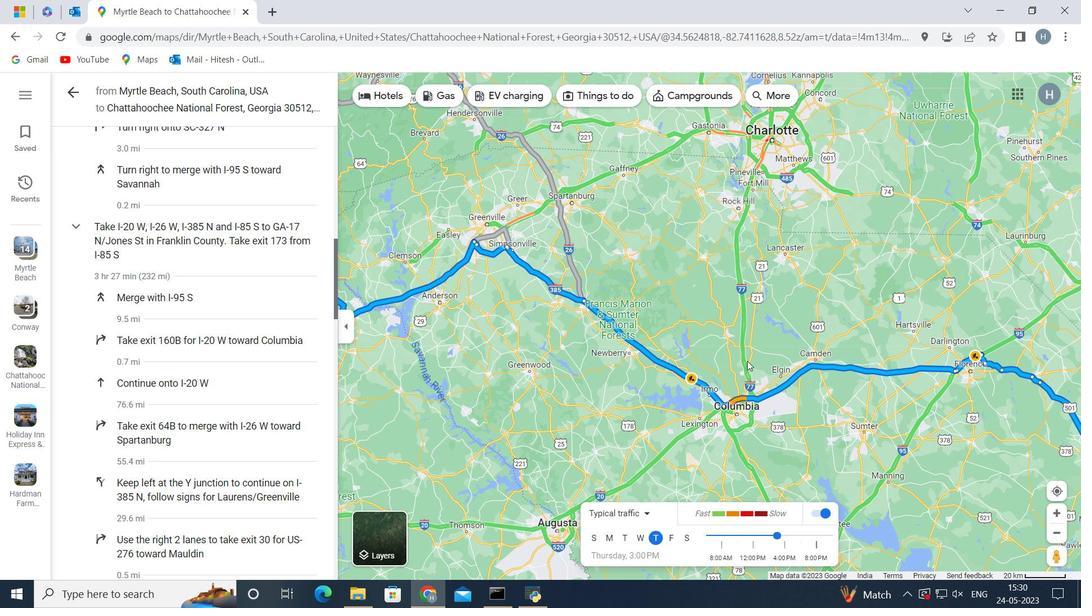 
Action: Mouse pressed left at (755, 361)
Screenshot: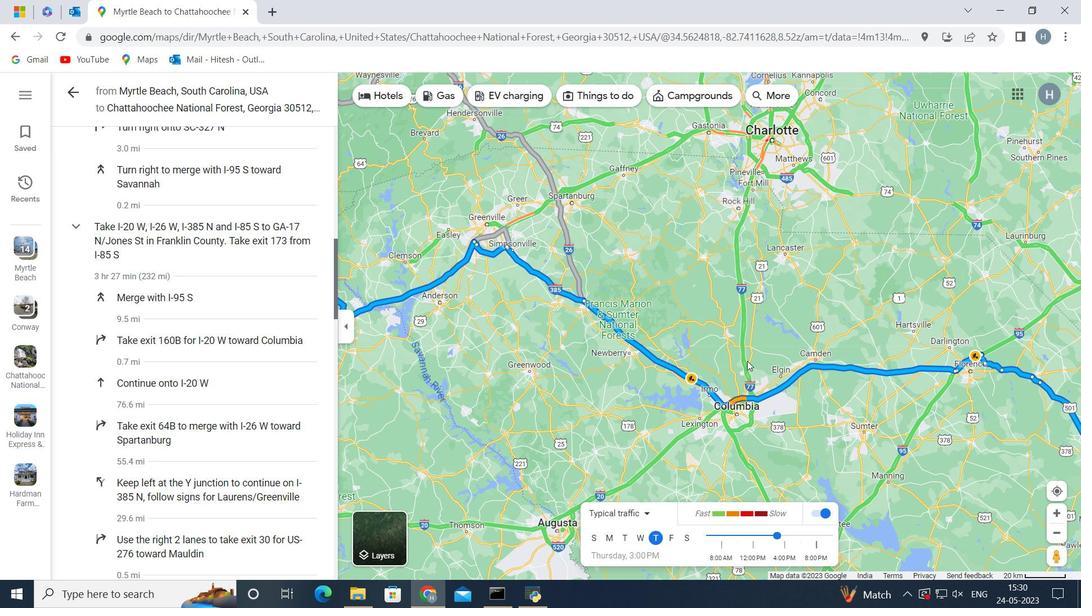 
Action: Mouse moved to (741, 374)
Screenshot: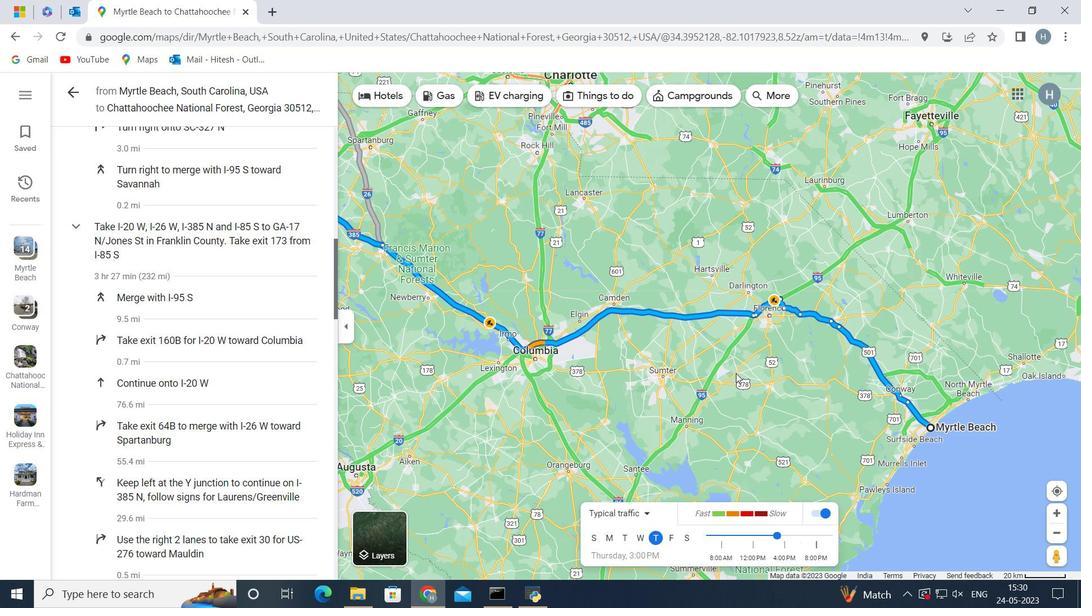 
Action: Mouse pressed left at (741, 374)
Screenshot: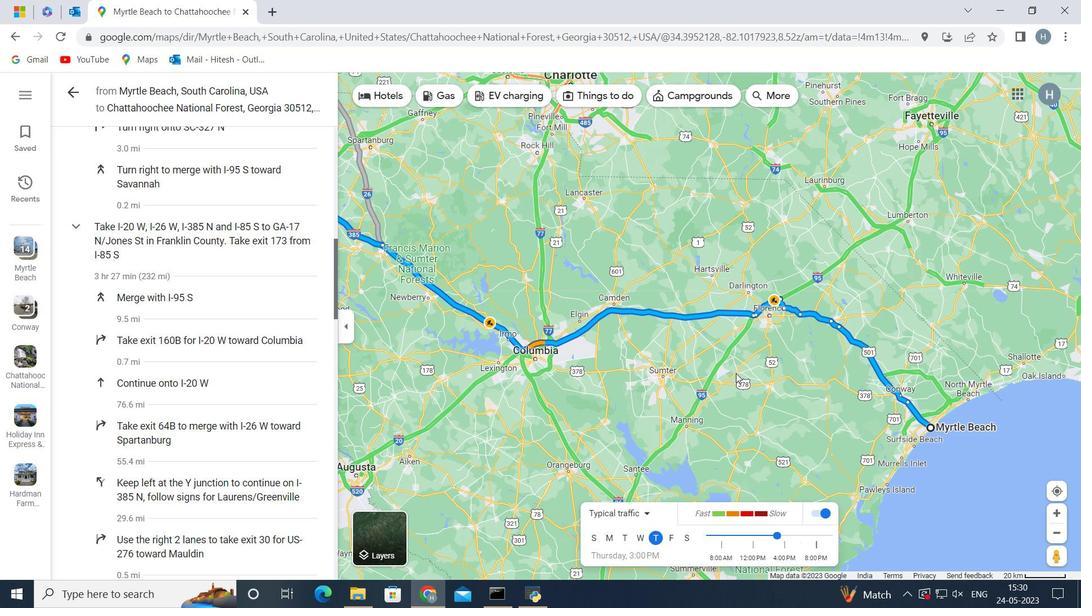
Action: Mouse moved to (541, 346)
Screenshot: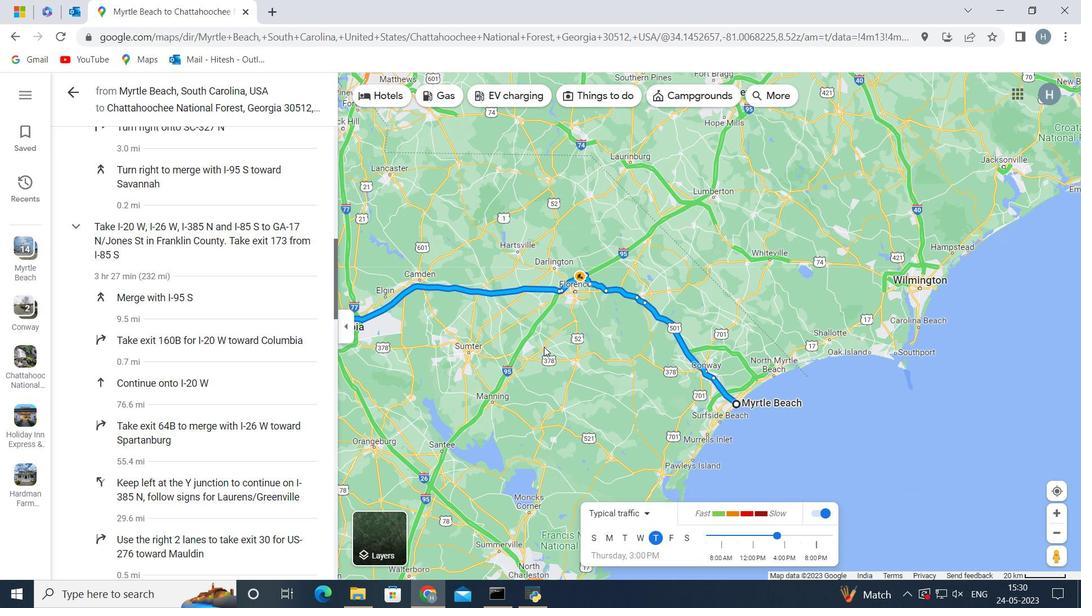 
Action: Mouse pressed left at (541, 346)
Screenshot: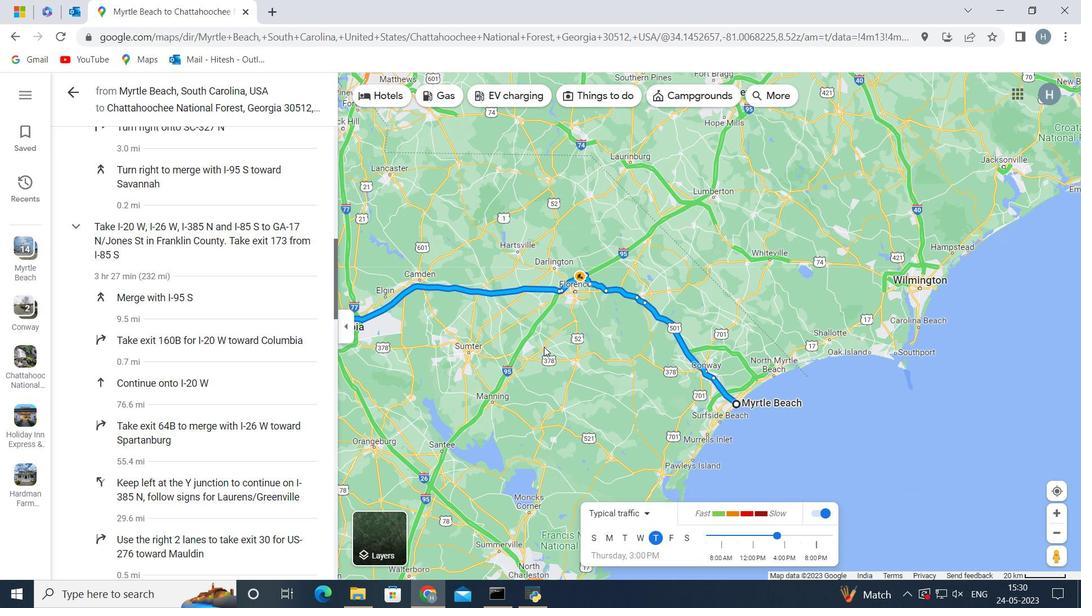 
Action: Mouse moved to (484, 337)
Screenshot: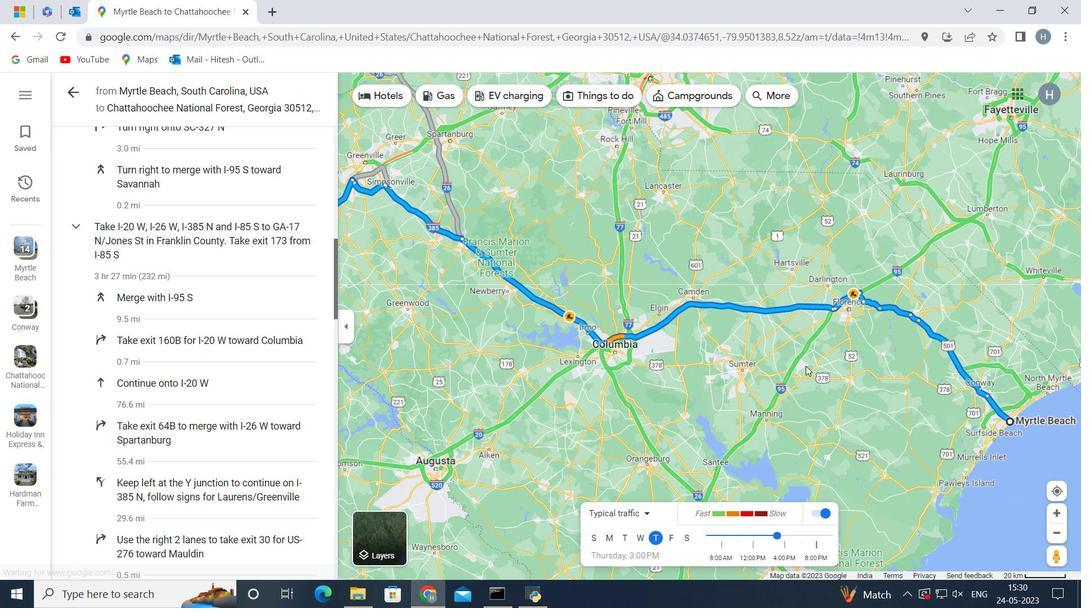 
Action: Mouse pressed left at (484, 337)
Screenshot: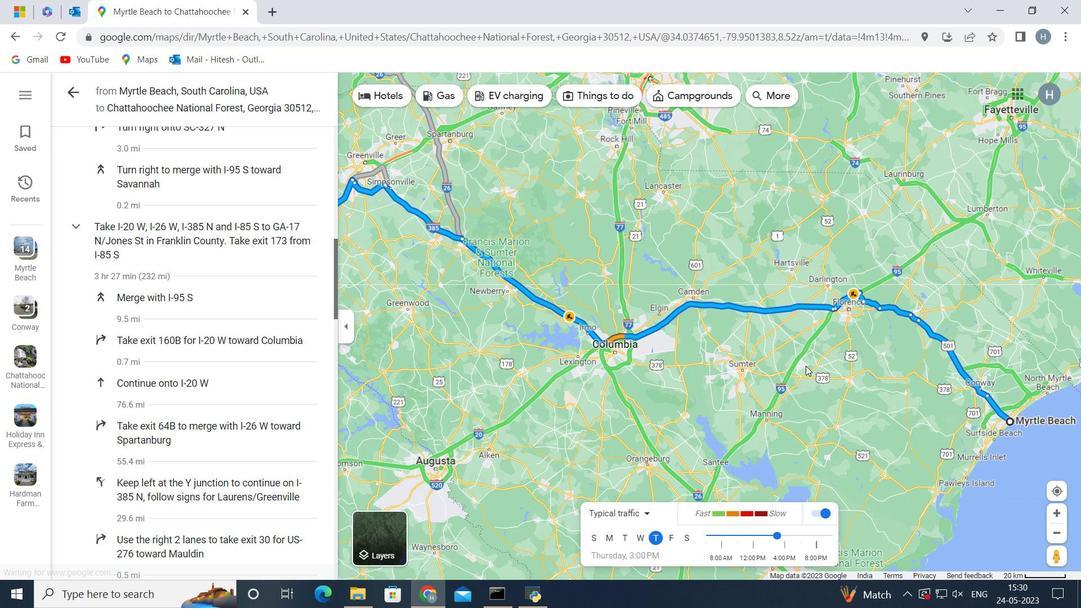 
Action: Mouse moved to (1034, 350)
Screenshot: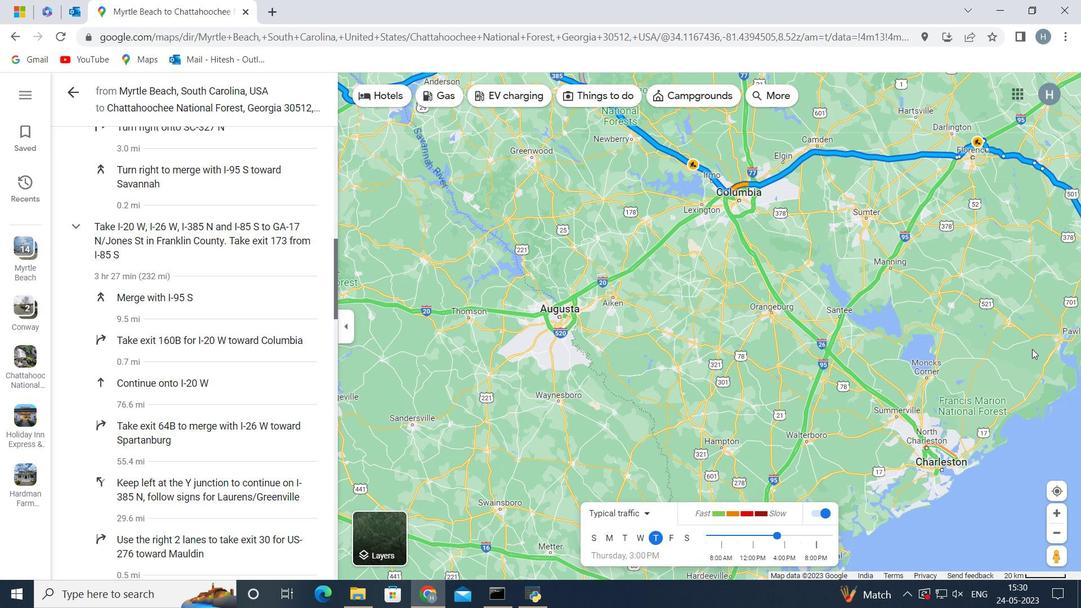 
Action: Mouse pressed left at (1034, 350)
Screenshot: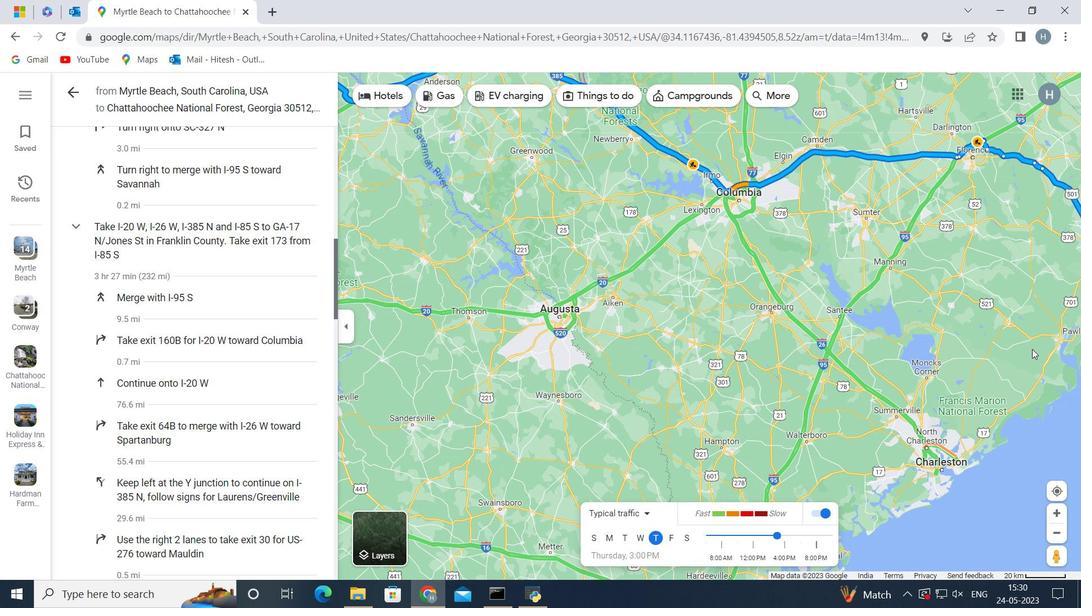 
Action: Mouse moved to (671, 286)
Screenshot: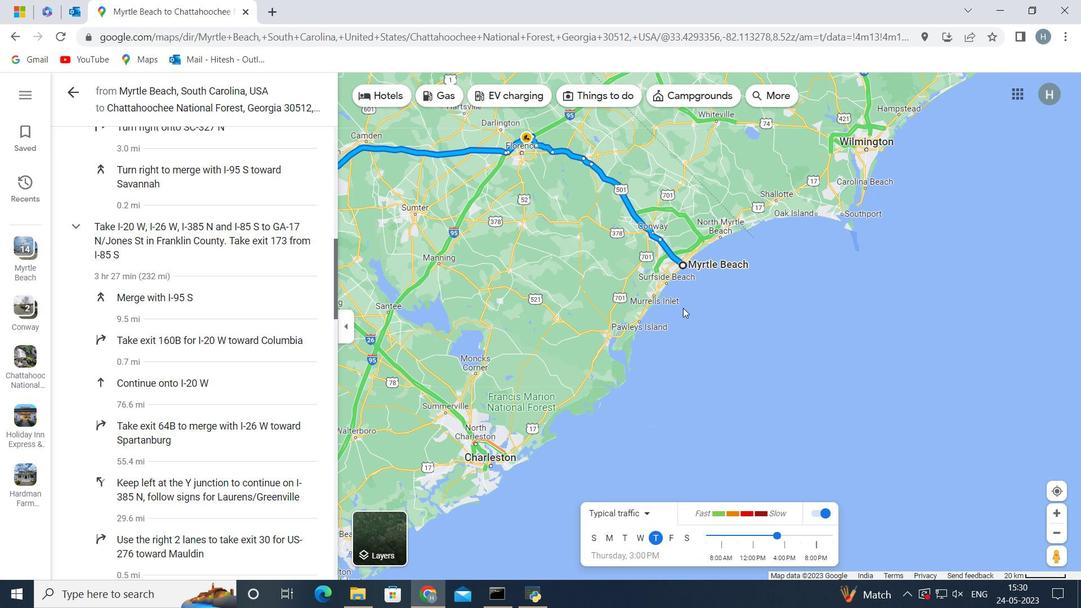 
Action: Mouse scrolled (671, 287) with delta (0, 0)
Screenshot: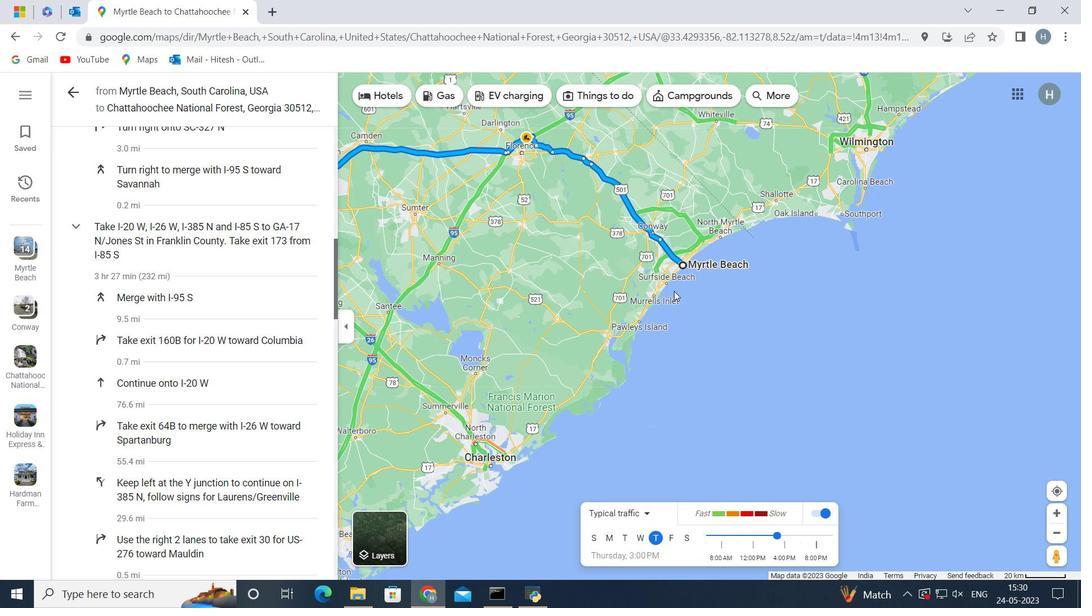 
Action: Mouse moved to (671, 286)
Screenshot: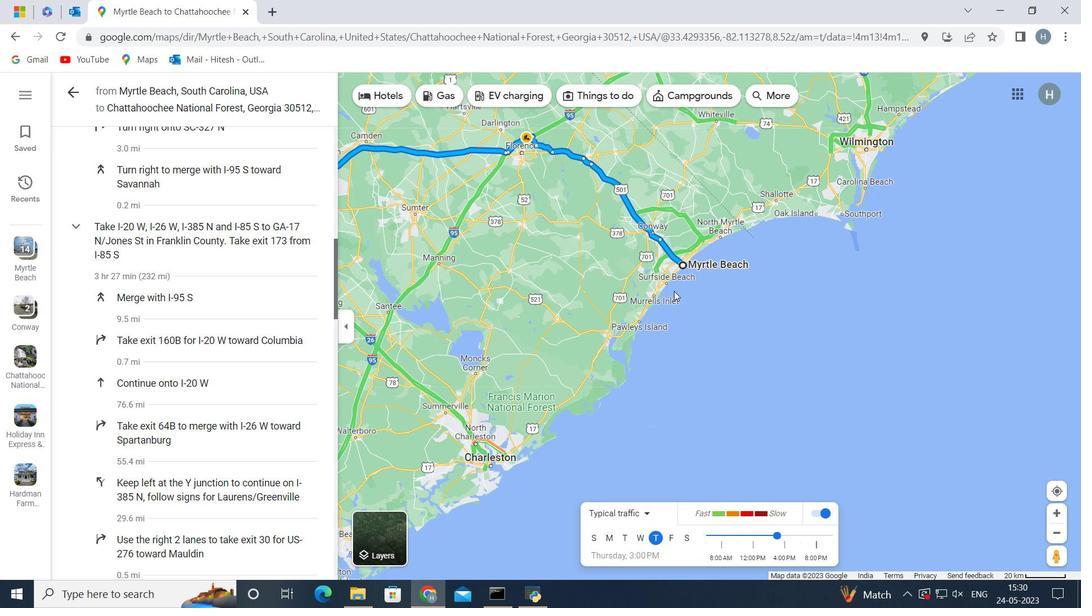 
Action: Mouse scrolled (671, 287) with delta (0, 0)
Screenshot: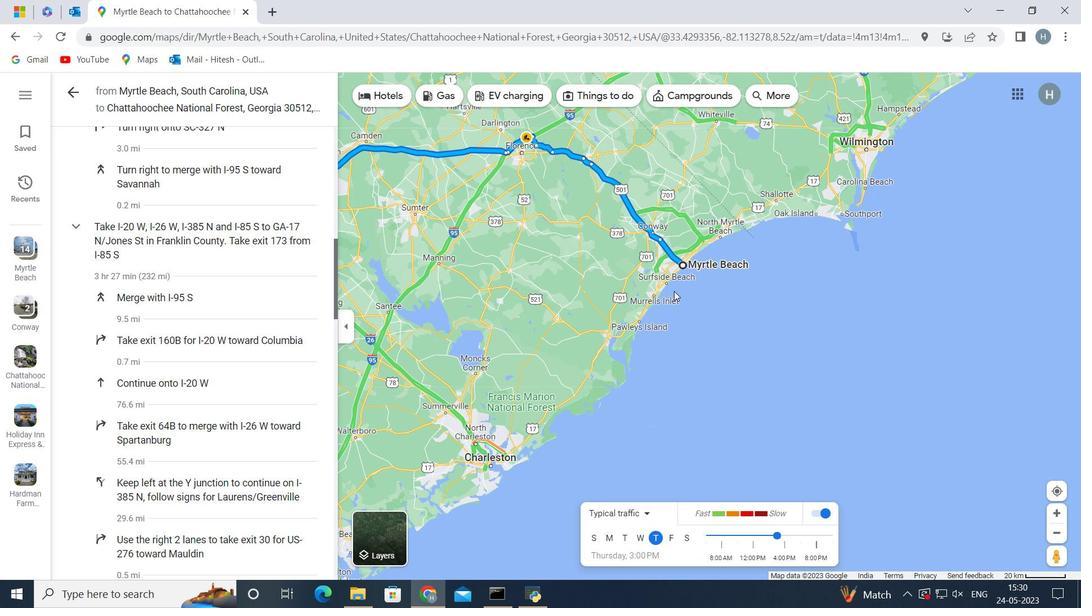 
Action: Mouse scrolled (671, 287) with delta (0, 0)
Screenshot: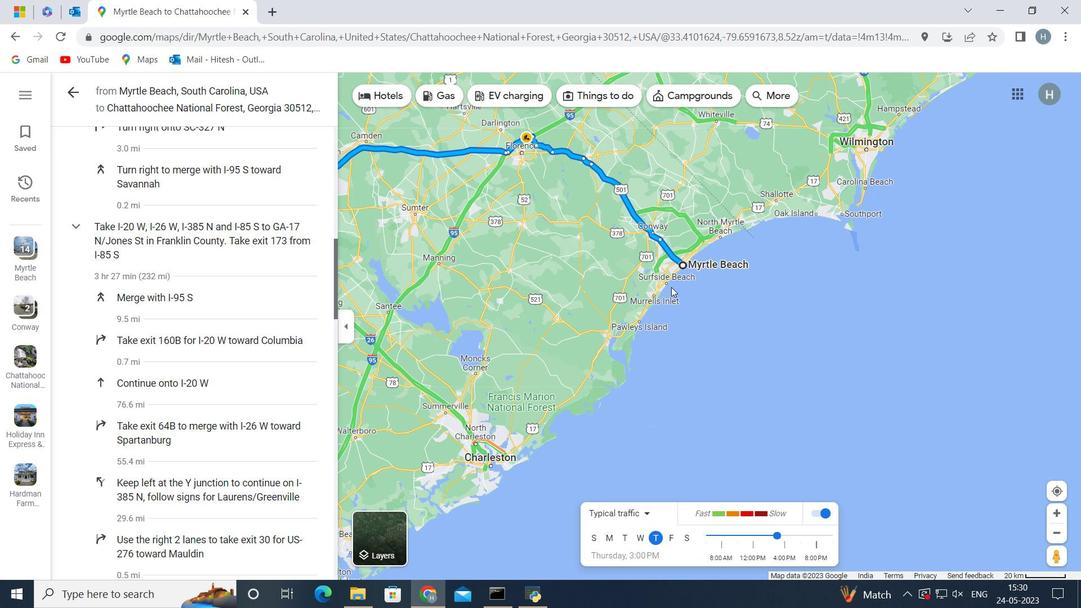
Action: Mouse moved to (669, 286)
Screenshot: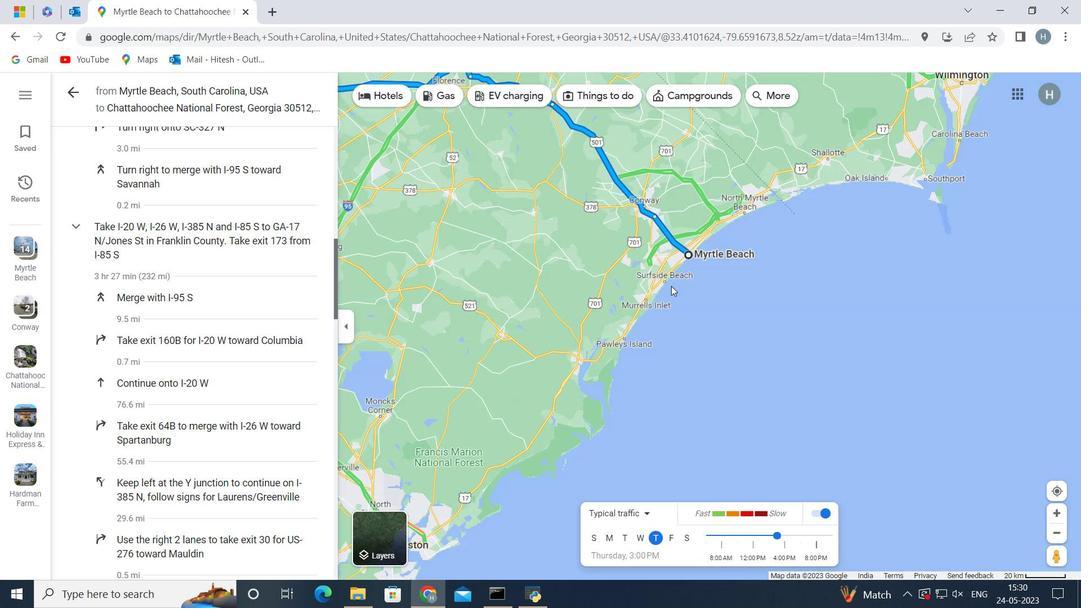 
Action: Mouse scrolled (669, 286) with delta (0, 0)
Screenshot: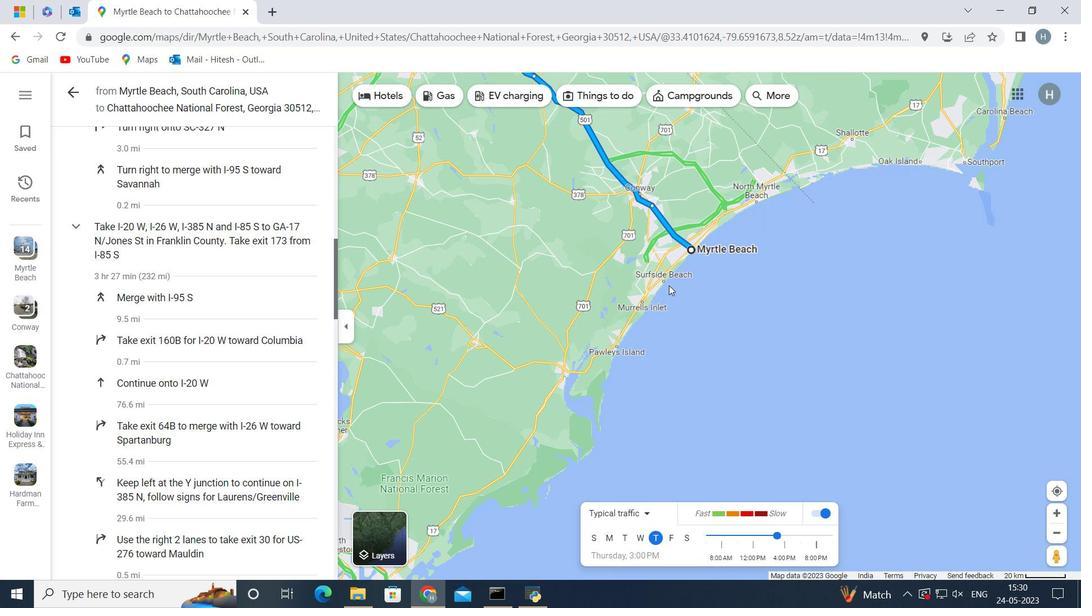
Action: Mouse scrolled (669, 286) with delta (0, 0)
Screenshot: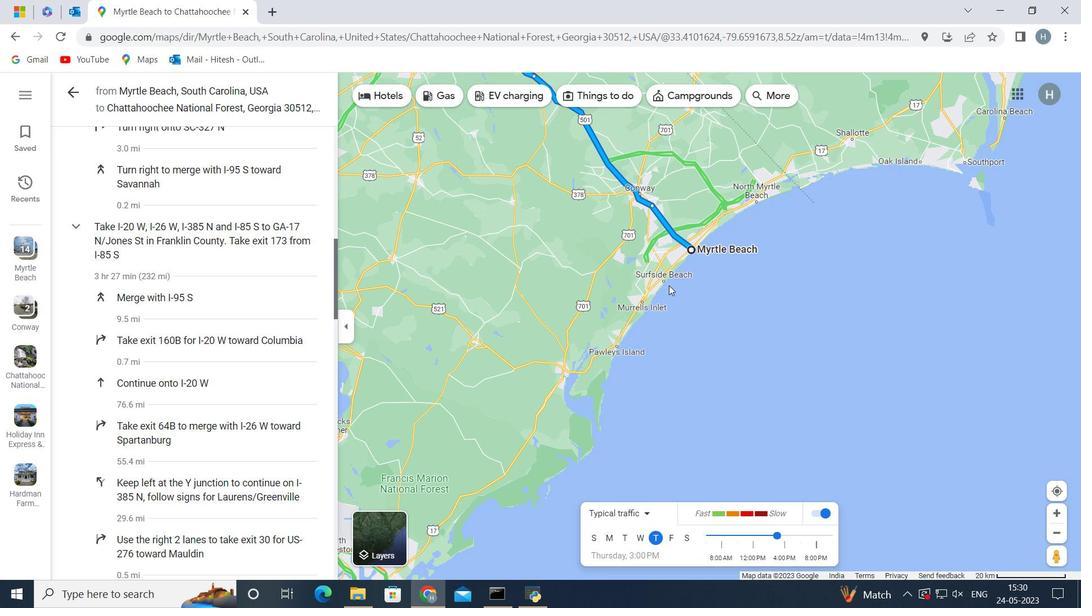 
Action: Mouse scrolled (669, 286) with delta (0, 0)
Screenshot: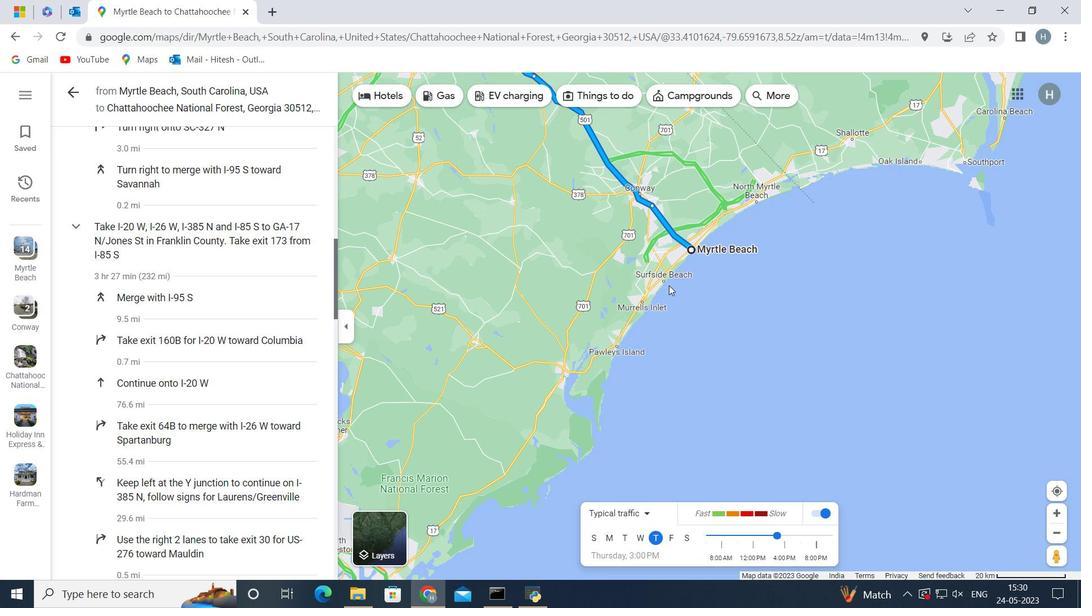 
Action: Mouse scrolled (669, 286) with delta (0, 0)
Screenshot: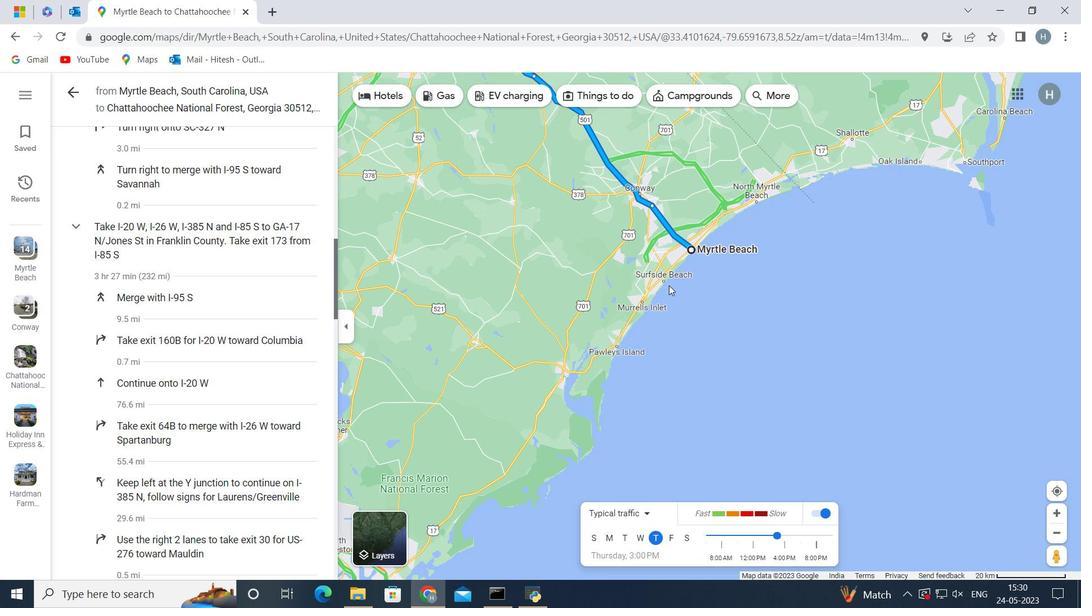 
Action: Mouse moved to (171, 289)
Screenshot: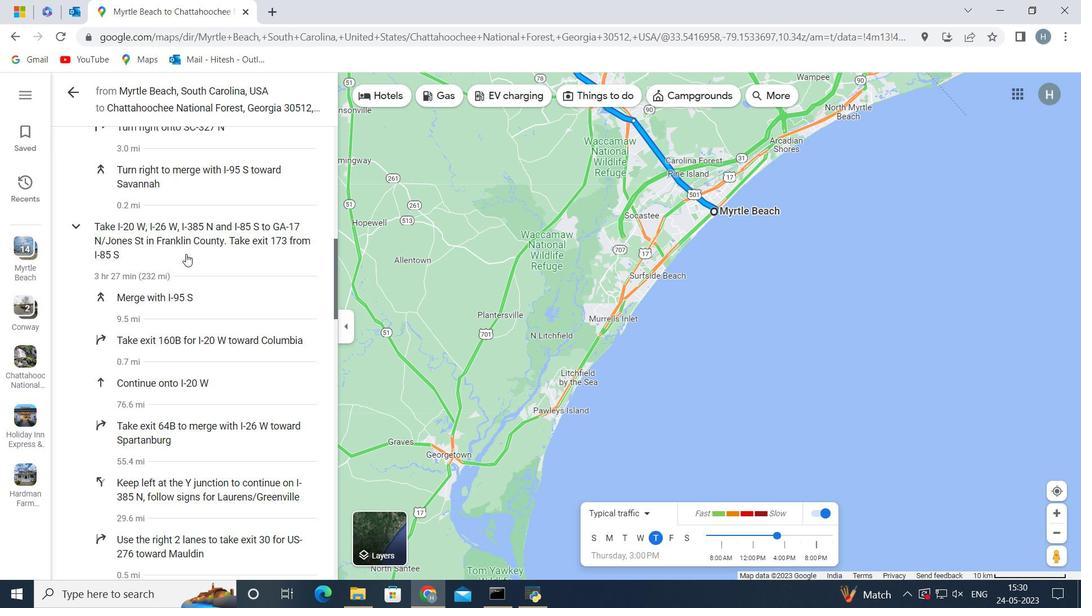 
Action: Mouse scrolled (171, 290) with delta (0, 0)
Screenshot: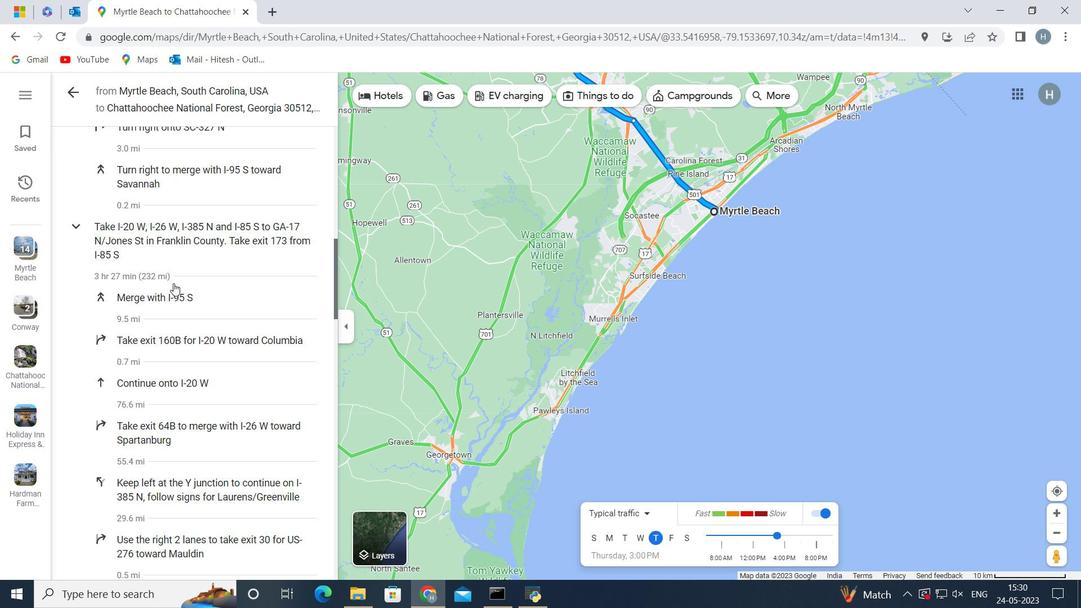 
Action: Mouse scrolled (171, 290) with delta (0, 0)
Screenshot: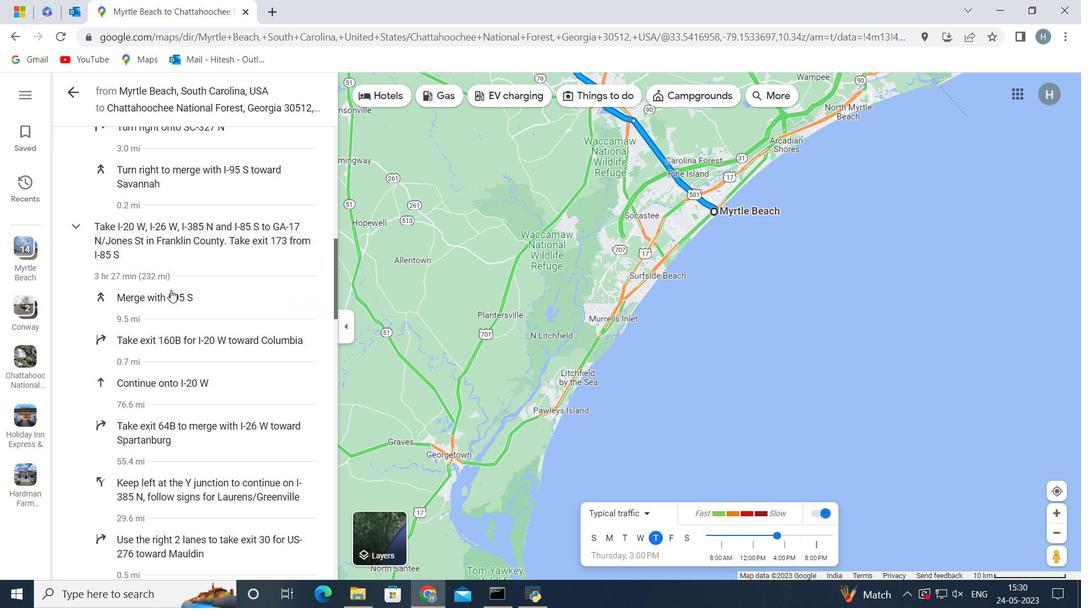 
Action: Mouse scrolled (171, 290) with delta (0, 0)
Screenshot: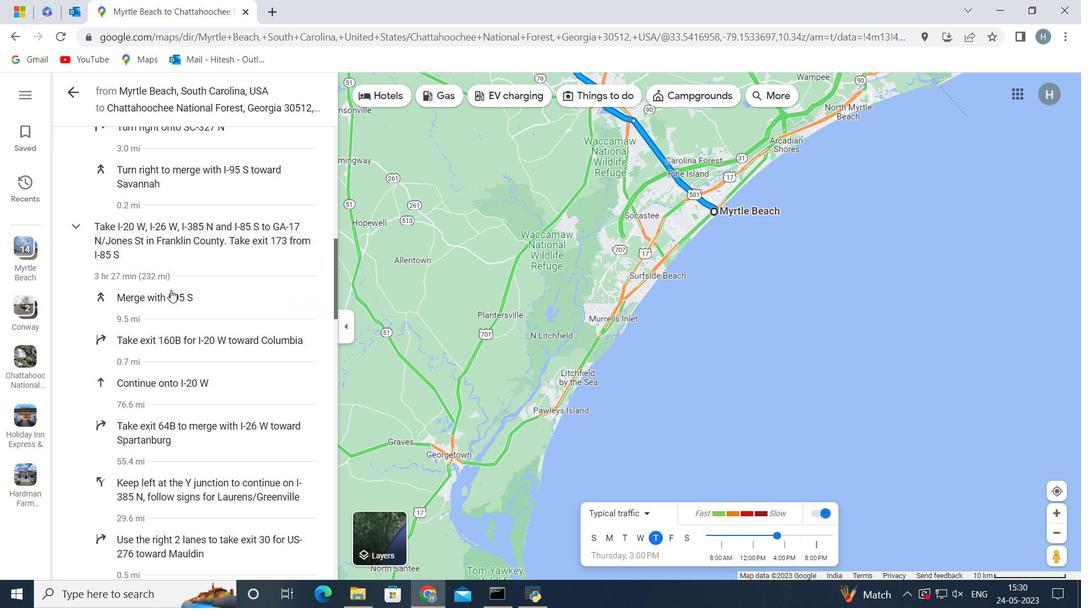
Action: Mouse scrolled (171, 290) with delta (0, 0)
Screenshot: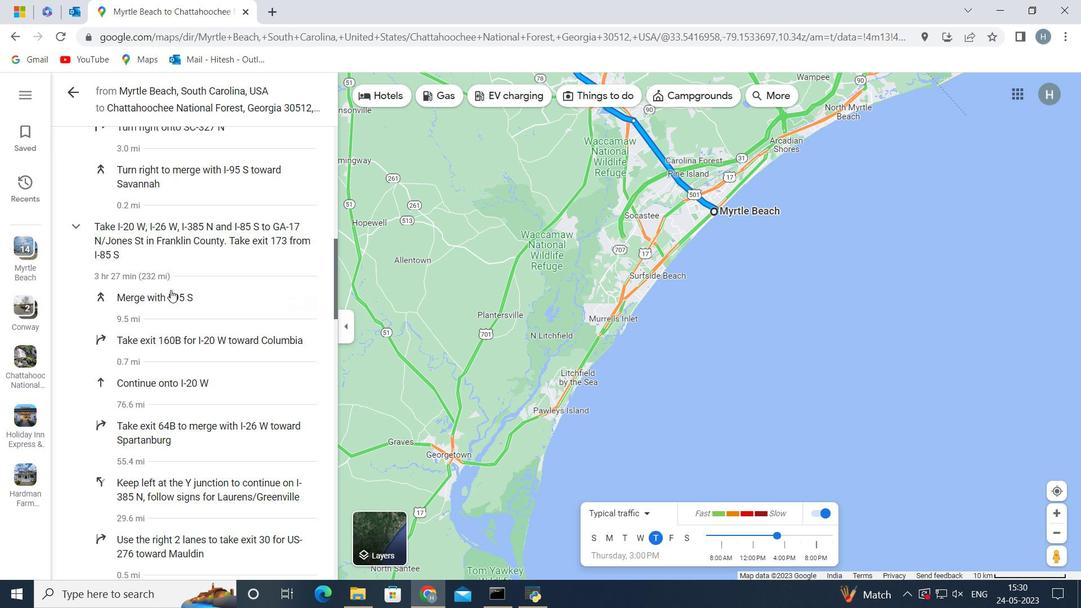 
Action: Mouse scrolled (171, 290) with delta (0, 0)
Screenshot: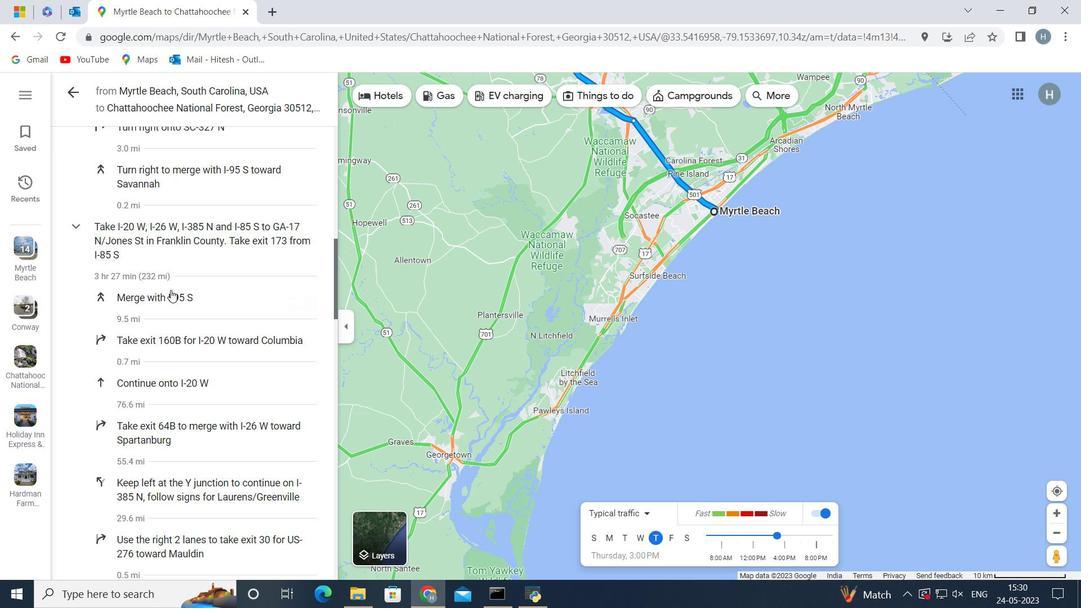 
Action: Mouse scrolled (171, 290) with delta (0, 0)
Screenshot: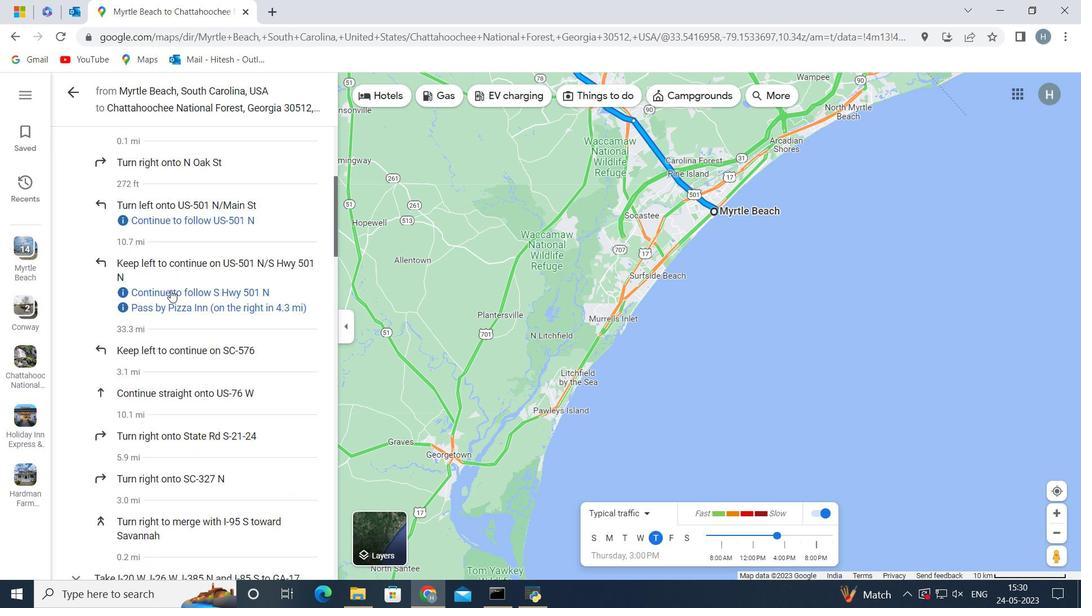 
Action: Mouse scrolled (171, 290) with delta (0, 0)
Screenshot: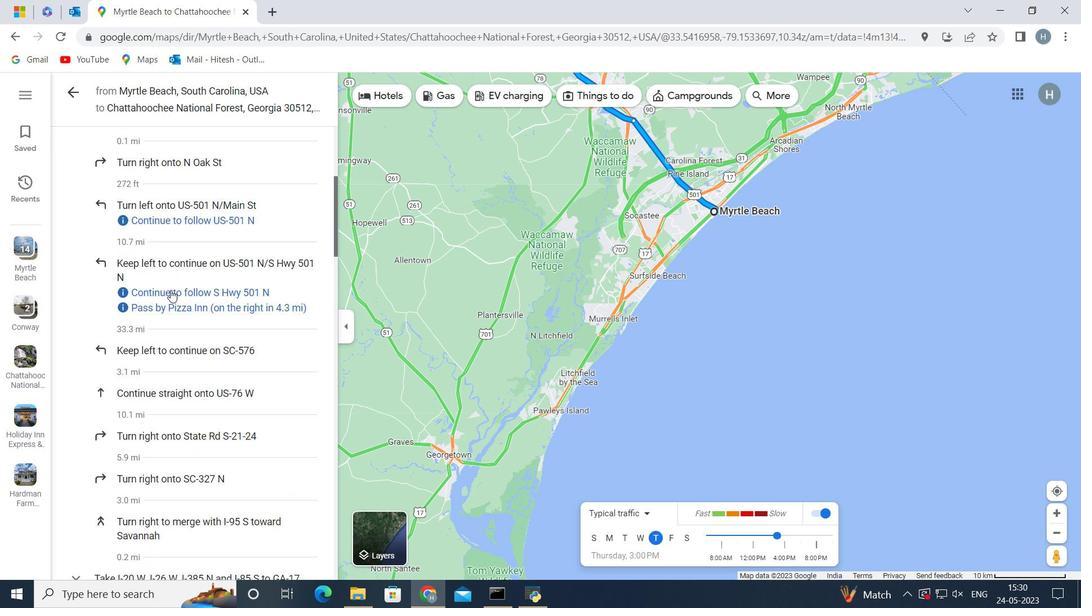 
Action: Mouse moved to (170, 289)
Screenshot: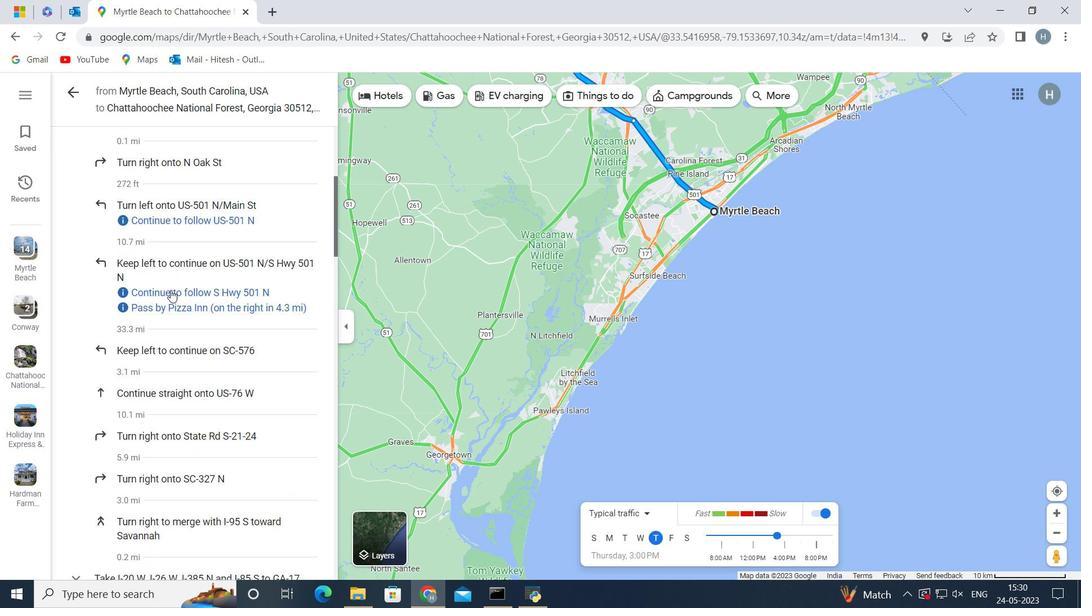 
Action: Mouse scrolled (171, 290) with delta (0, 0)
Screenshot: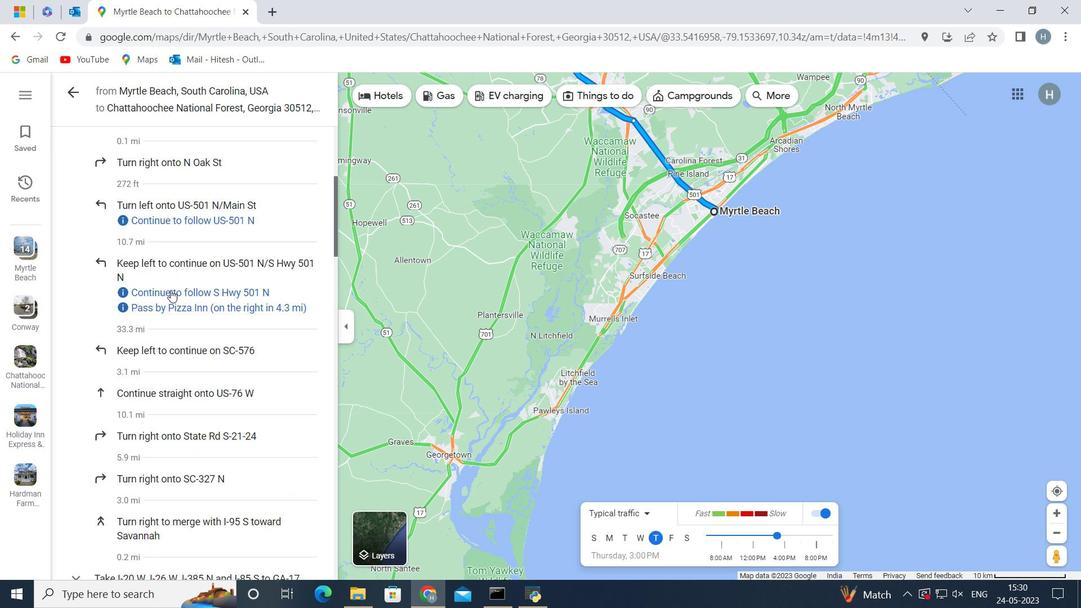 
Action: Mouse moved to (170, 289)
Screenshot: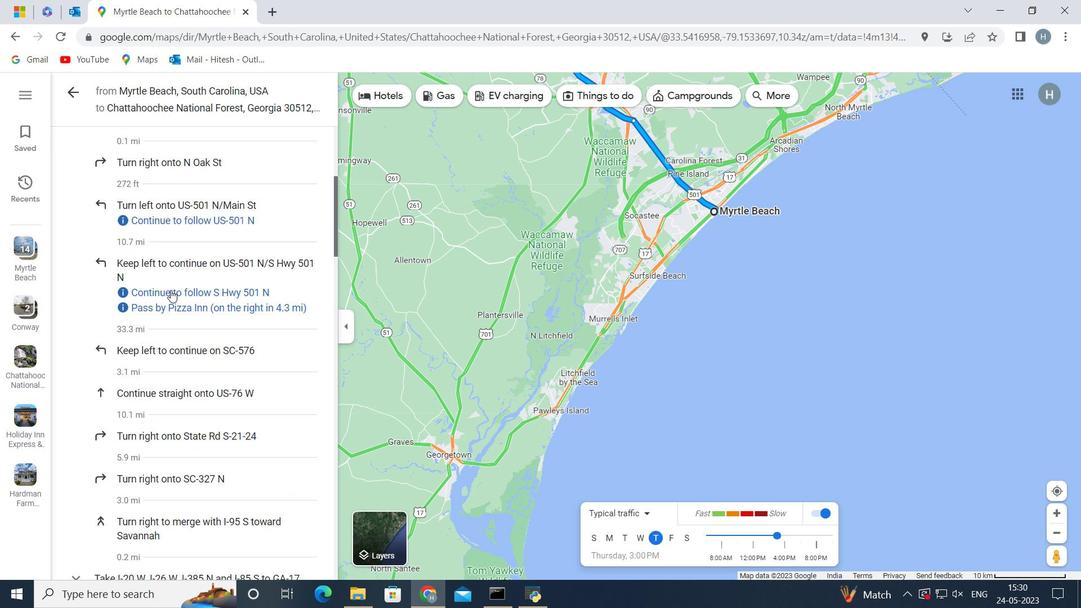 
Action: Mouse scrolled (170, 290) with delta (0, 0)
Screenshot: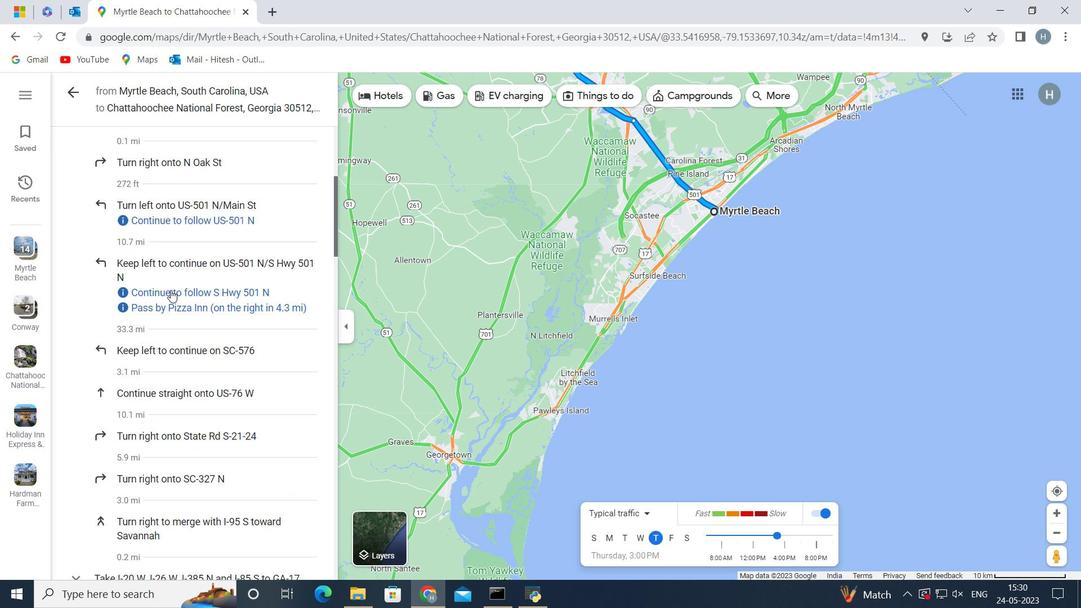 
Action: Mouse moved to (60, 248)
Screenshot: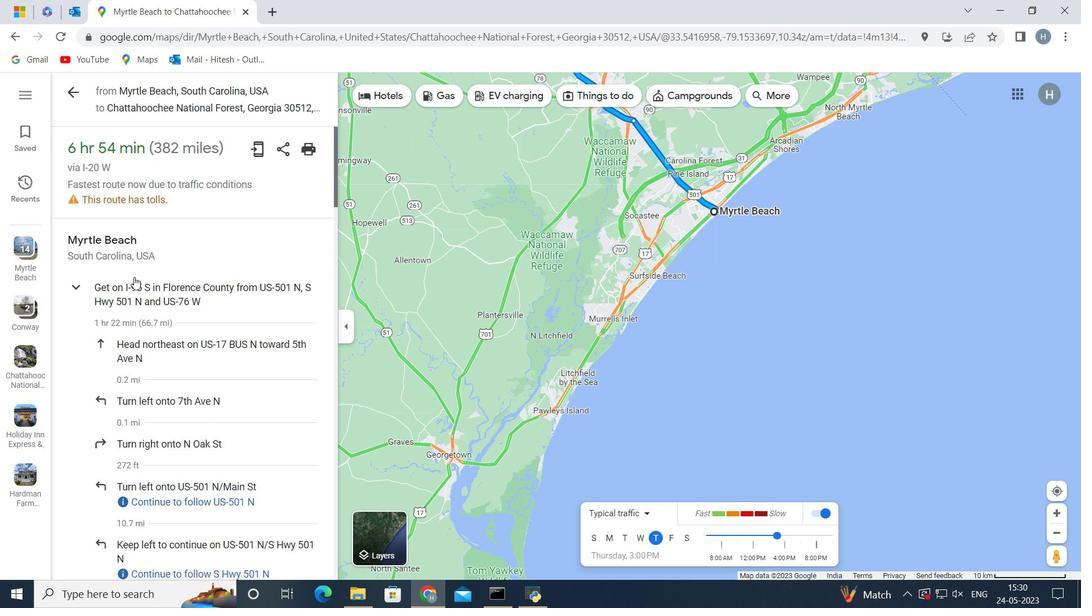 
Action: Mouse scrolled (60, 248) with delta (0, 0)
Screenshot: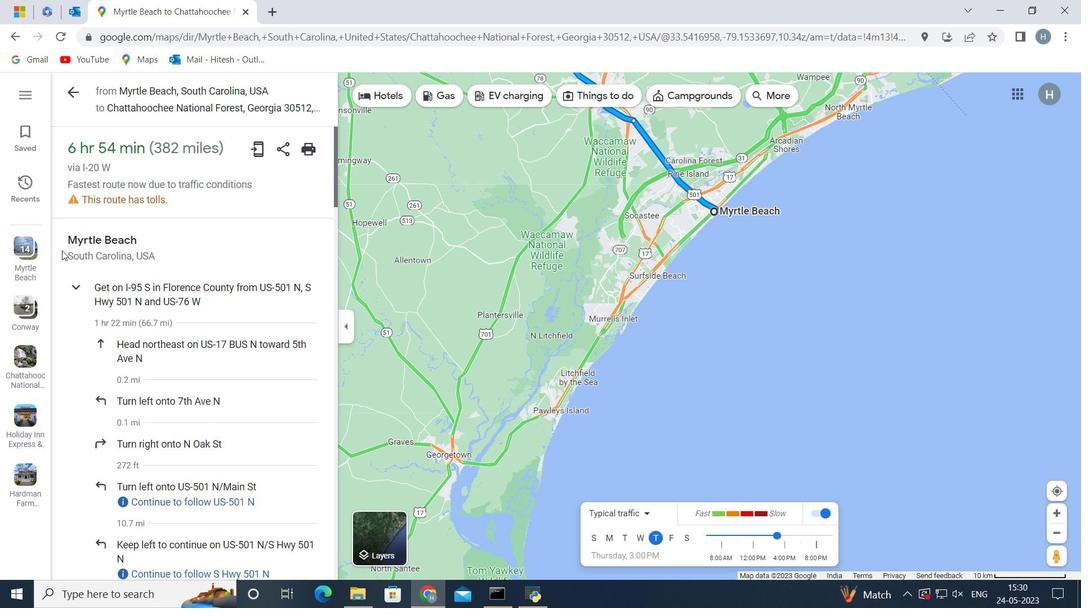 
Action: Mouse moved to (78, 283)
Screenshot: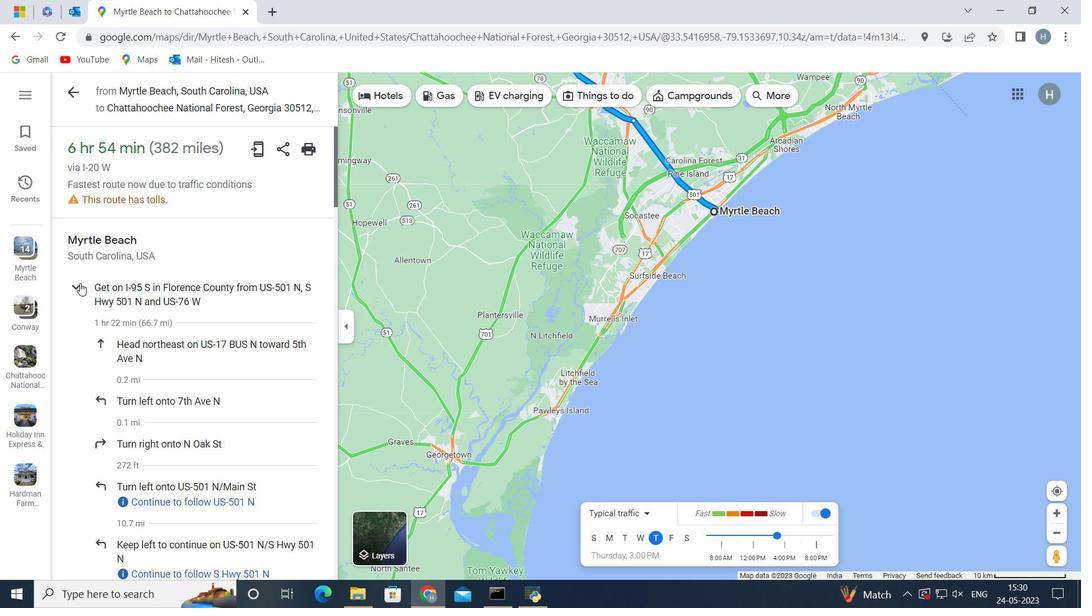 
Action: Mouse pressed left at (79, 283)
Screenshot: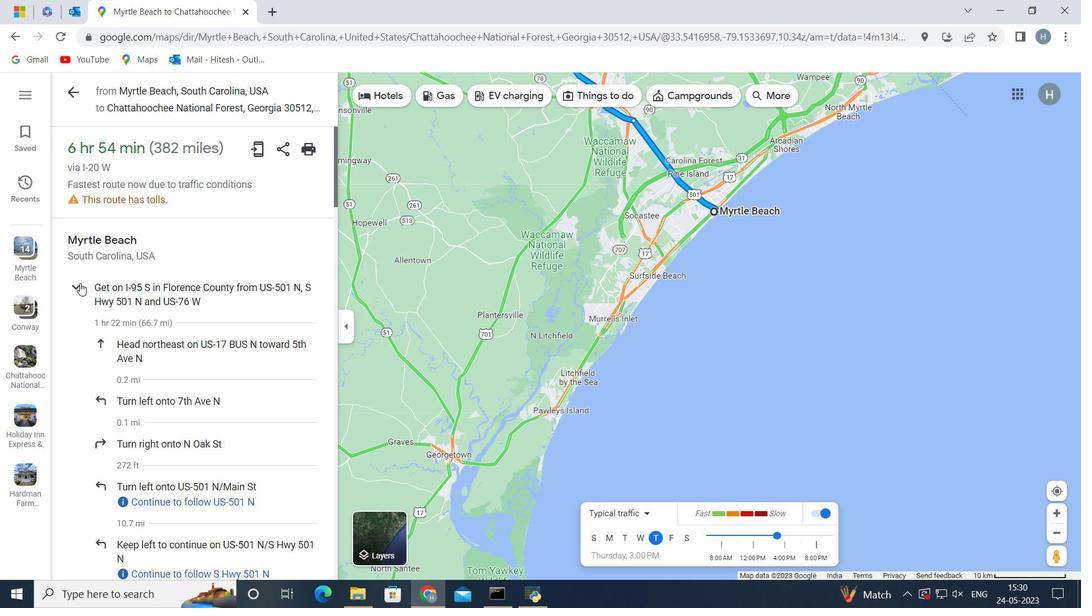 
Action: Mouse moved to (74, 343)
Screenshot: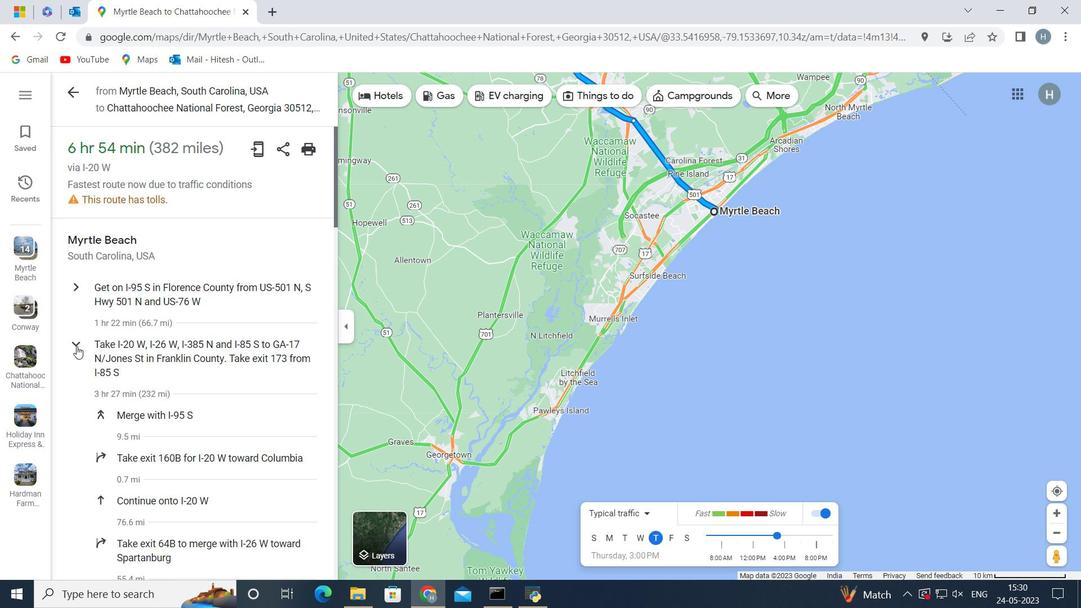 
Action: Mouse pressed left at (74, 343)
Screenshot: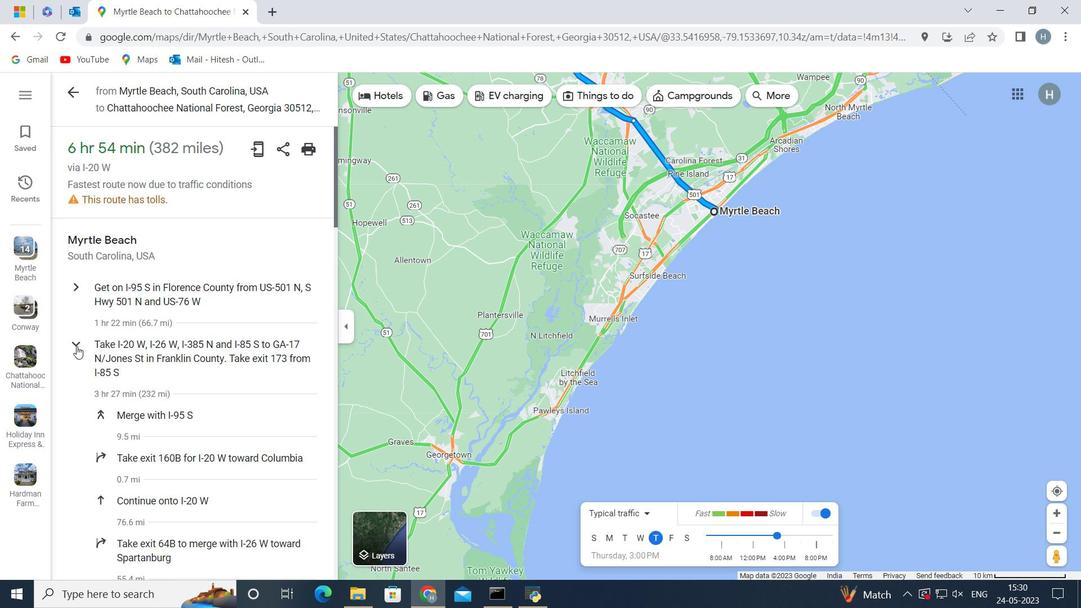 
Action: Mouse moved to (77, 412)
